 Task: Create a Professional resume.
Action: Mouse moved to (297, 189)
Screenshot: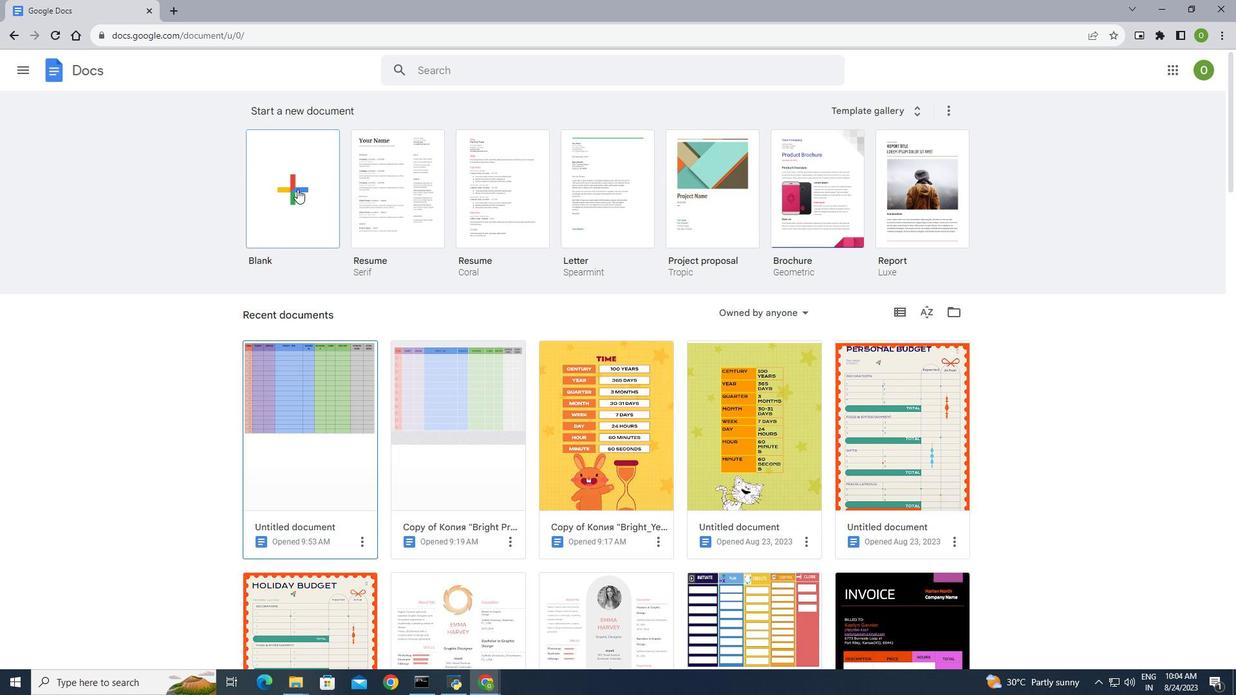 
Action: Mouse pressed left at (297, 189)
Screenshot: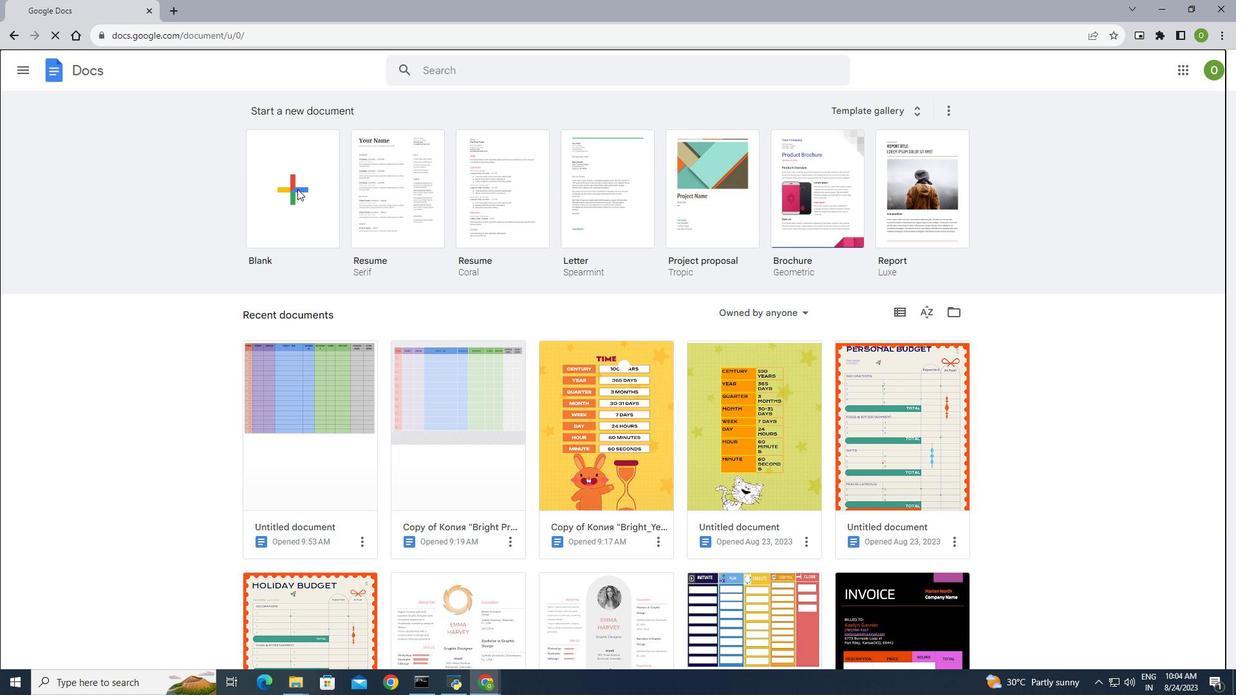 
Action: Mouse moved to (135, 79)
Screenshot: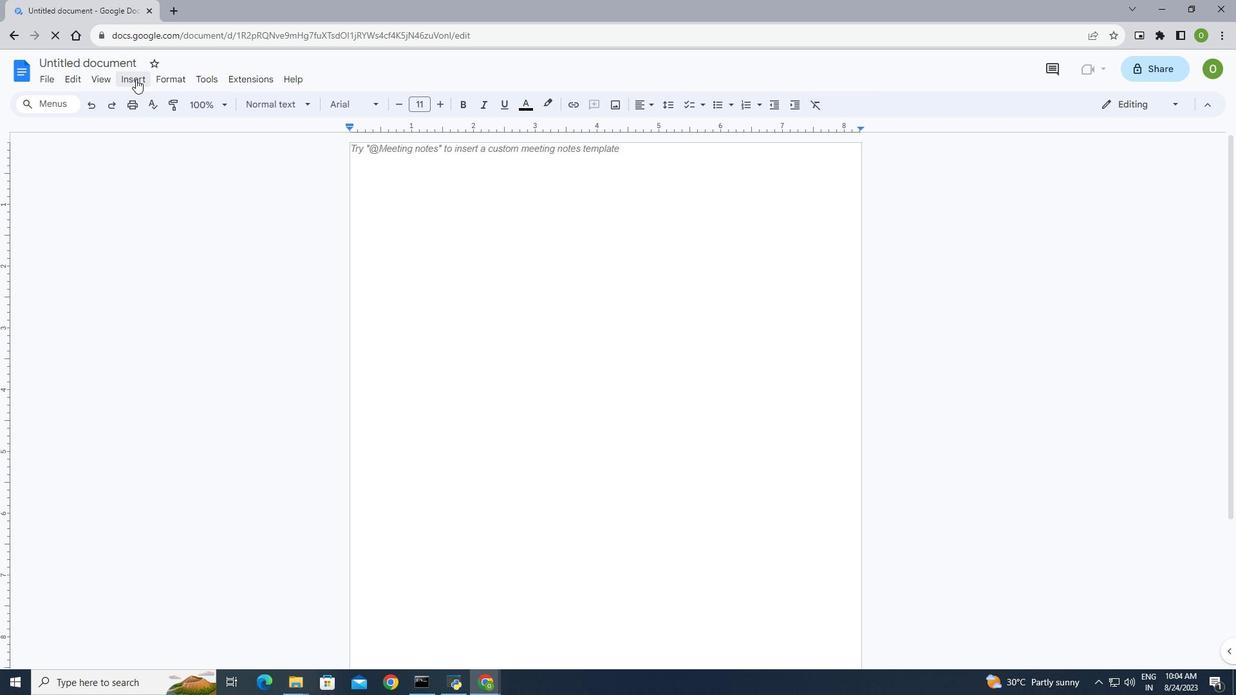 
Action: Mouse pressed left at (135, 79)
Screenshot: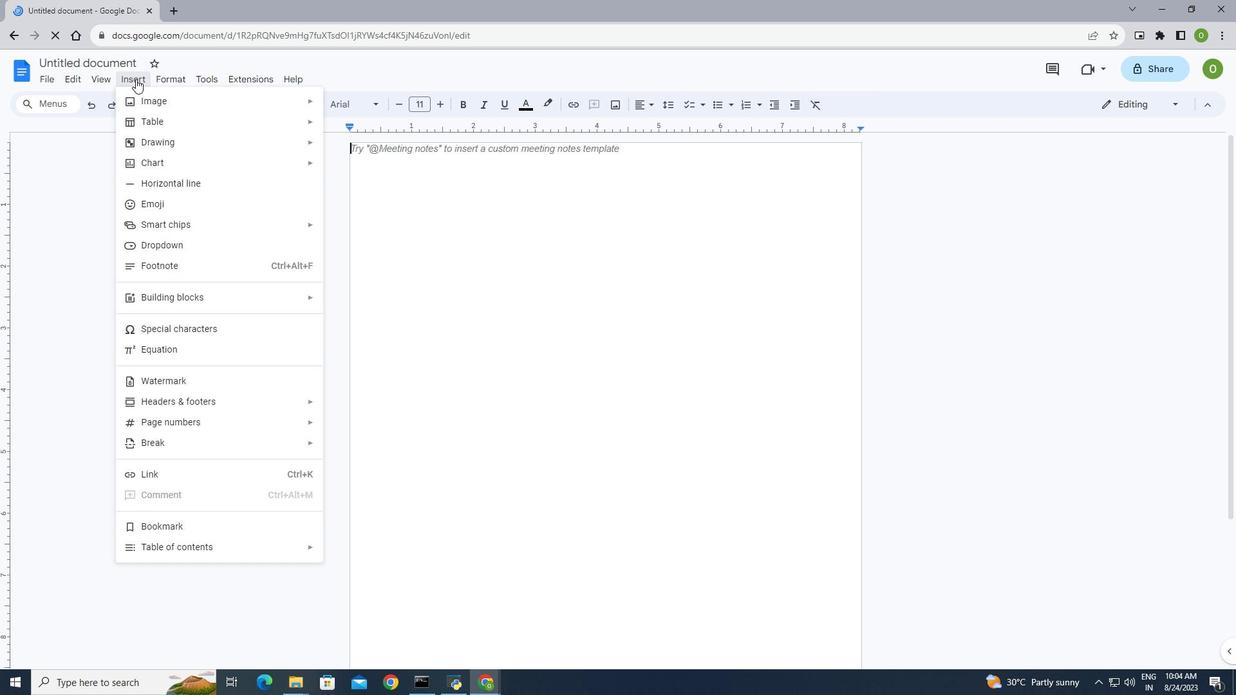 
Action: Mouse moved to (164, 100)
Screenshot: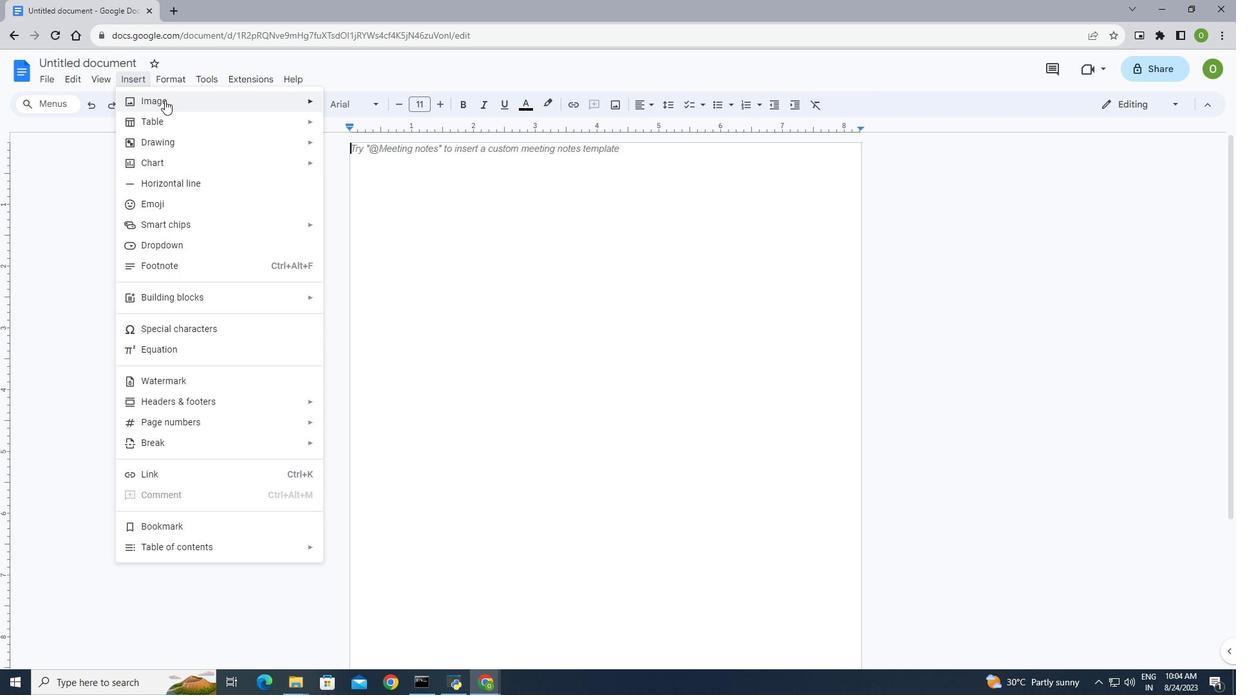 
Action: Mouse pressed left at (164, 100)
Screenshot: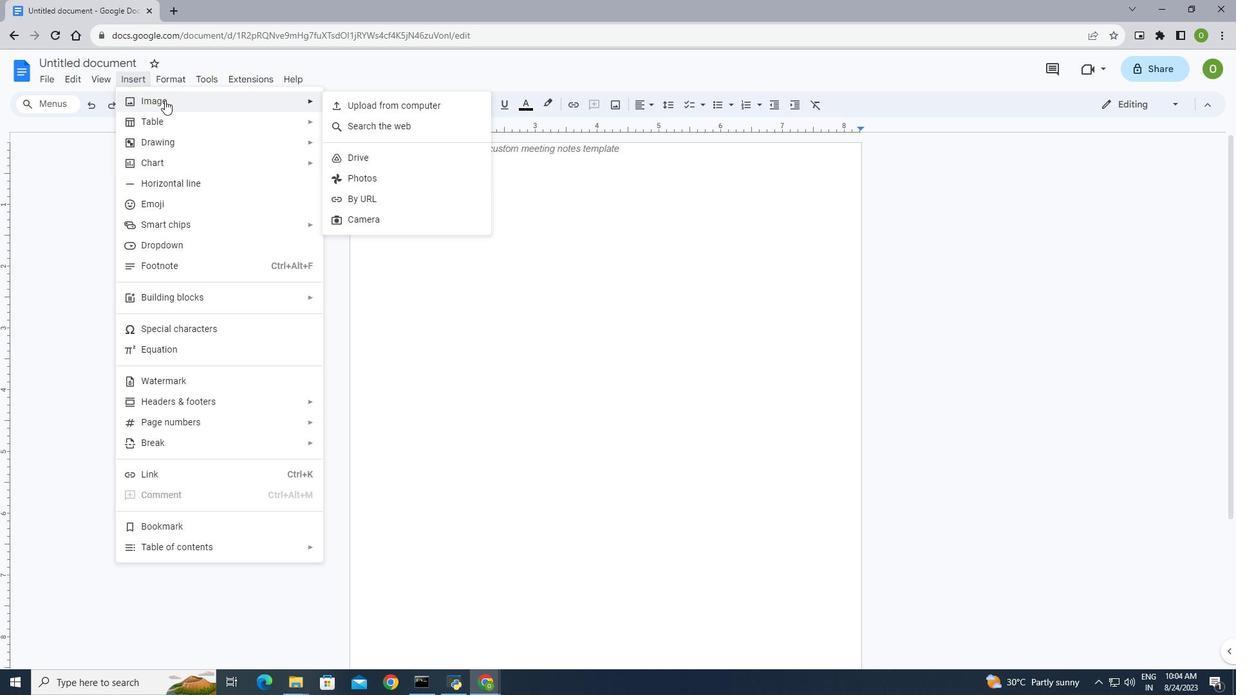 
Action: Mouse moved to (345, 104)
Screenshot: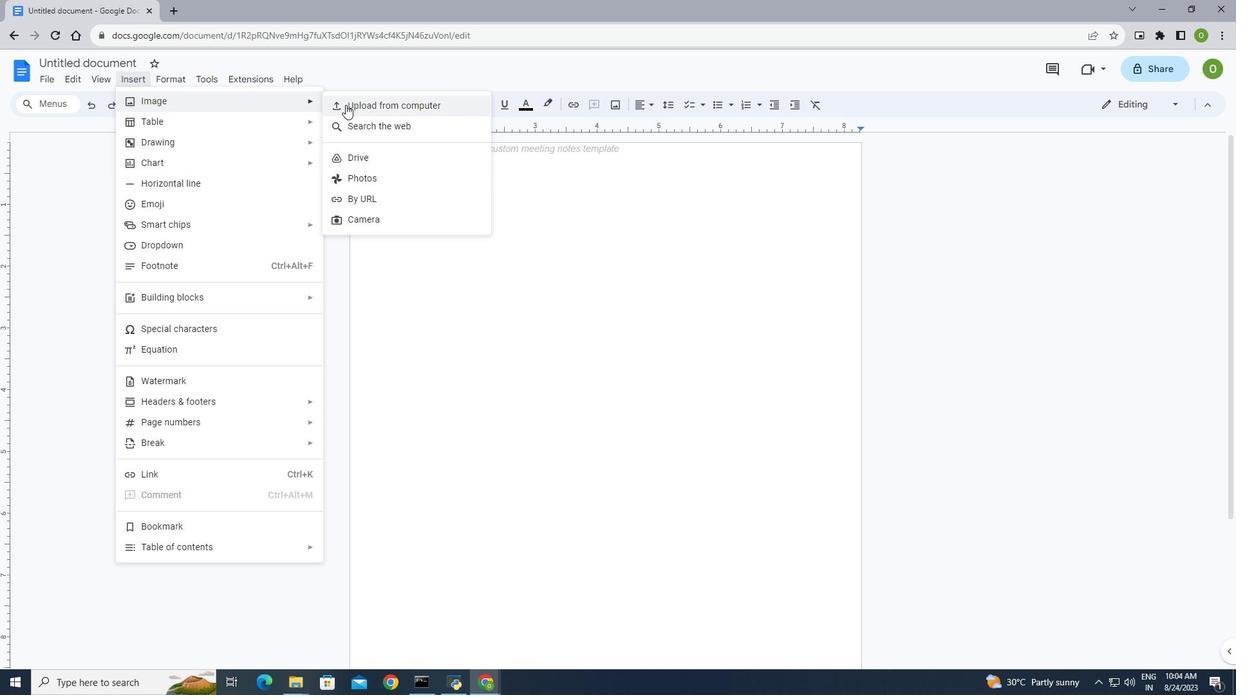
Action: Mouse pressed left at (345, 104)
Screenshot: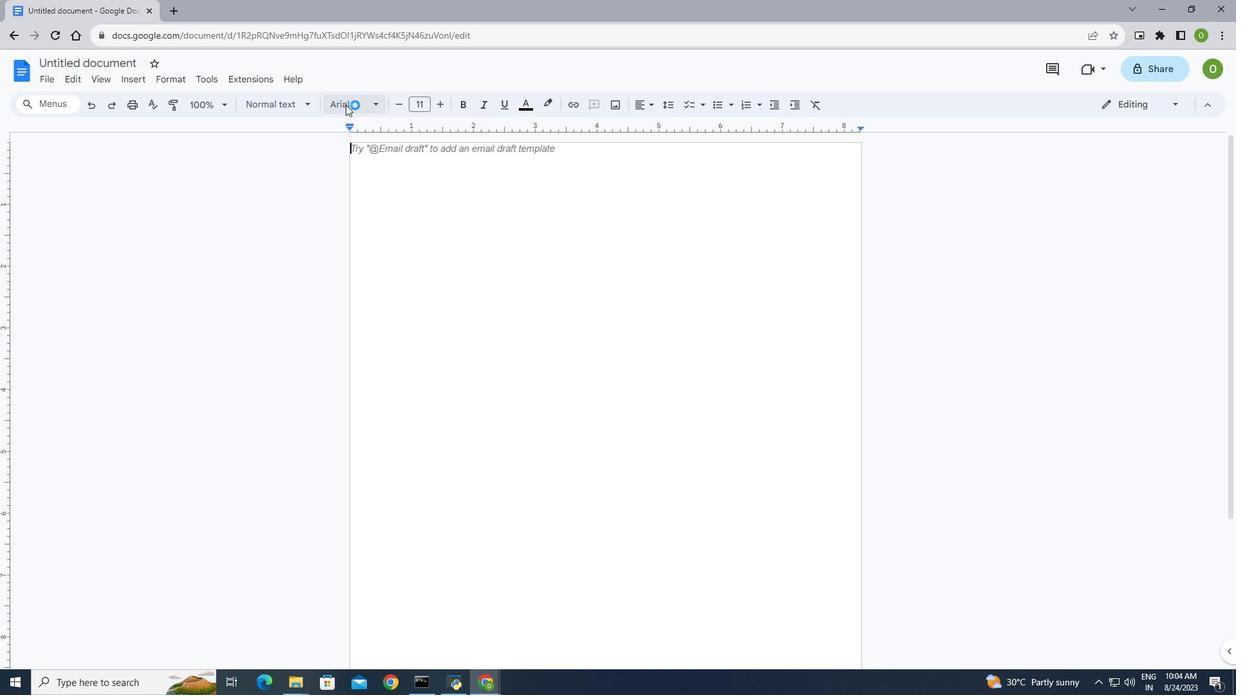 
Action: Mouse moved to (401, 193)
Screenshot: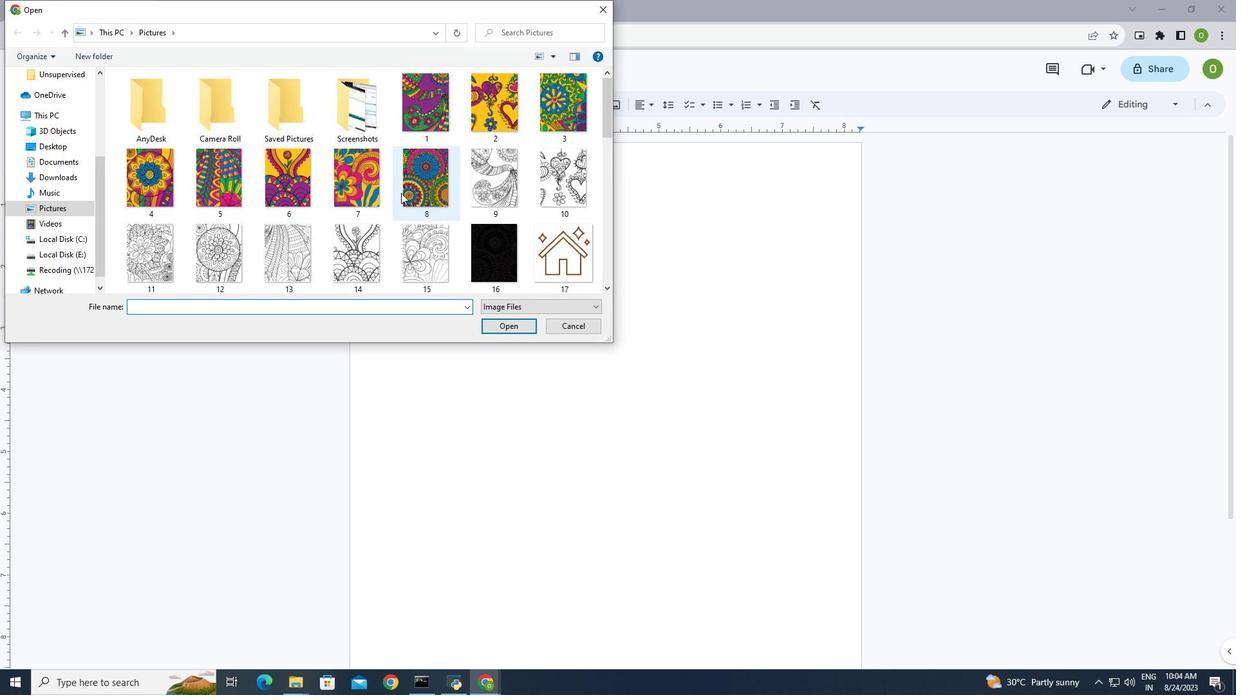 
Action: Mouse scrolled (401, 192) with delta (0, 0)
Screenshot: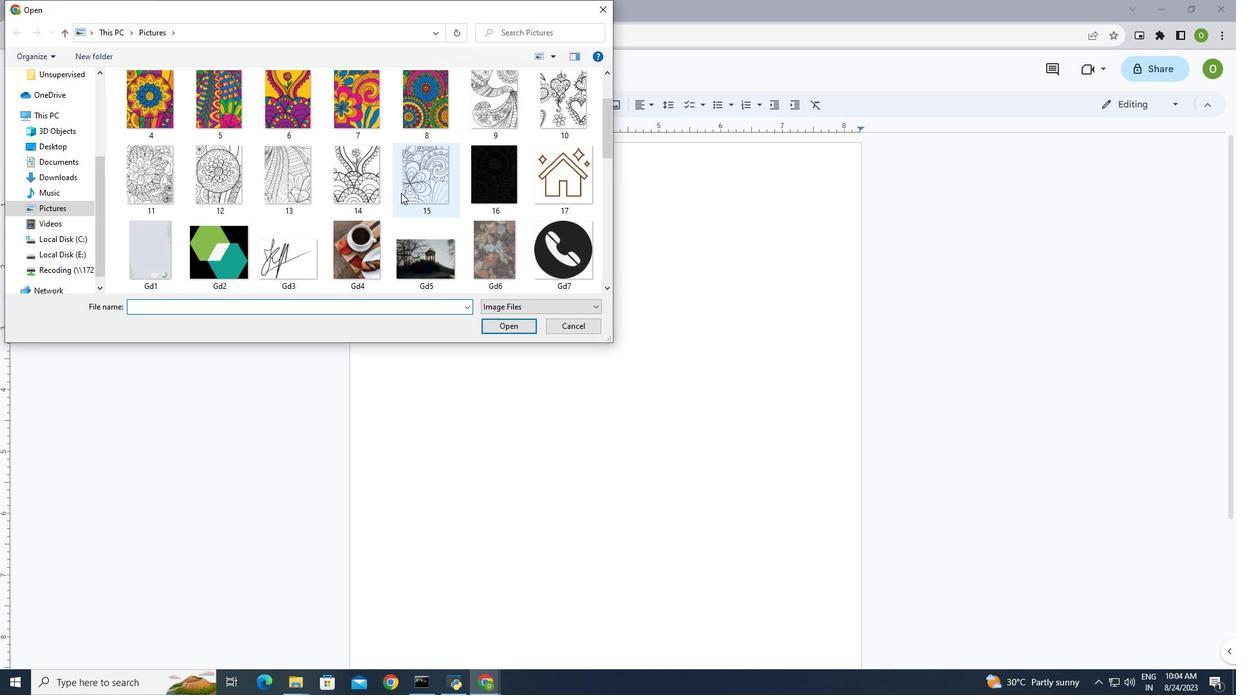 
Action: Mouse scrolled (401, 192) with delta (0, 0)
Screenshot: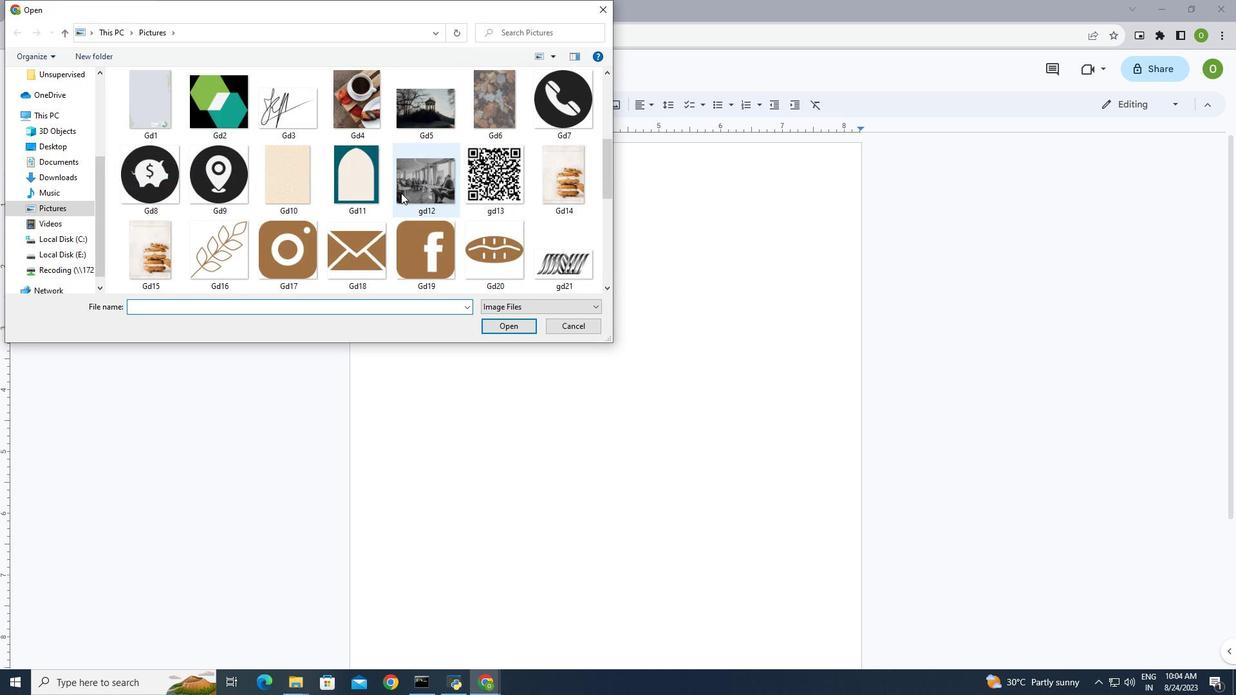 
Action: Mouse scrolled (401, 192) with delta (0, 0)
Screenshot: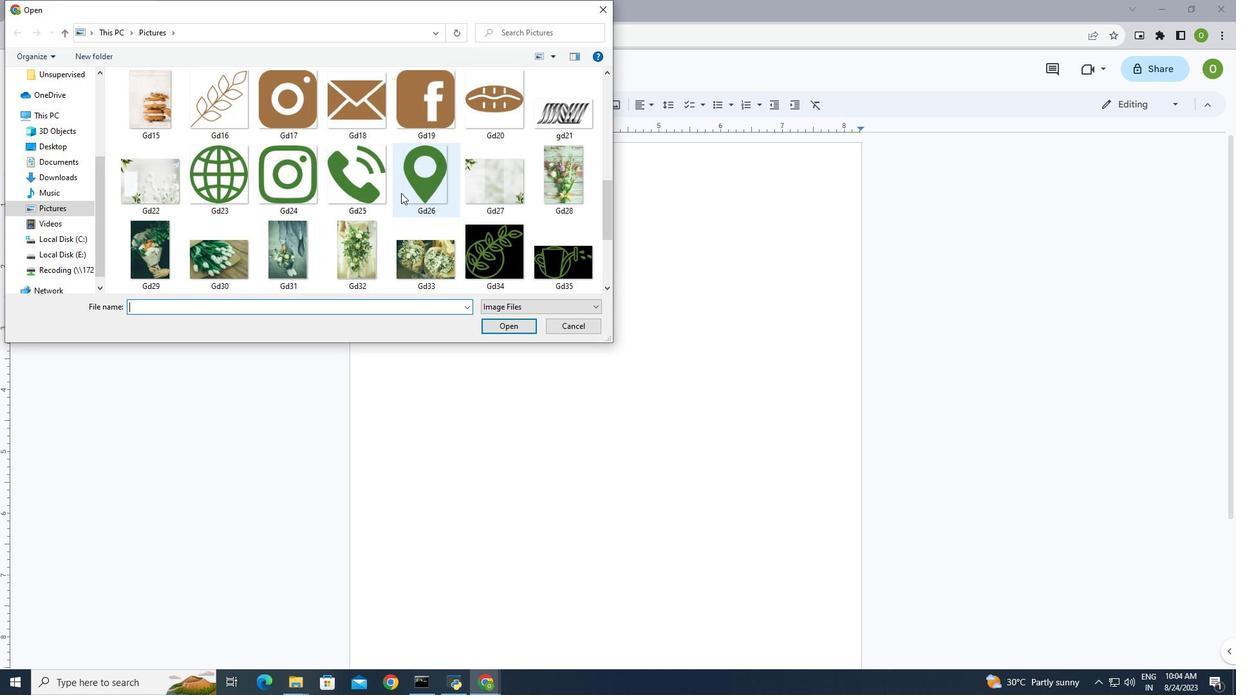 
Action: Mouse scrolled (401, 192) with delta (0, 0)
Screenshot: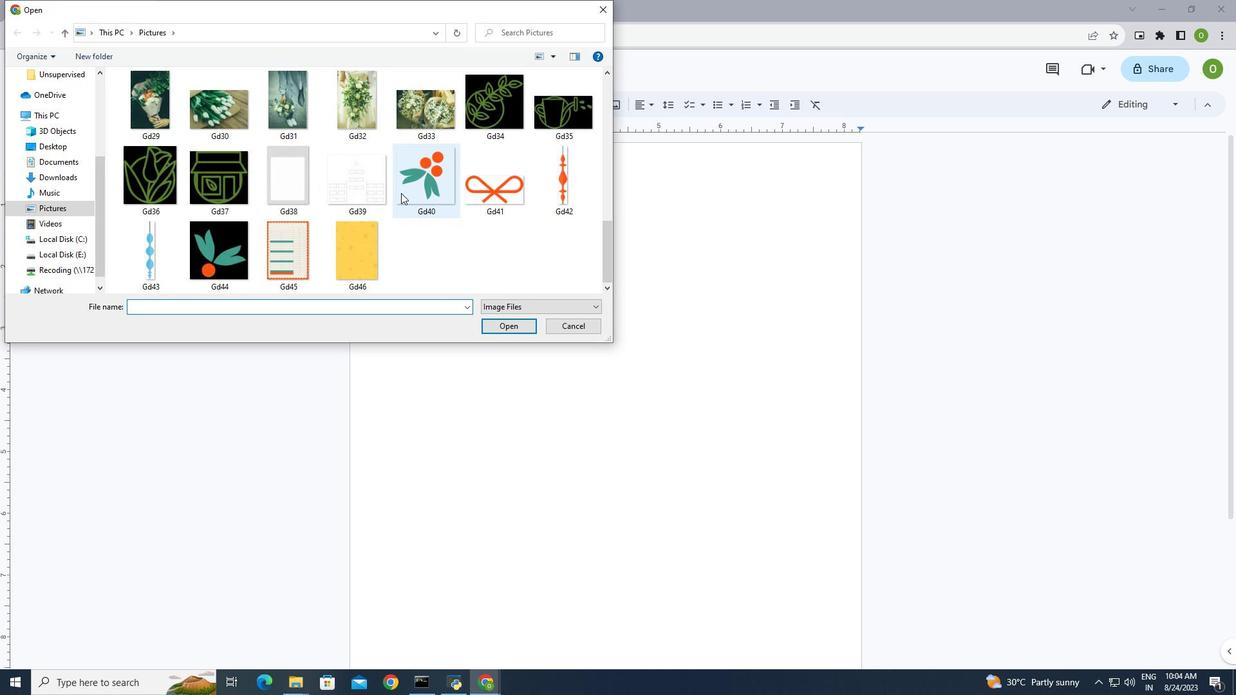 
Action: Mouse scrolled (401, 192) with delta (0, 0)
Screenshot: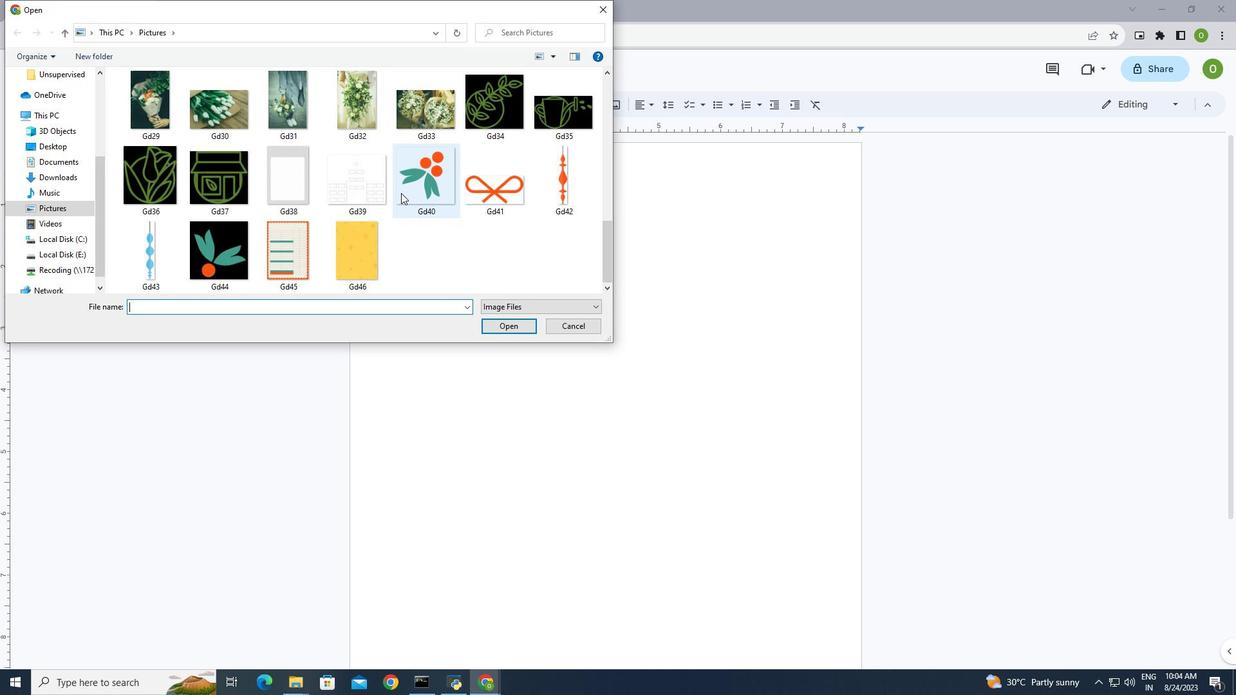 
Action: Mouse moved to (605, 243)
Screenshot: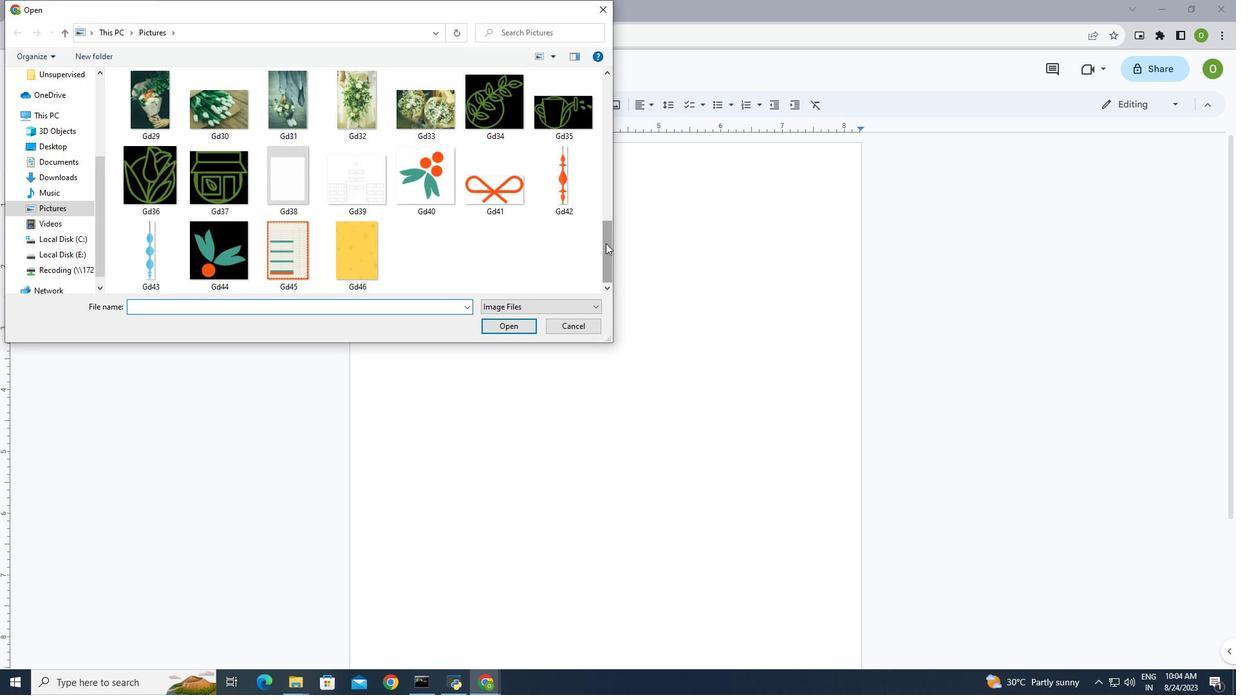 
Action: Mouse pressed left at (605, 243)
Screenshot: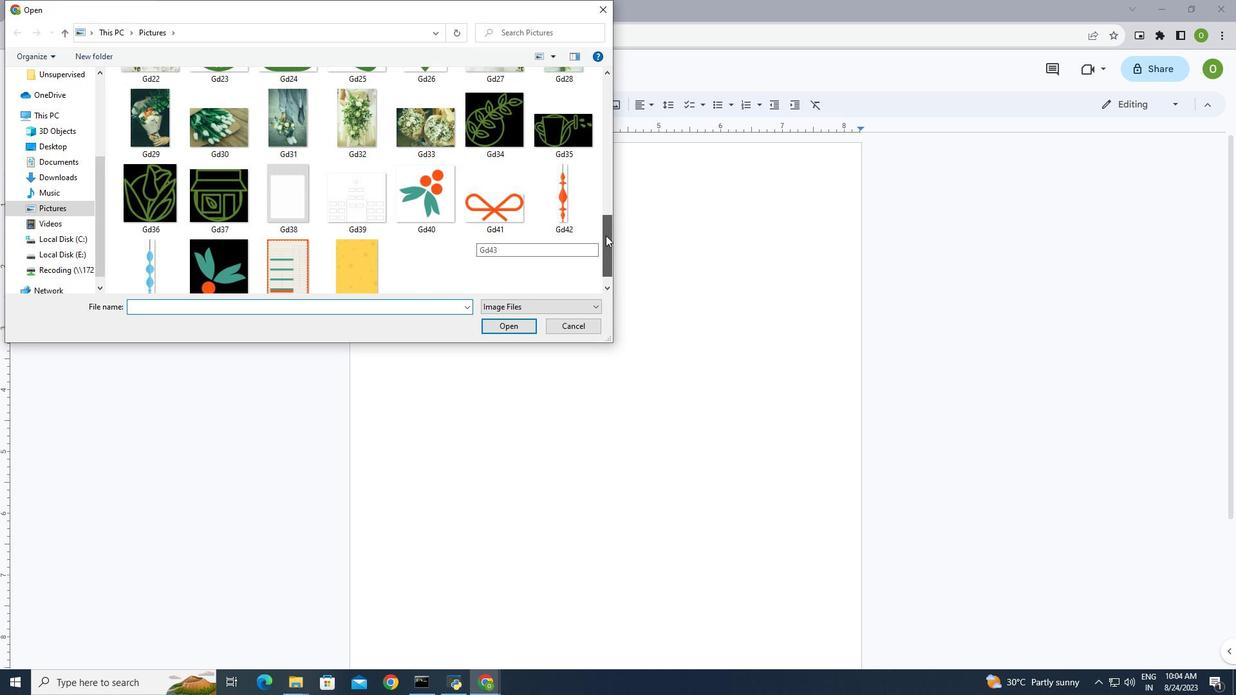
Action: Mouse moved to (597, 10)
Screenshot: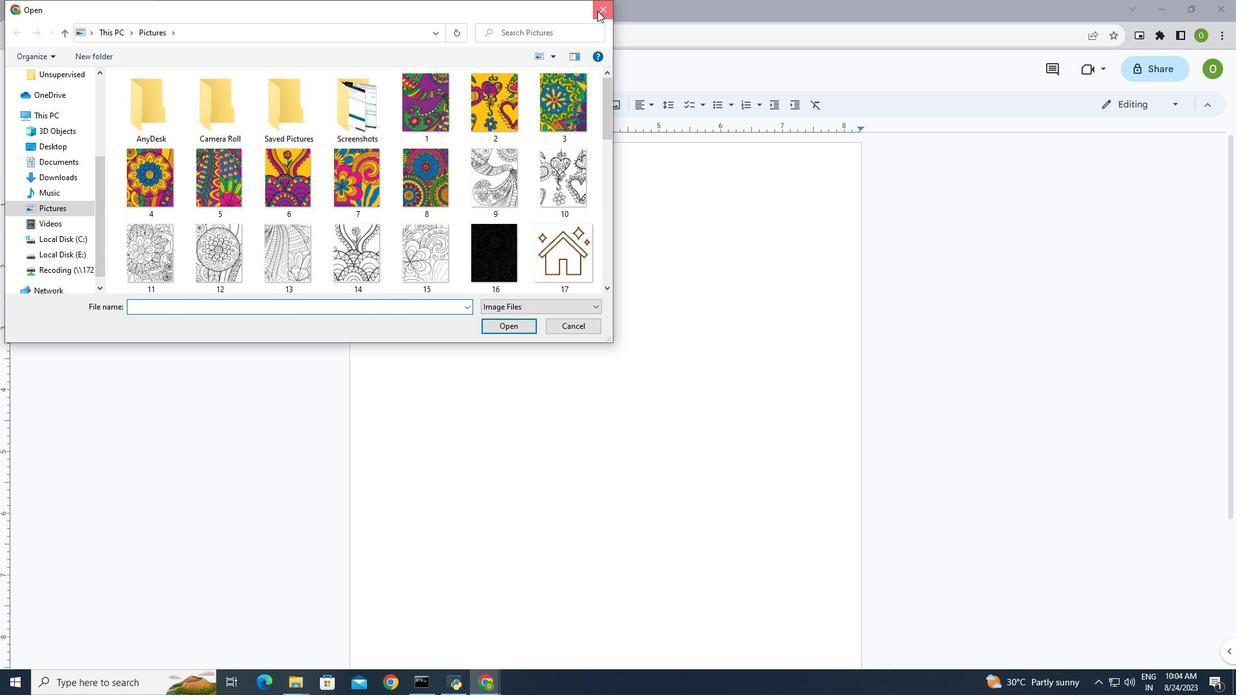 
Action: Mouse pressed left at (597, 10)
Screenshot: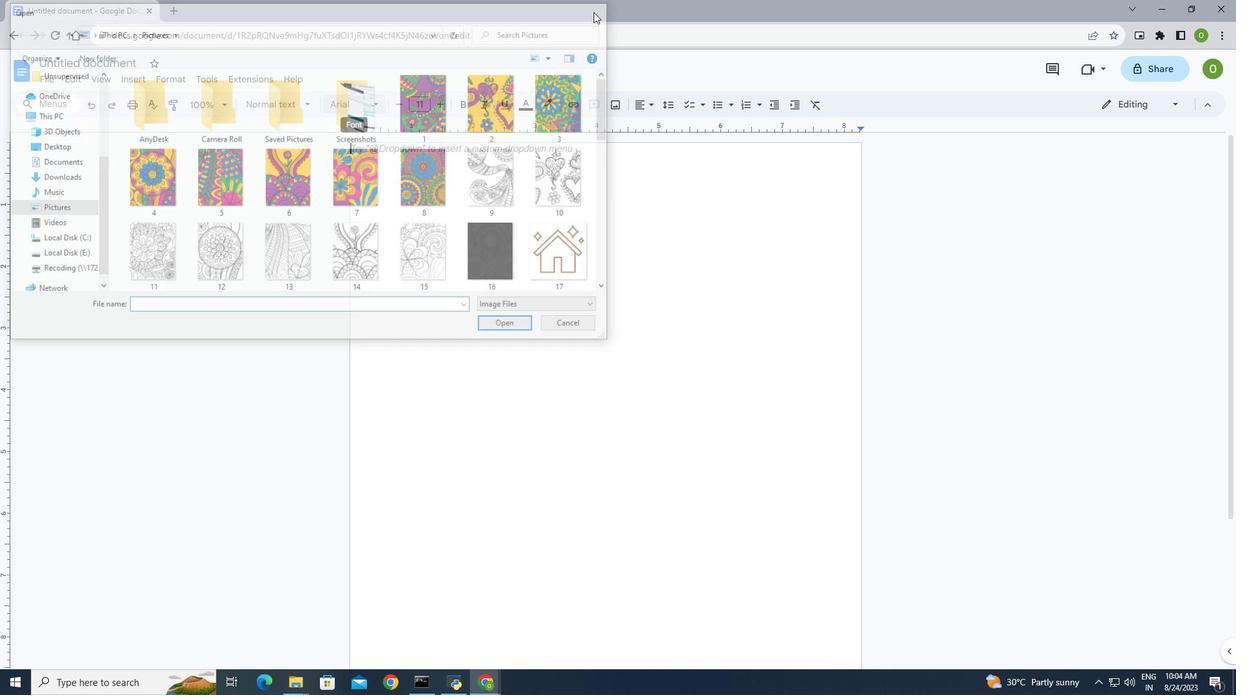 
Action: Mouse moved to (139, 77)
Screenshot: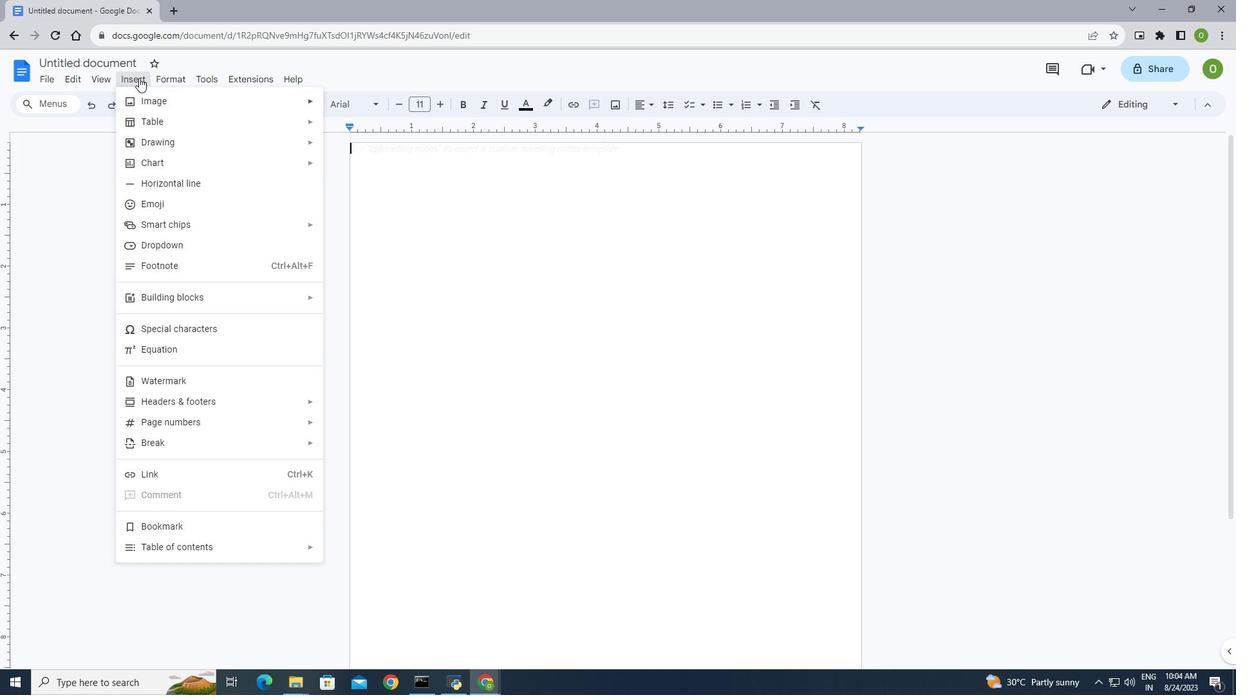 
Action: Mouse pressed left at (139, 77)
Screenshot: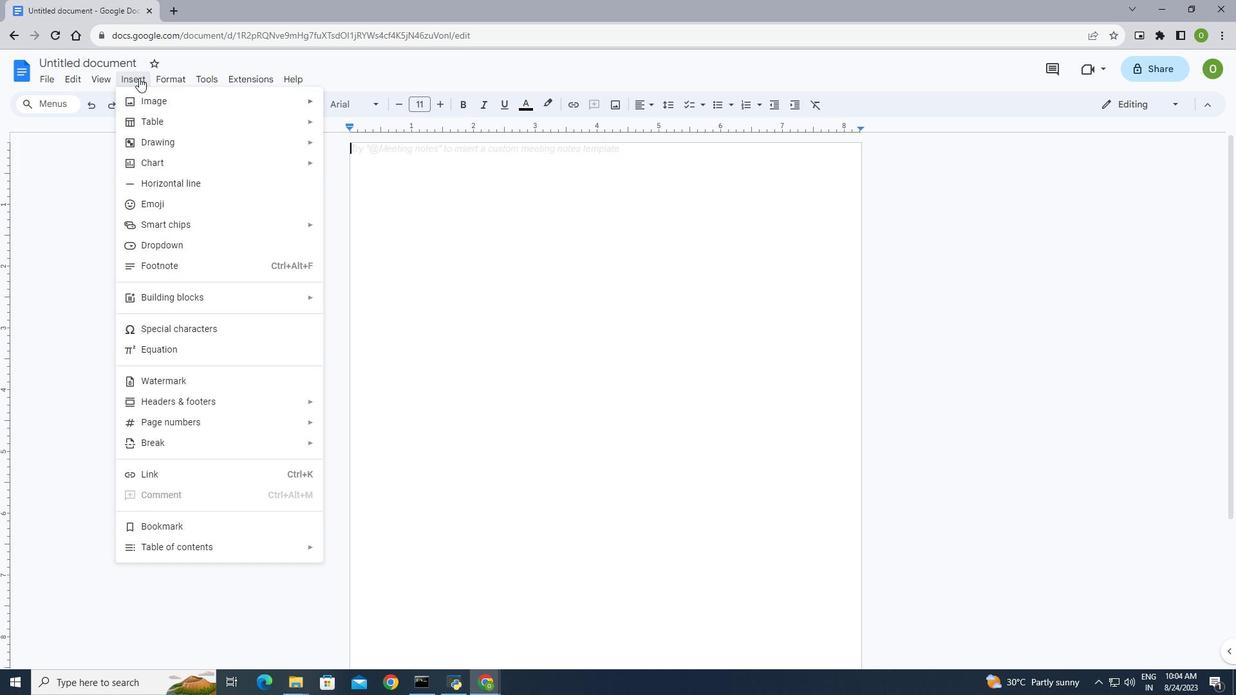 
Action: Mouse moved to (189, 99)
Screenshot: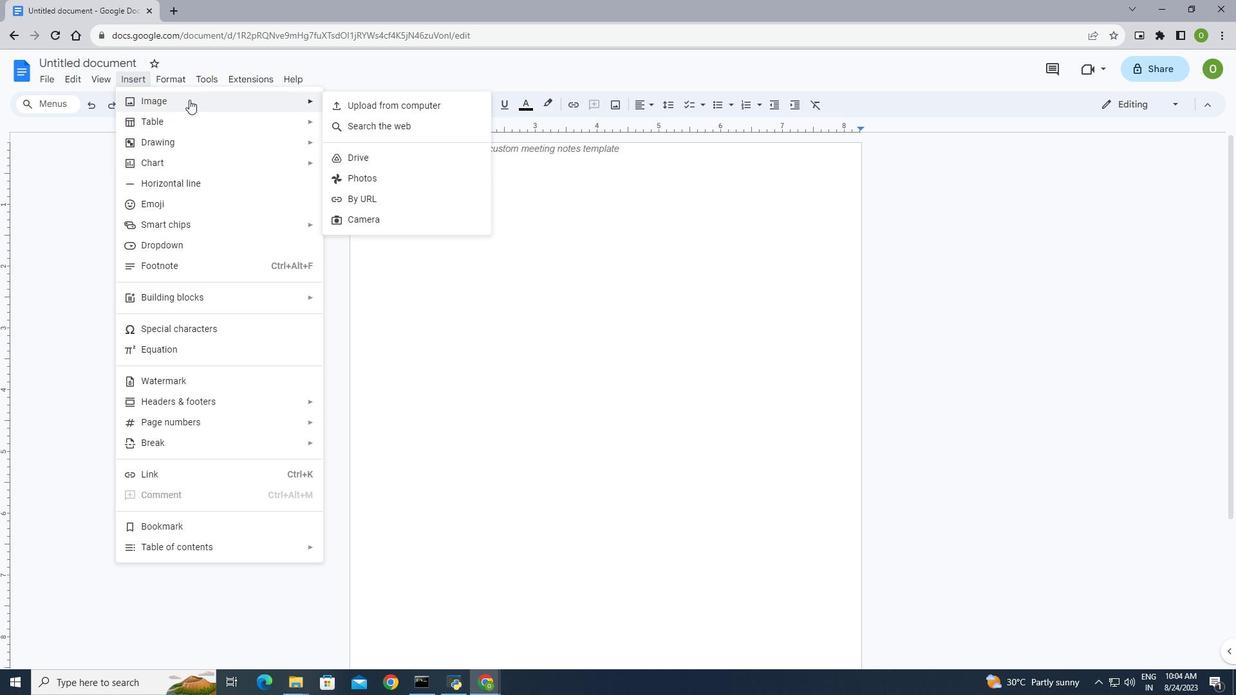 
Action: Mouse pressed left at (189, 99)
Screenshot: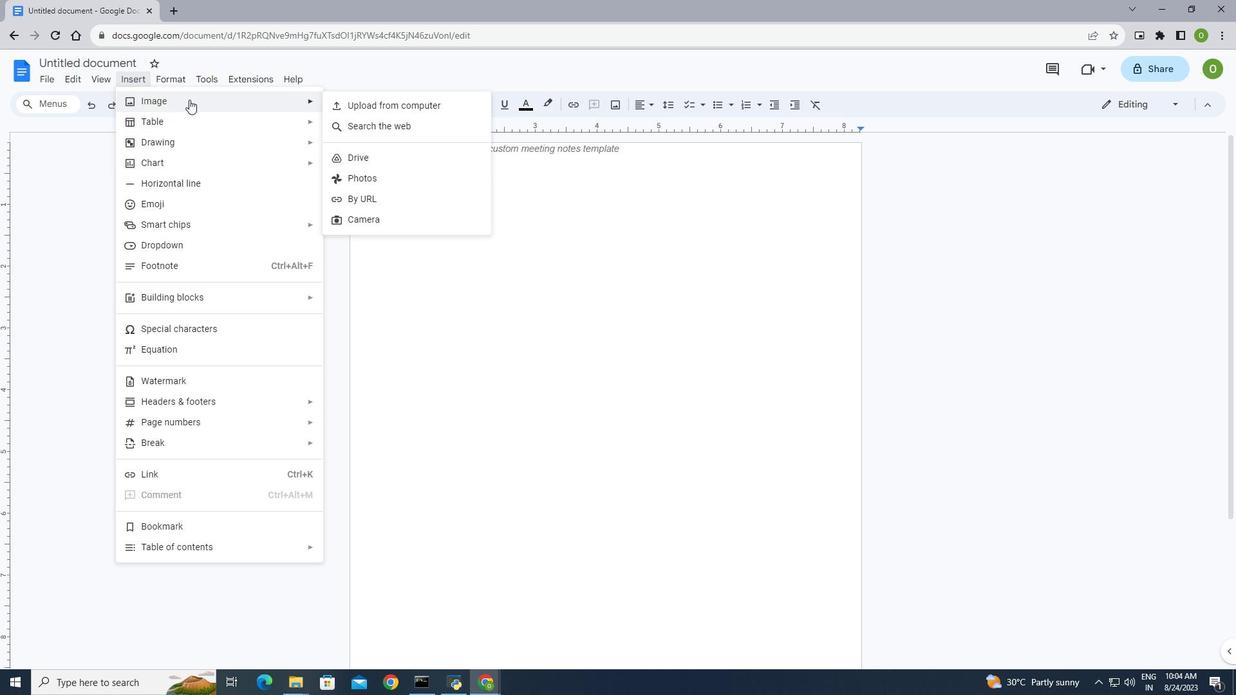 
Action: Mouse moved to (381, 126)
Screenshot: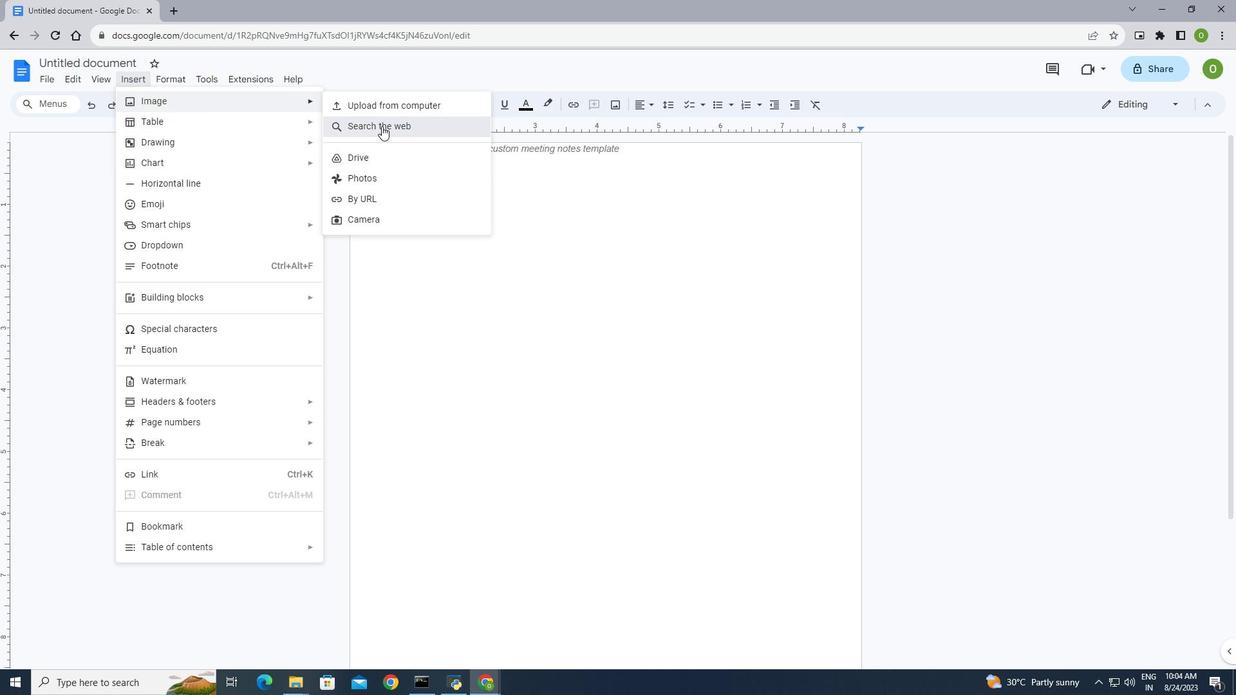 
Action: Mouse pressed left at (381, 126)
Screenshot: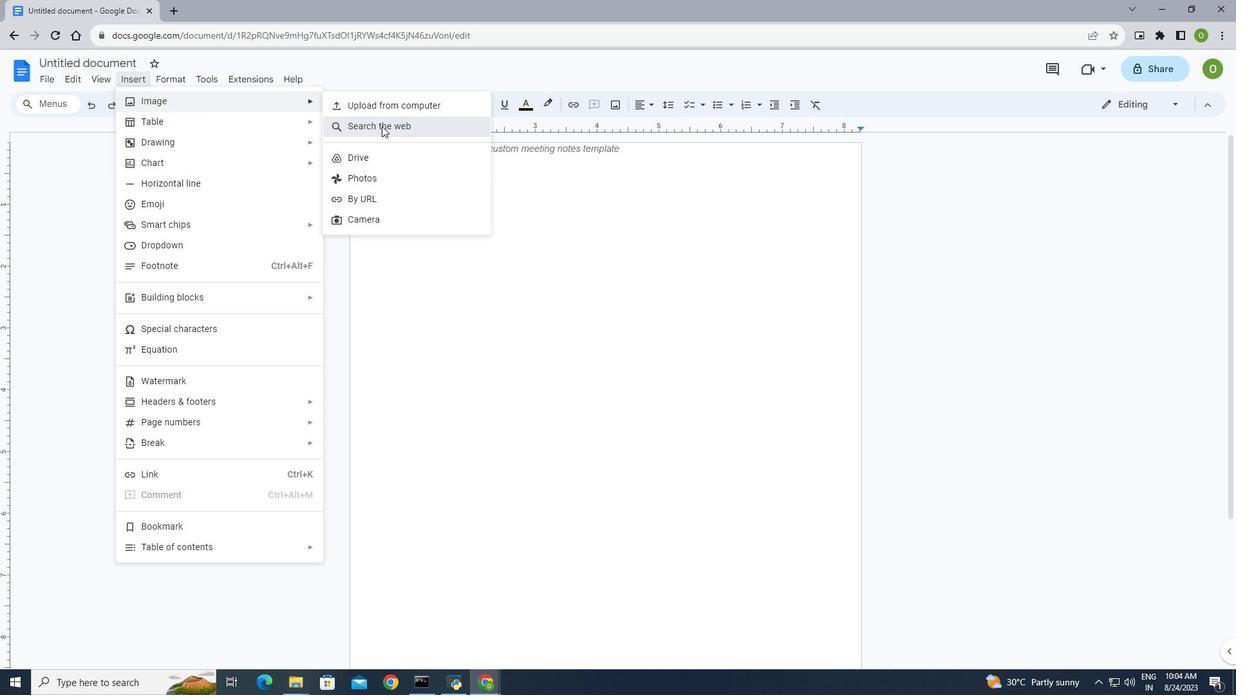 
Action: Mouse moved to (1128, 112)
Screenshot: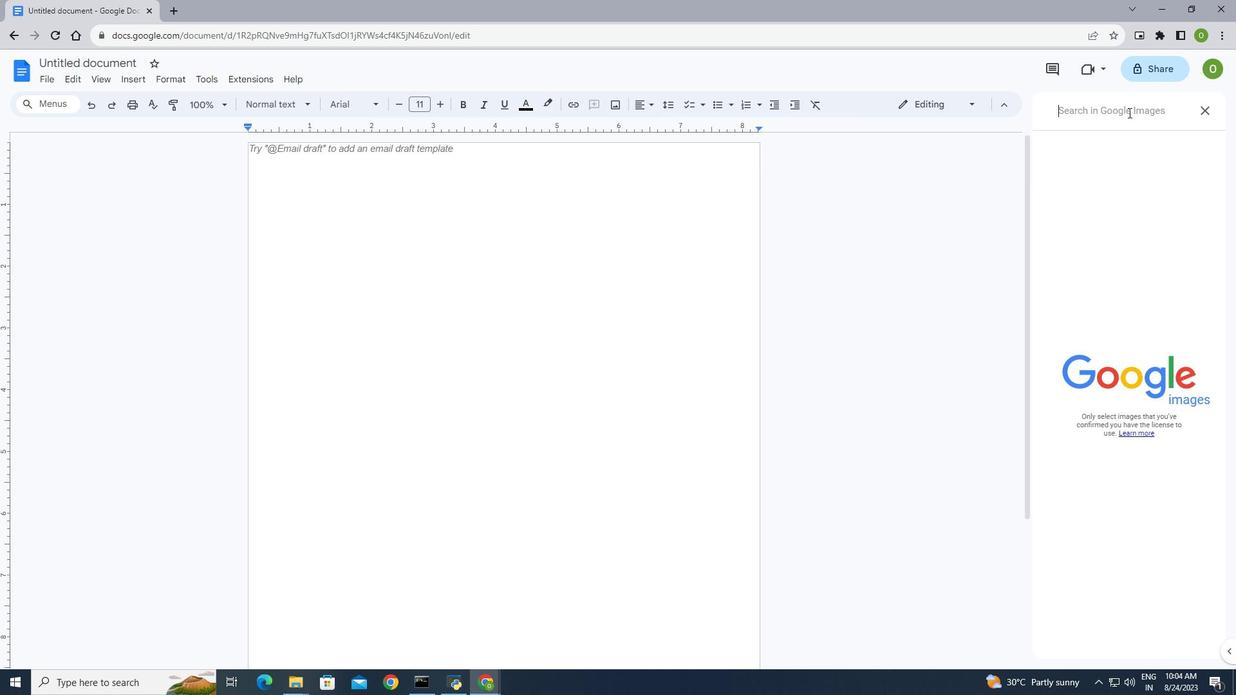 
Action: Key pressed image<Key.space><Key.backspace><Key.backspace><Key.backspace><Key.backspace><Key.backspace><Key.backspace><Key.backspace><Key.backspace><Key.backspace><Key.backspace><Key.backspace><Key.backspace><Key.backspace>profr<Key.backspace>essional<Key.space>image<Key.space>for<Key.space>resume<Key.enter>
Screenshot: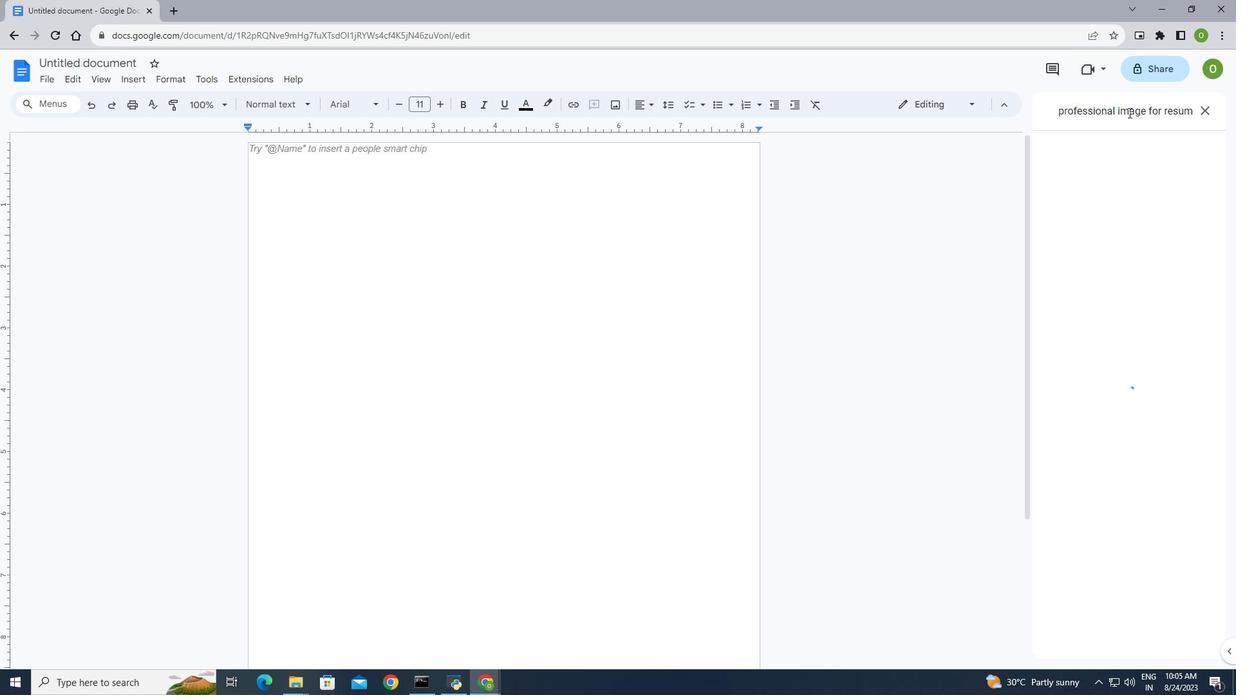 
Action: Mouse moved to (1120, 212)
Screenshot: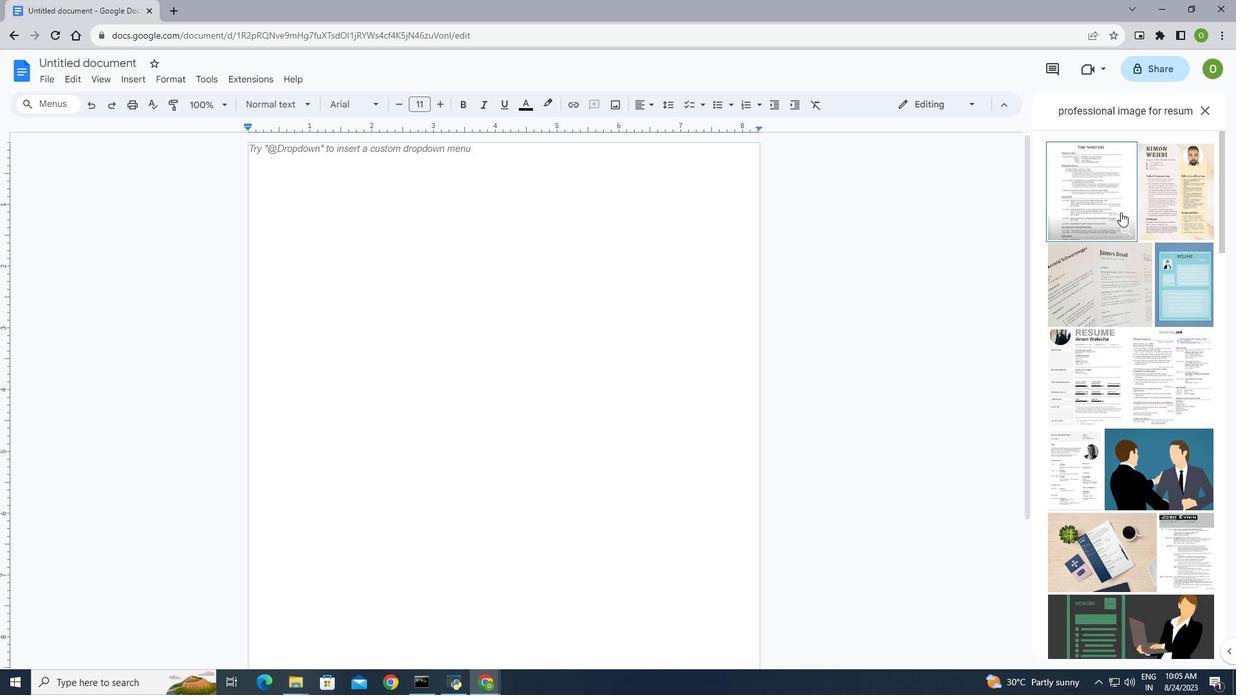
Action: Mouse scrolled (1120, 211) with delta (0, 0)
Screenshot: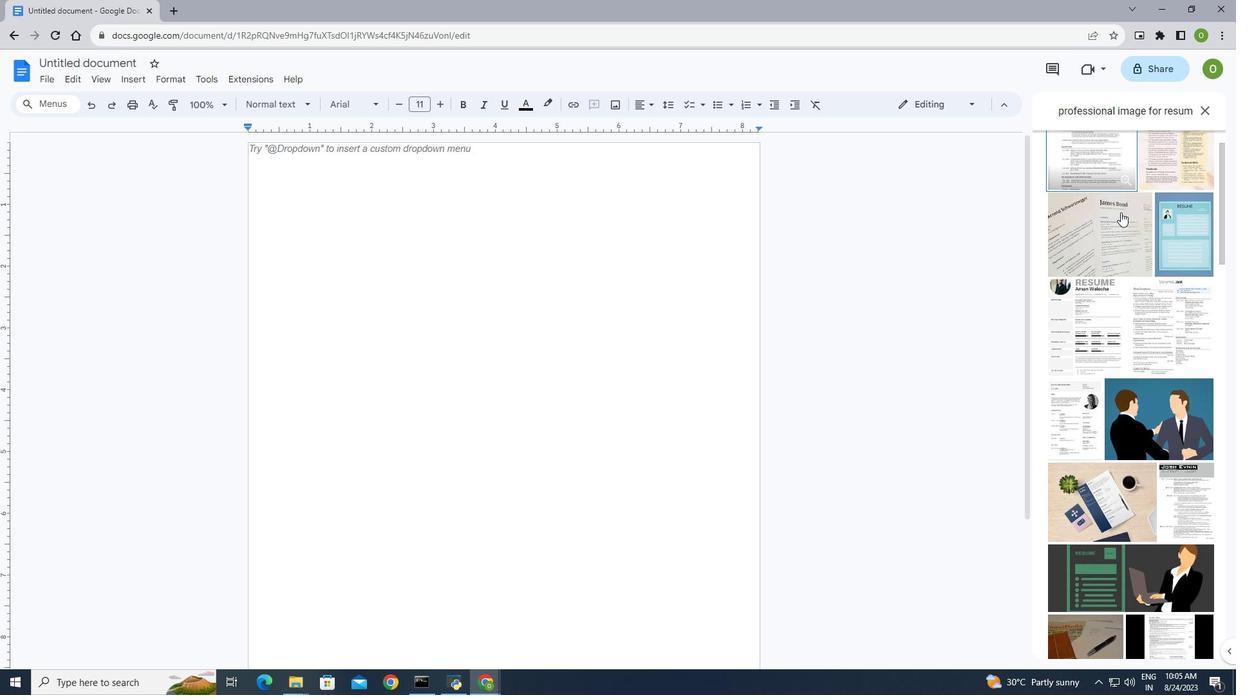 
Action: Mouse scrolled (1120, 211) with delta (0, 0)
Screenshot: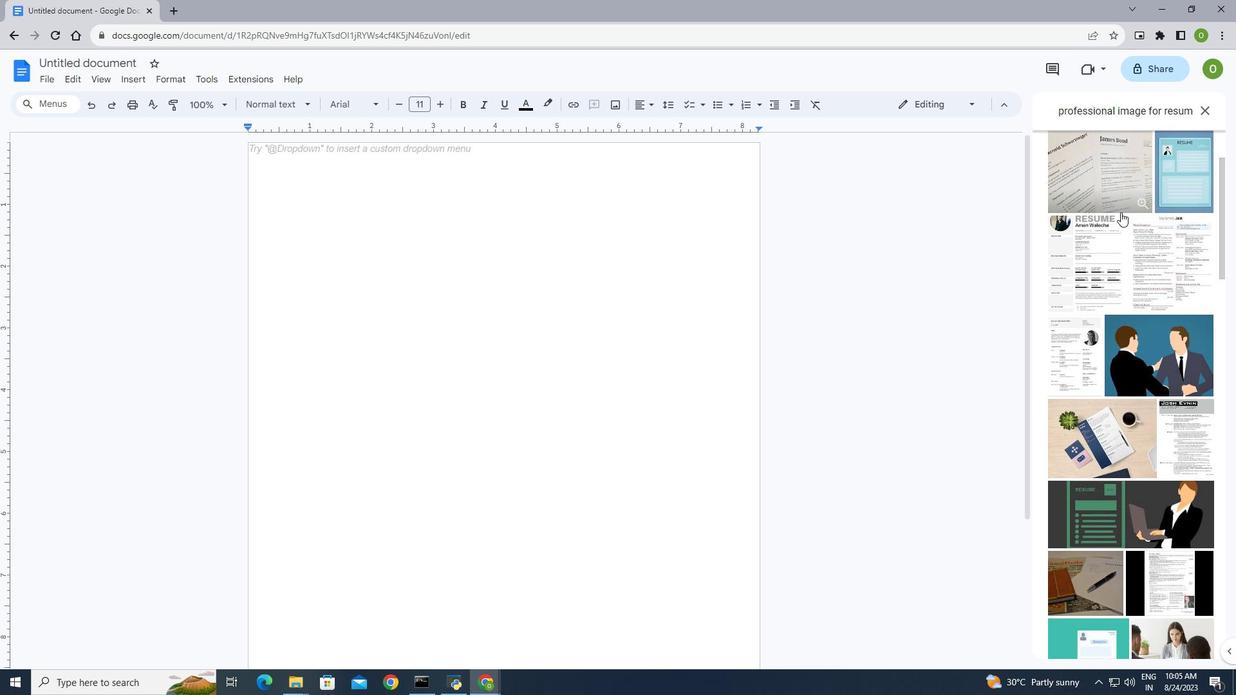 
Action: Mouse scrolled (1120, 211) with delta (0, 0)
Screenshot: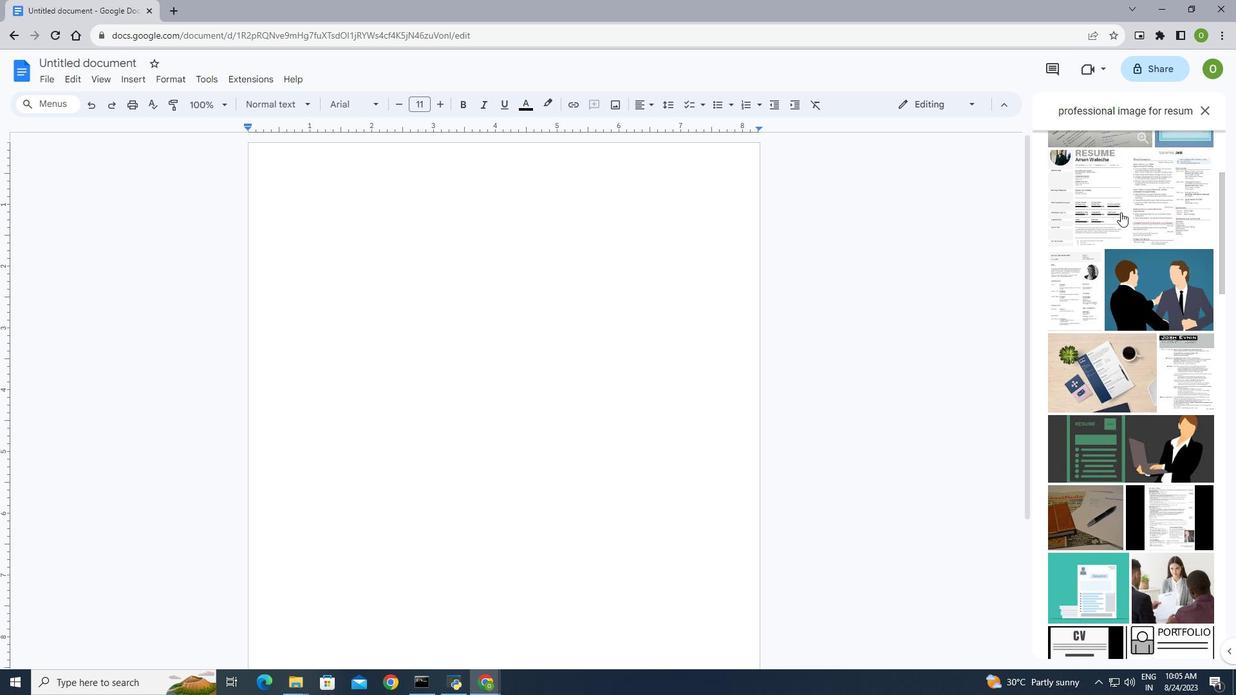 
Action: Mouse moved to (1152, 280)
Screenshot: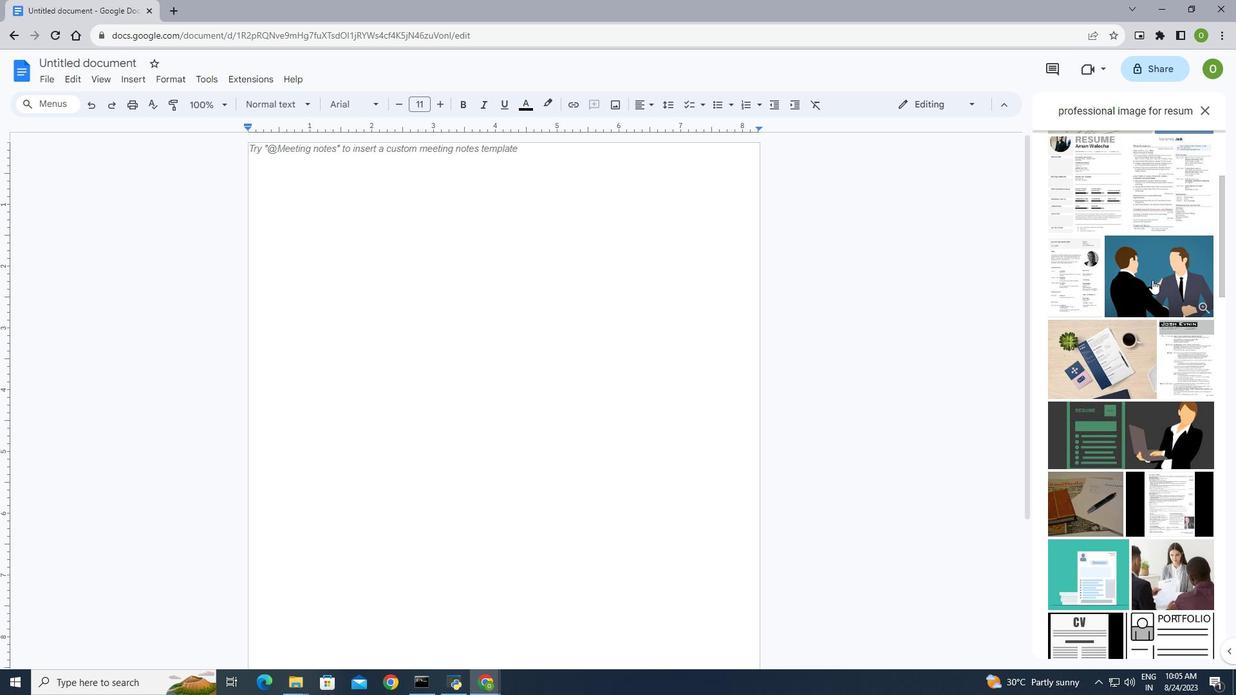 
Action: Mouse scrolled (1152, 279) with delta (0, 0)
Screenshot: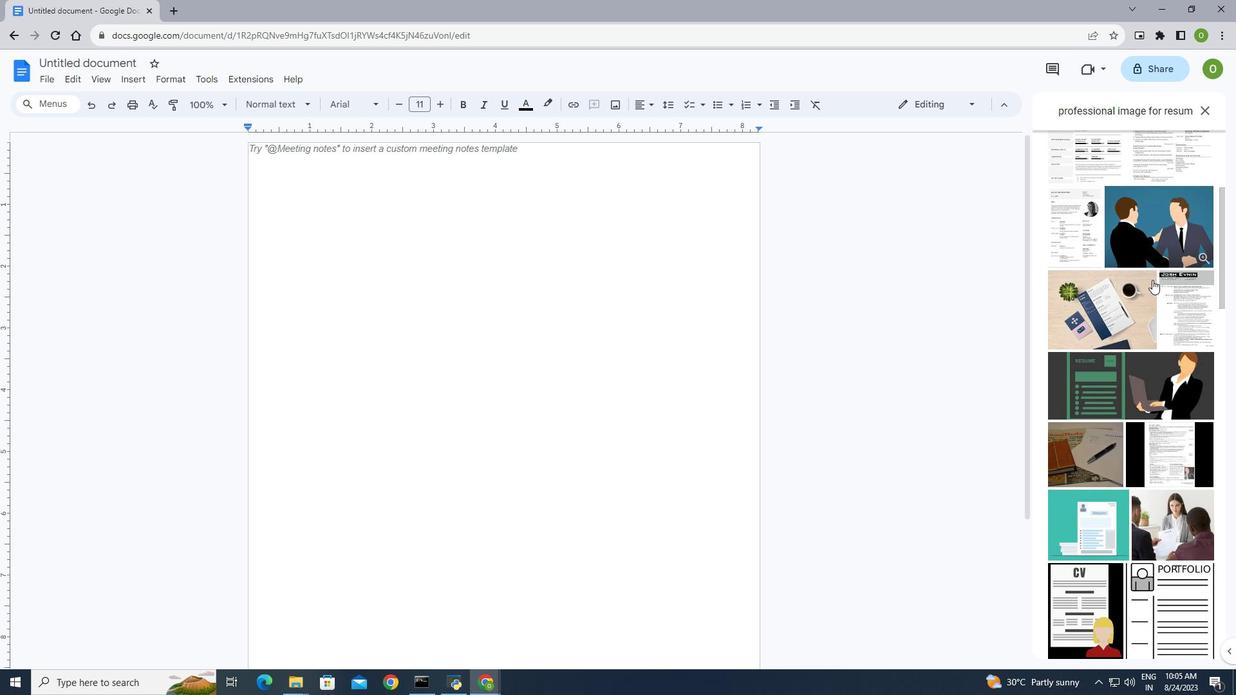 
Action: Mouse scrolled (1152, 279) with delta (0, 0)
Screenshot: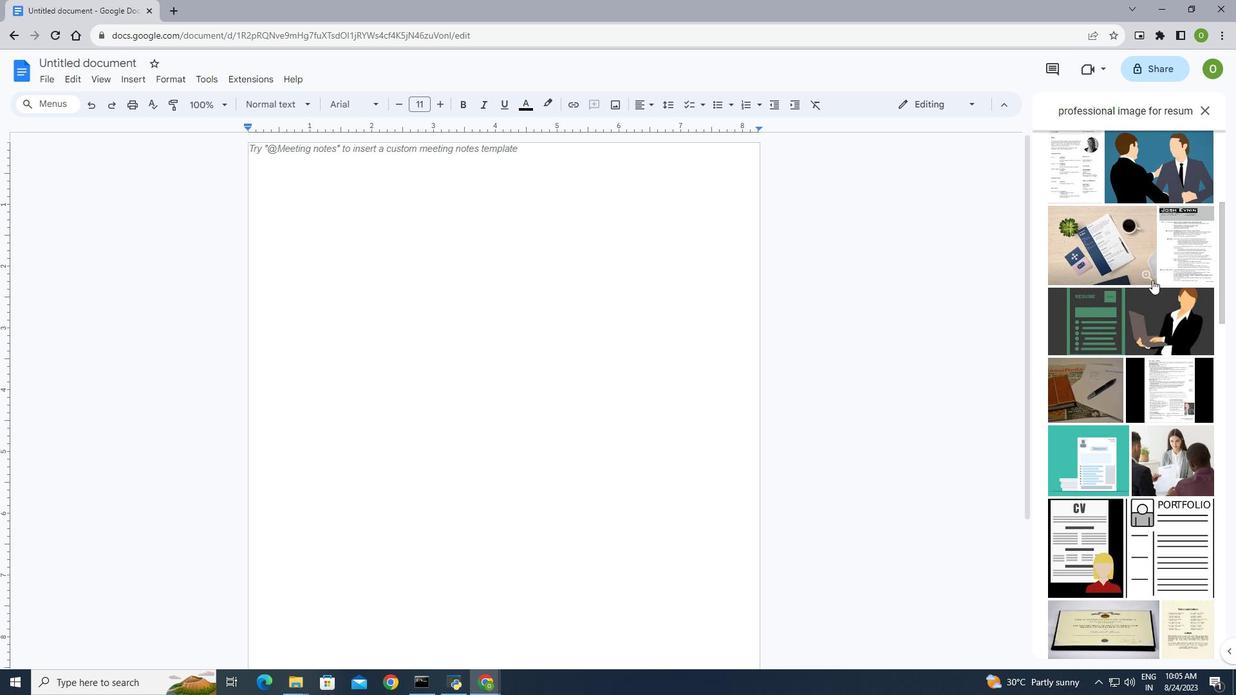 
Action: Mouse scrolled (1152, 279) with delta (0, 0)
Screenshot: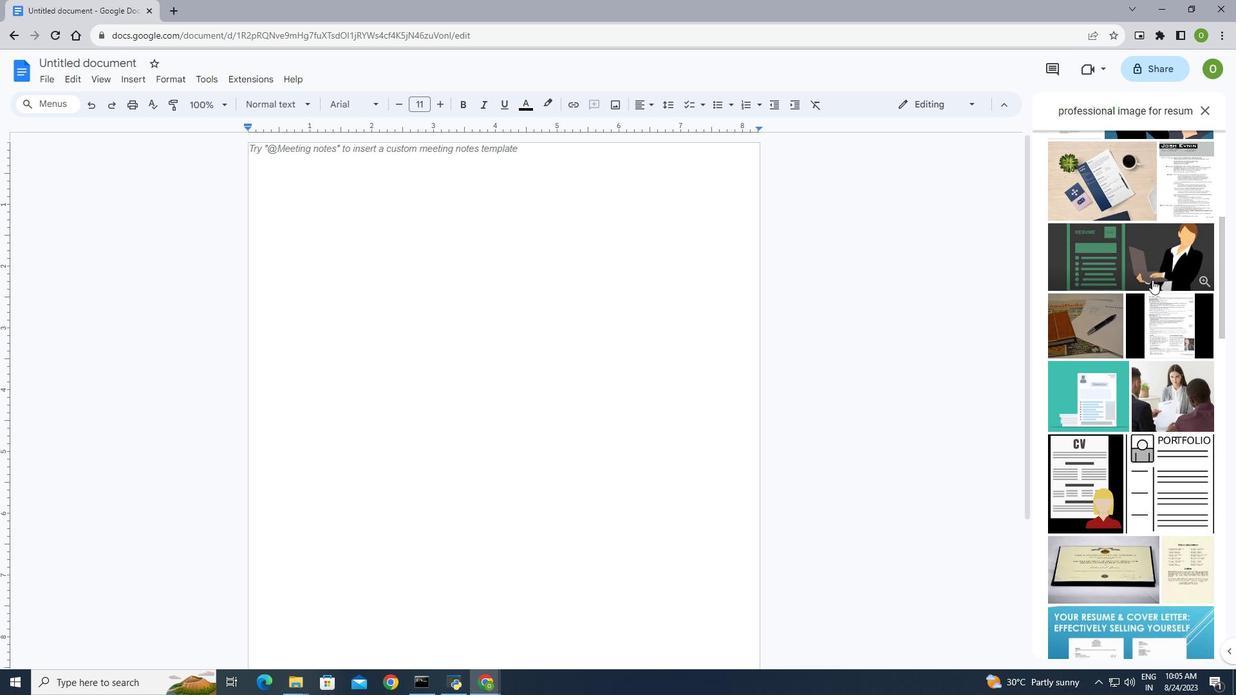 
Action: Mouse scrolled (1152, 279) with delta (0, 0)
Screenshot: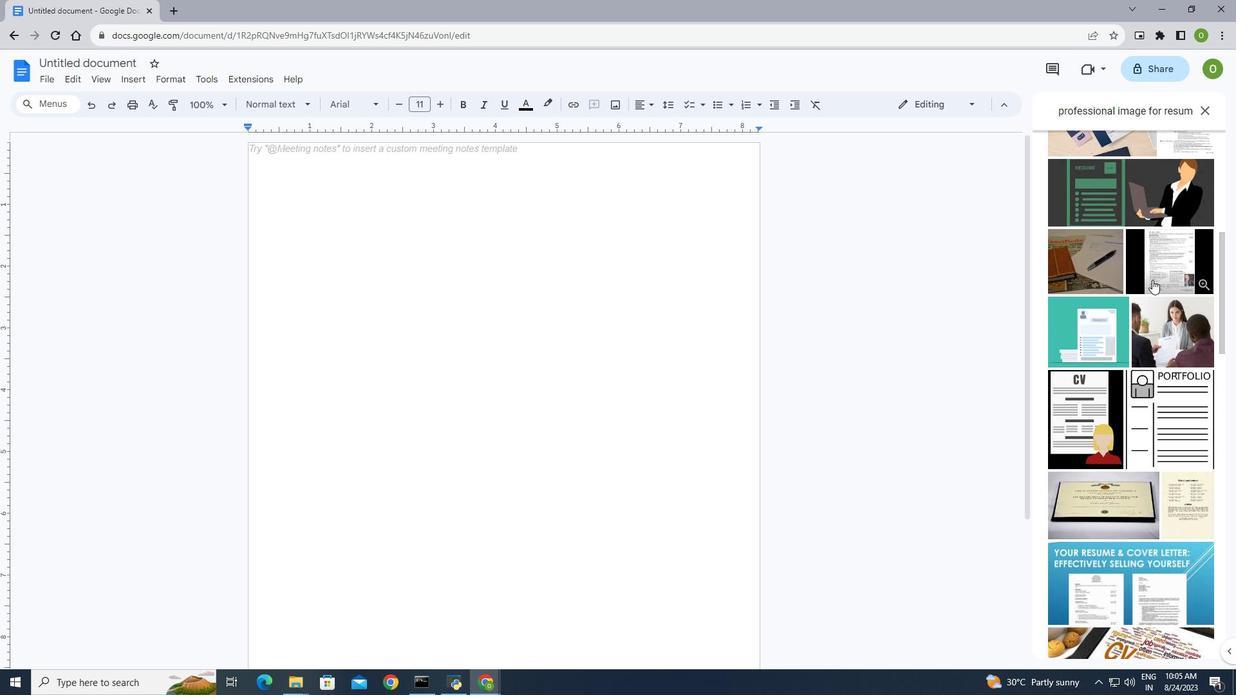 
Action: Mouse scrolled (1152, 279) with delta (0, 0)
Screenshot: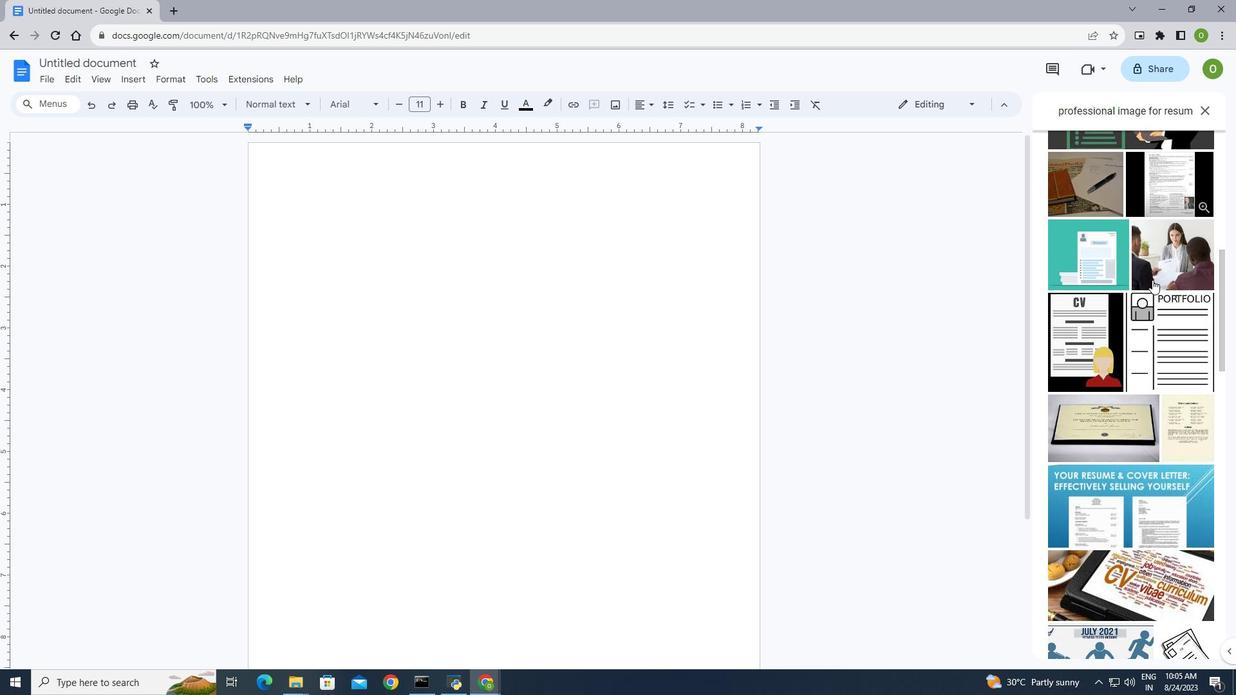 
Action: Mouse scrolled (1152, 279) with delta (0, 0)
Screenshot: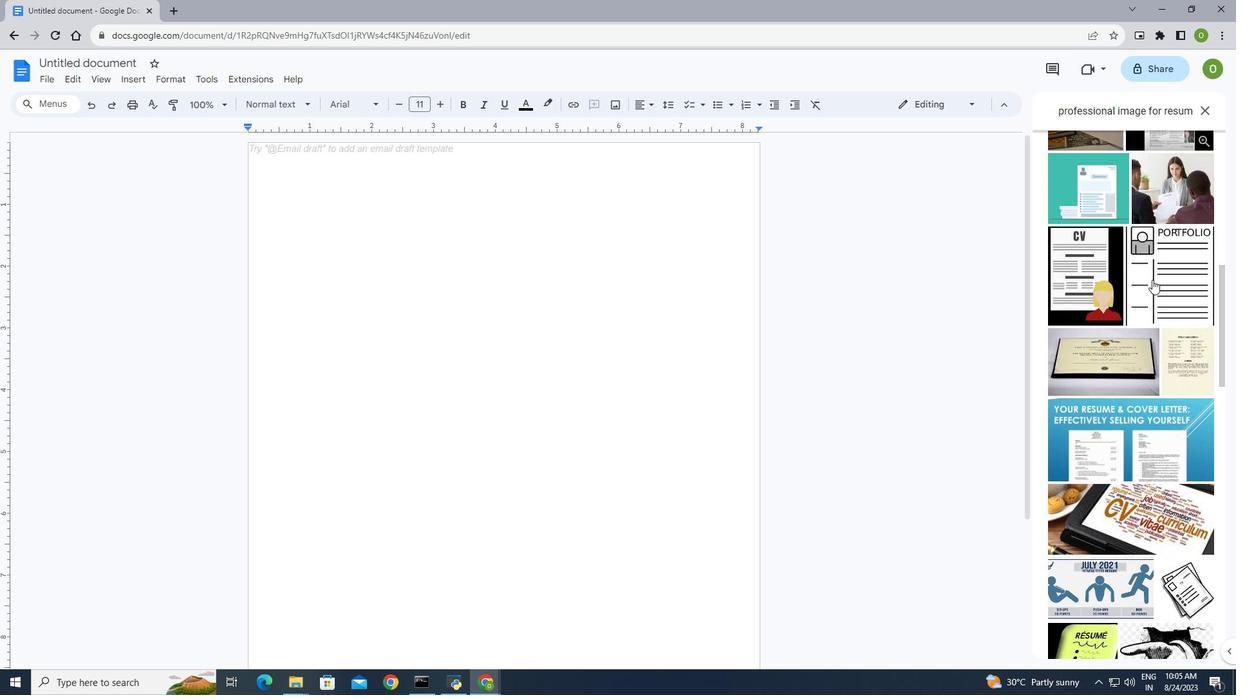 
Action: Mouse scrolled (1152, 279) with delta (0, 0)
Screenshot: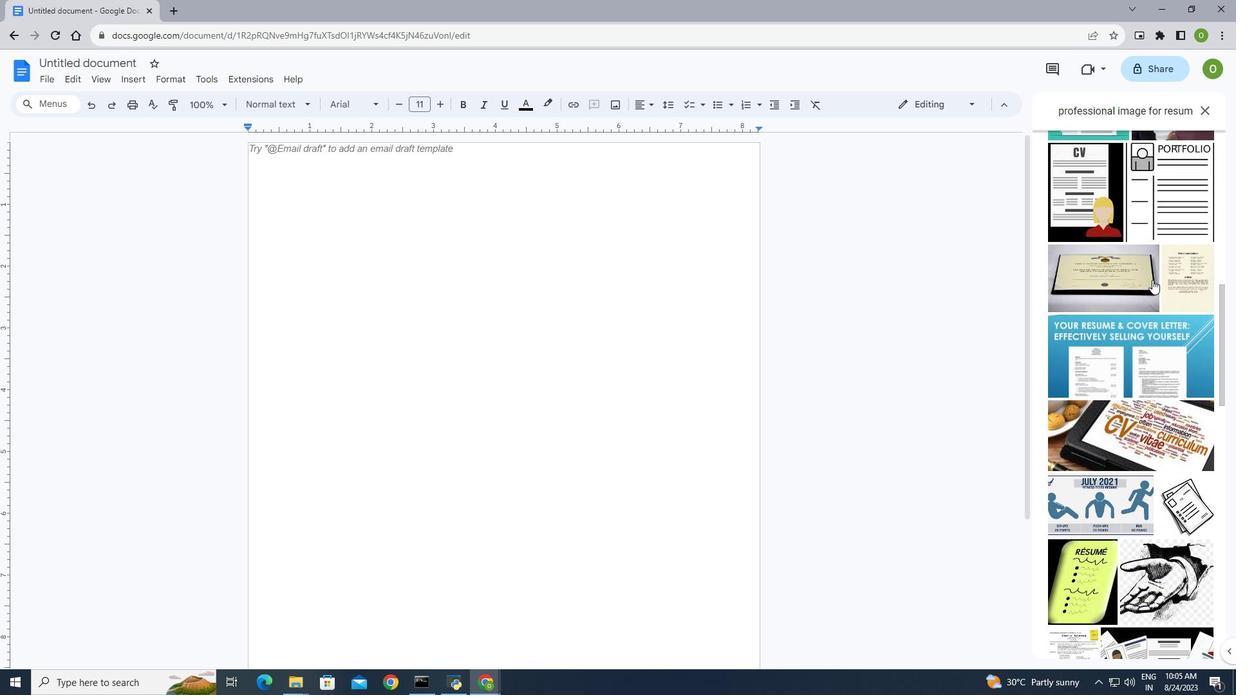 
Action: Mouse scrolled (1152, 279) with delta (0, 0)
Screenshot: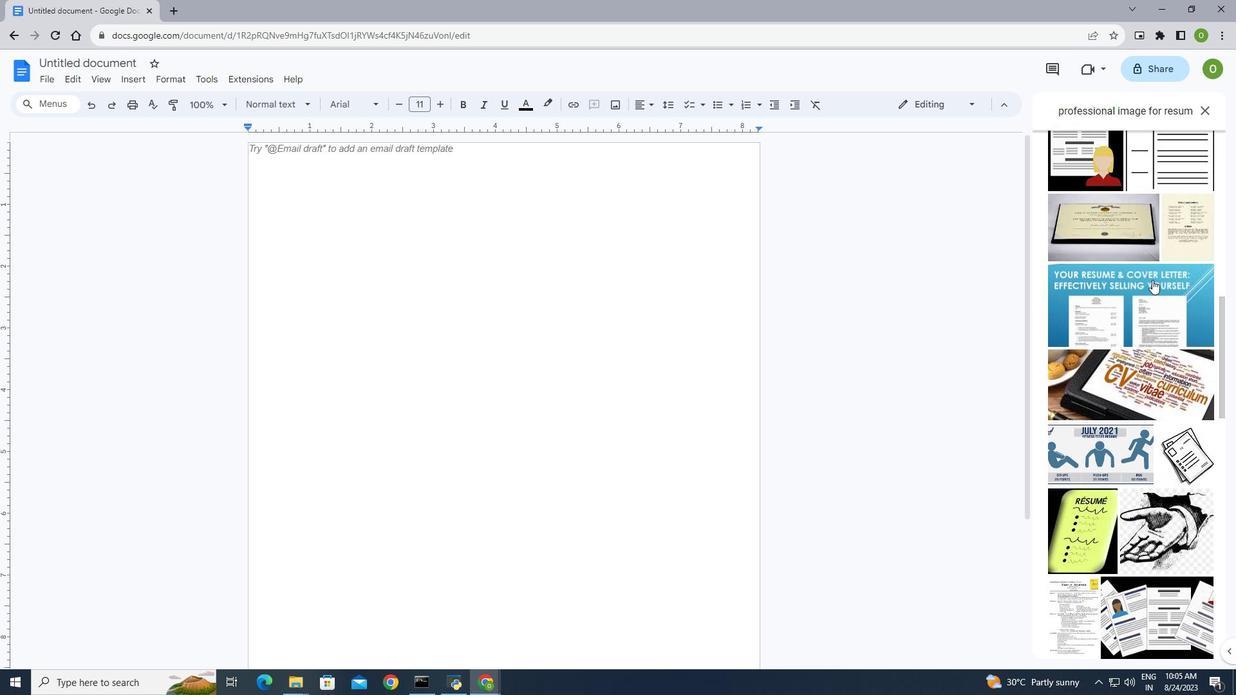 
Action: Mouse scrolled (1152, 279) with delta (0, 0)
Screenshot: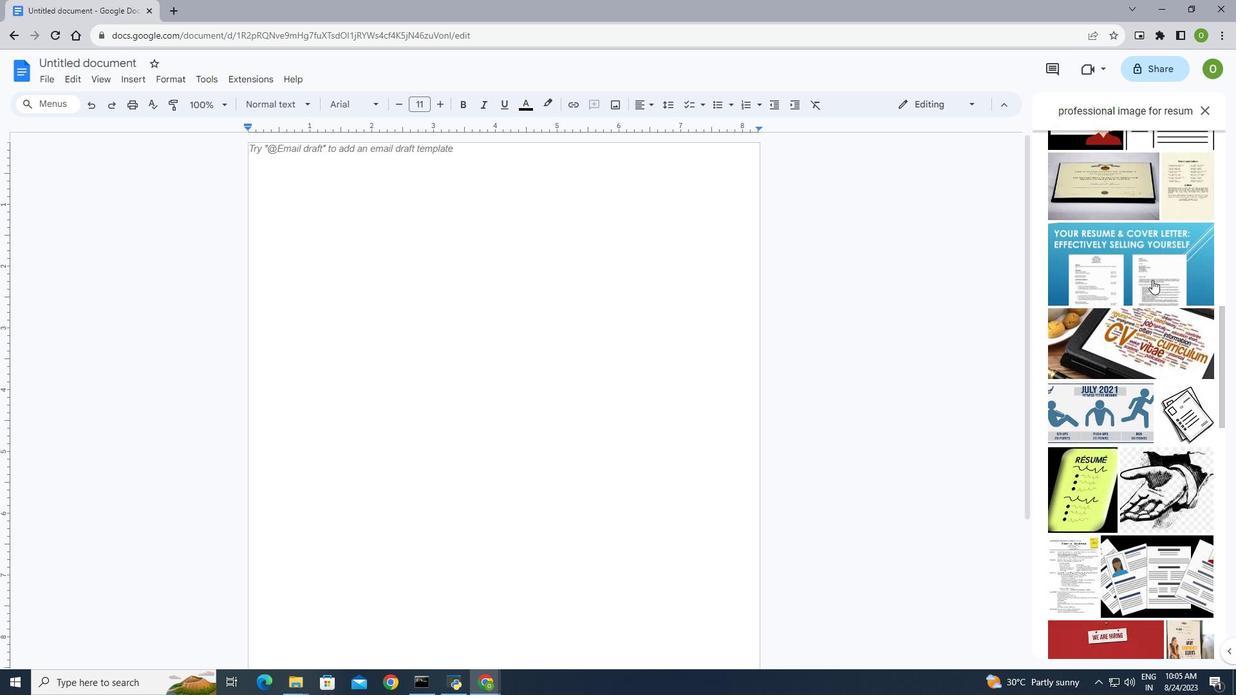 
Action: Mouse scrolled (1152, 279) with delta (0, 0)
Screenshot: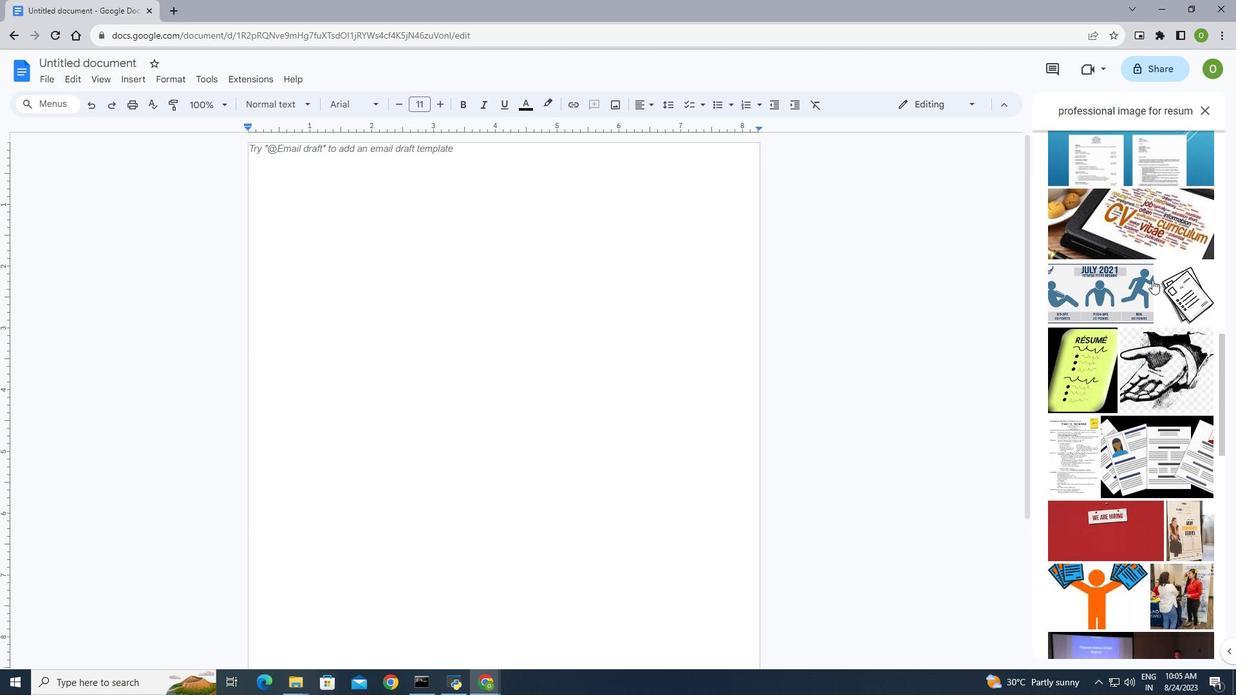 
Action: Mouse scrolled (1152, 279) with delta (0, 0)
Screenshot: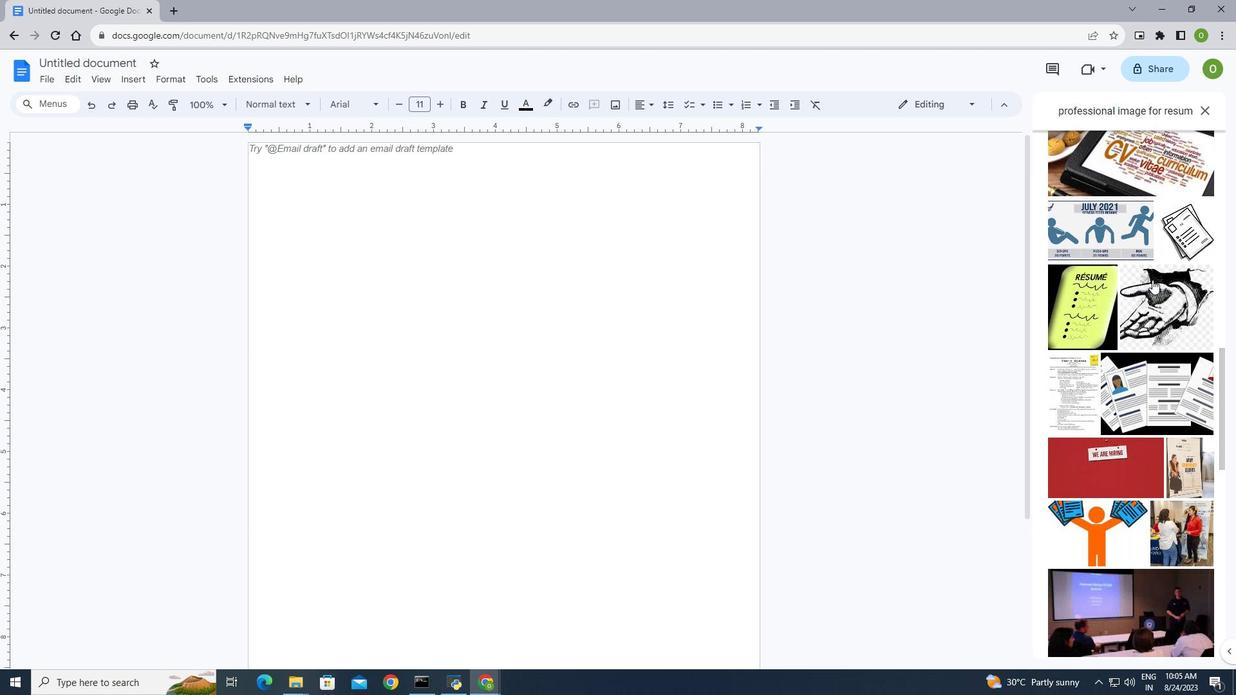 
Action: Mouse scrolled (1152, 279) with delta (0, 0)
Screenshot: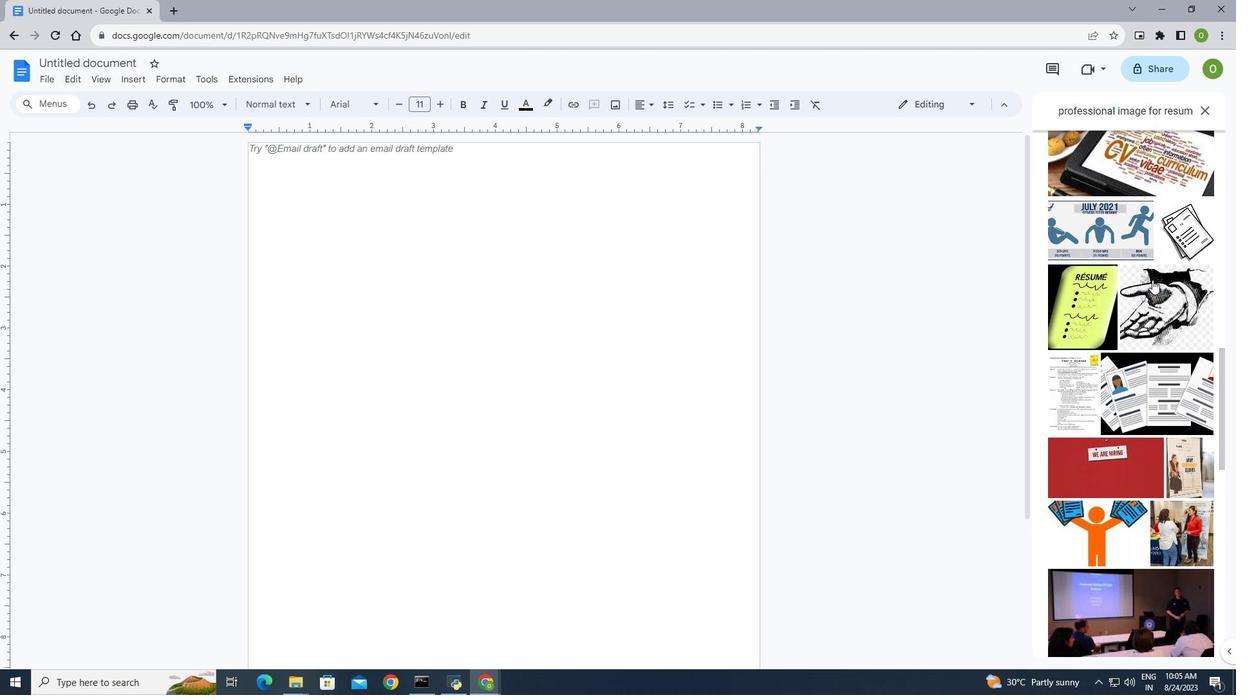 
Action: Mouse scrolled (1152, 279) with delta (0, 0)
Screenshot: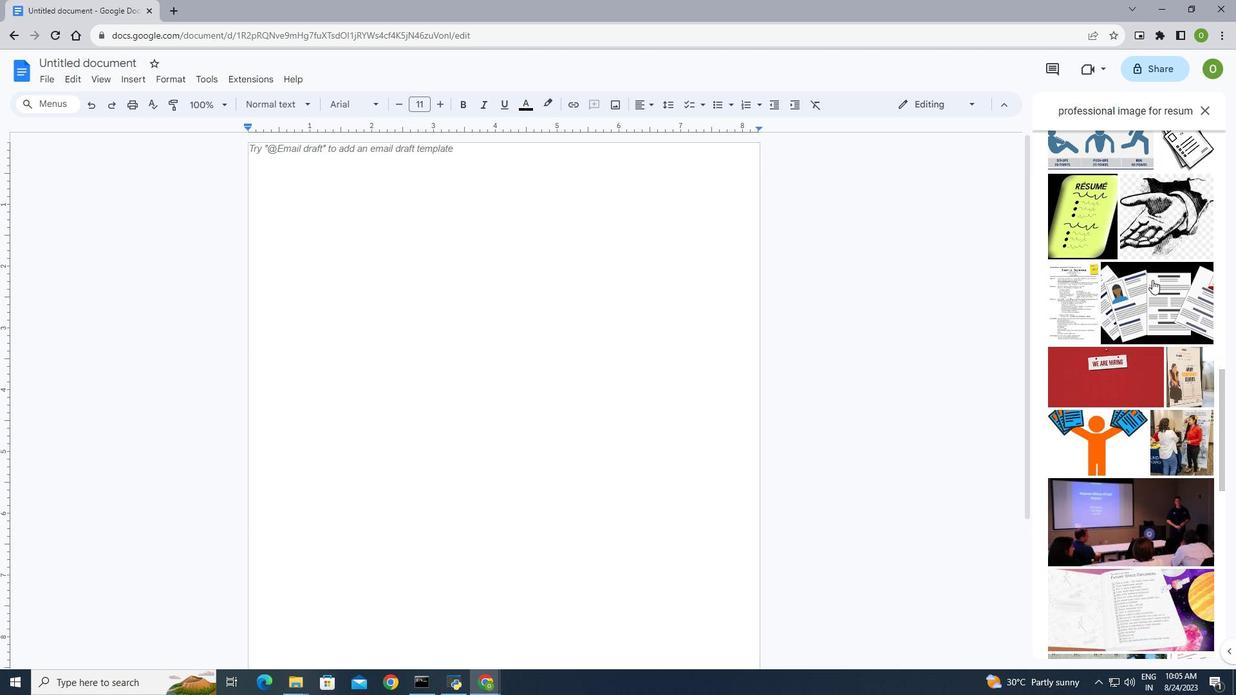 
Action: Mouse scrolled (1152, 279) with delta (0, 0)
Screenshot: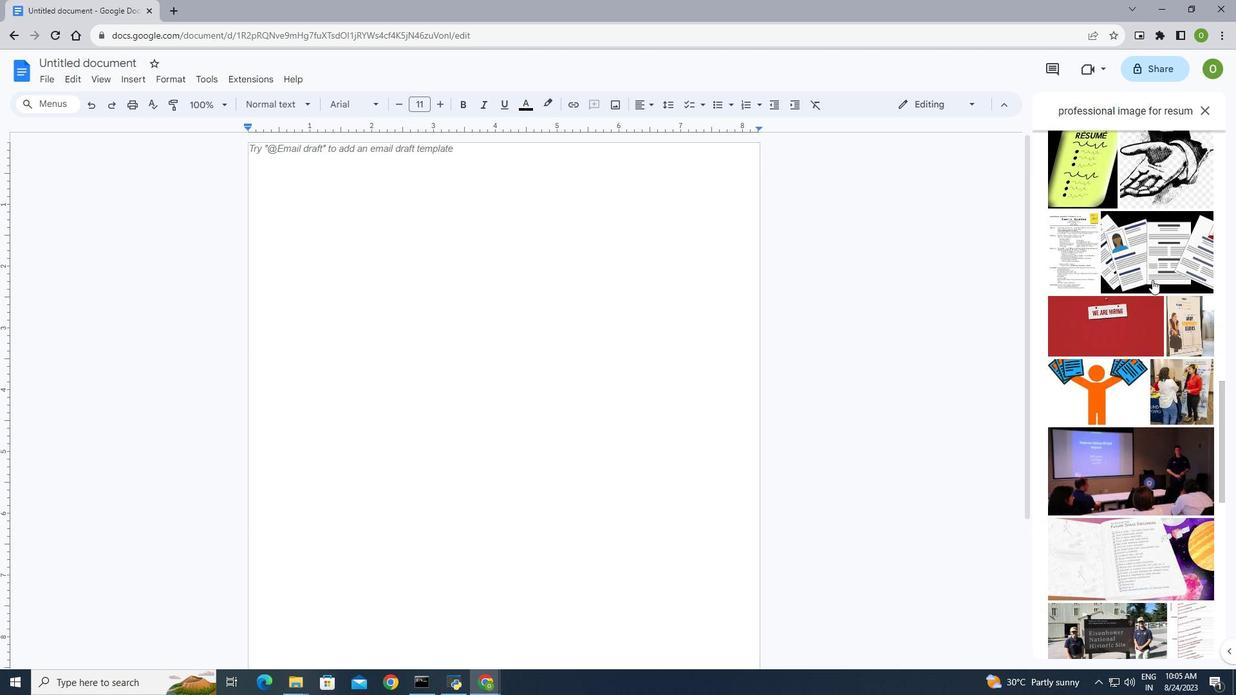 
Action: Mouse scrolled (1152, 279) with delta (0, 0)
Screenshot: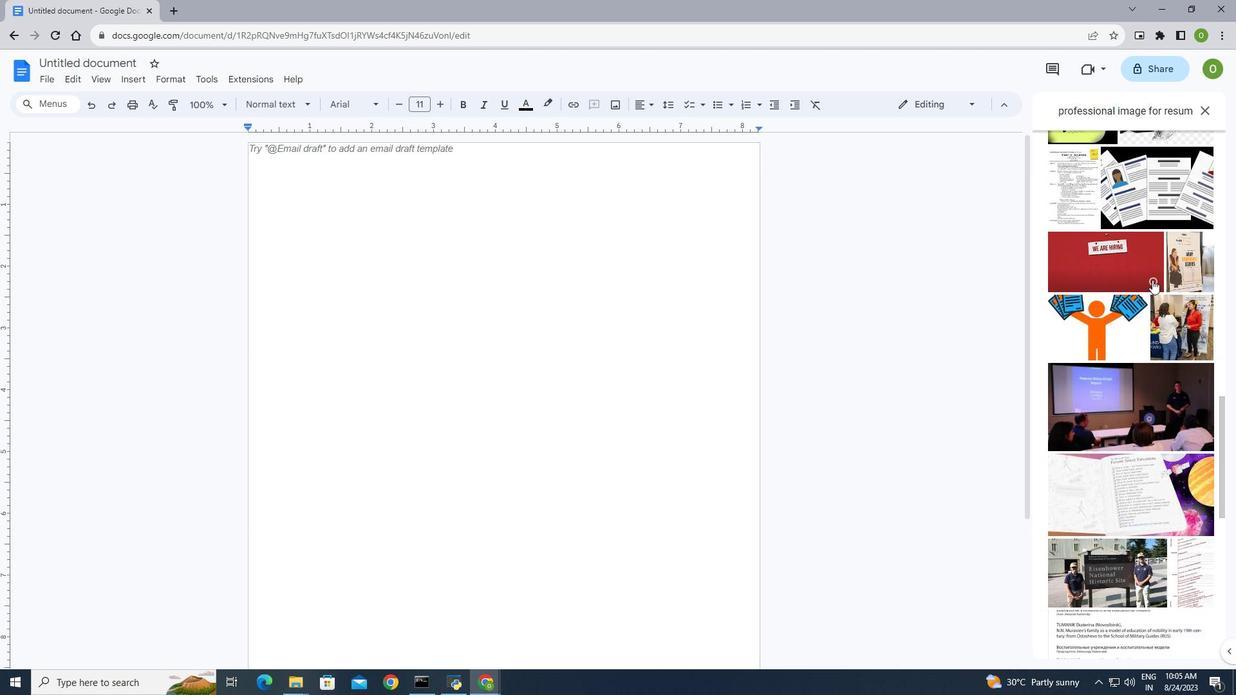 
Action: Mouse scrolled (1152, 279) with delta (0, 0)
Screenshot: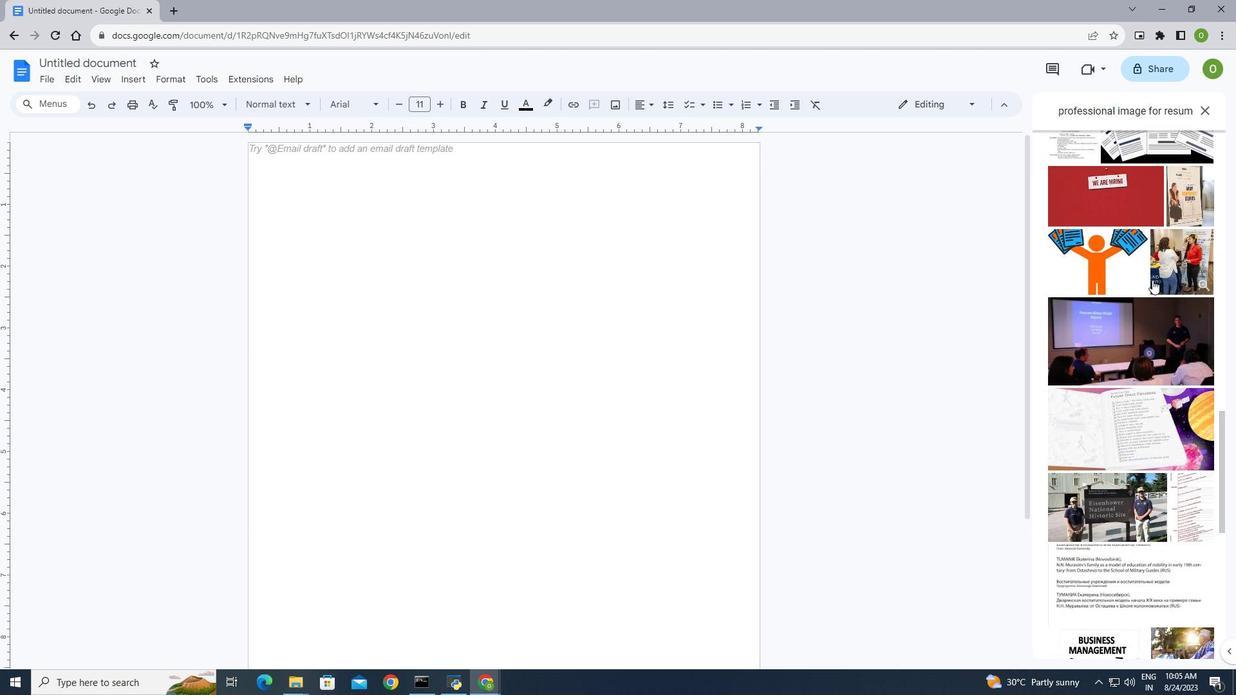 
Action: Mouse scrolled (1152, 279) with delta (0, 0)
Screenshot: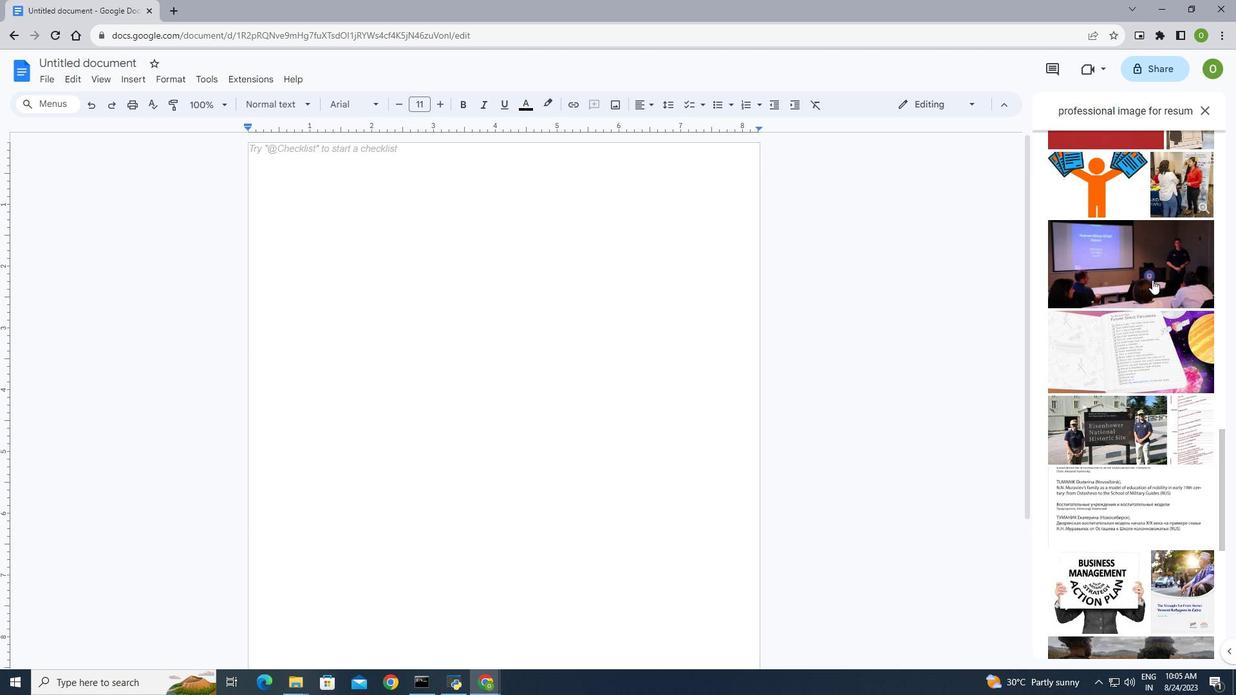 
Action: Mouse scrolled (1152, 279) with delta (0, 0)
Screenshot: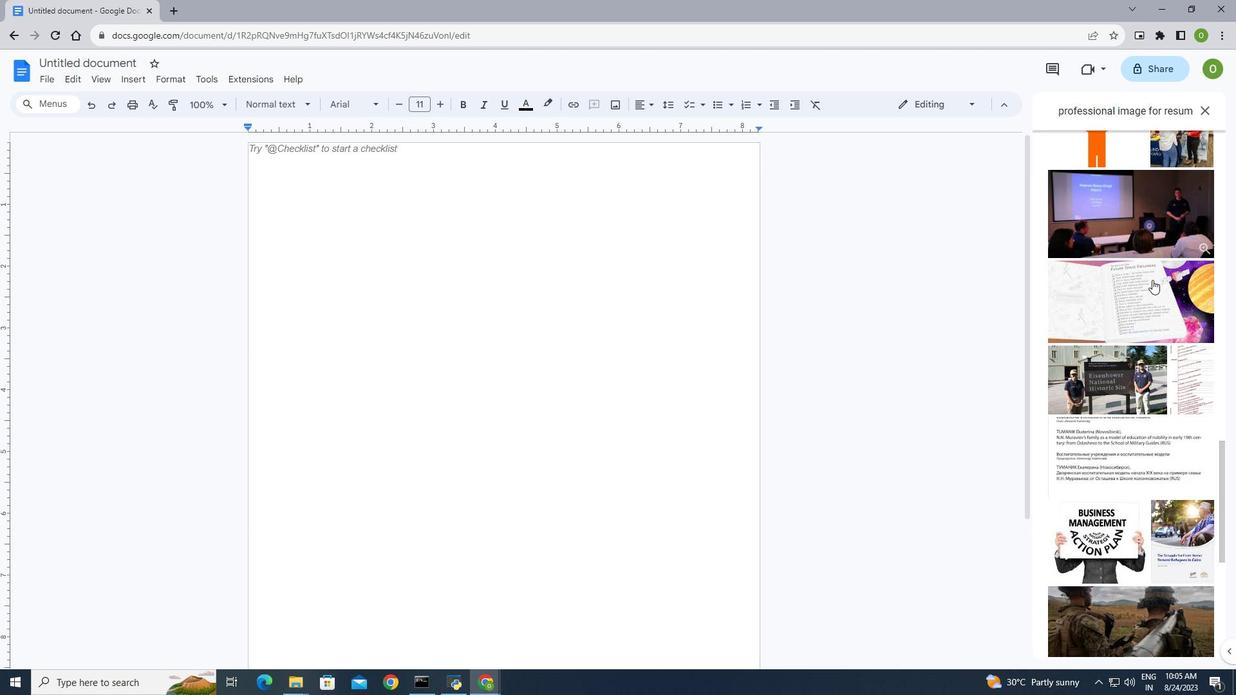 
Action: Mouse scrolled (1152, 279) with delta (0, 0)
Screenshot: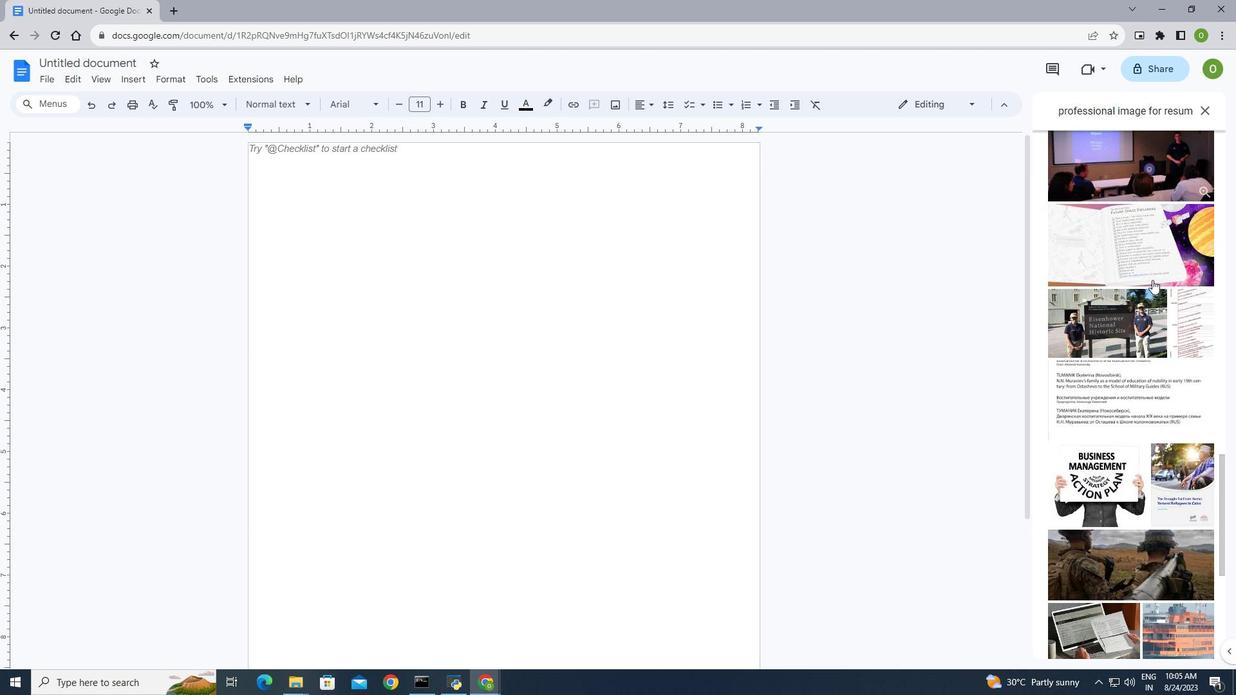 
Action: Mouse scrolled (1152, 279) with delta (0, 0)
Screenshot: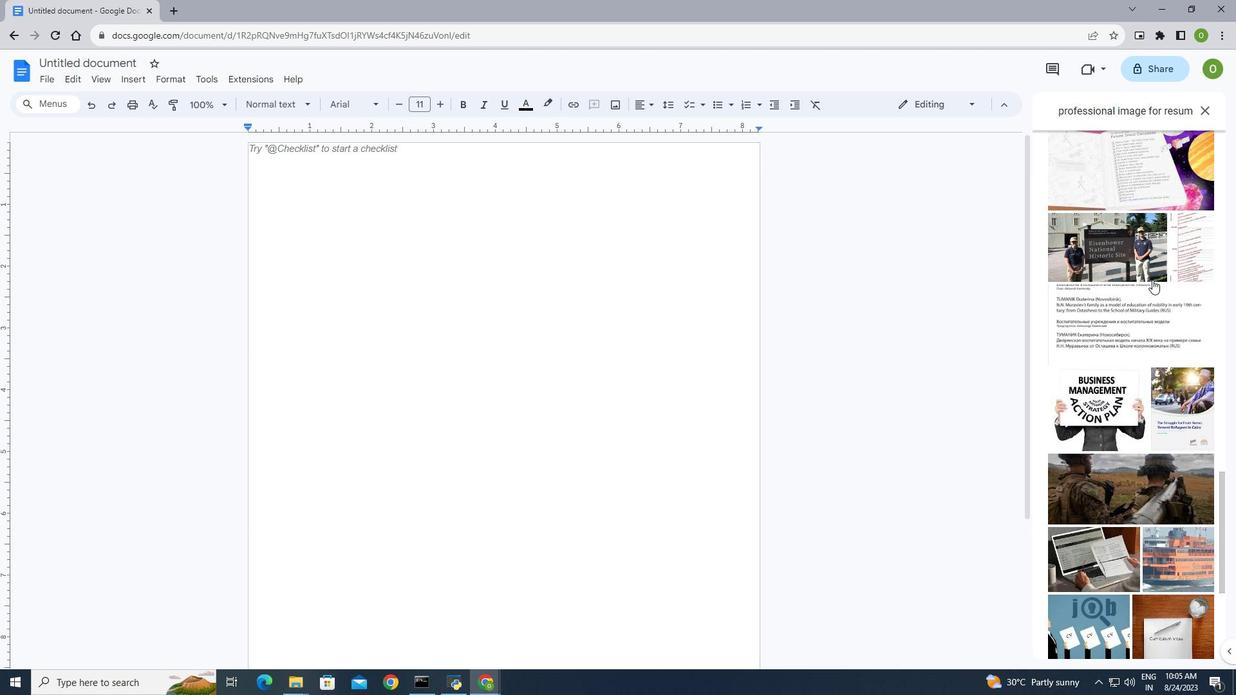 
Action: Mouse scrolled (1152, 279) with delta (0, 0)
Screenshot: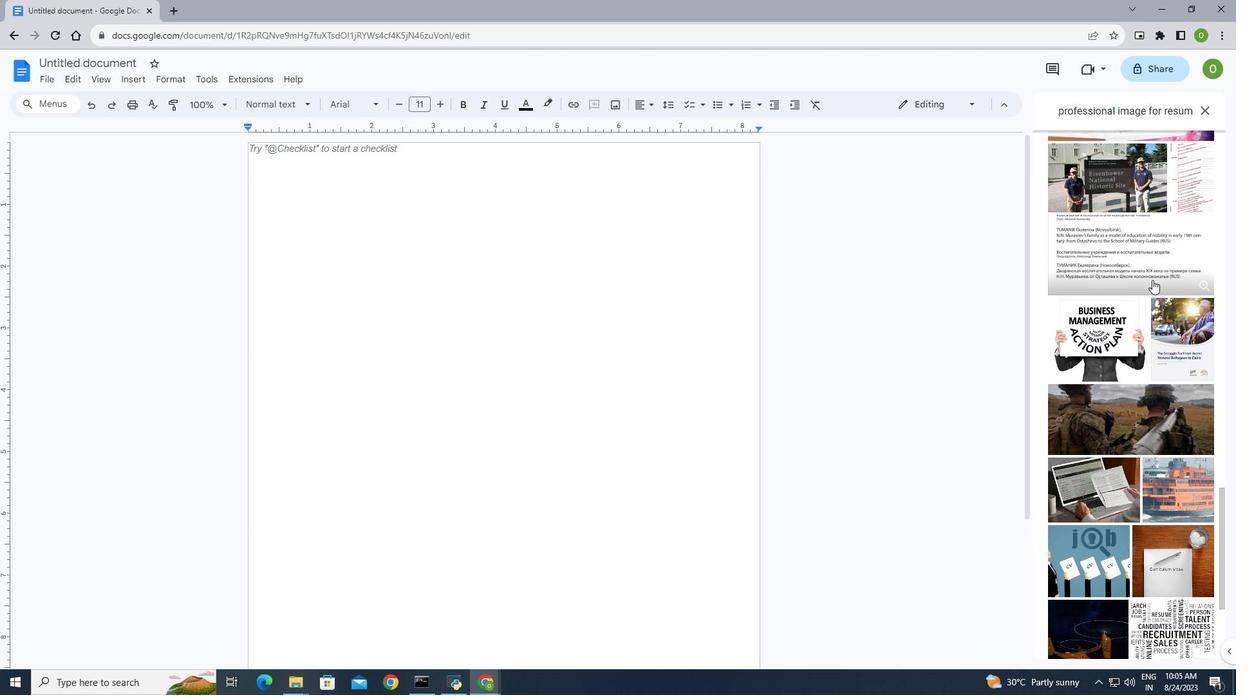 
Action: Mouse scrolled (1152, 279) with delta (0, 0)
Screenshot: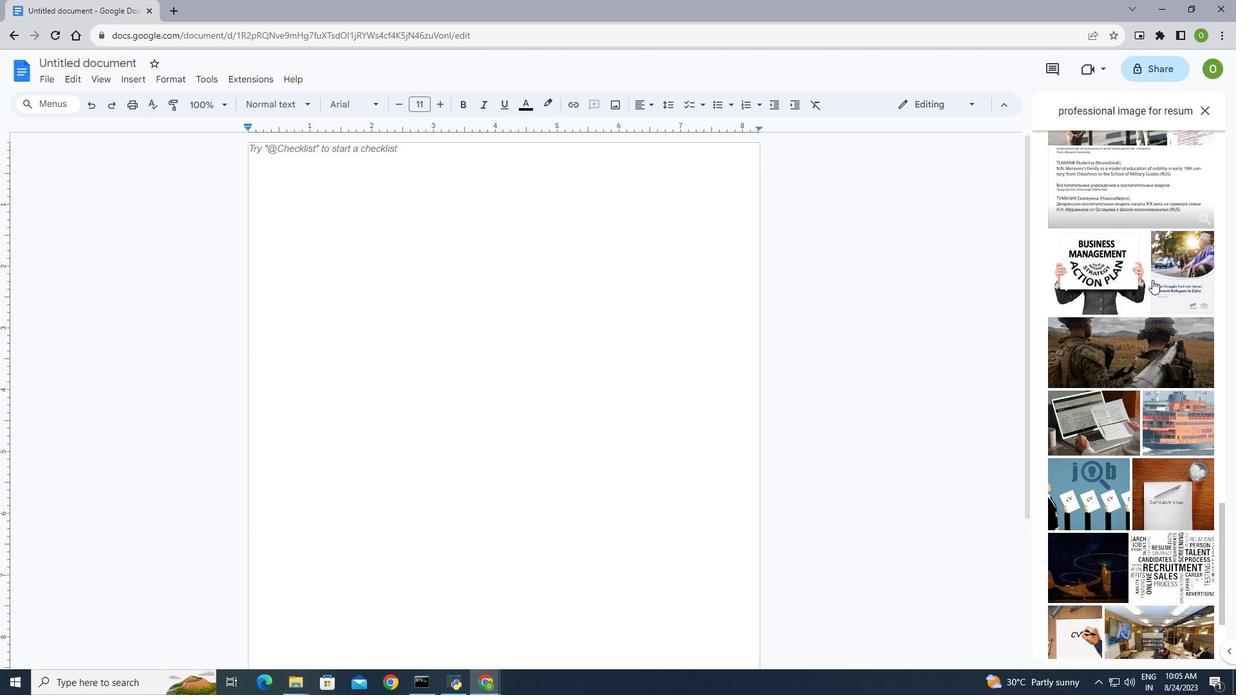 
Action: Mouse scrolled (1152, 279) with delta (0, 0)
Screenshot: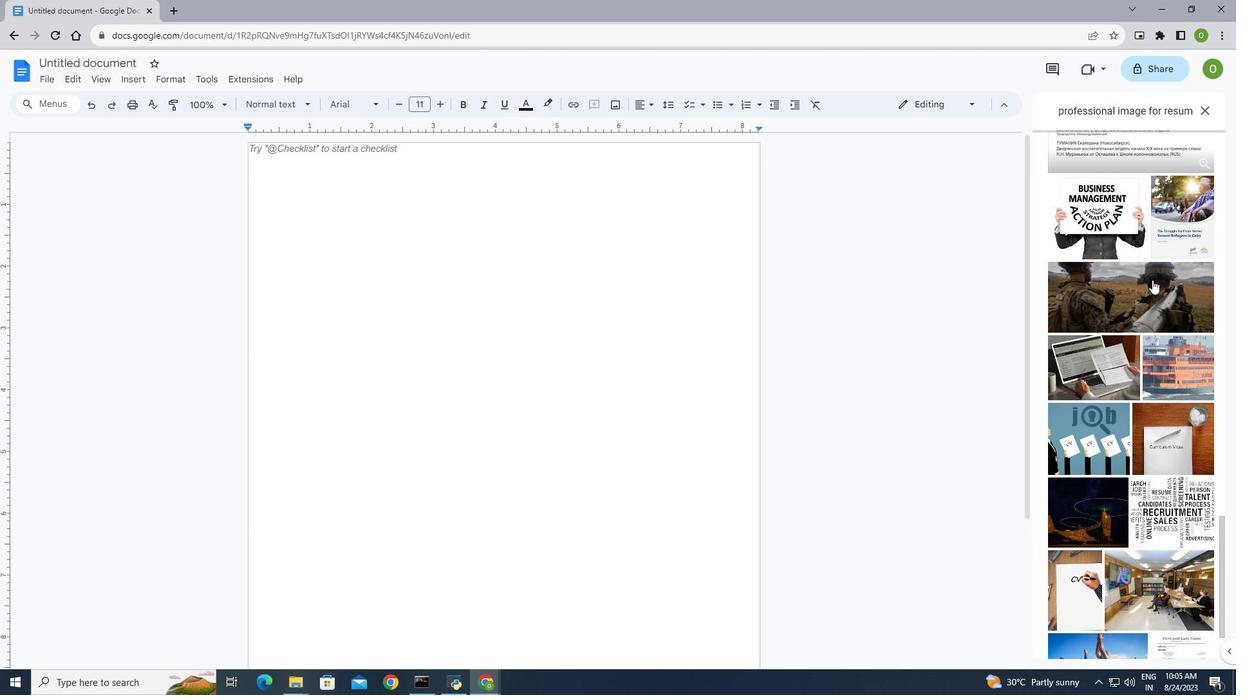 
Action: Mouse scrolled (1152, 279) with delta (0, 0)
Screenshot: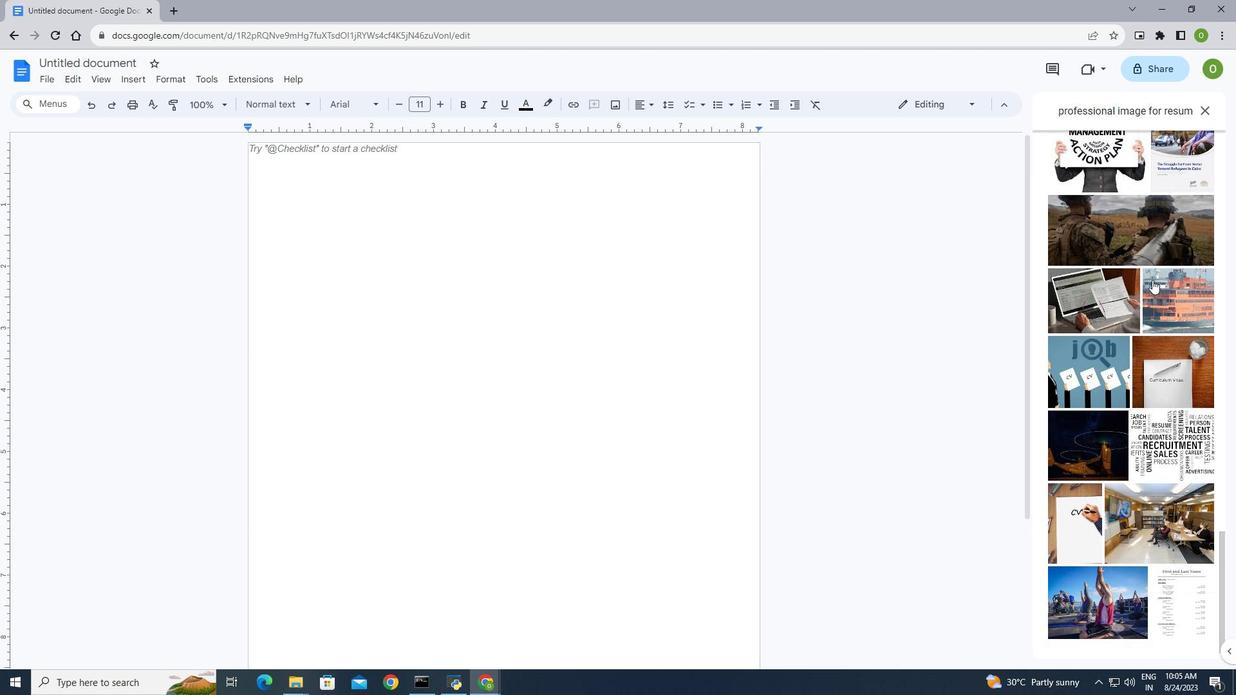 
Action: Mouse moved to (1156, 278)
Screenshot: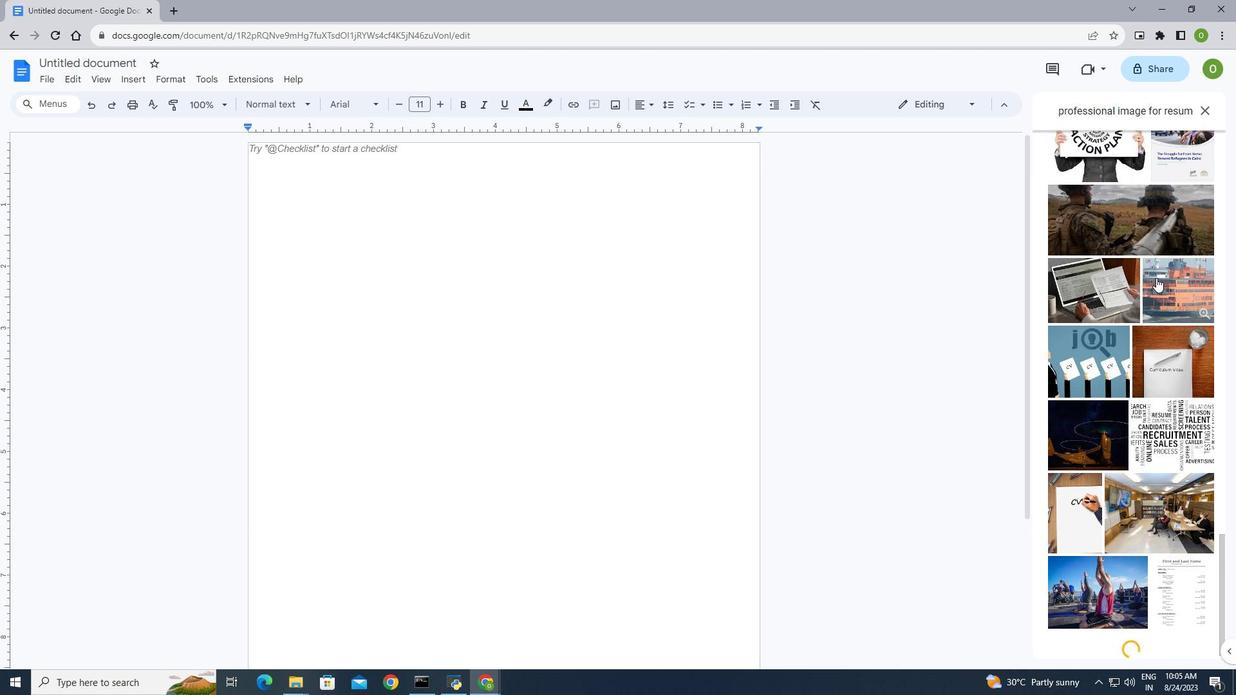 
Action: Mouse scrolled (1156, 277) with delta (0, 0)
Screenshot: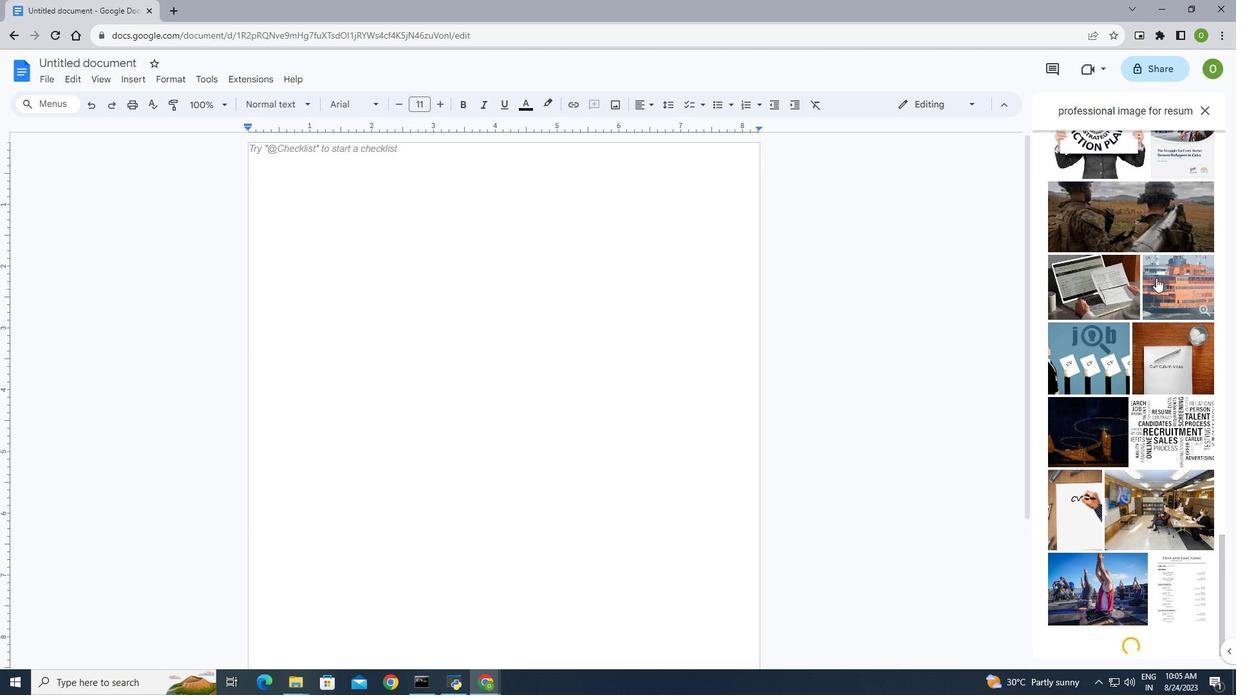 
Action: Mouse scrolled (1156, 277) with delta (0, 0)
Screenshot: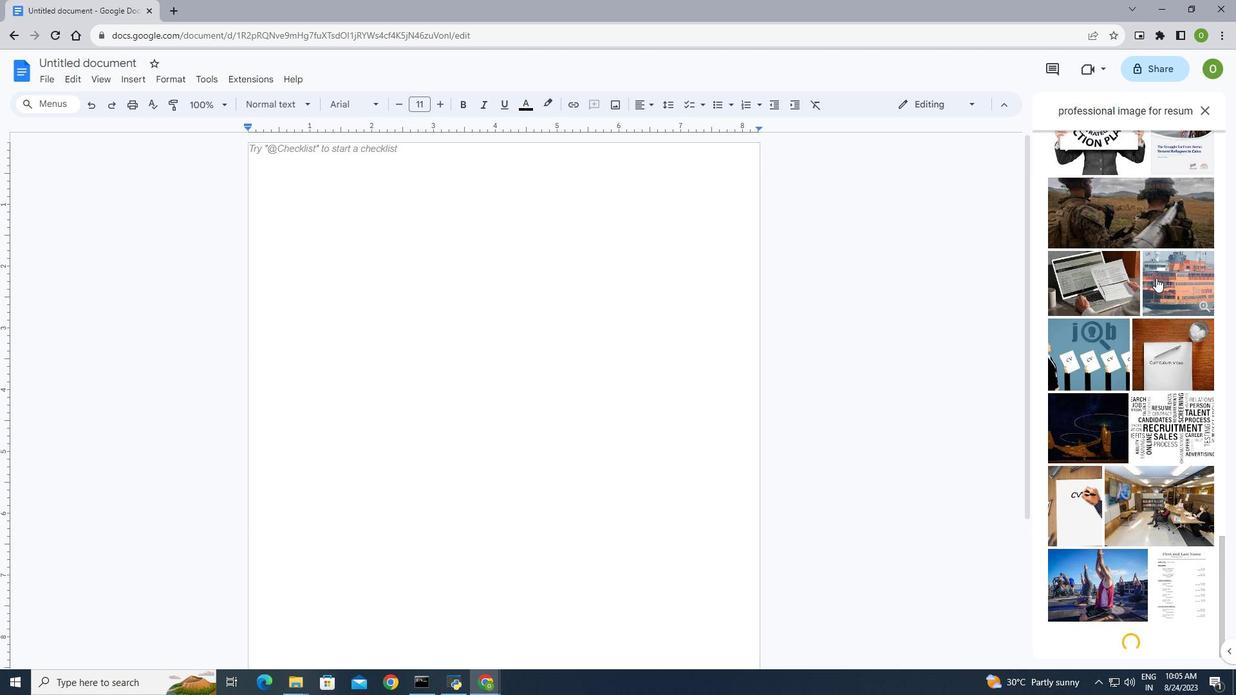 
Action: Mouse scrolled (1156, 277) with delta (0, 0)
Screenshot: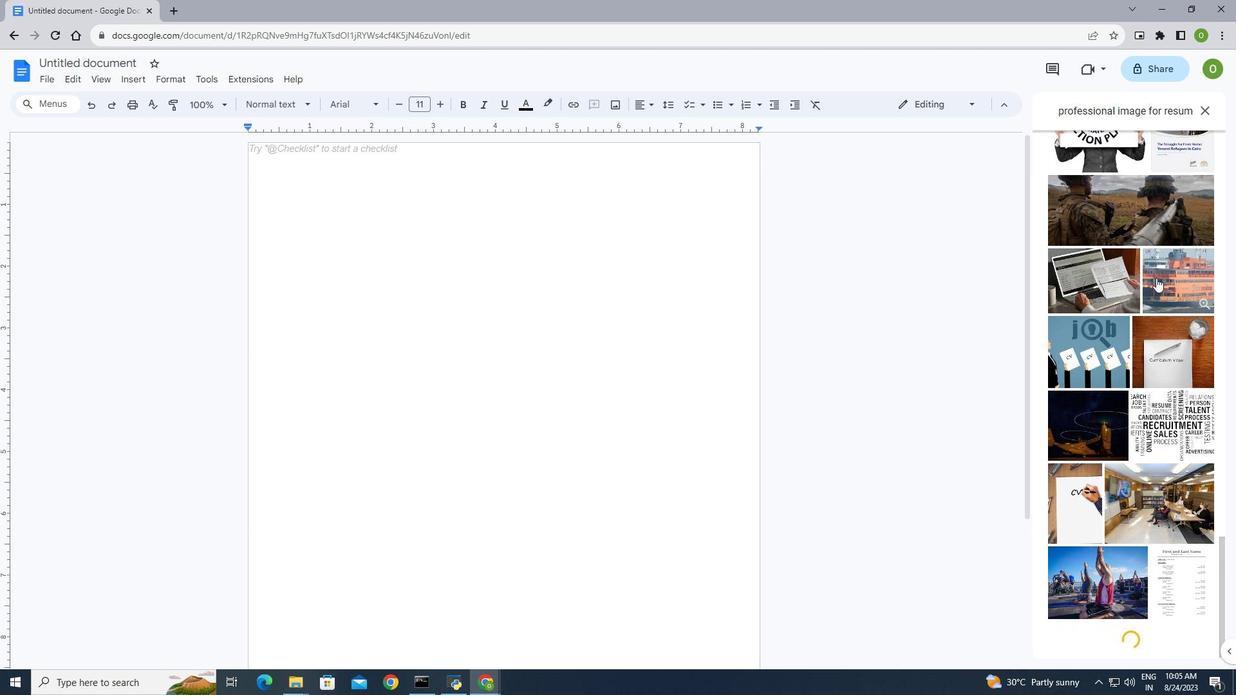 
Action: Mouse scrolled (1156, 277) with delta (0, 0)
Screenshot: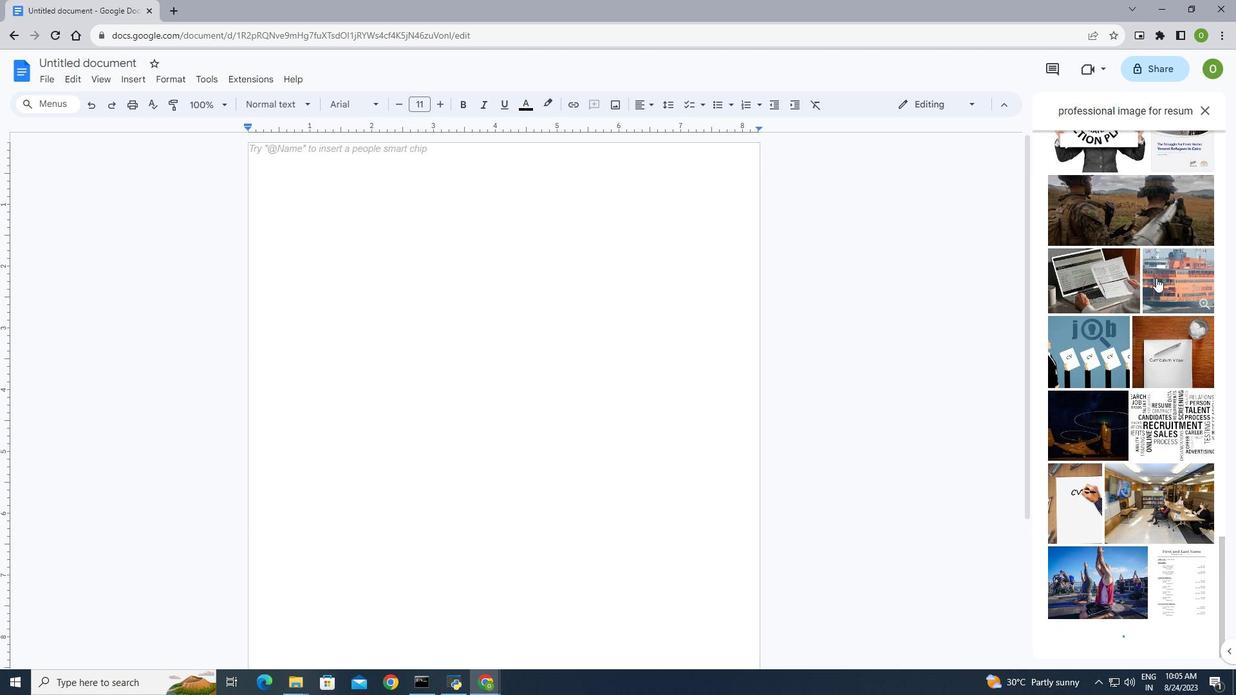 
Action: Mouse scrolled (1156, 277) with delta (0, 0)
Screenshot: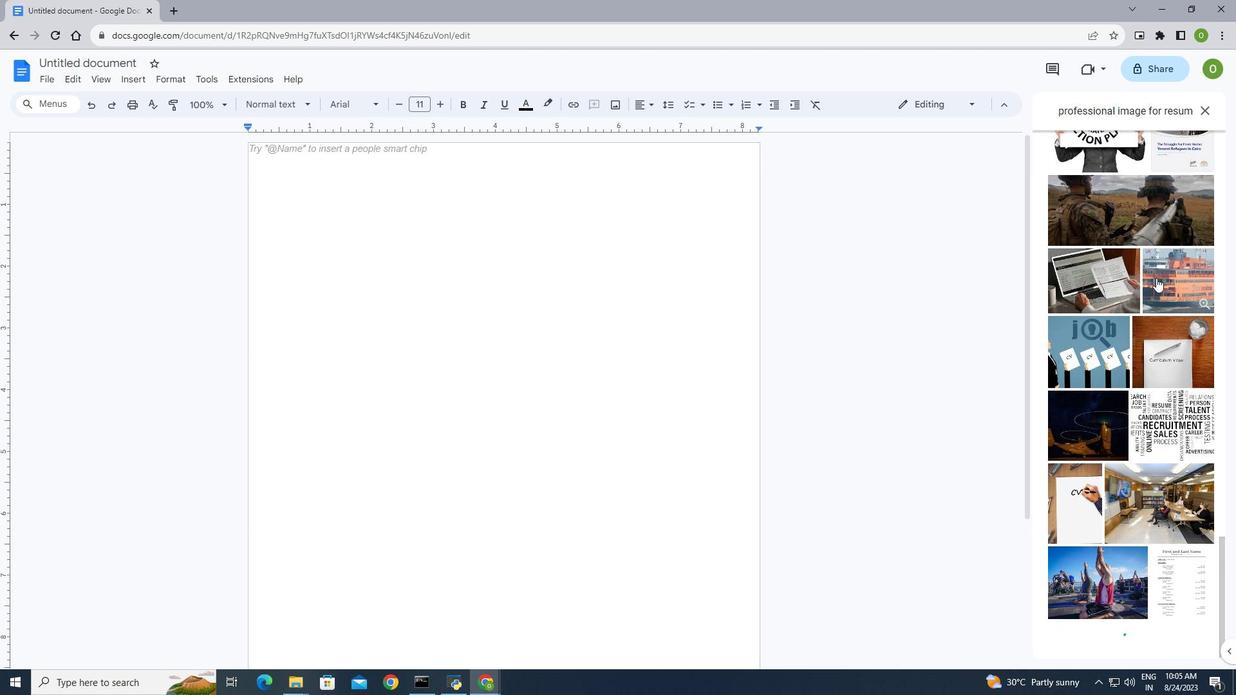 
Action: Mouse scrolled (1156, 277) with delta (0, 0)
Screenshot: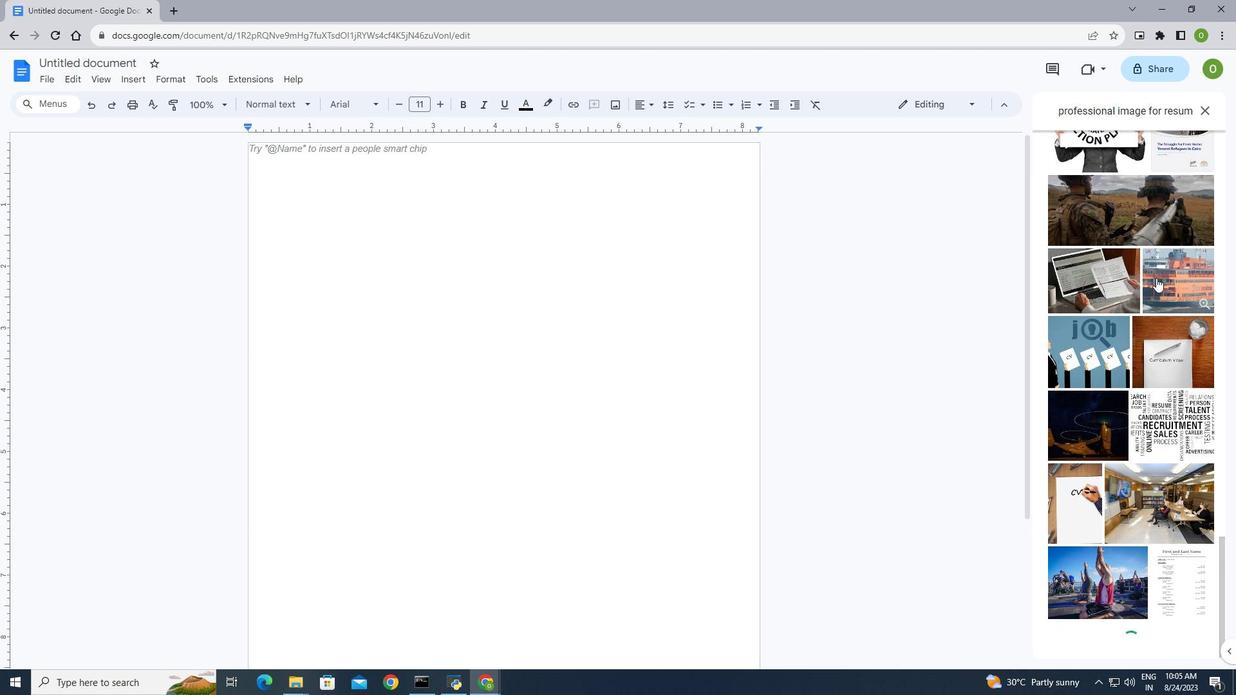 
Action: Mouse scrolled (1156, 277) with delta (0, 0)
Screenshot: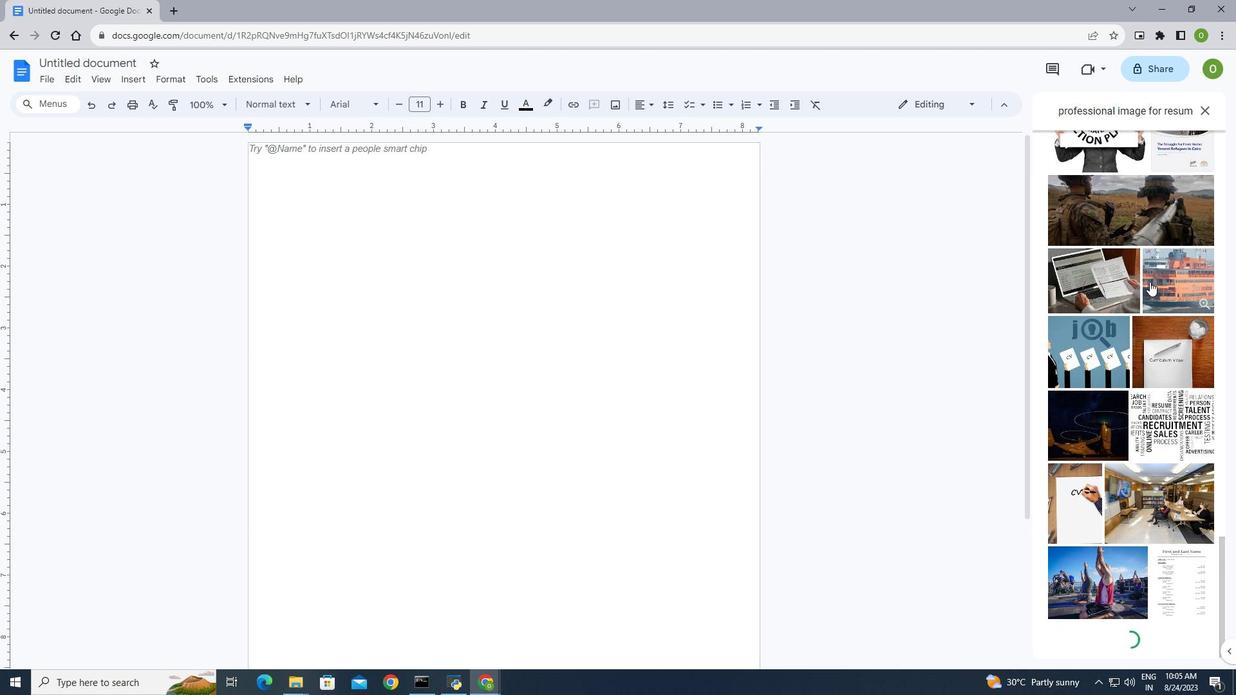 
Action: Mouse moved to (1149, 282)
Screenshot: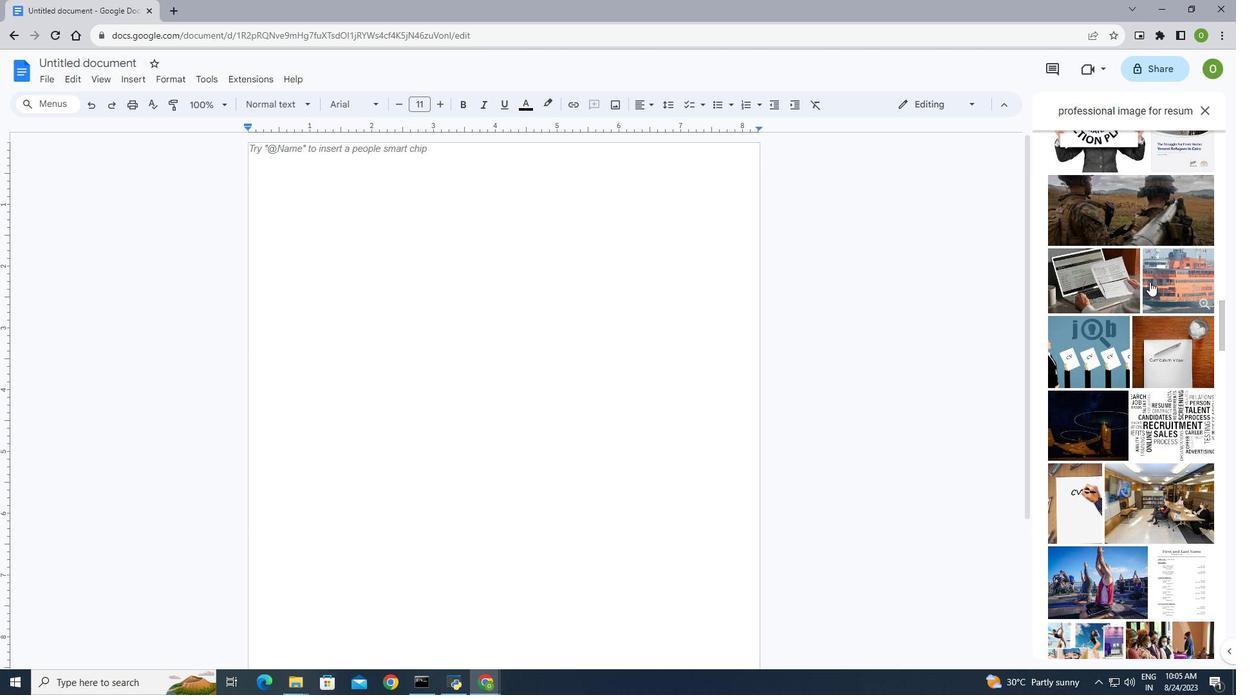 
Action: Mouse scrolled (1149, 282) with delta (0, 0)
Screenshot: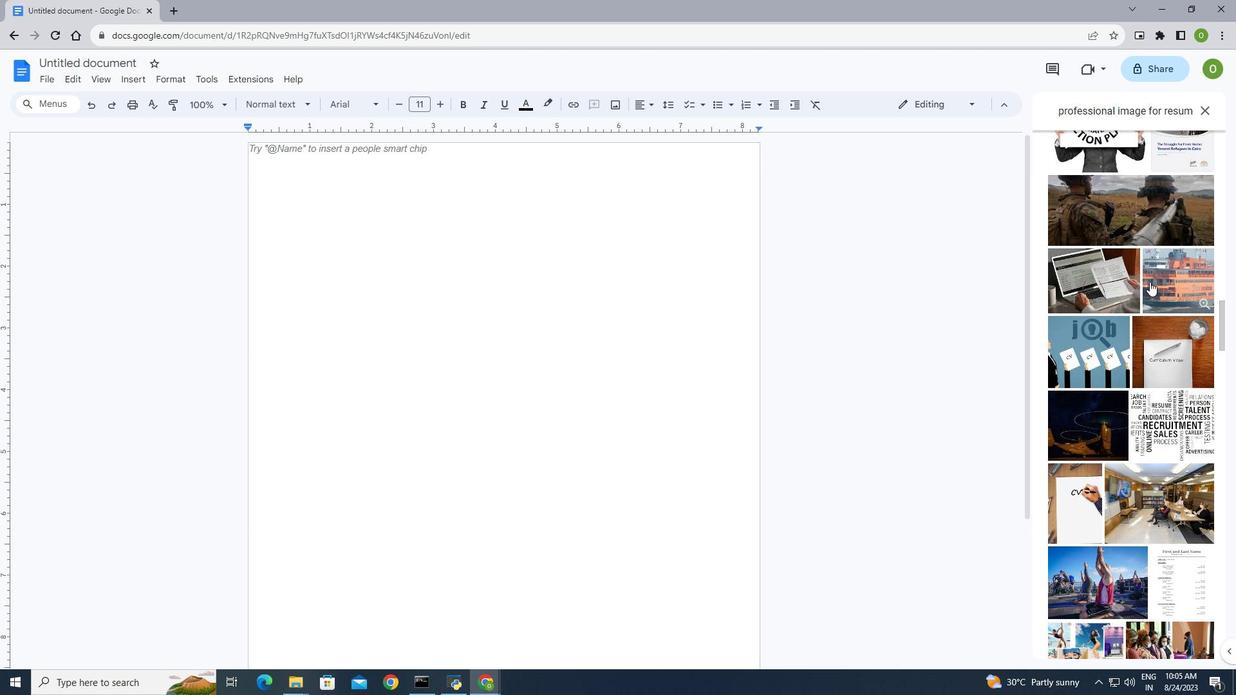 
Action: Mouse scrolled (1149, 282) with delta (0, 0)
Screenshot: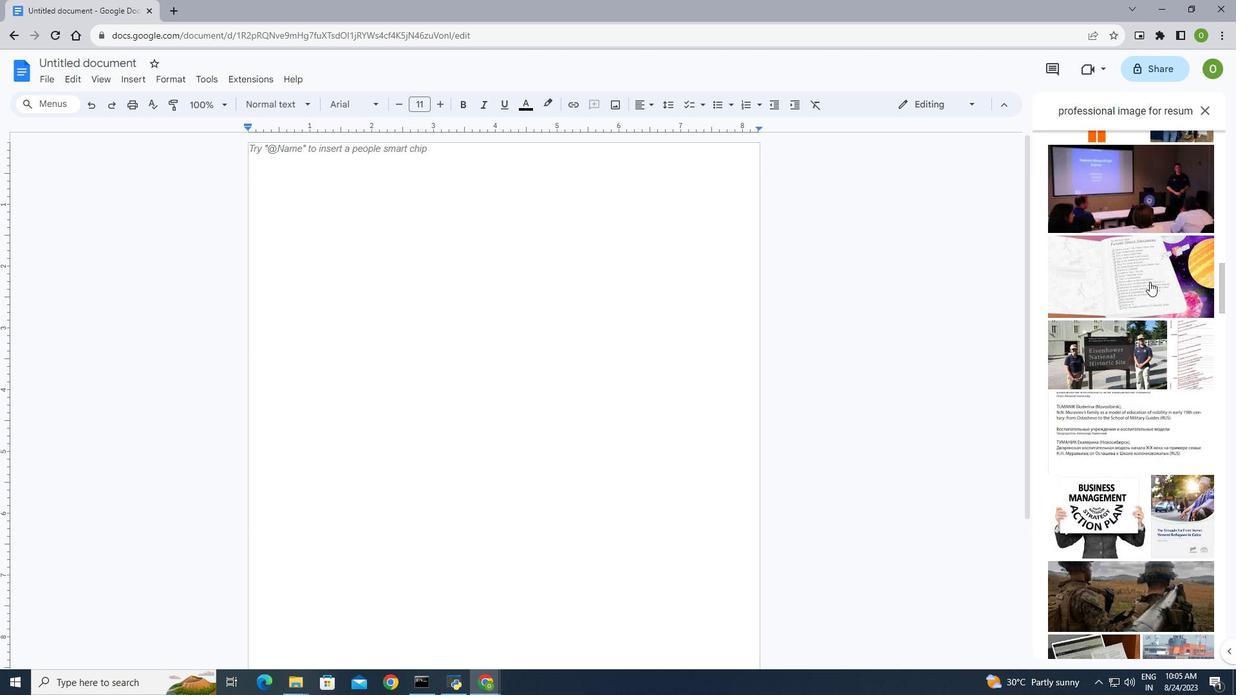 
Action: Mouse scrolled (1149, 282) with delta (0, 0)
Screenshot: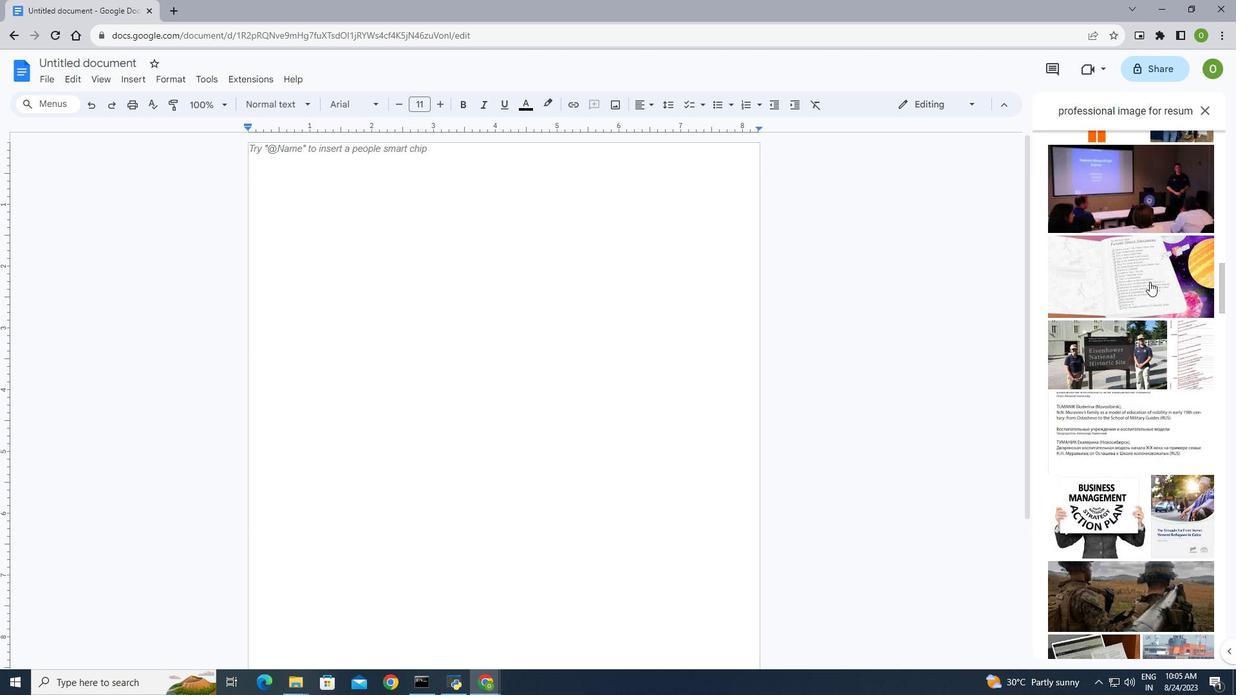 
Action: Mouse scrolled (1149, 282) with delta (0, 0)
Screenshot: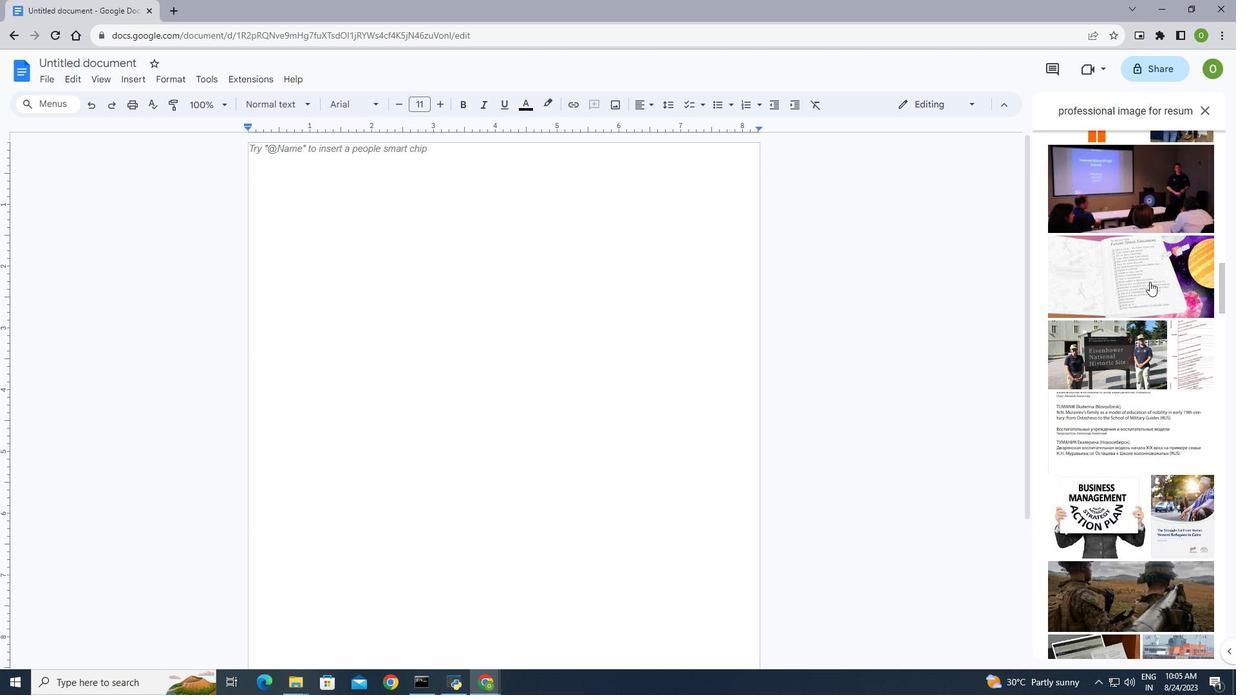 
Action: Mouse scrolled (1149, 282) with delta (0, 0)
Screenshot: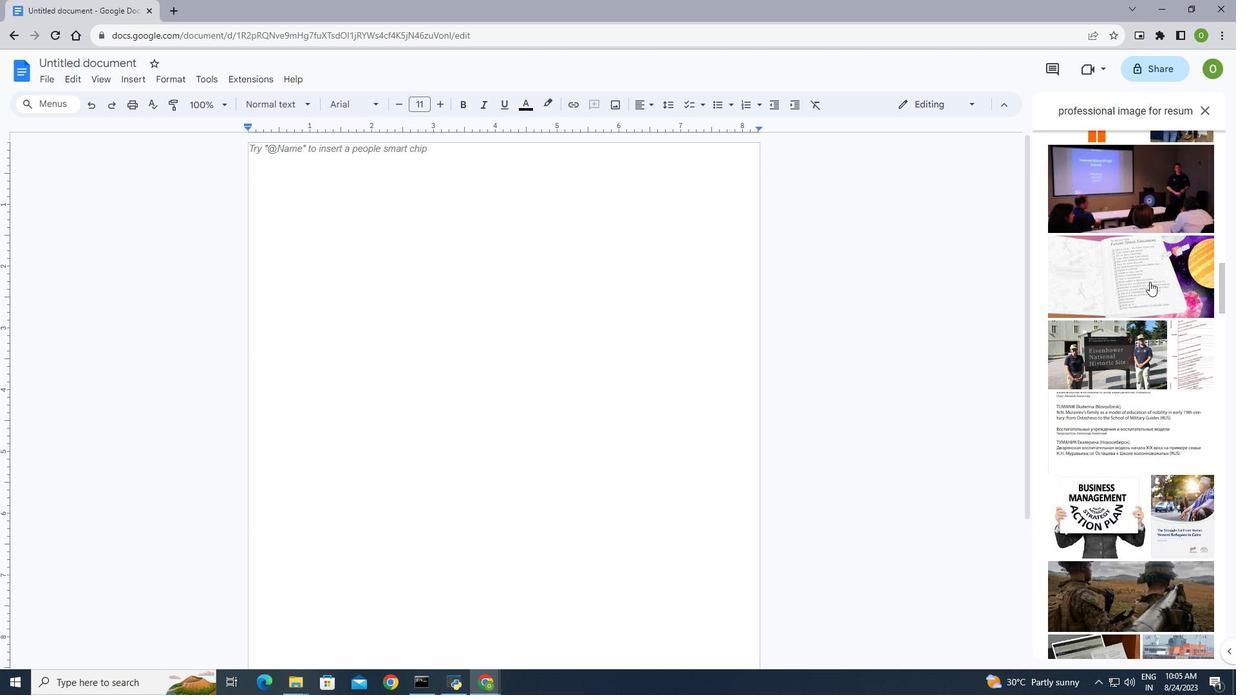 
Action: Mouse scrolled (1149, 282) with delta (0, 0)
Screenshot: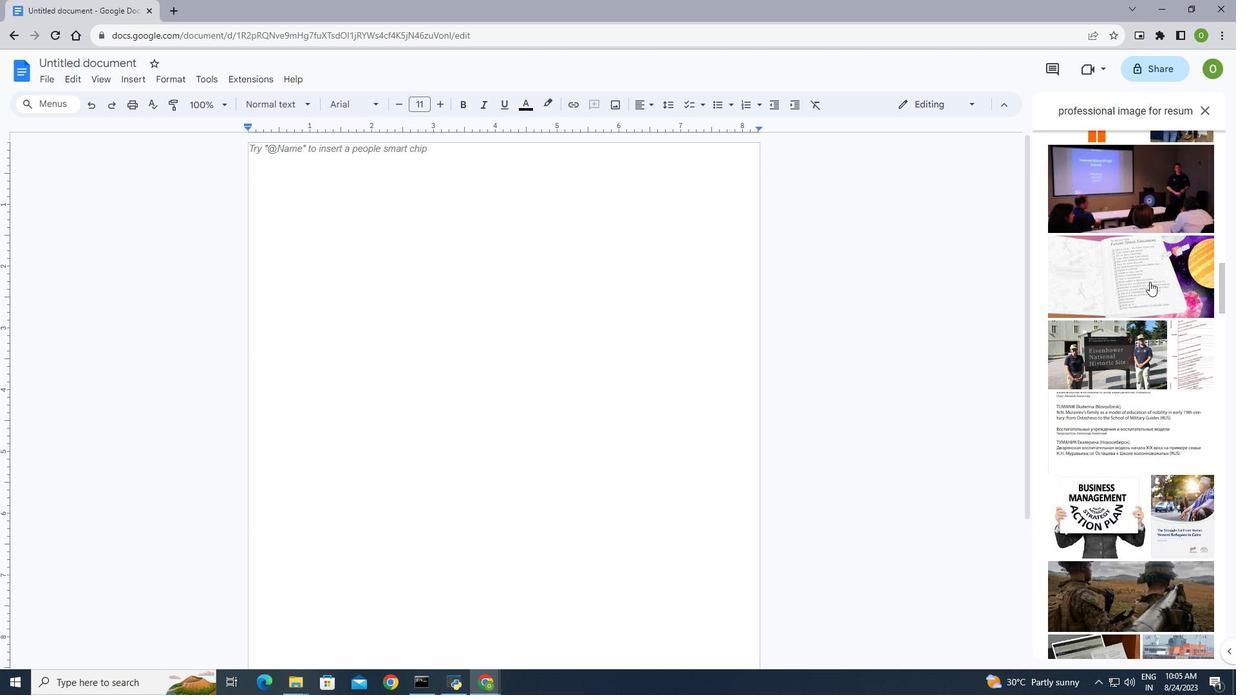 
Action: Mouse scrolled (1149, 281) with delta (0, 0)
Screenshot: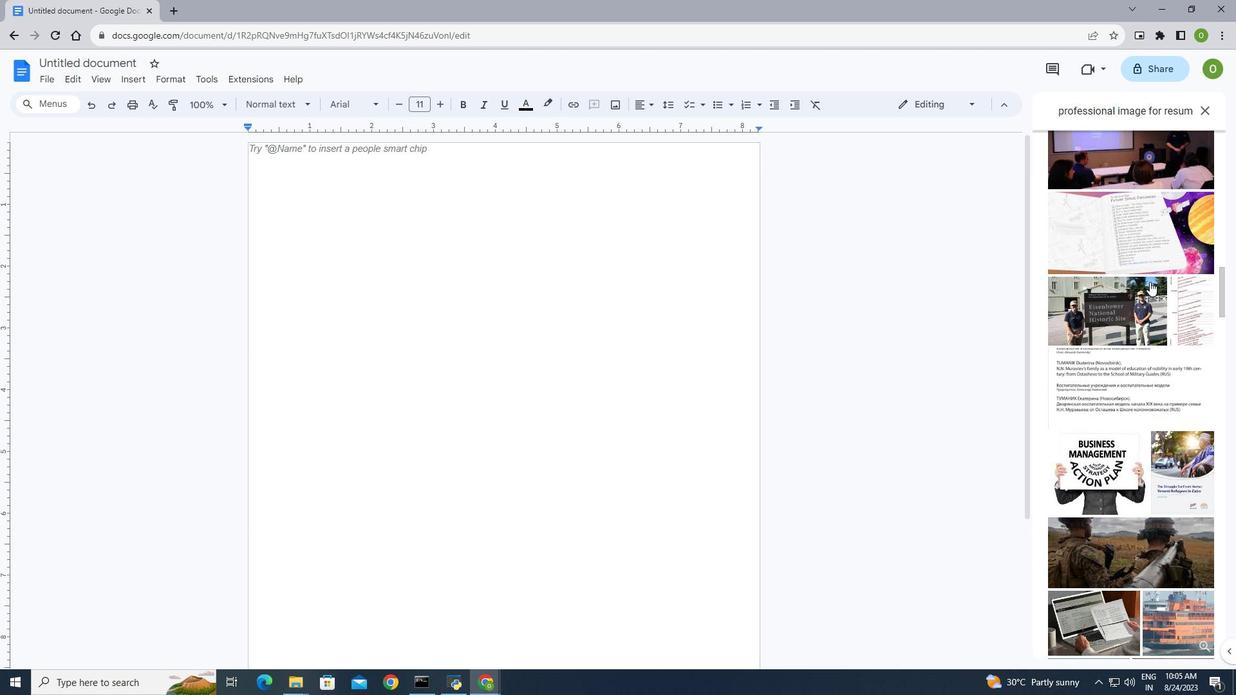 
Action: Mouse scrolled (1149, 281) with delta (0, 0)
Screenshot: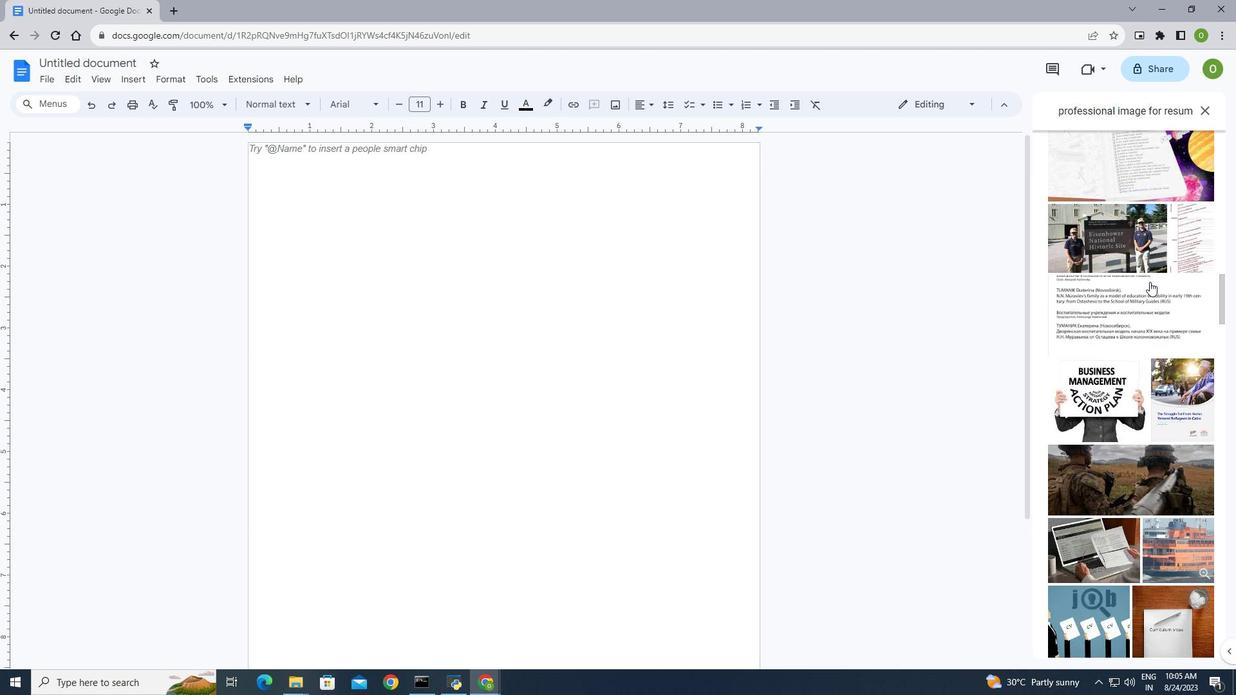 
Action: Mouse scrolled (1149, 282) with delta (0, 0)
Screenshot: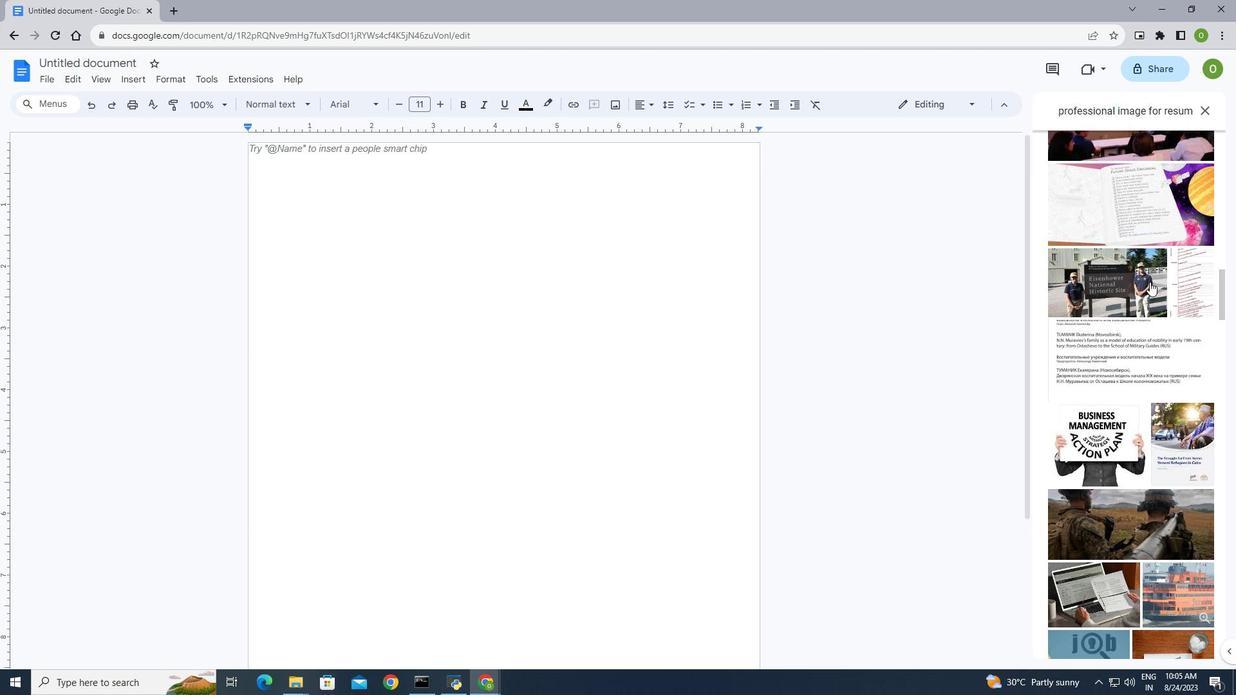 
Action: Mouse scrolled (1149, 282) with delta (0, 0)
Screenshot: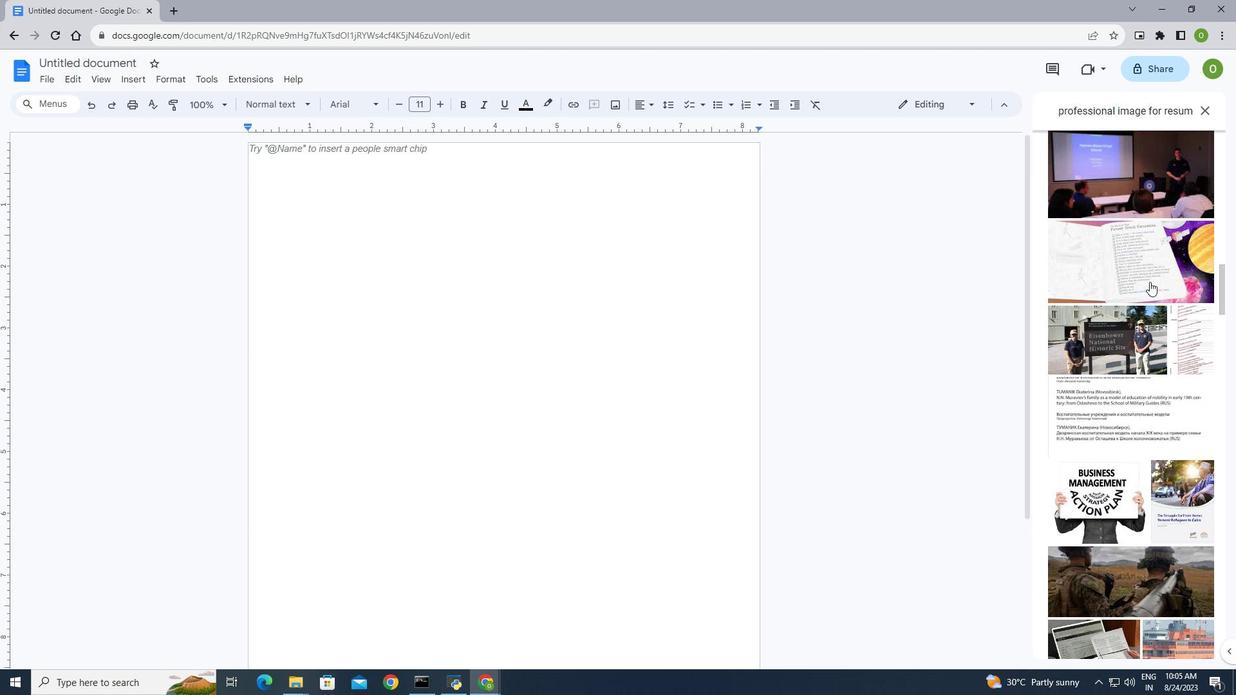 
Action: Mouse scrolled (1149, 282) with delta (0, 0)
Screenshot: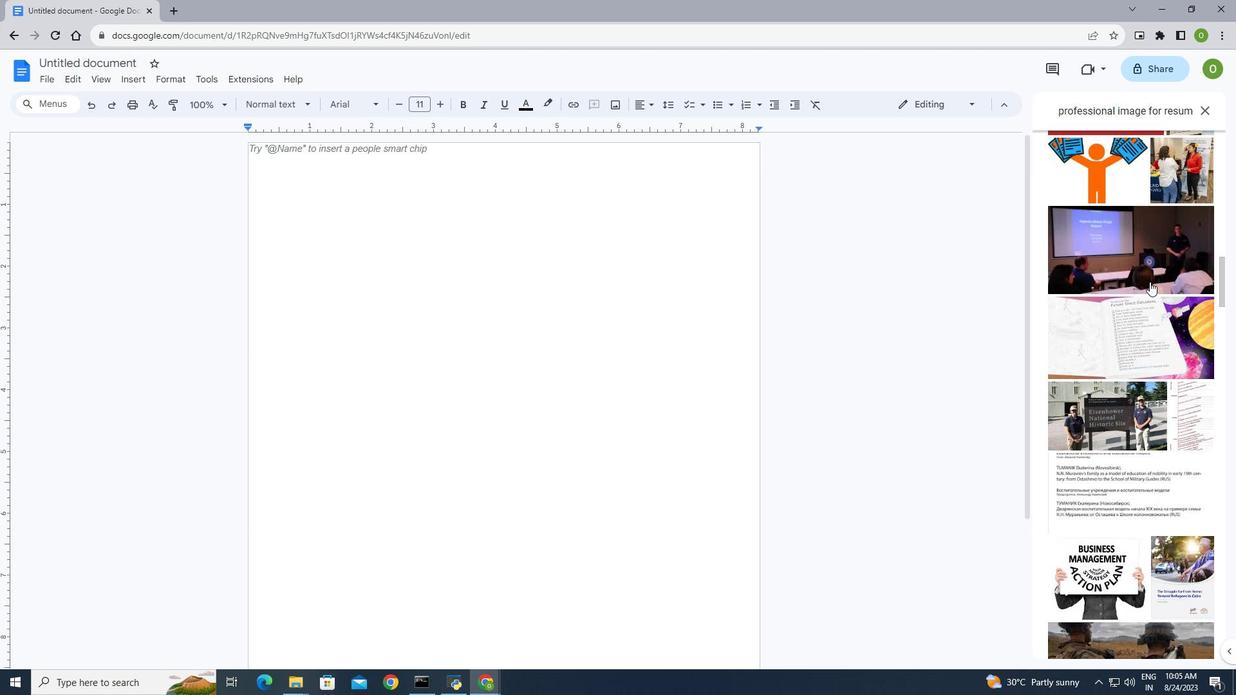 
Action: Mouse scrolled (1149, 282) with delta (0, 0)
Screenshot: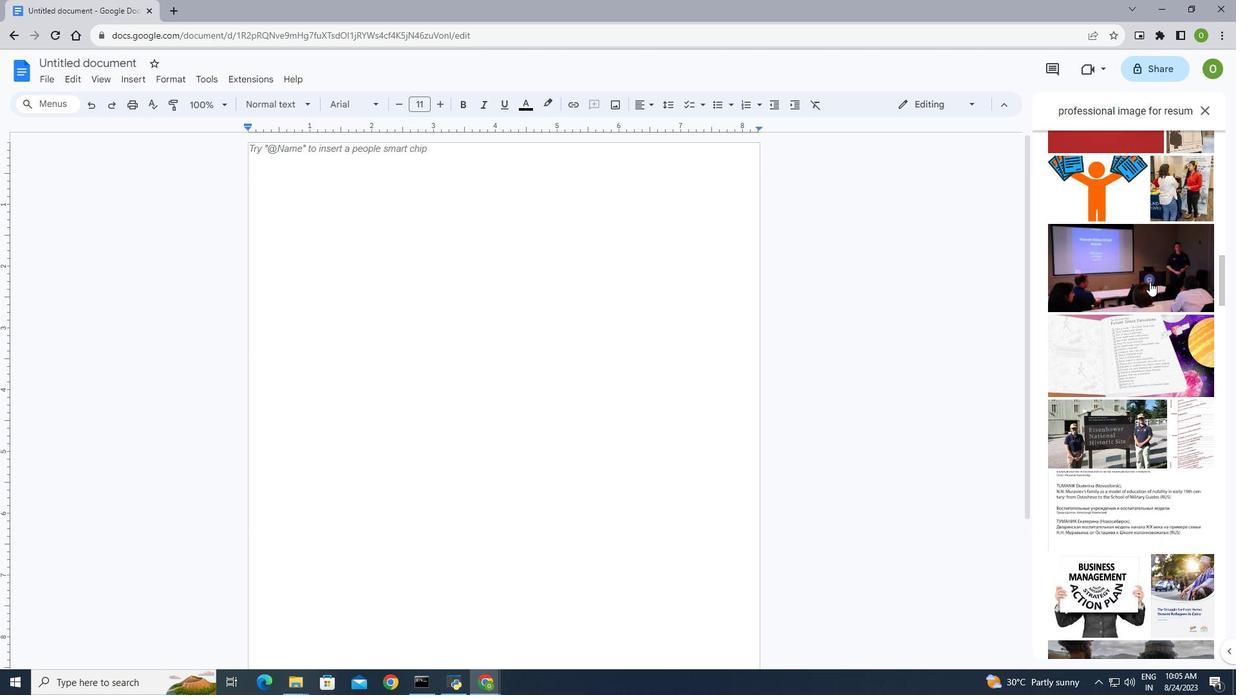 
Action: Mouse scrolled (1149, 282) with delta (0, 0)
Screenshot: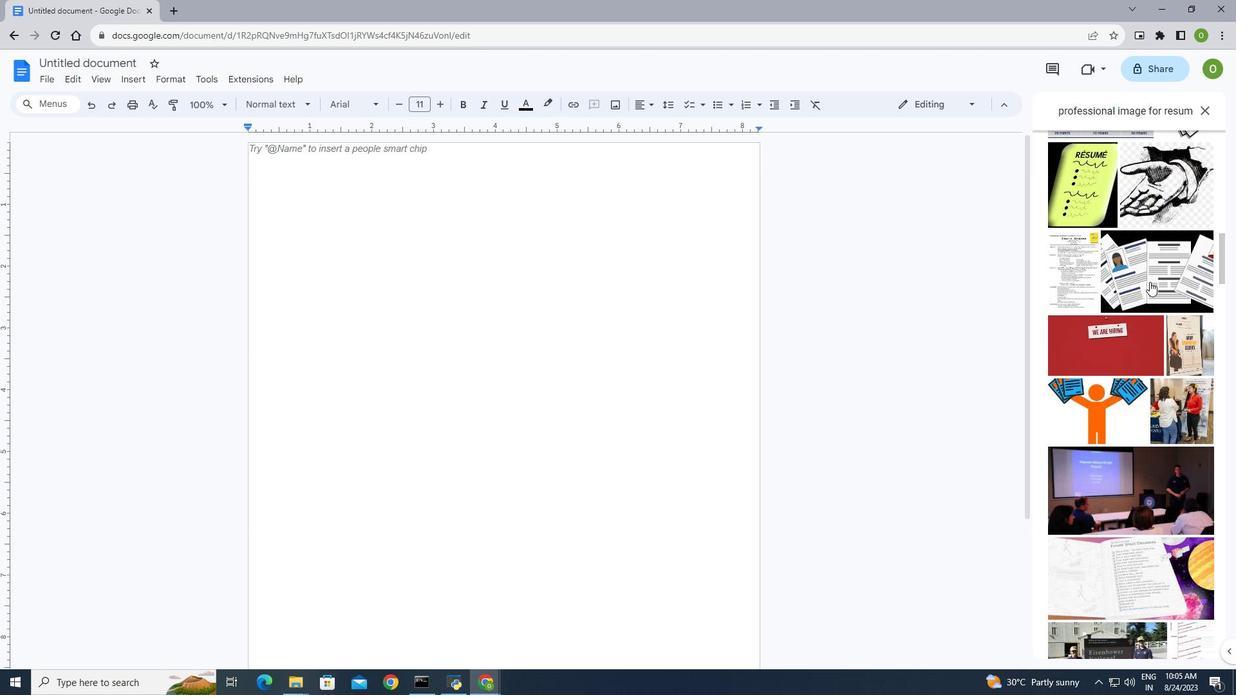 
Action: Mouse scrolled (1149, 282) with delta (0, 0)
Screenshot: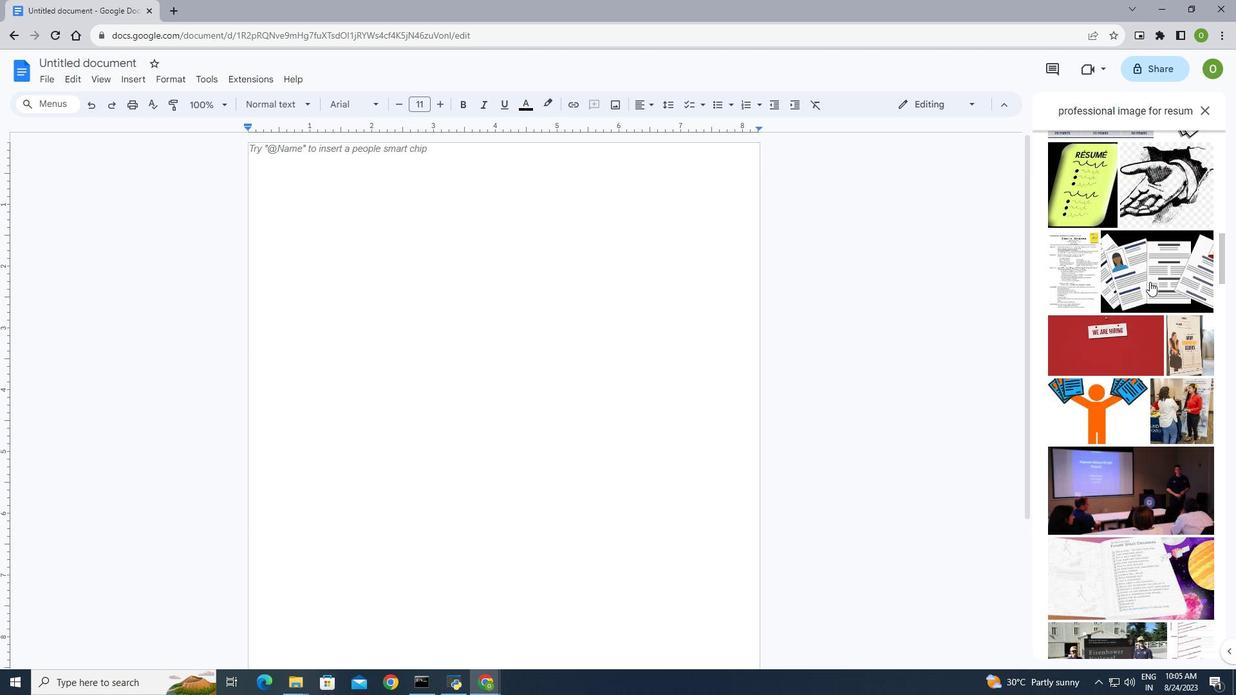 
Action: Mouse scrolled (1149, 282) with delta (0, 0)
Screenshot: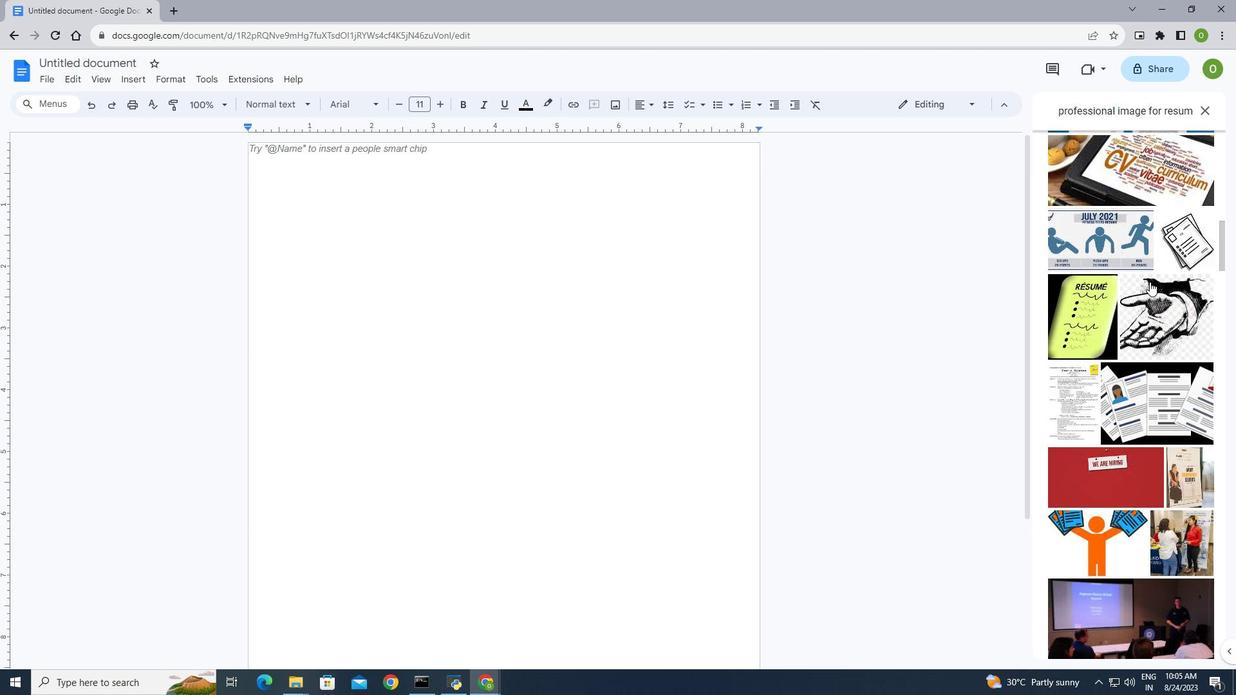 
Action: Mouse scrolled (1149, 282) with delta (0, 0)
Screenshot: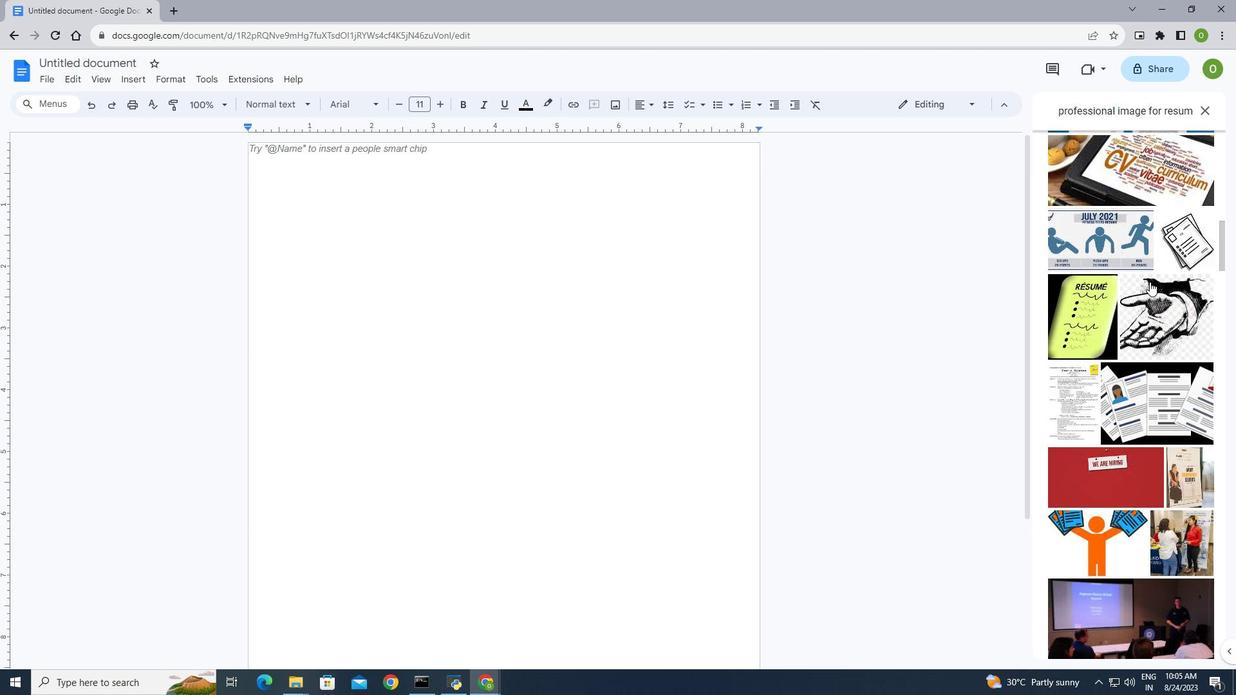 
Action: Mouse scrolled (1149, 282) with delta (0, 0)
Screenshot: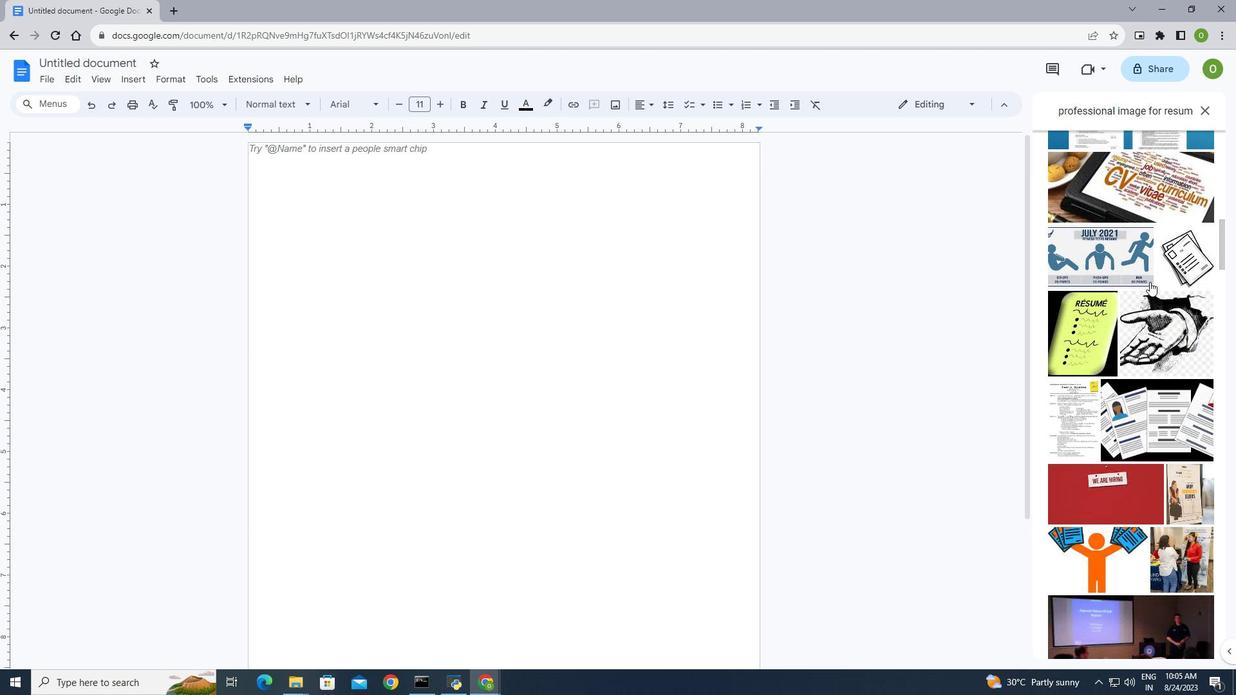
Action: Mouse scrolled (1149, 282) with delta (0, 0)
Screenshot: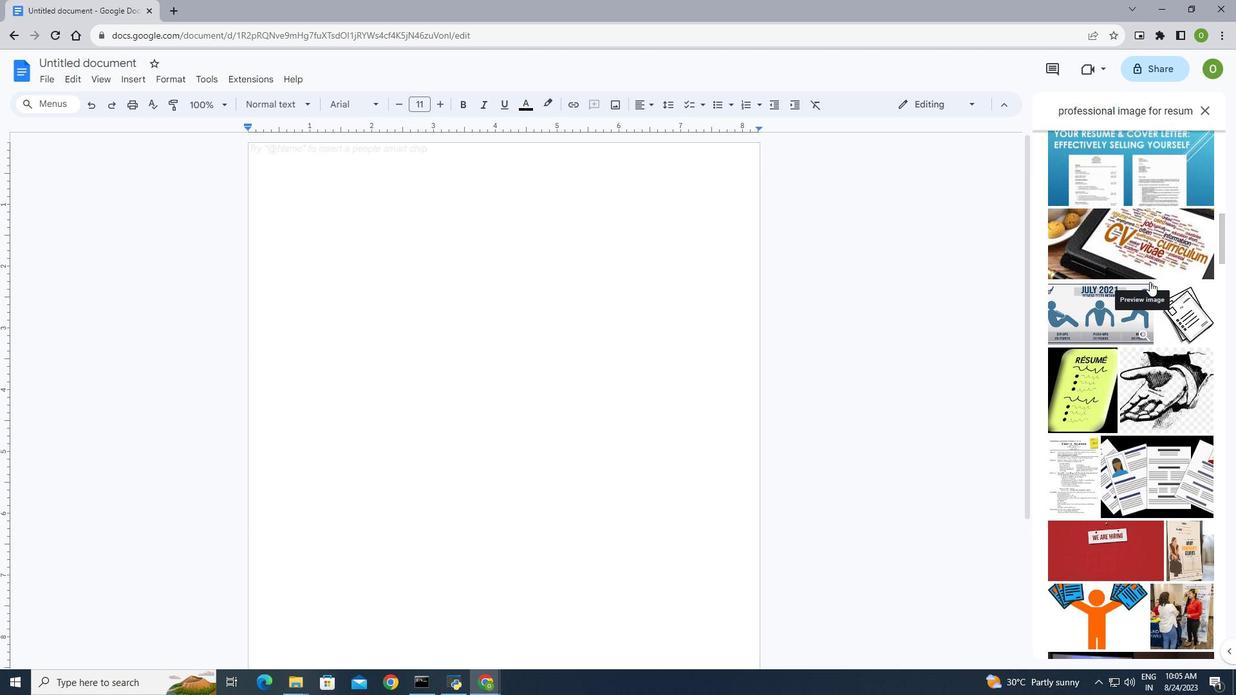 
Action: Mouse scrolled (1149, 282) with delta (0, 0)
Screenshot: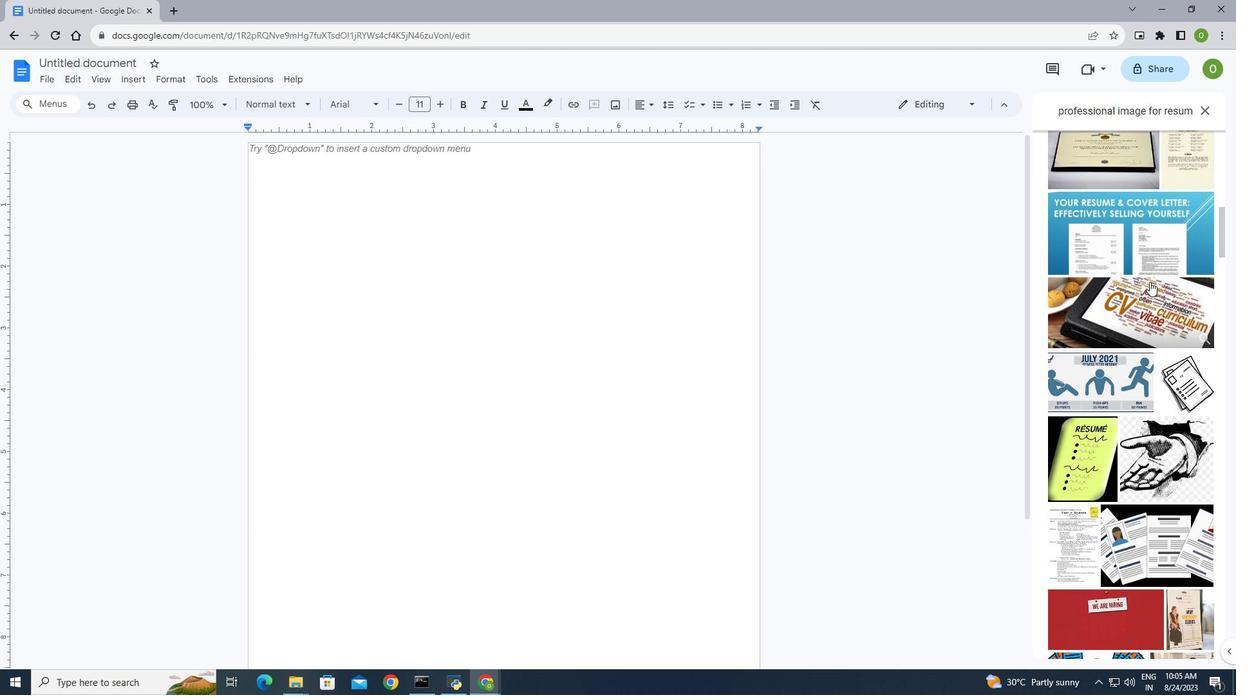 
Action: Mouse scrolled (1149, 282) with delta (0, 0)
Screenshot: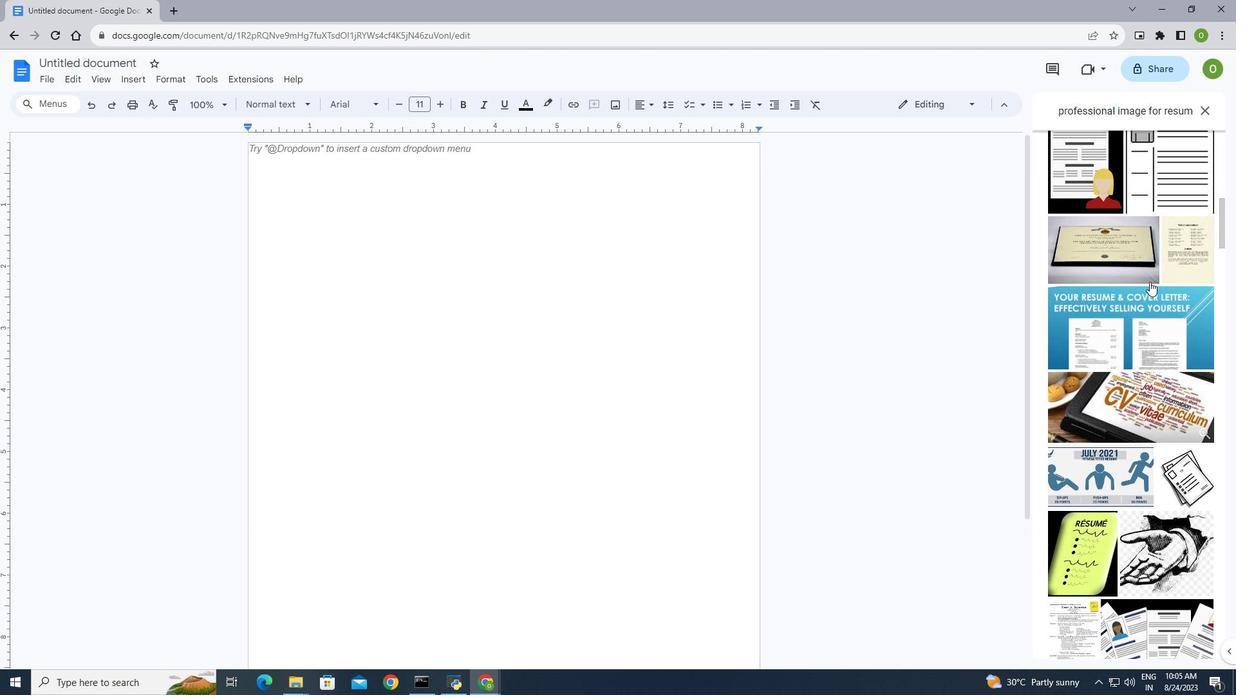 
Action: Mouse scrolled (1149, 282) with delta (0, 0)
Screenshot: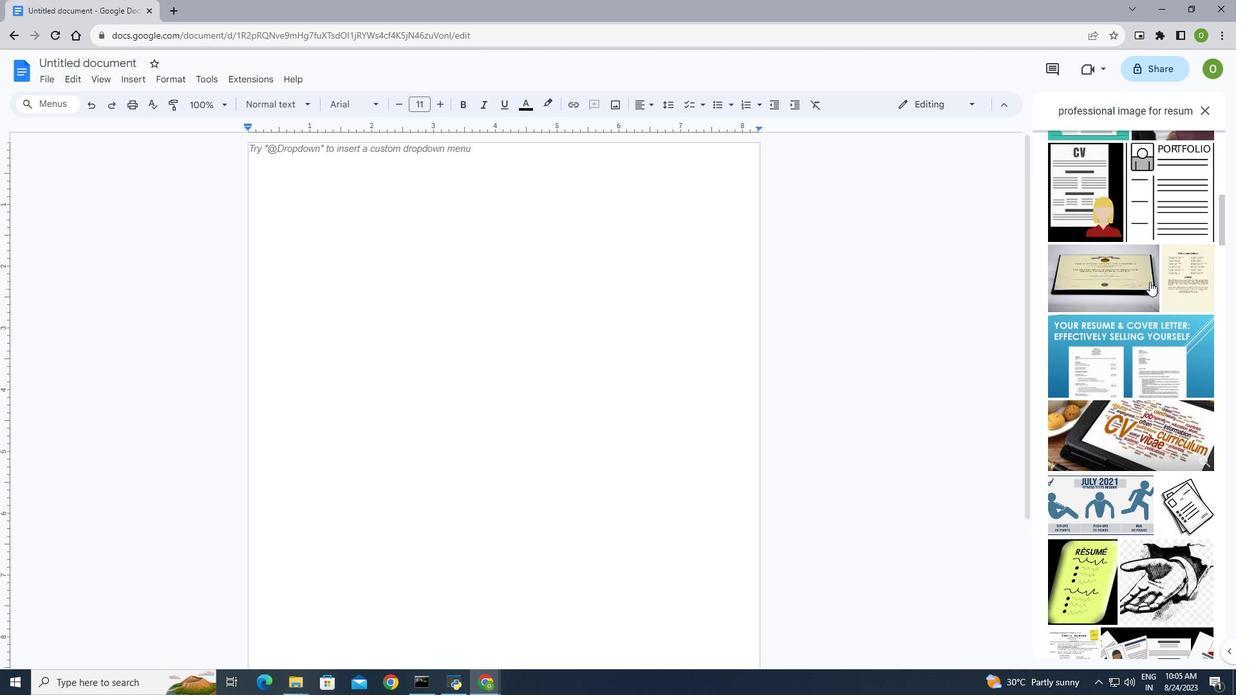 
Action: Mouse scrolled (1149, 282) with delta (0, 0)
Screenshot: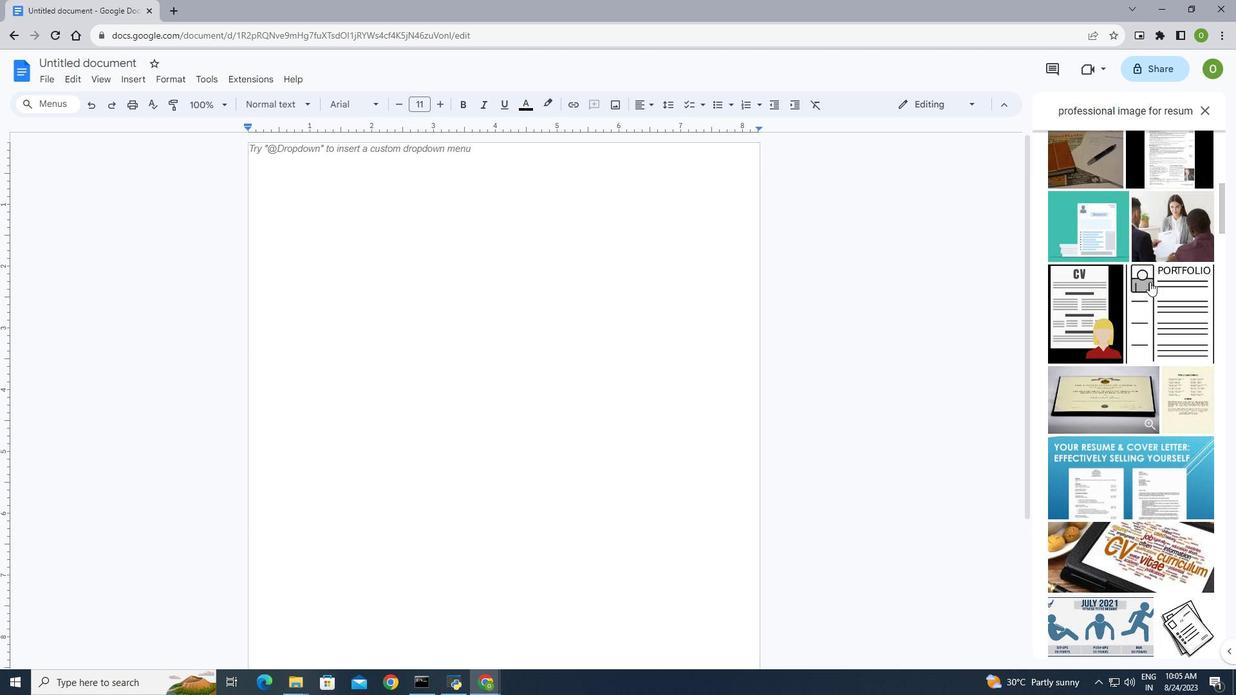 
Action: Mouse scrolled (1149, 282) with delta (0, 0)
Screenshot: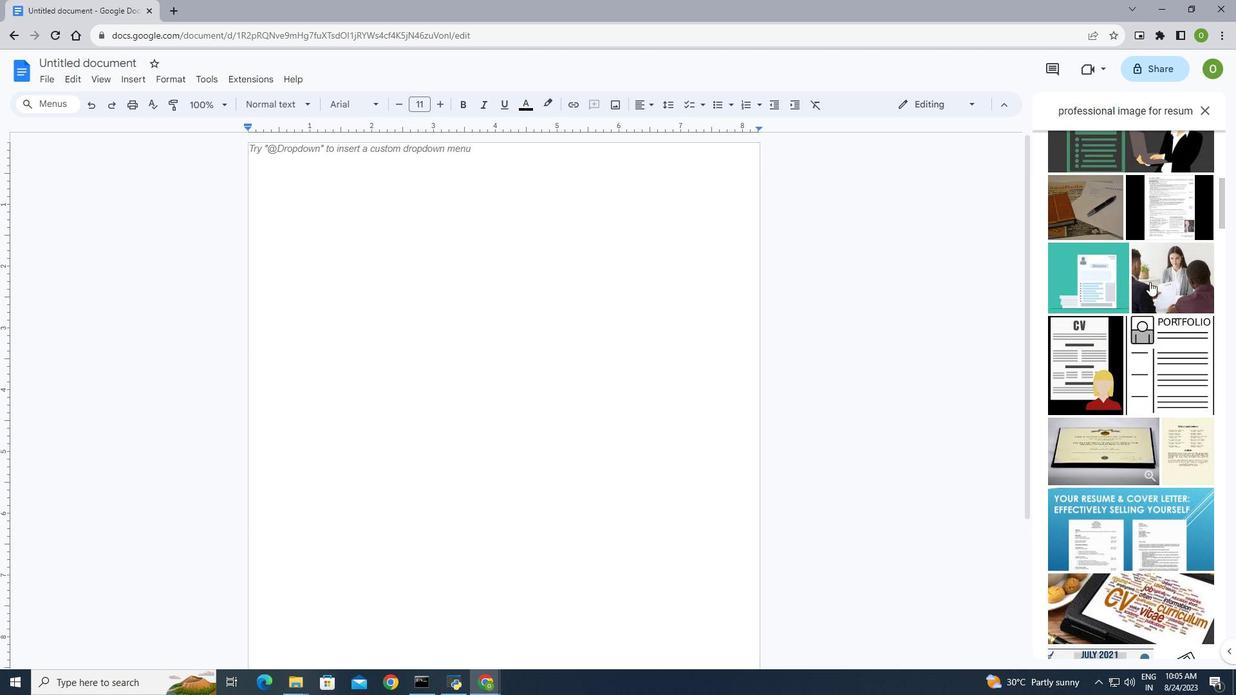 
Action: Mouse scrolled (1149, 282) with delta (0, 0)
Screenshot: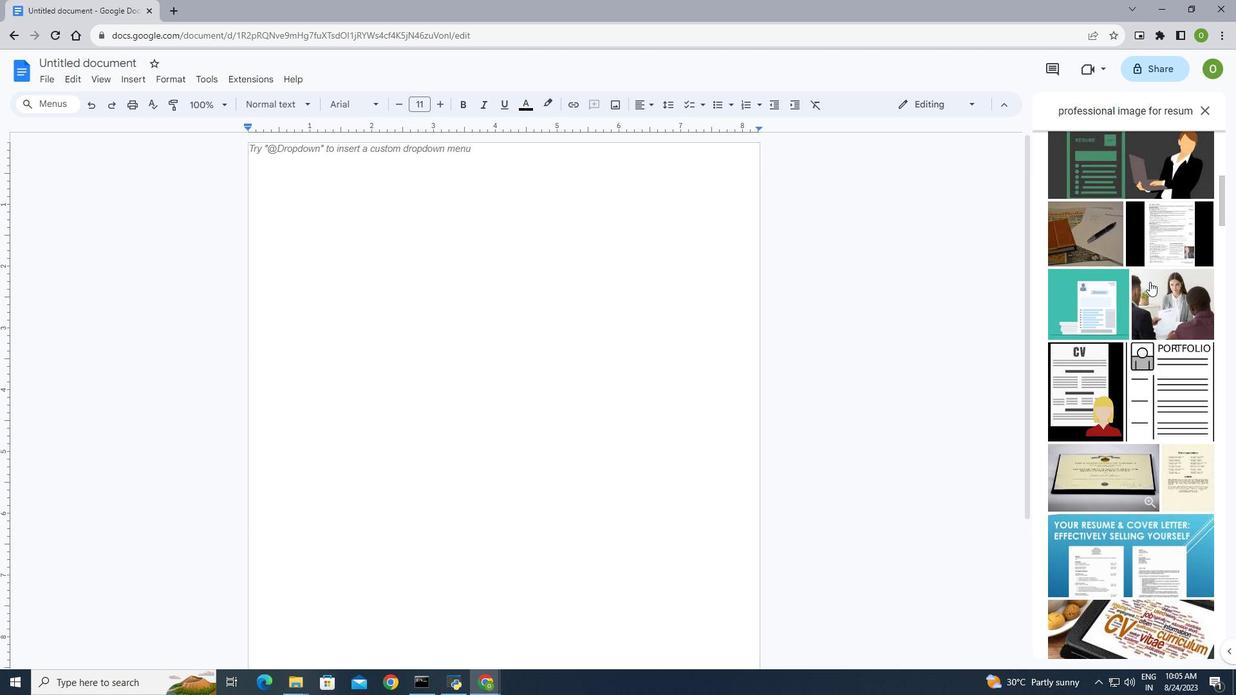 
Action: Mouse scrolled (1149, 282) with delta (0, 0)
Screenshot: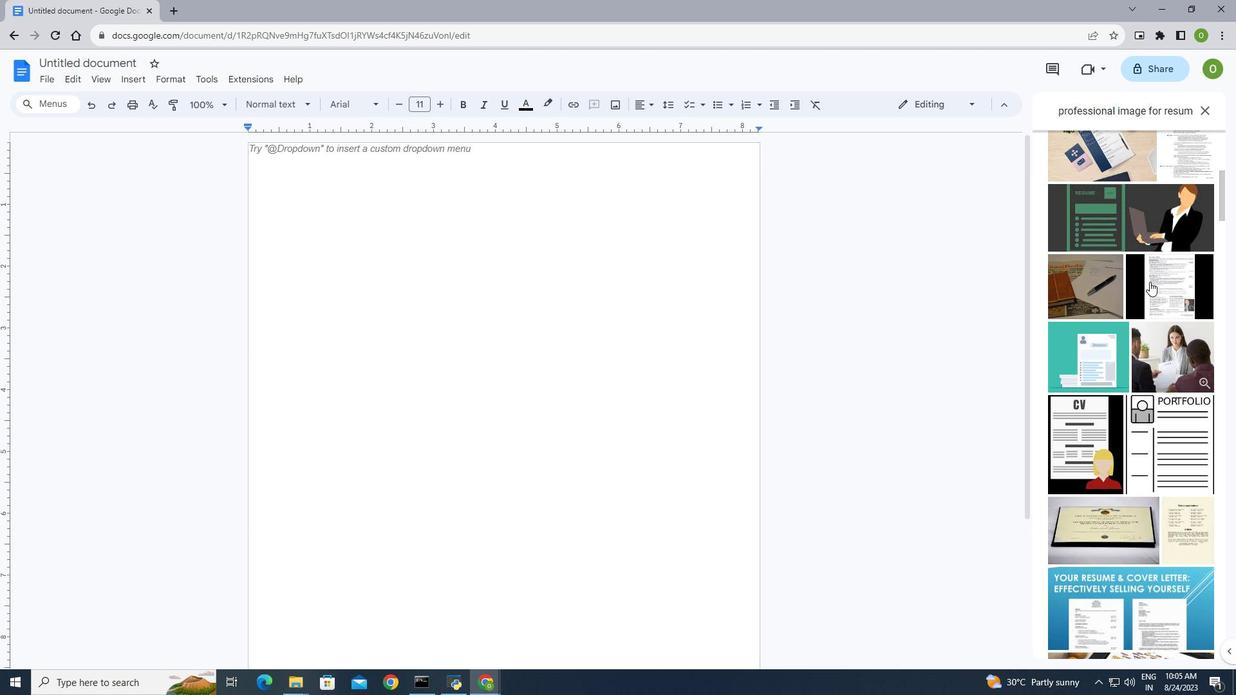
Action: Mouse scrolled (1149, 282) with delta (0, 0)
Screenshot: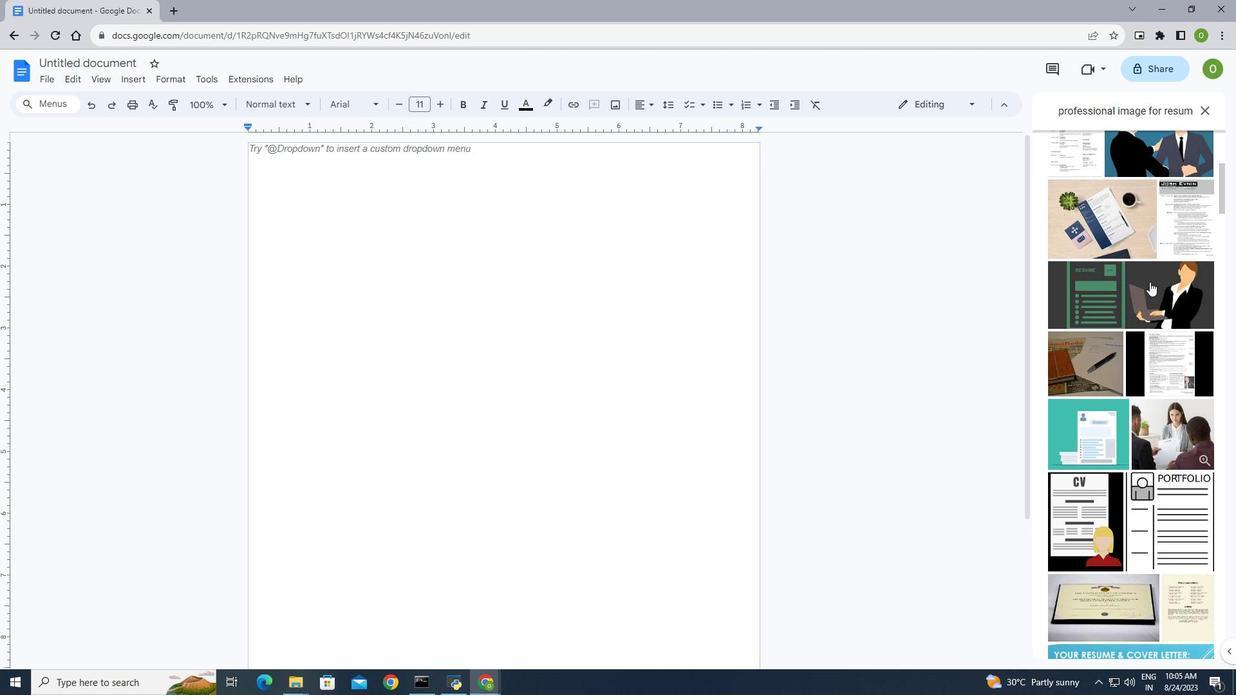
Action: Mouse moved to (1160, 289)
Screenshot: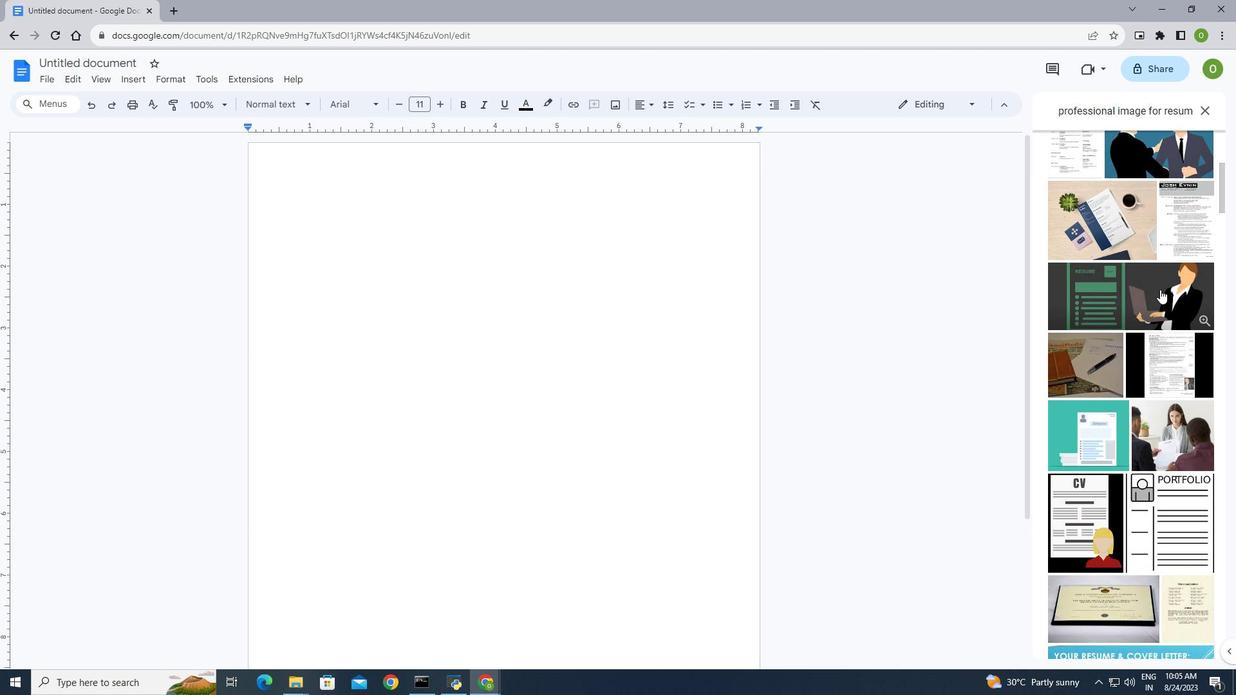 
Action: Mouse pressed left at (1160, 289)
Screenshot: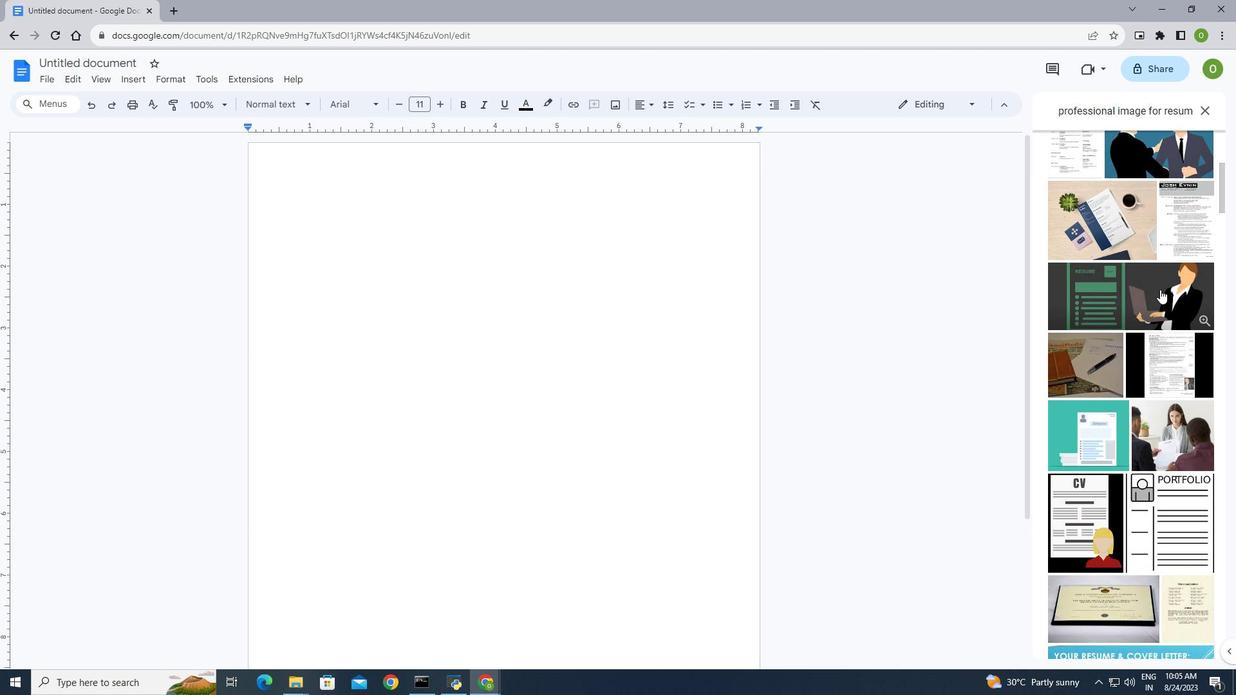 
Action: Mouse moved to (1079, 282)
Screenshot: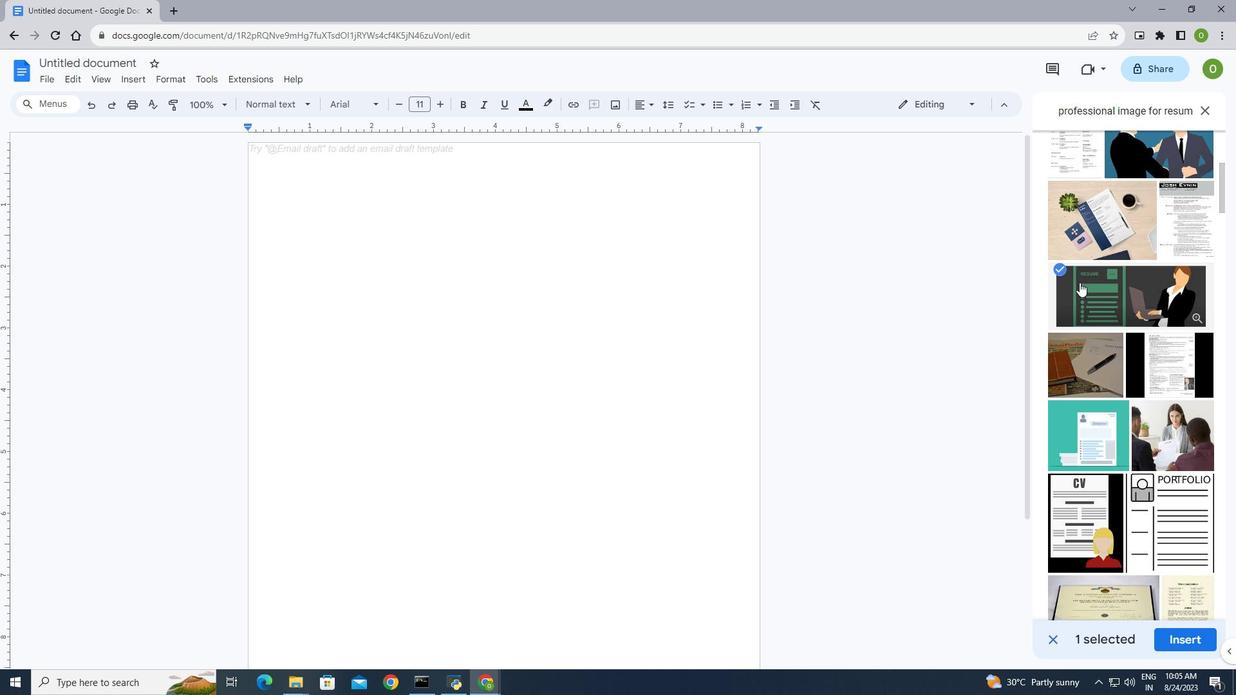 
Action: Mouse pressed left at (1079, 282)
Screenshot: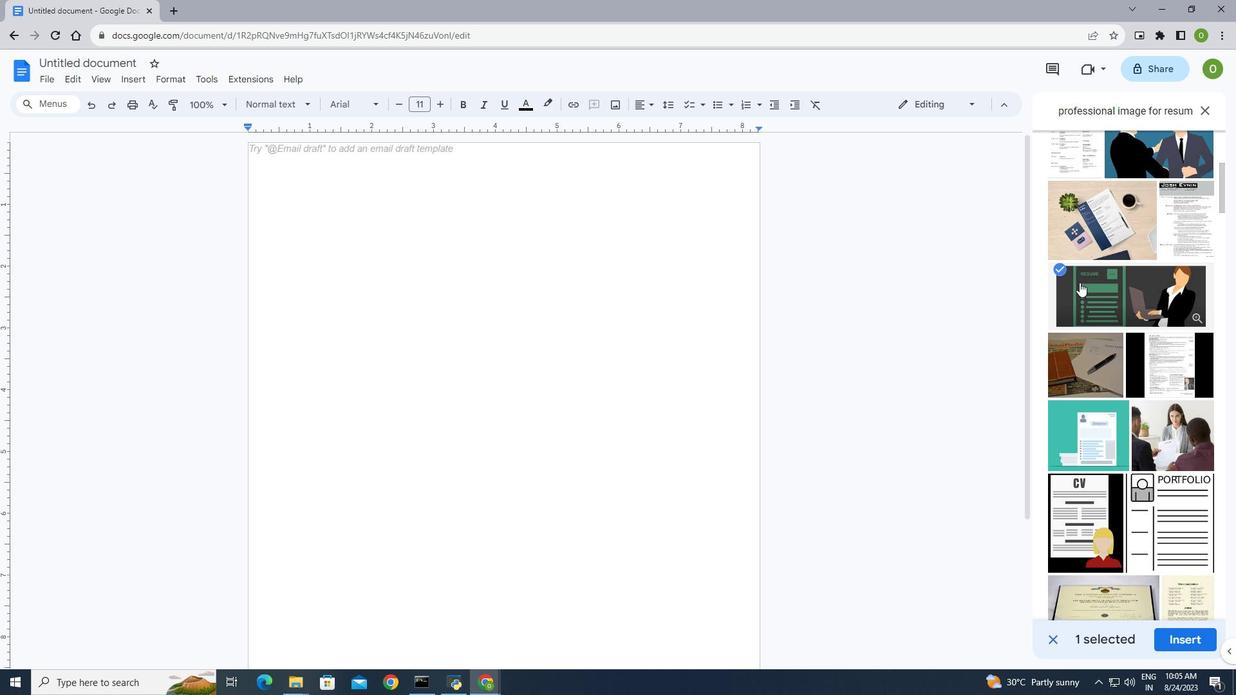 
Action: Mouse moved to (1114, 320)
Screenshot: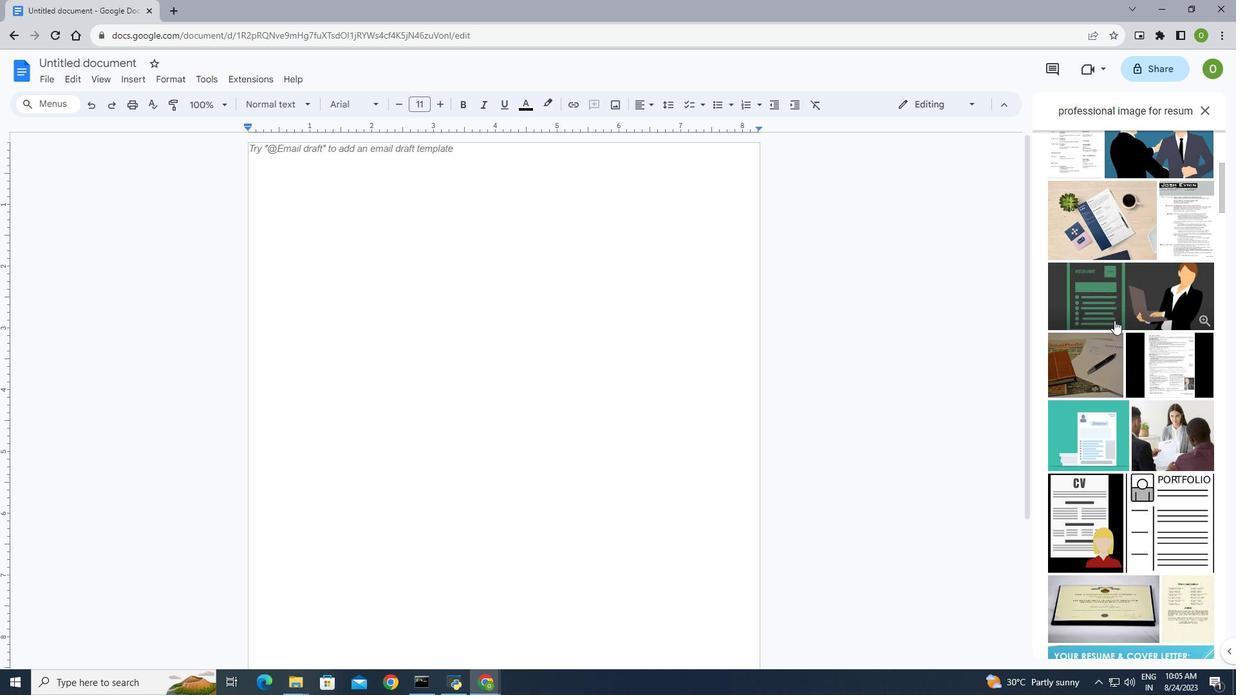 
Action: Mouse scrolled (1114, 319) with delta (0, 0)
Screenshot: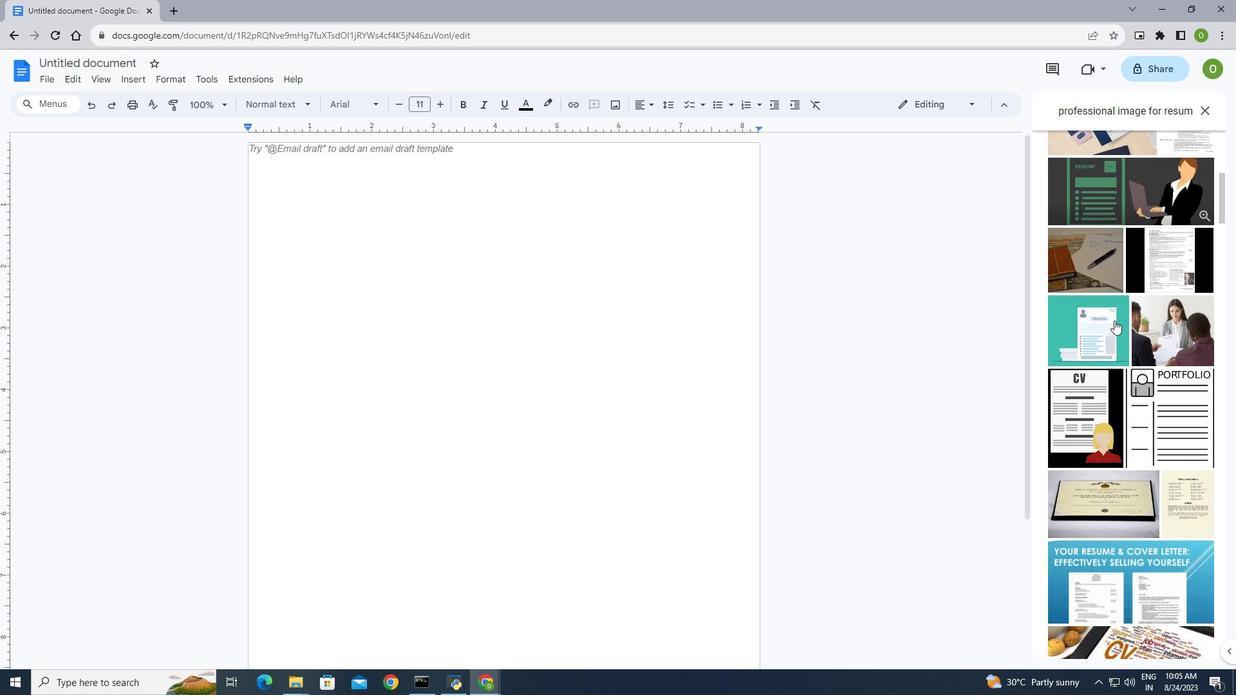 
Action: Mouse scrolled (1114, 319) with delta (0, 0)
Screenshot: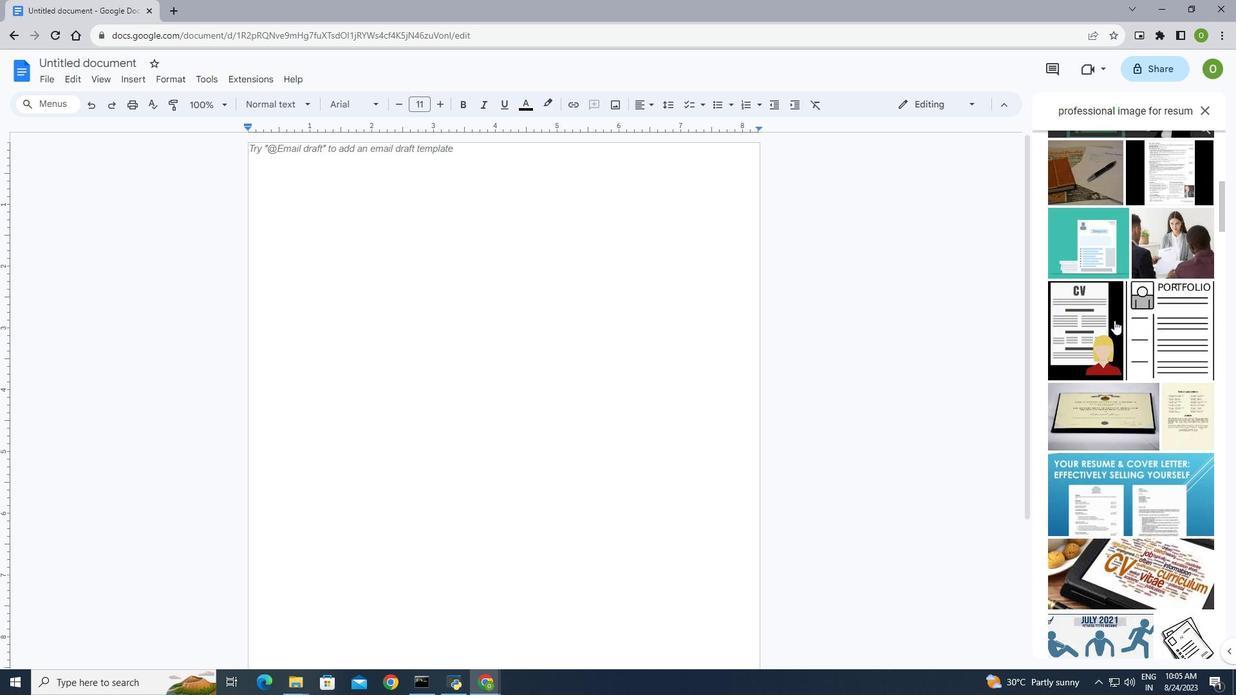 
Action: Mouse scrolled (1114, 319) with delta (0, 0)
Screenshot: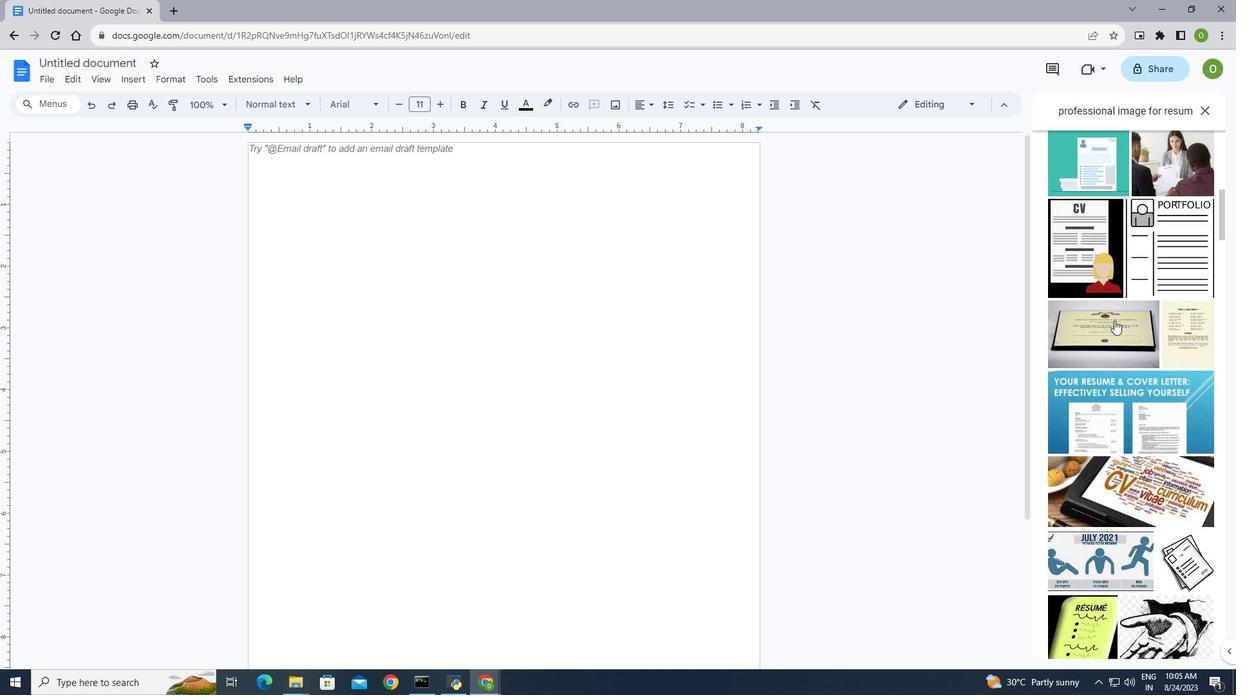 
Action: Mouse scrolled (1114, 319) with delta (0, 0)
Screenshot: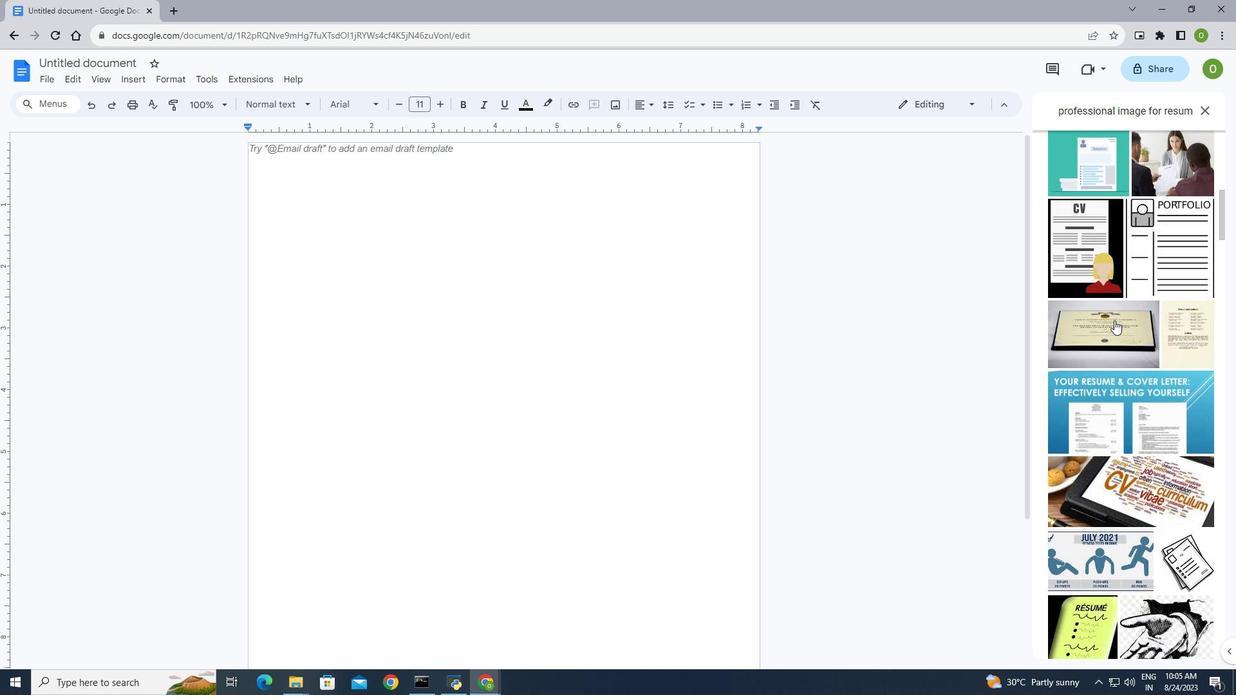
Action: Mouse scrolled (1114, 319) with delta (0, 0)
Screenshot: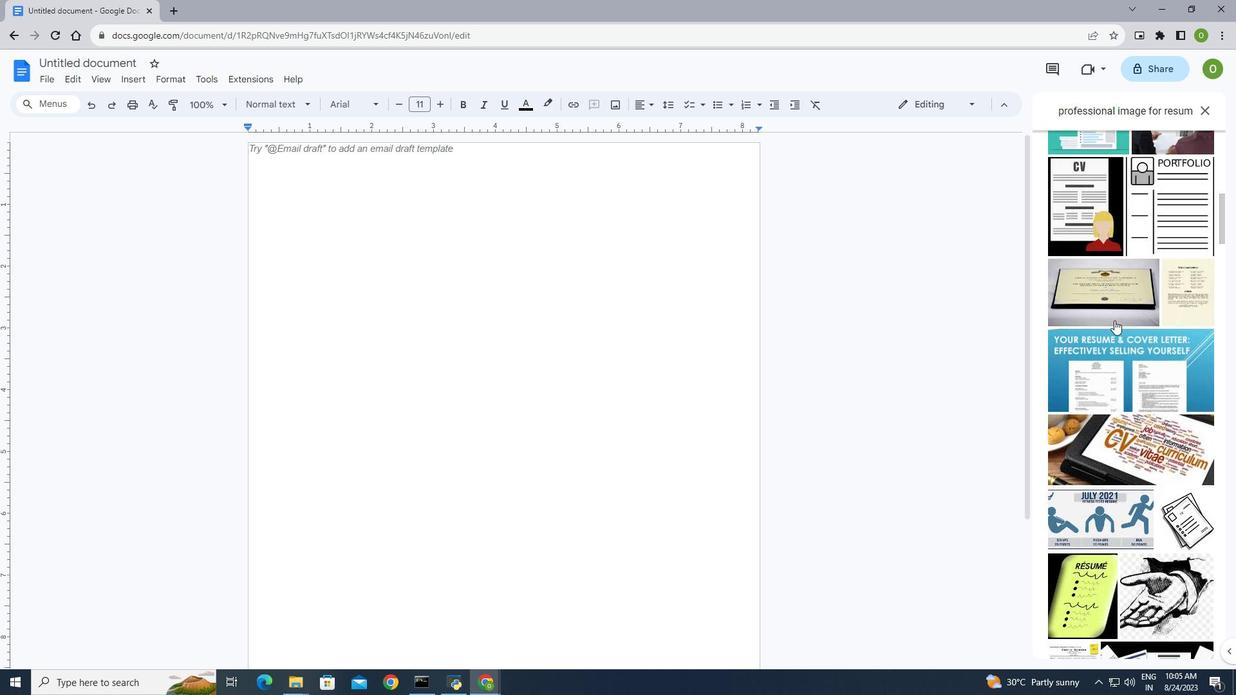 
Action: Mouse scrolled (1114, 319) with delta (0, 0)
Screenshot: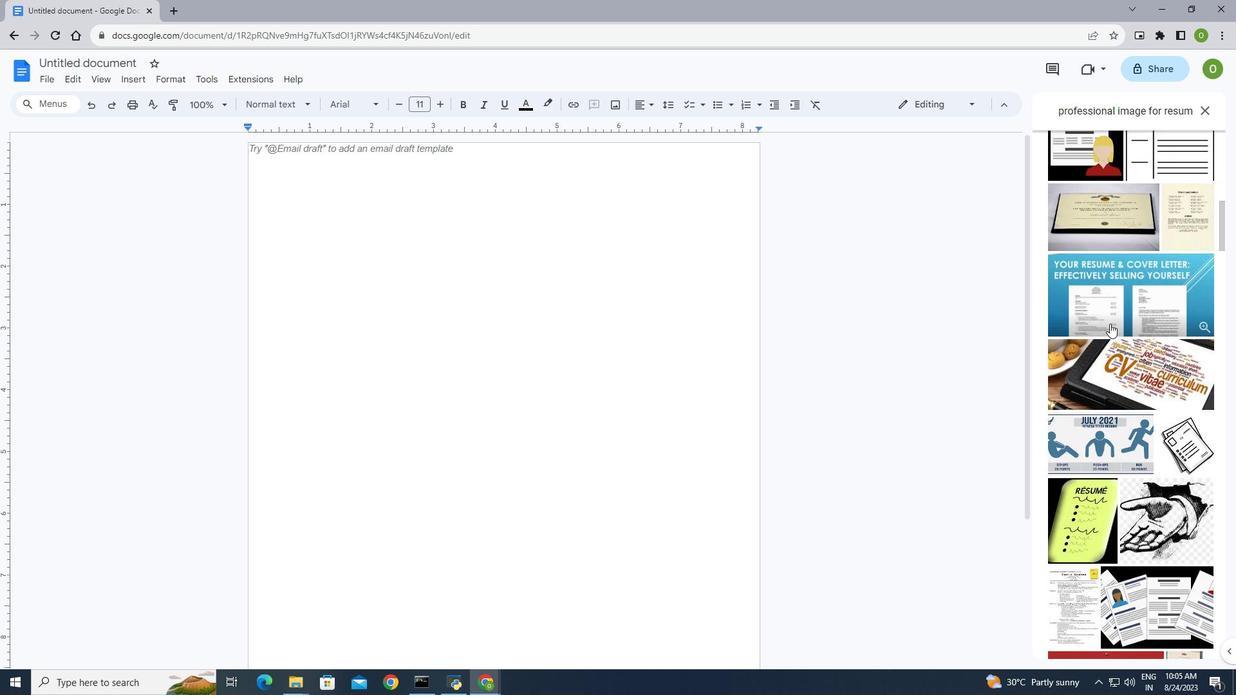 
Action: Mouse scrolled (1114, 319) with delta (0, 0)
Screenshot: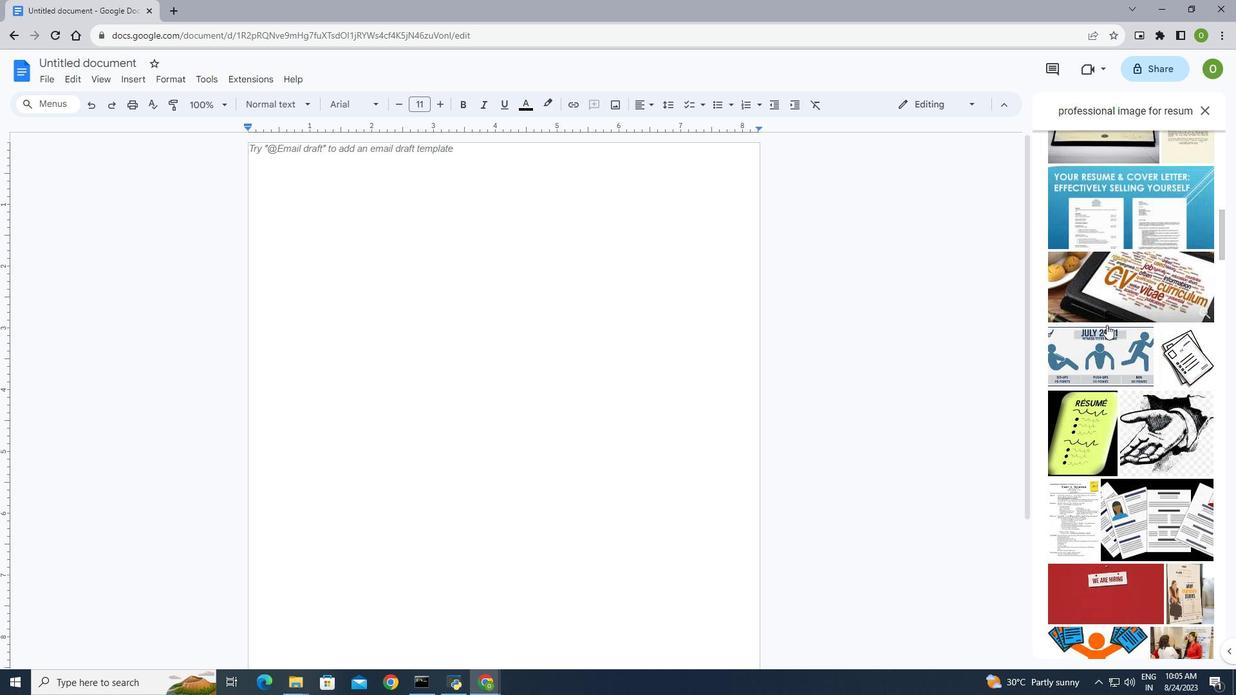 
Action: Mouse scrolled (1114, 319) with delta (0, 0)
Screenshot: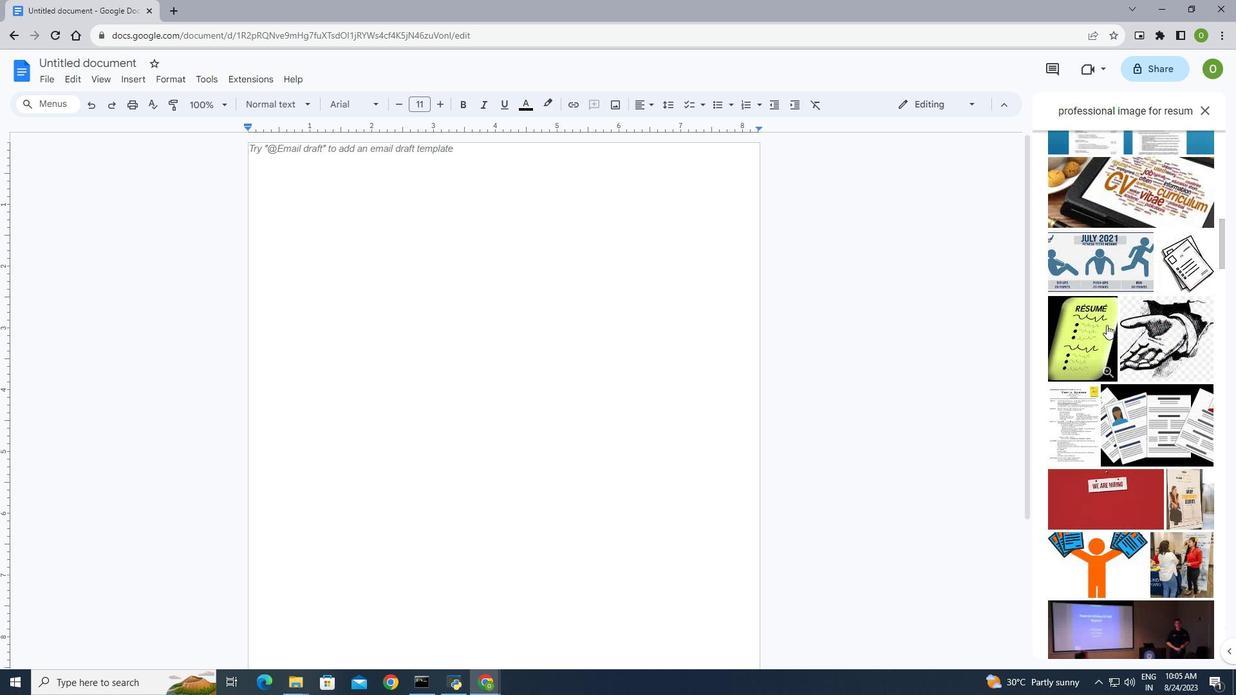 
Action: Mouse moved to (1113, 321)
Screenshot: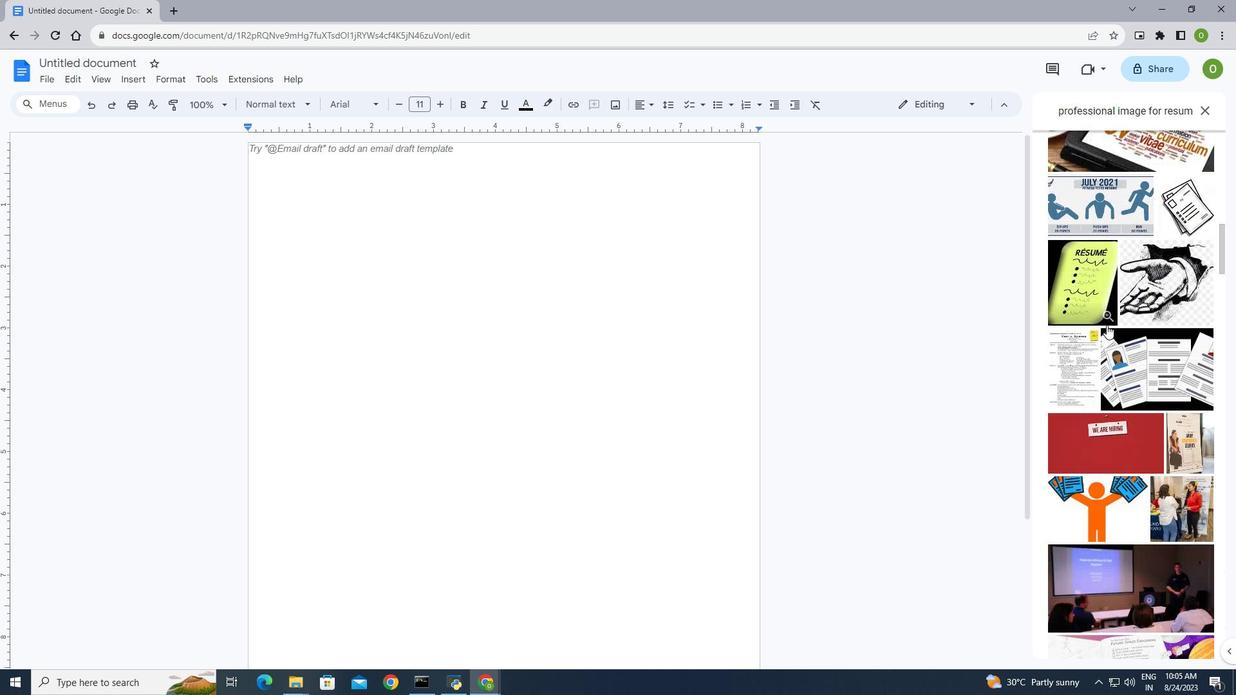 
Action: Mouse scrolled (1113, 320) with delta (0, 0)
Screenshot: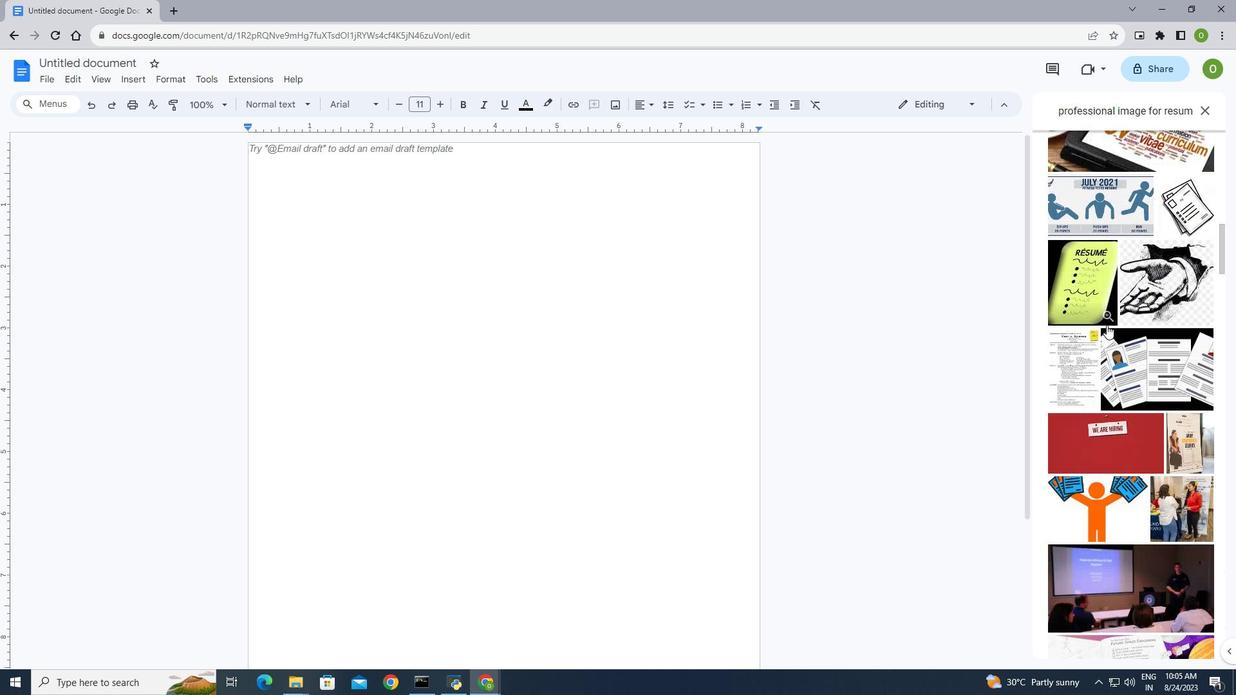 
Action: Mouse moved to (1106, 325)
Screenshot: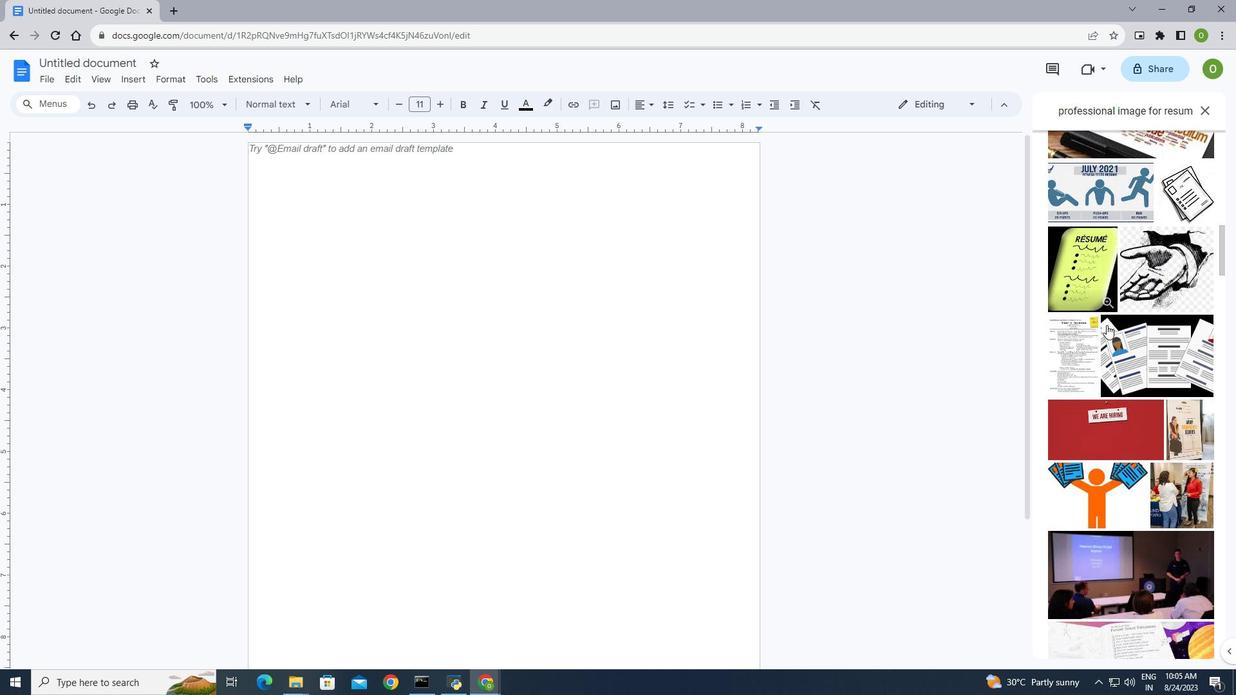 
Action: Mouse scrolled (1108, 323) with delta (0, 0)
Screenshot: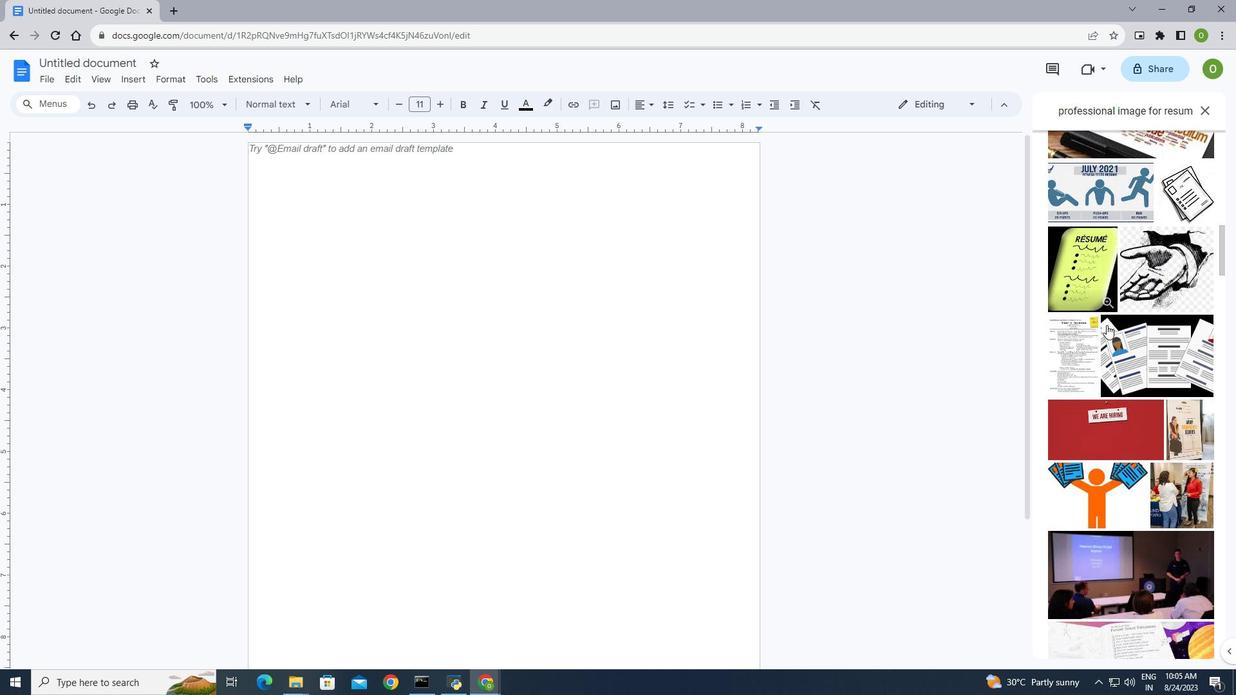 
Action: Mouse moved to (1106, 325)
Screenshot: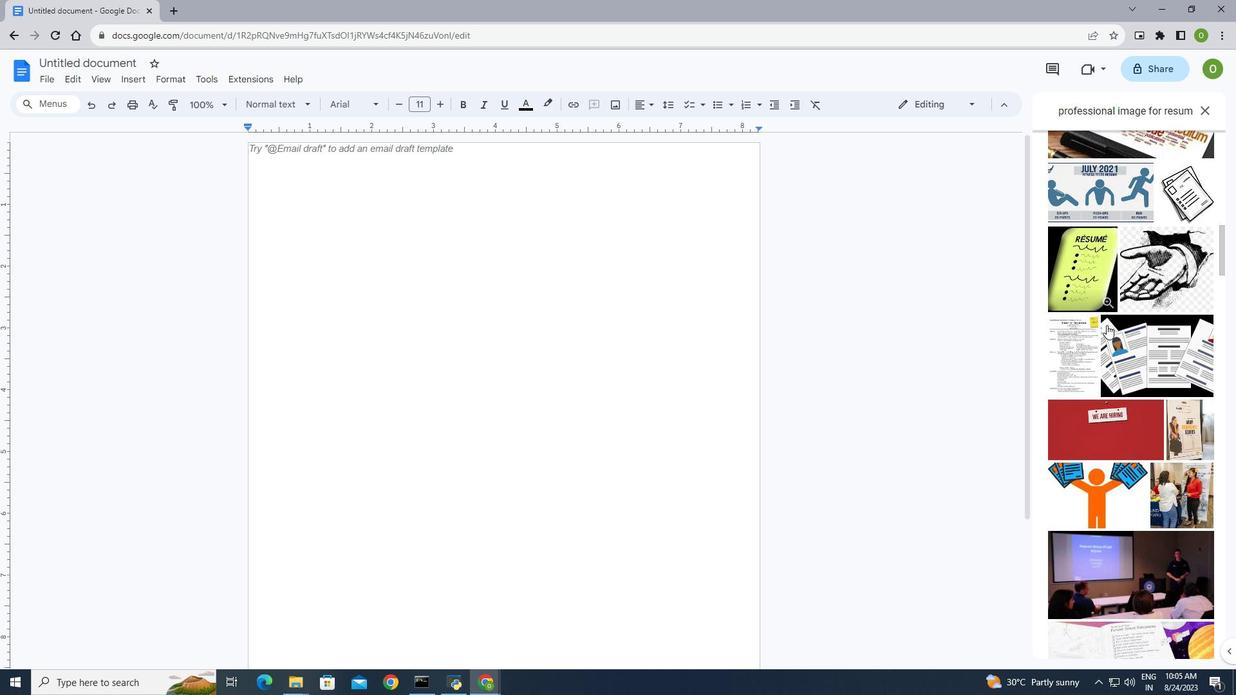 
Action: Mouse scrolled (1106, 324) with delta (0, 0)
Screenshot: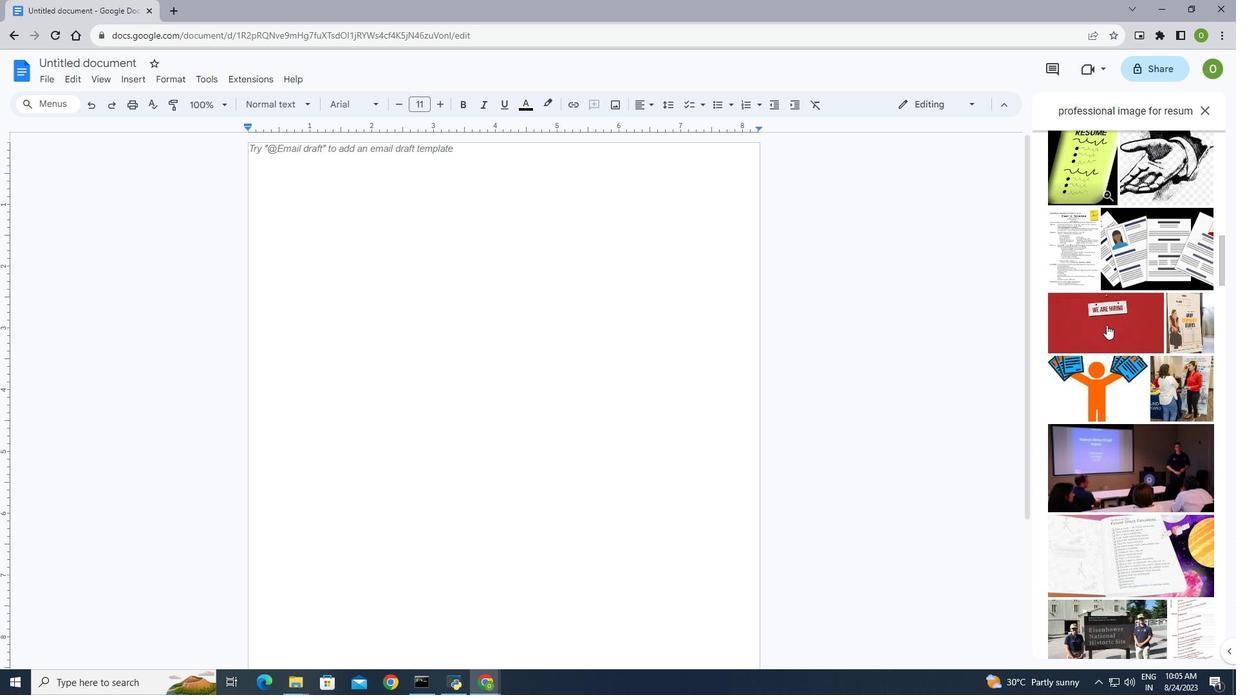 
Action: Mouse scrolled (1106, 324) with delta (0, 0)
Screenshot: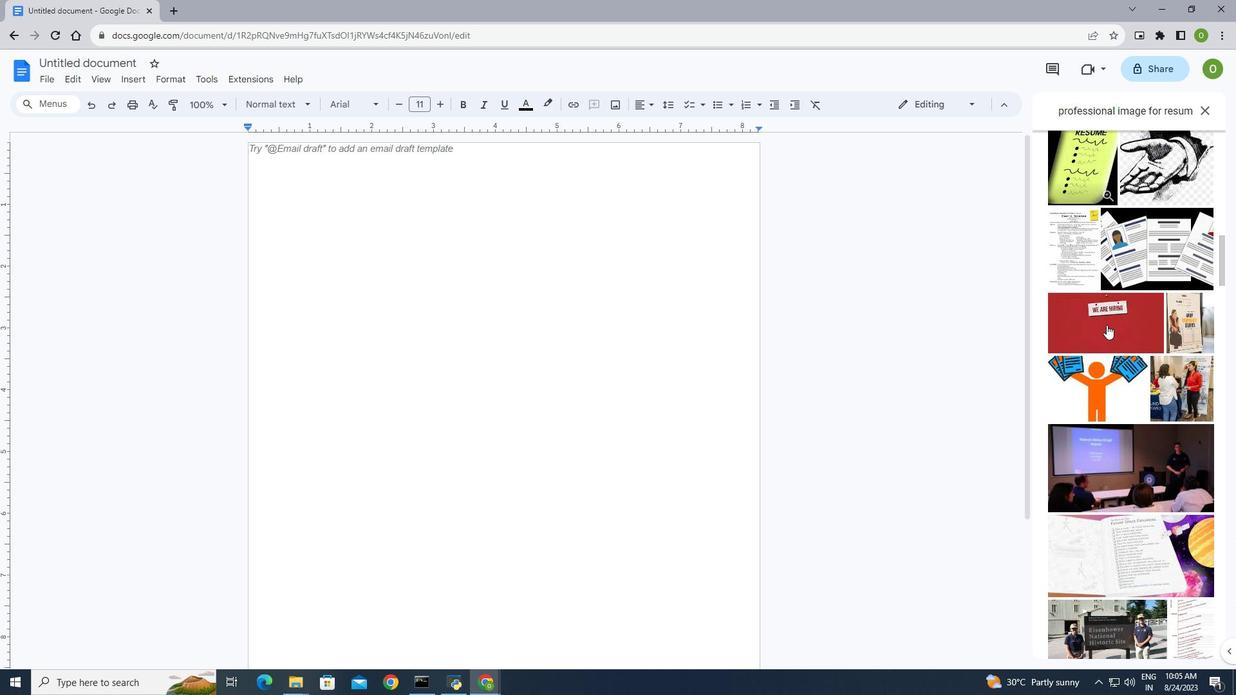 
Action: Mouse scrolled (1106, 324) with delta (0, 0)
Screenshot: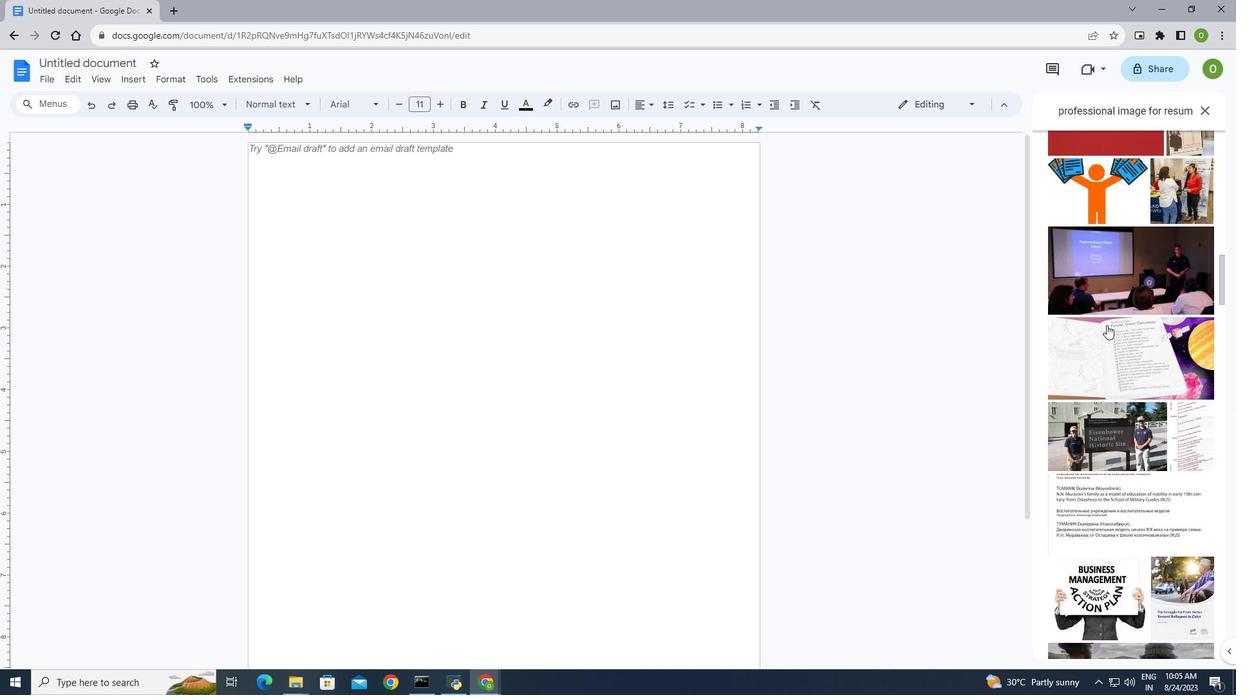 
Action: Mouse scrolled (1106, 324) with delta (0, 0)
Screenshot: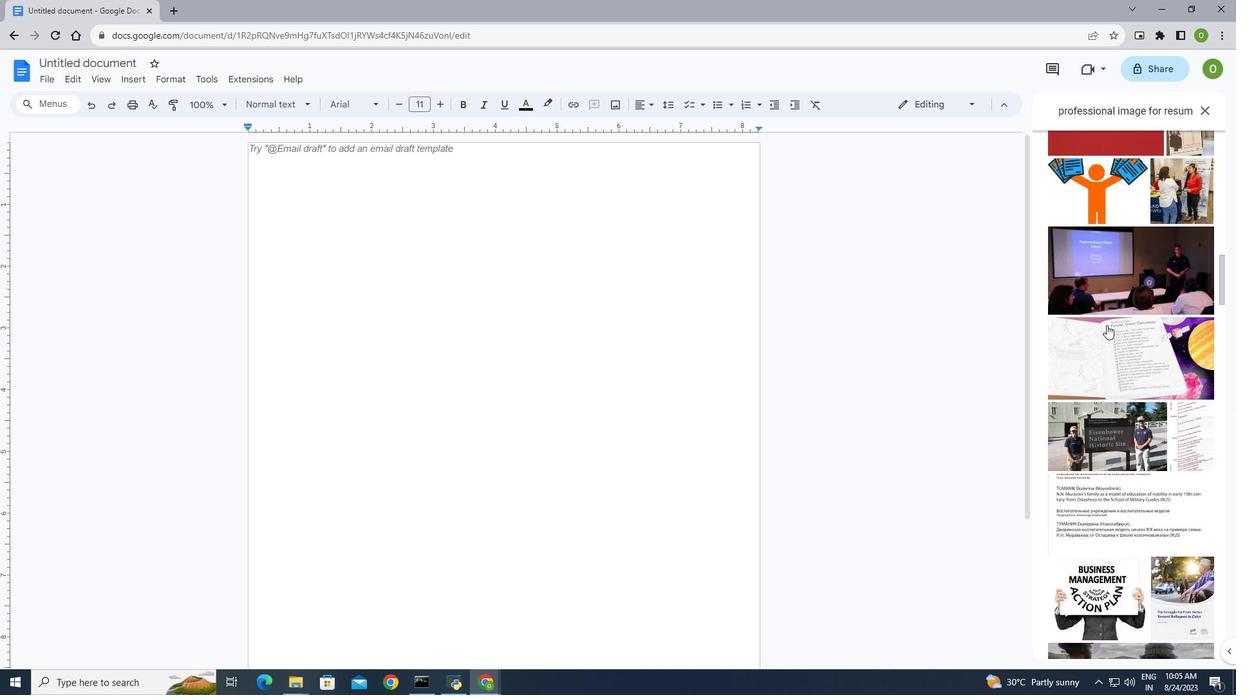 
Action: Mouse scrolled (1106, 324) with delta (0, 0)
Screenshot: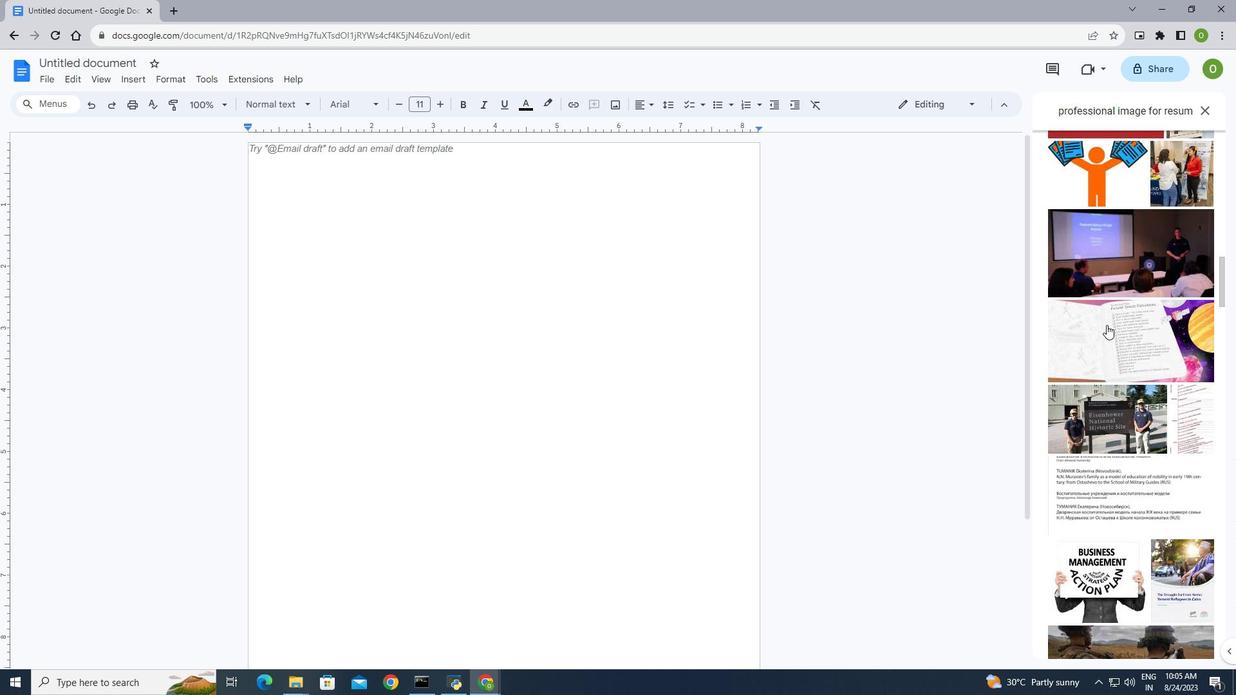 
Action: Mouse scrolled (1106, 324) with delta (0, 0)
Screenshot: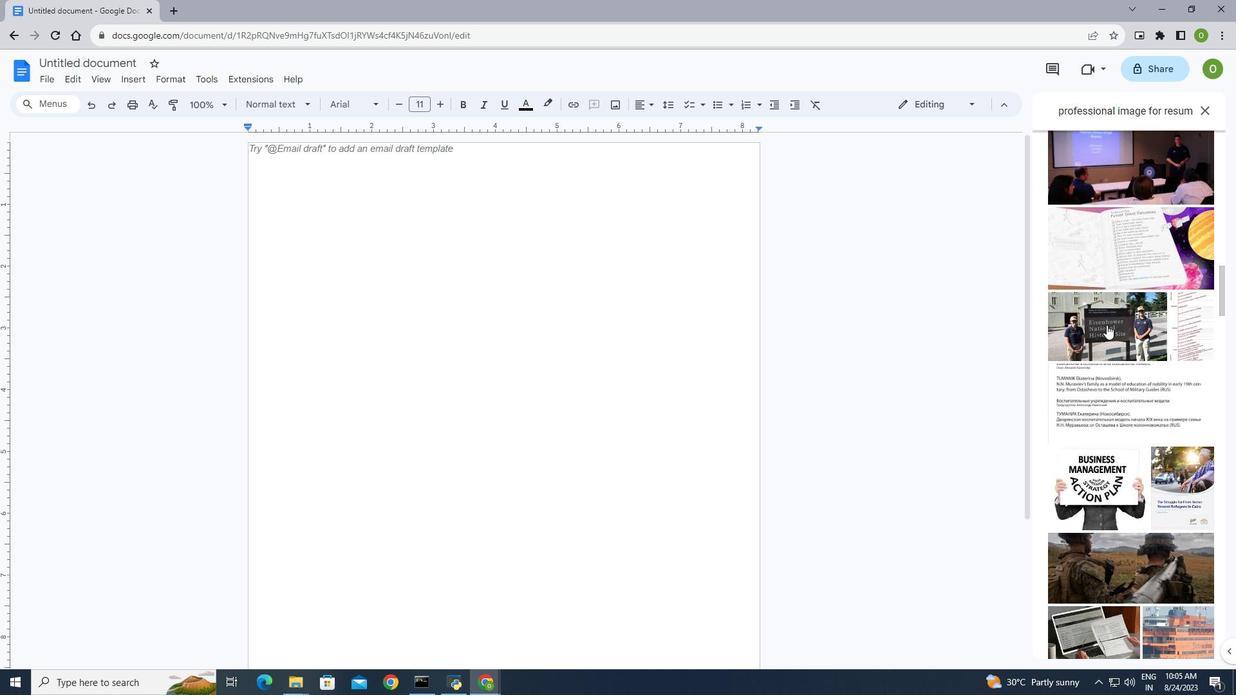 
Action: Mouse scrolled (1106, 324) with delta (0, 0)
Screenshot: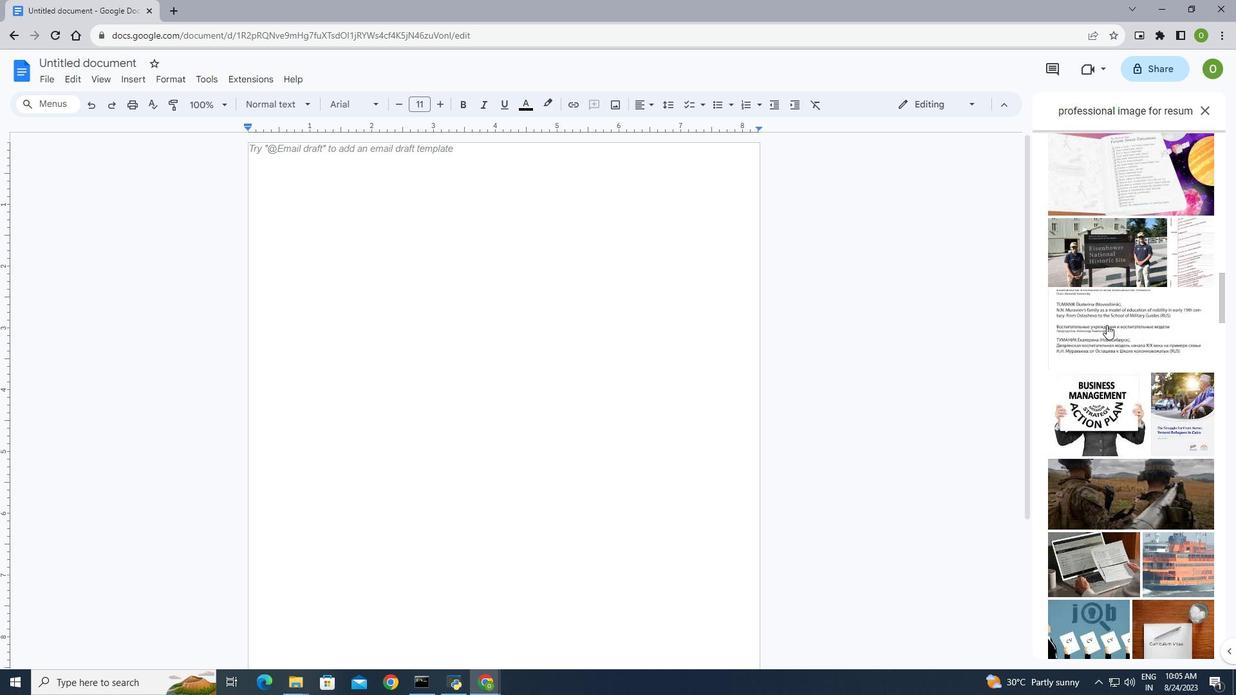 
Action: Mouse scrolled (1106, 324) with delta (0, 0)
Screenshot: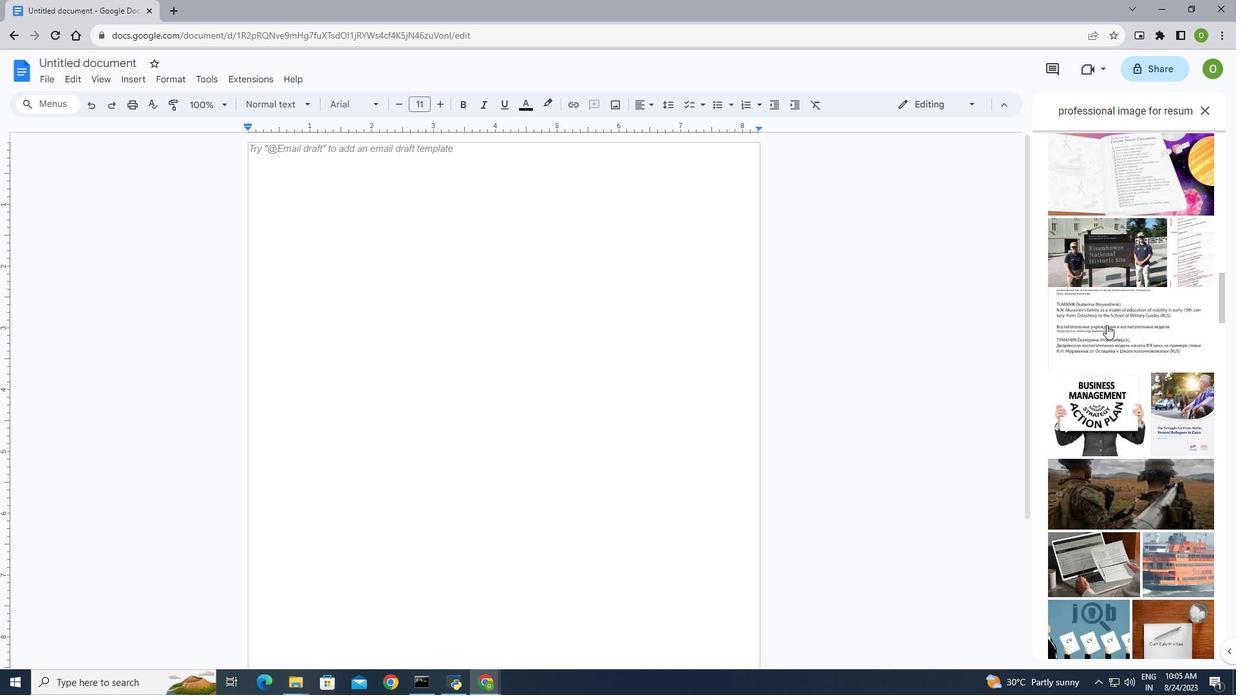 
Action: Mouse scrolled (1106, 324) with delta (0, 0)
Screenshot: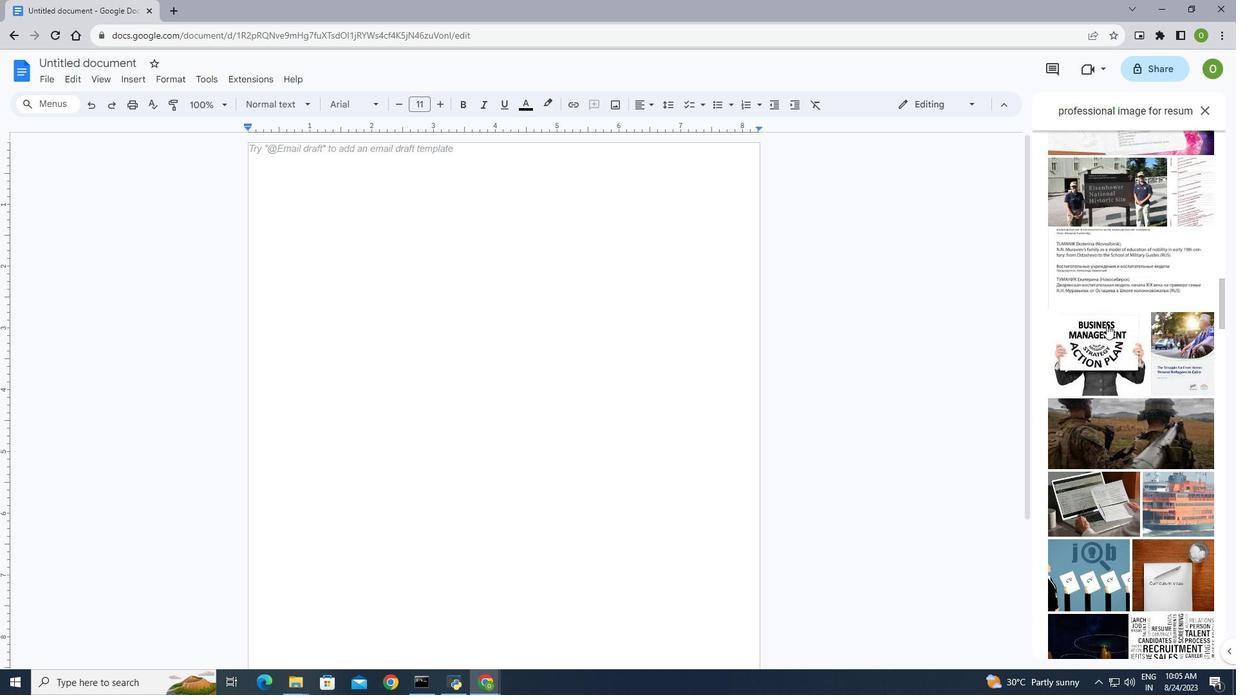 
Action: Mouse scrolled (1106, 324) with delta (0, 0)
Screenshot: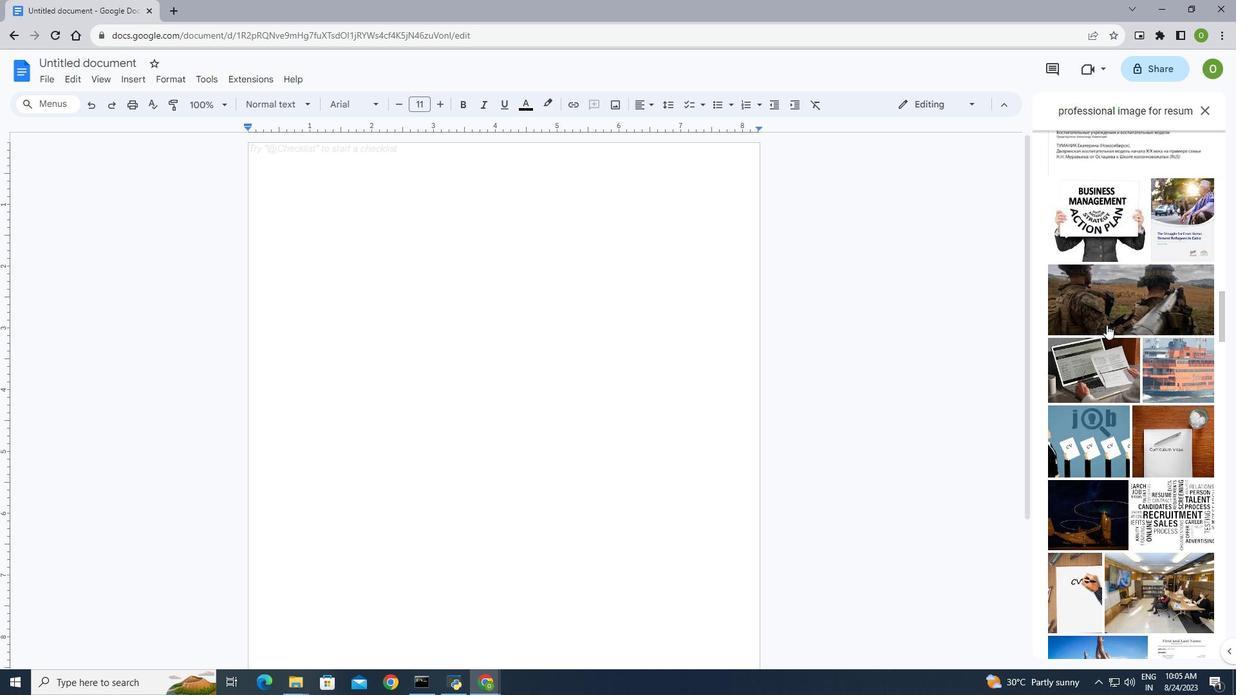 
Action: Mouse scrolled (1106, 324) with delta (0, 0)
Screenshot: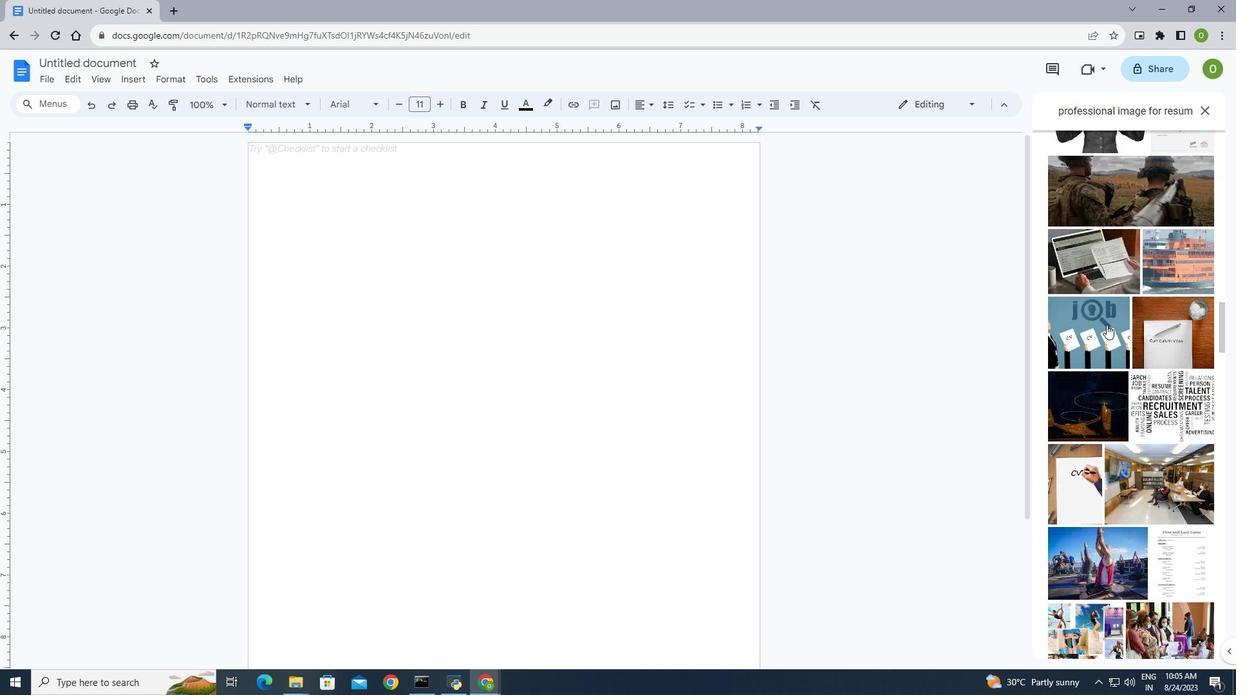 
Action: Mouse scrolled (1106, 324) with delta (0, 0)
Screenshot: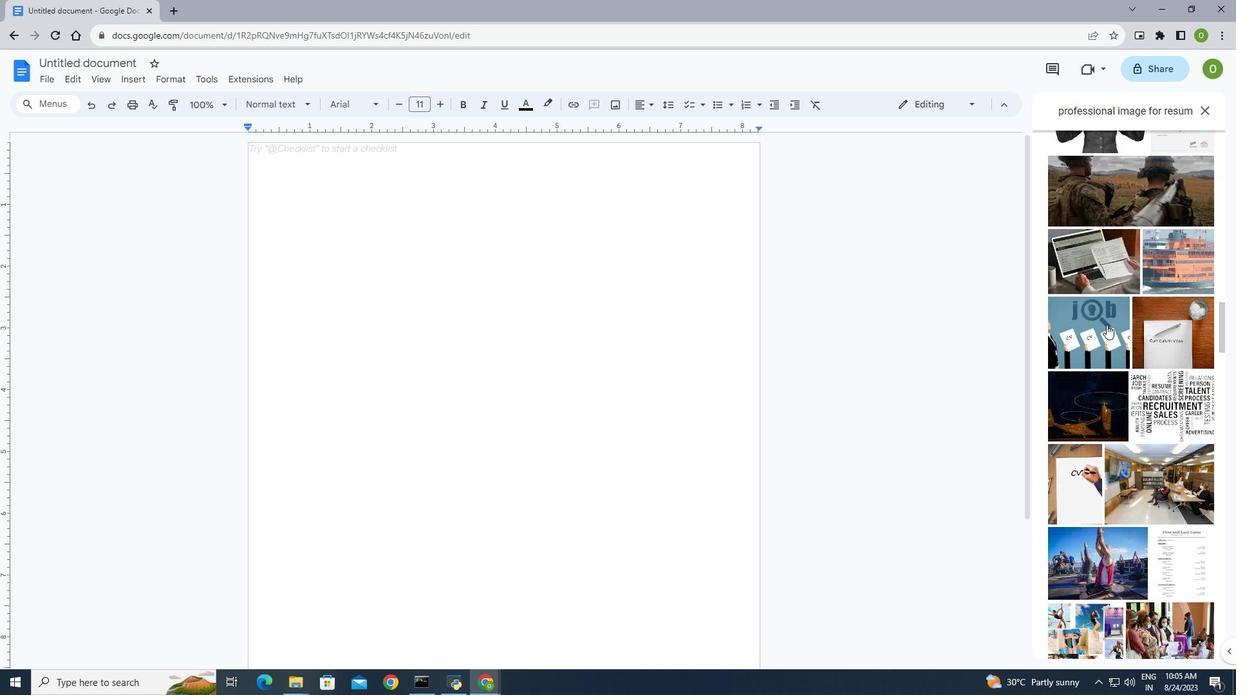 
Action: Mouse scrolled (1106, 324) with delta (0, 0)
Screenshot: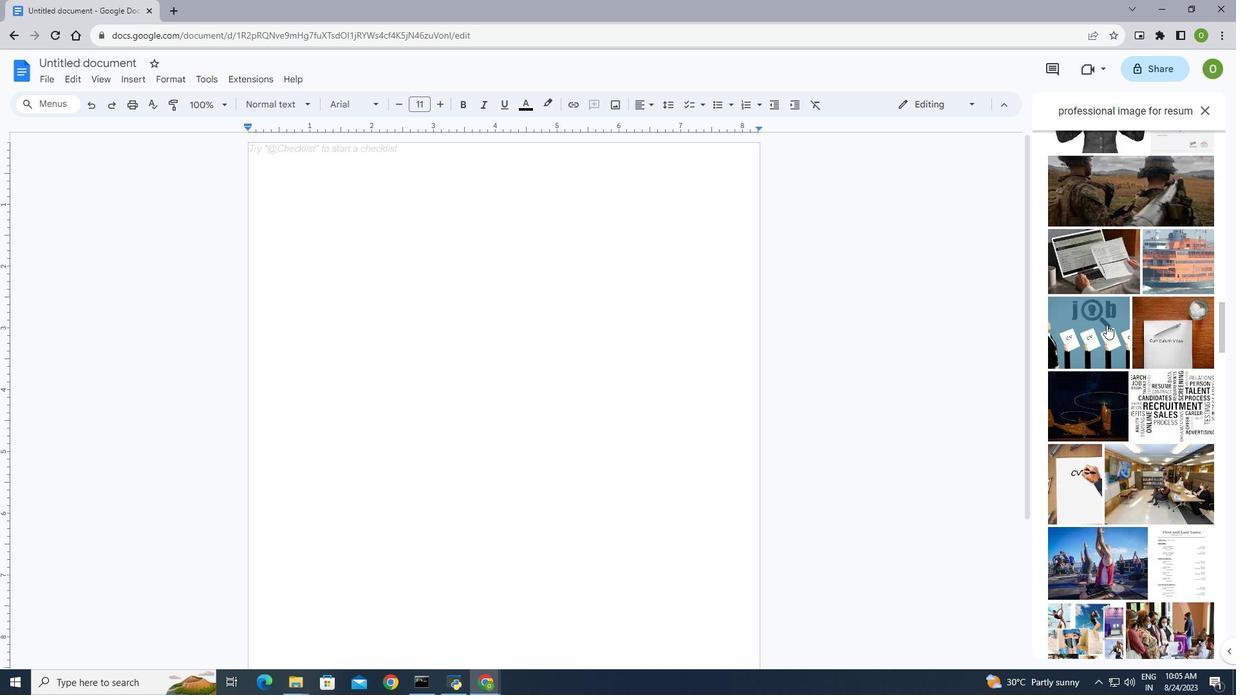 
Action: Mouse scrolled (1106, 324) with delta (0, 0)
Screenshot: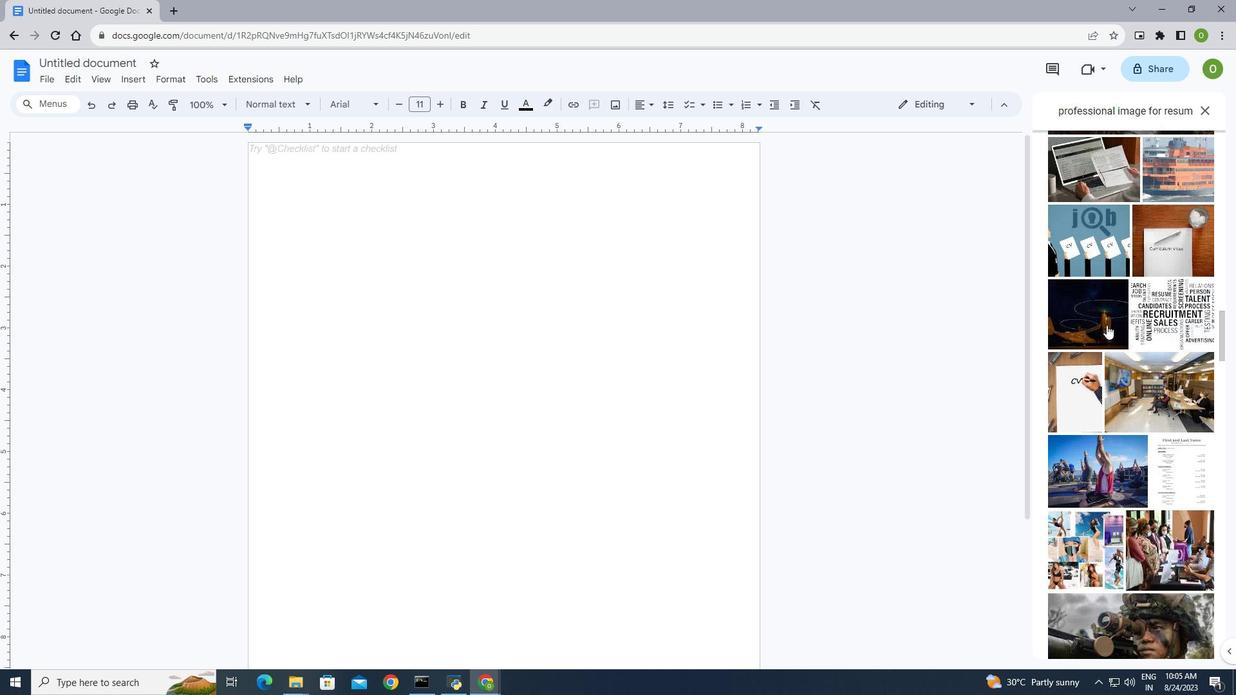 
Action: Mouse scrolled (1106, 324) with delta (0, 0)
Screenshot: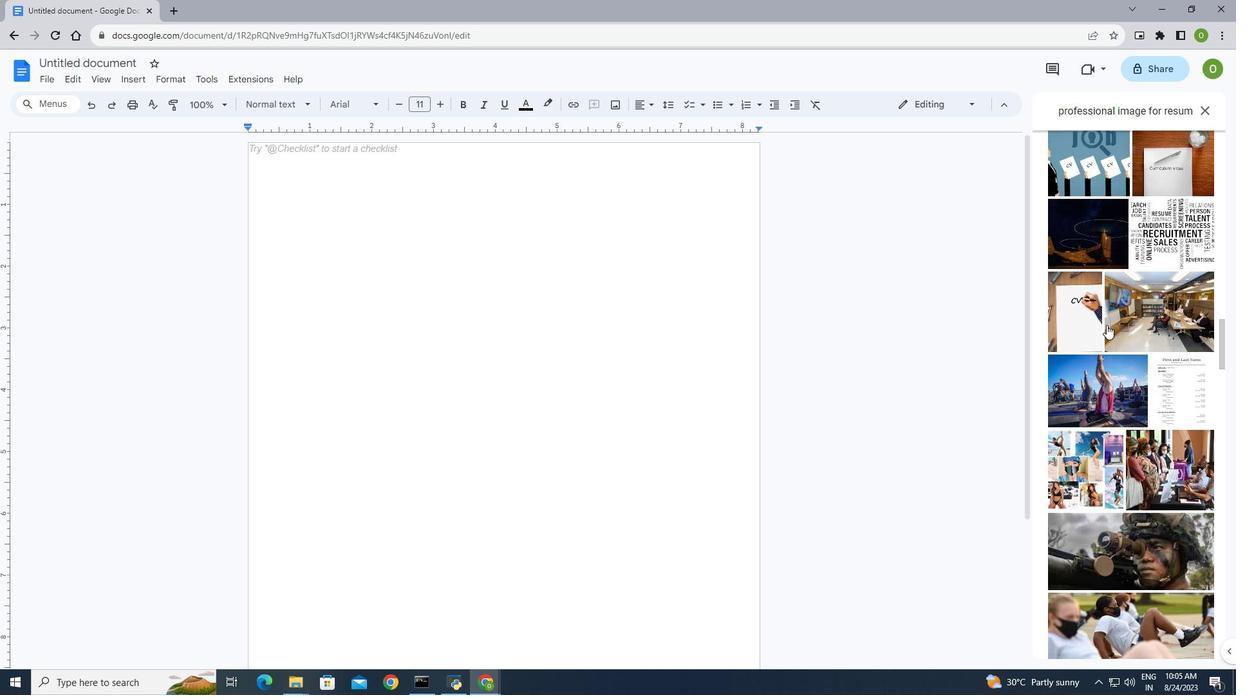 
Action: Mouse scrolled (1106, 324) with delta (0, 0)
Screenshot: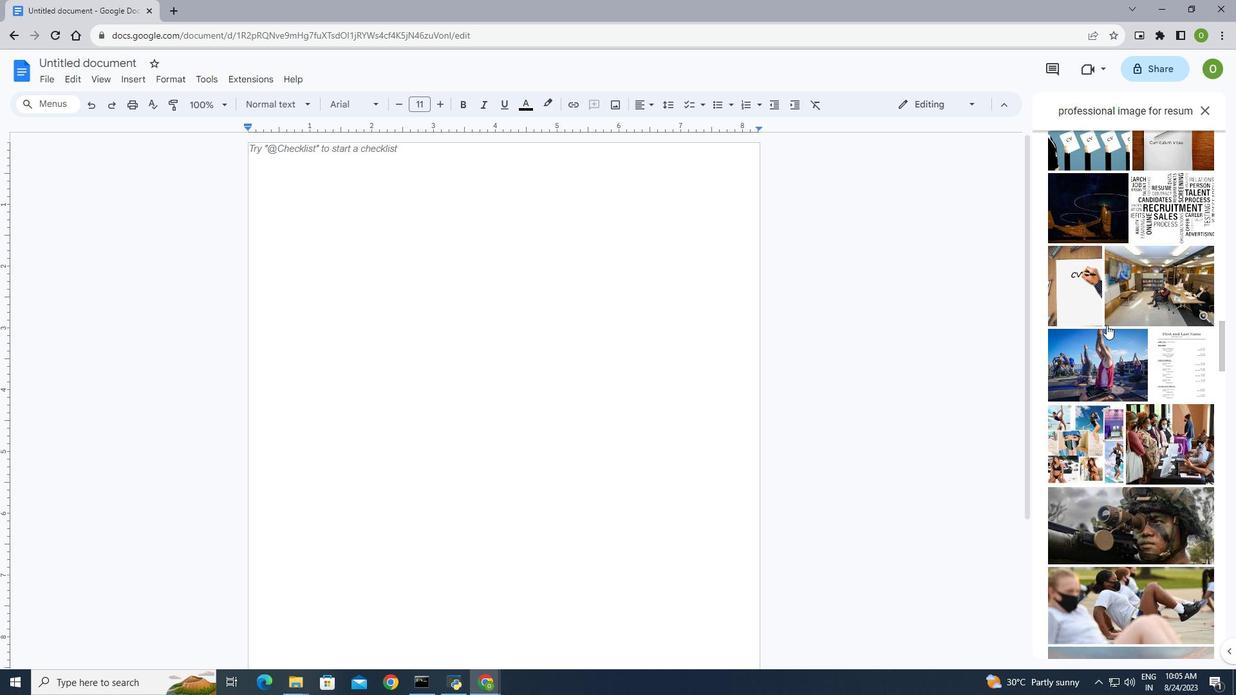 
Action: Mouse scrolled (1106, 324) with delta (0, 0)
Screenshot: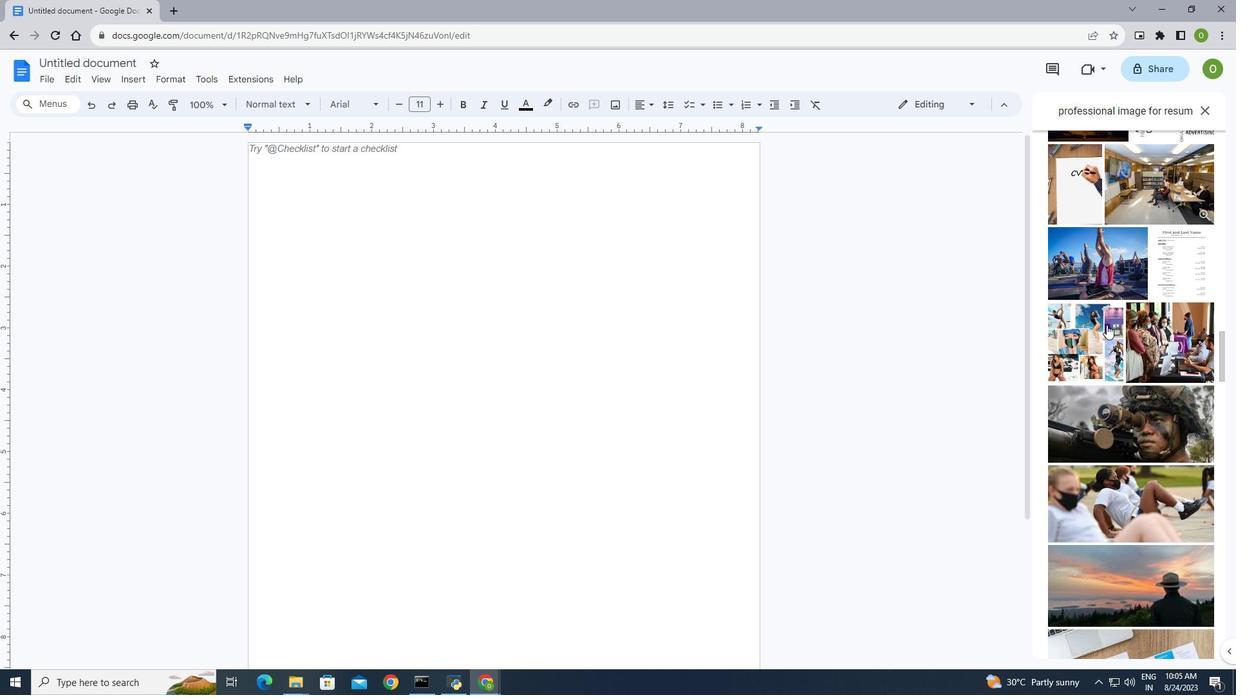 
Action: Mouse scrolled (1106, 324) with delta (0, 0)
Screenshot: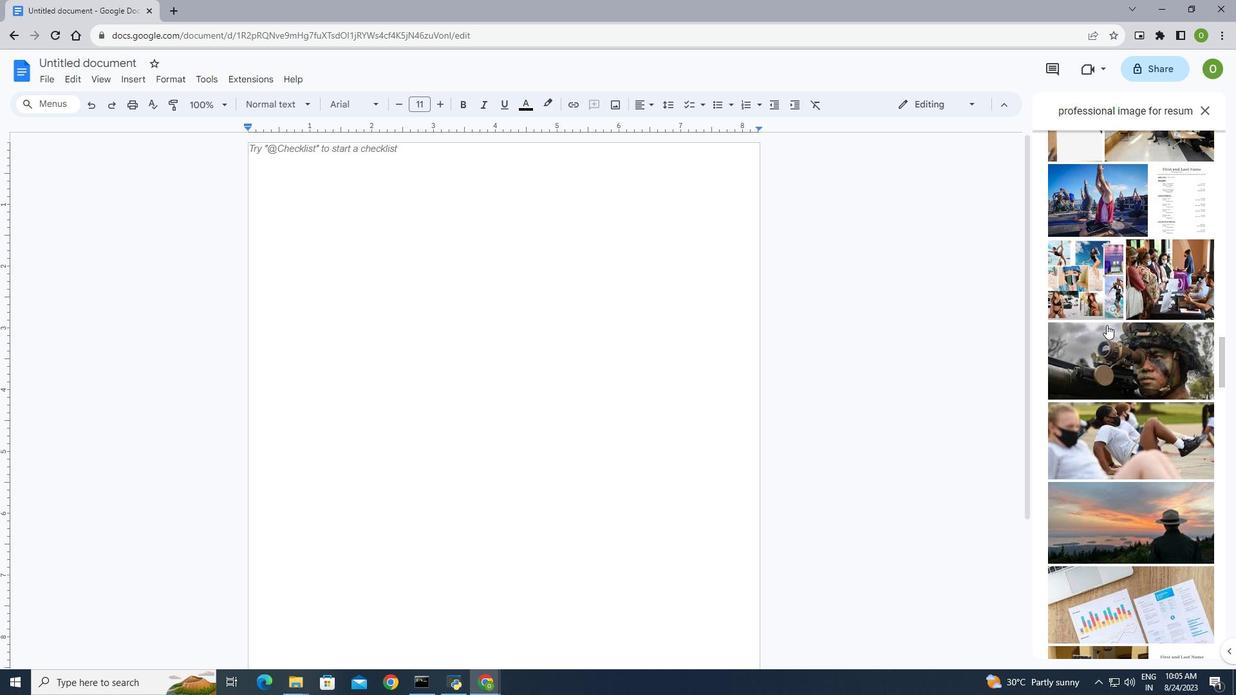 
Action: Mouse scrolled (1106, 324) with delta (0, 0)
Screenshot: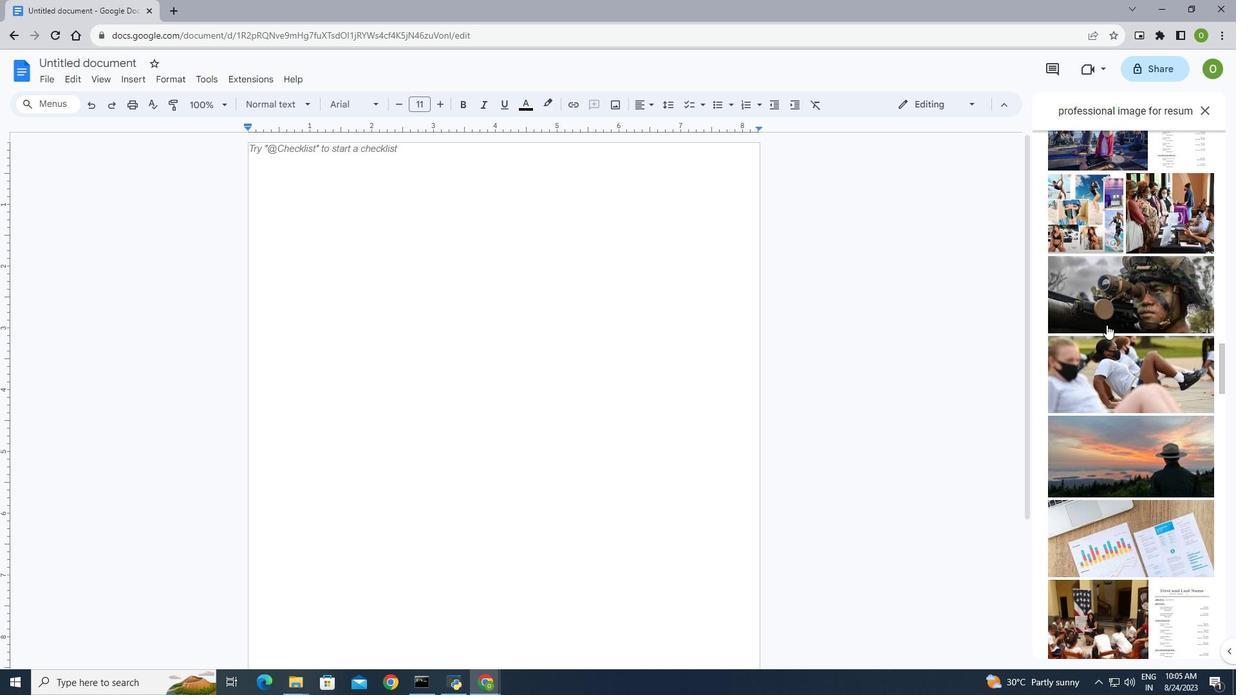 
Action: Mouse scrolled (1106, 324) with delta (0, 0)
Screenshot: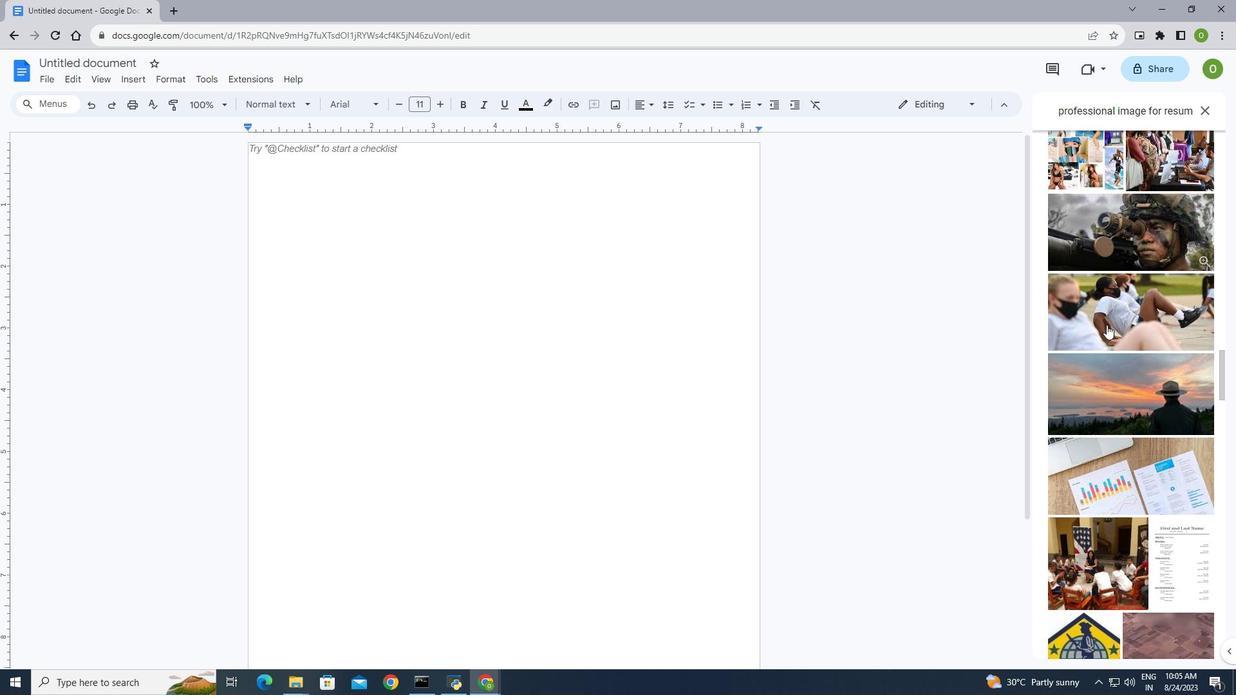 
Action: Mouse scrolled (1106, 324) with delta (0, 0)
Screenshot: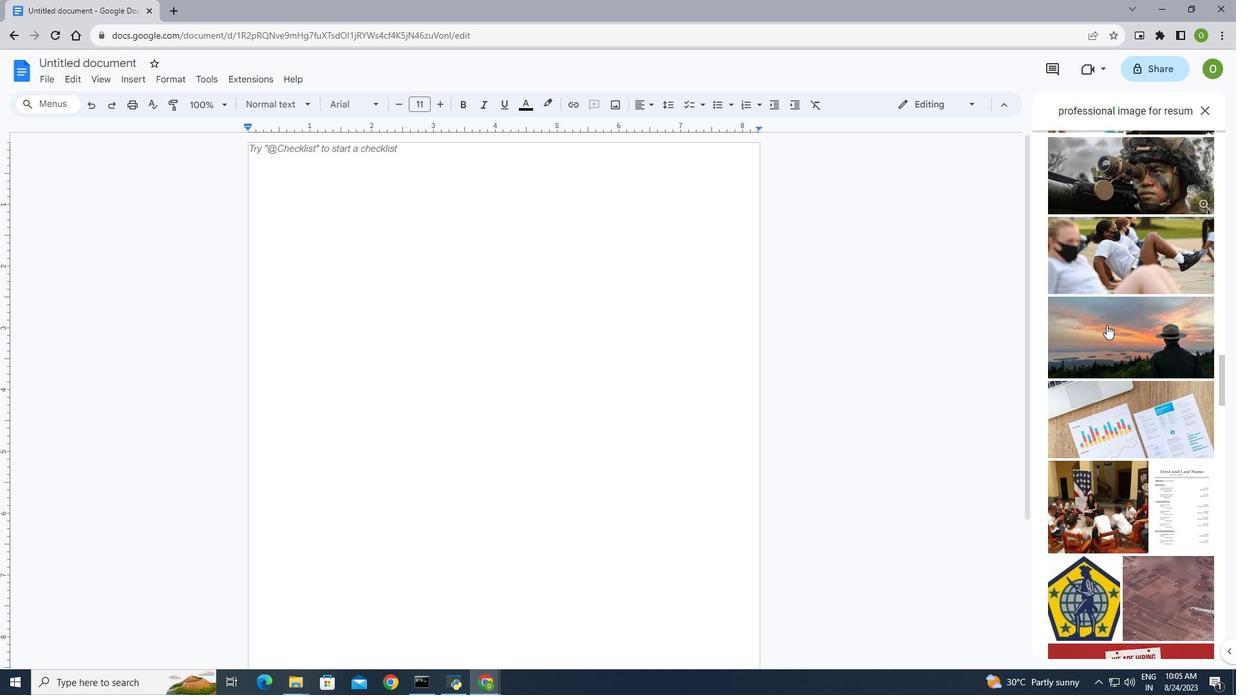 
Action: Mouse scrolled (1106, 324) with delta (0, 0)
Screenshot: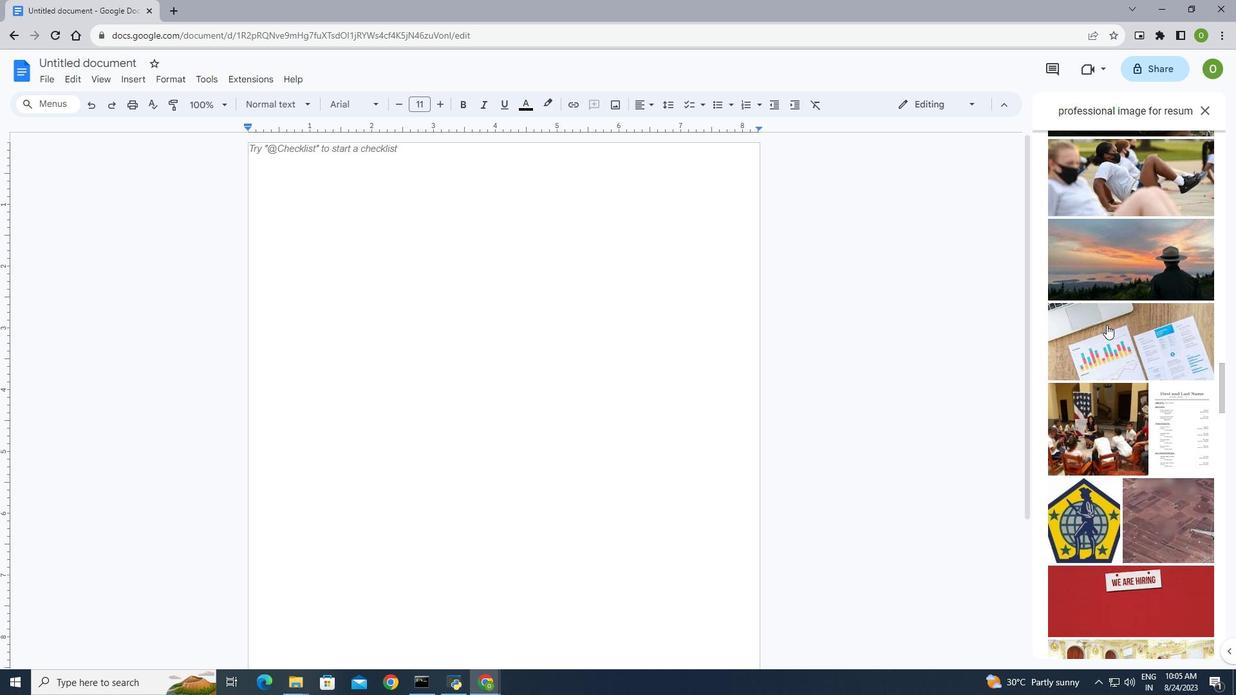 
Action: Mouse scrolled (1106, 324) with delta (0, 0)
Screenshot: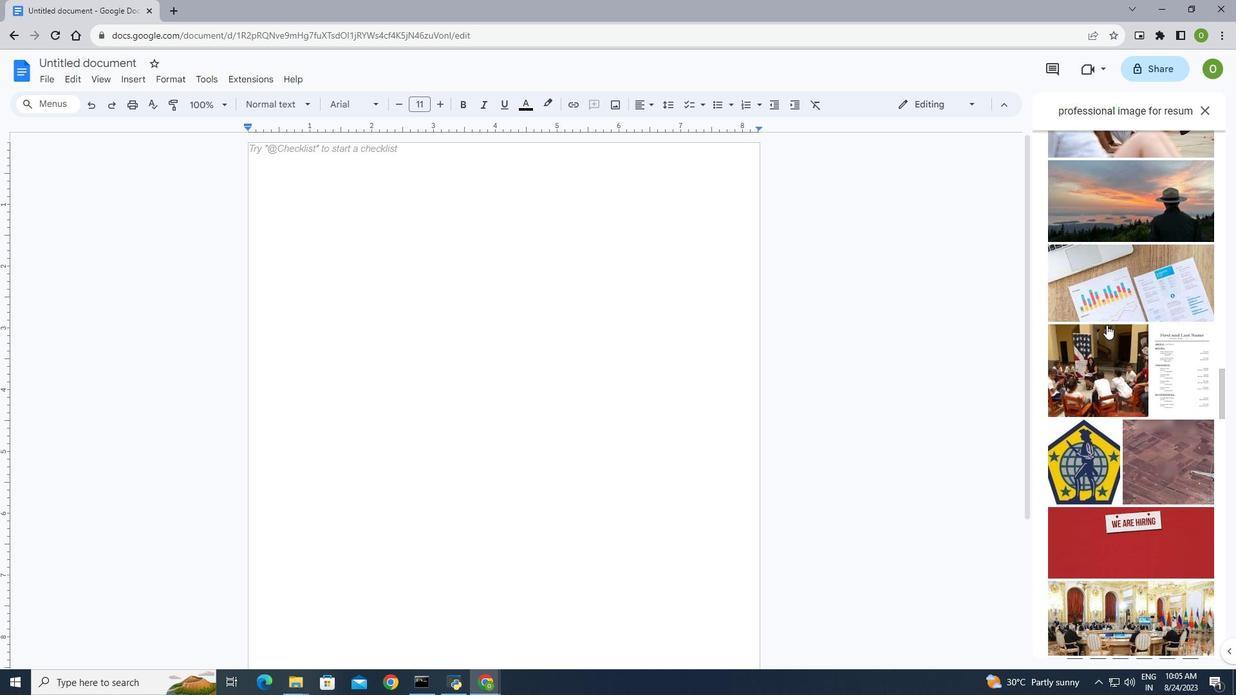 
Action: Mouse scrolled (1106, 324) with delta (0, 0)
Screenshot: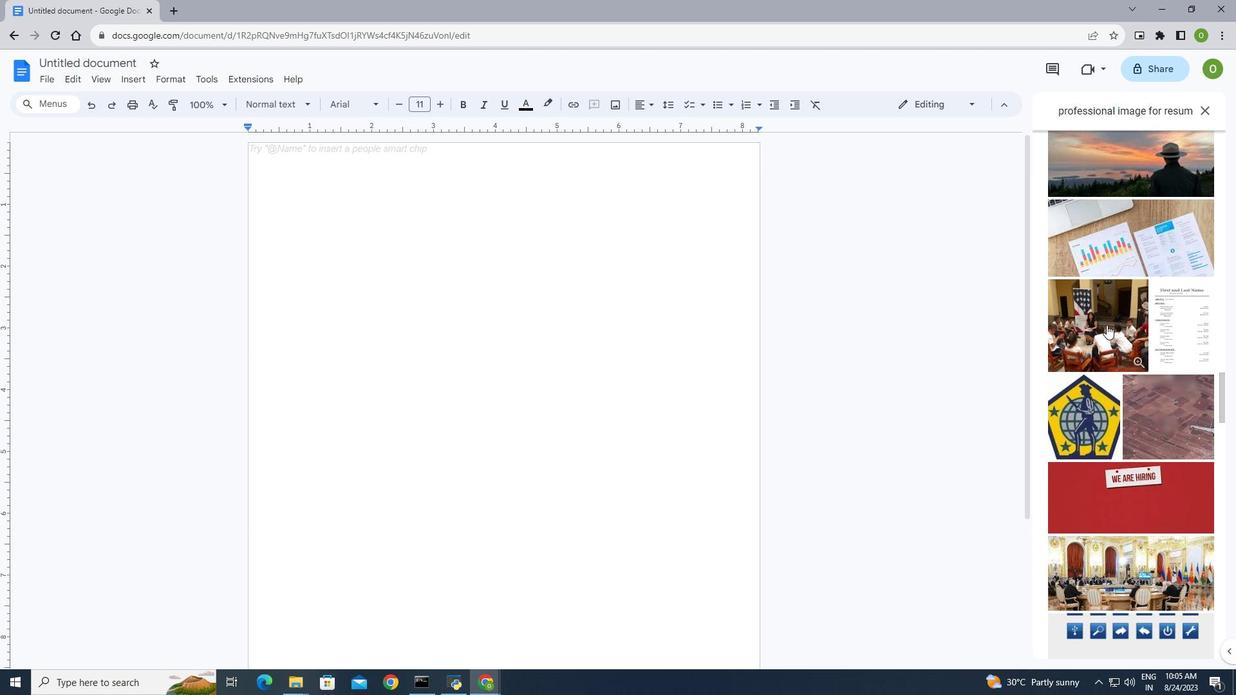 
Action: Mouse scrolled (1106, 324) with delta (0, 0)
Screenshot: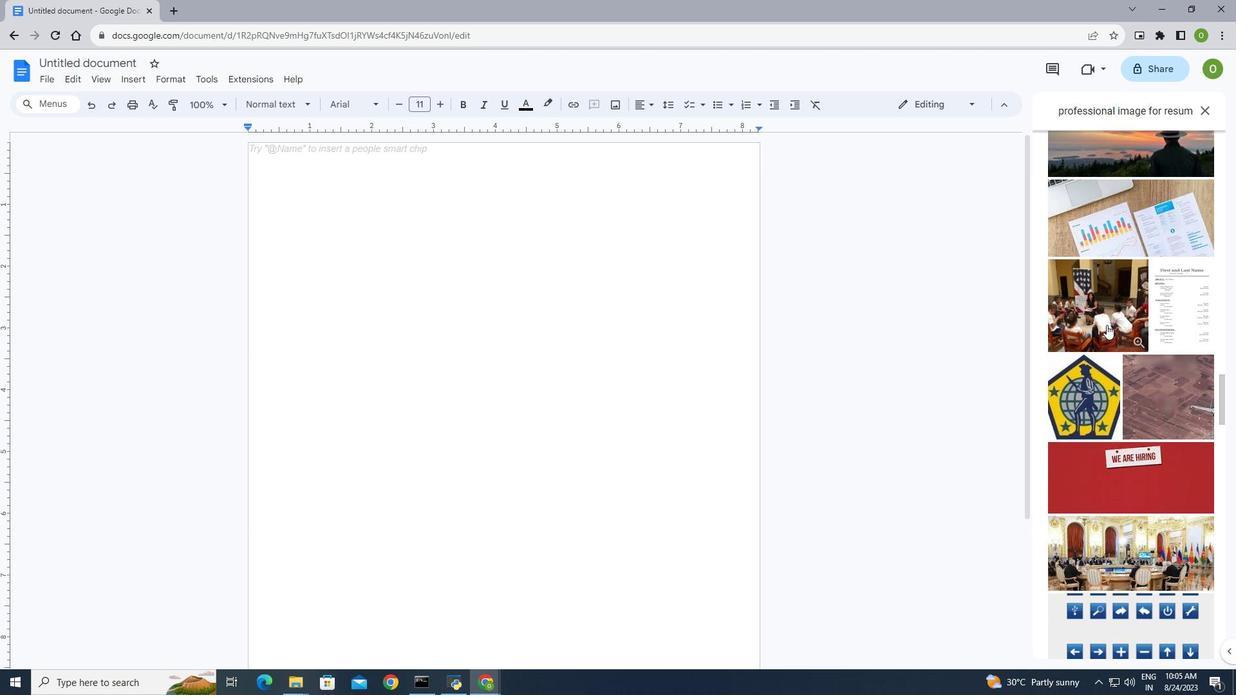 
Action: Mouse scrolled (1106, 324) with delta (0, 0)
Screenshot: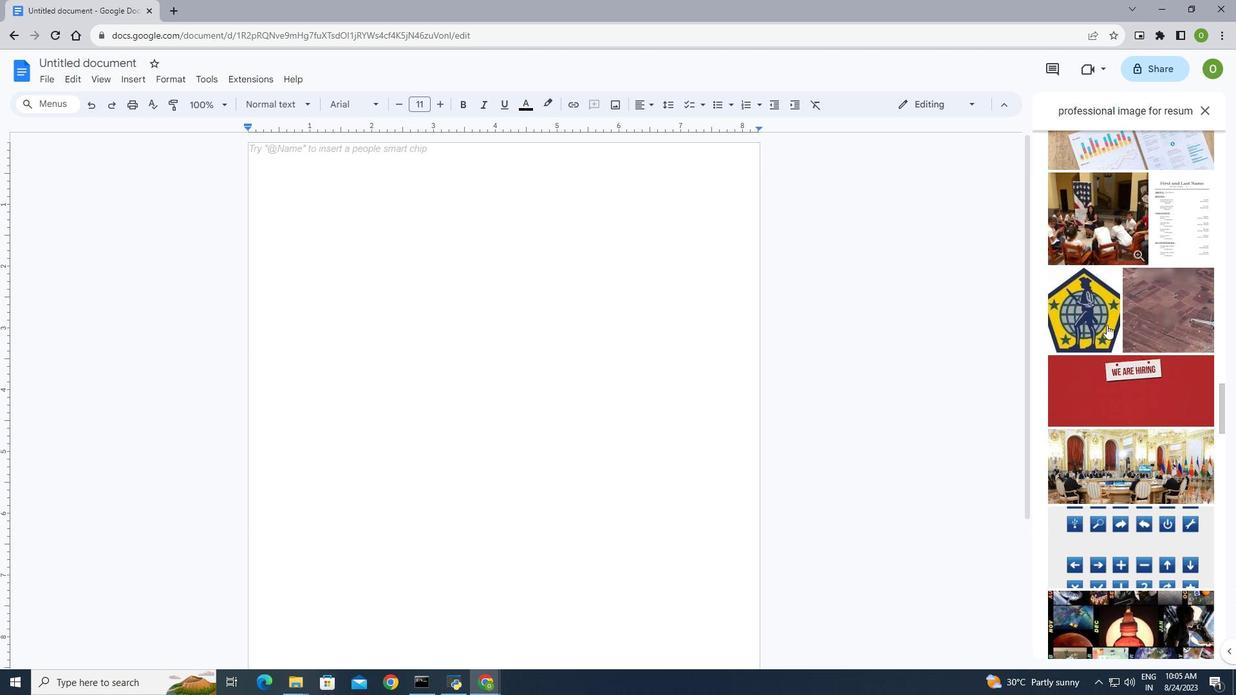
Action: Mouse scrolled (1106, 324) with delta (0, 0)
Screenshot: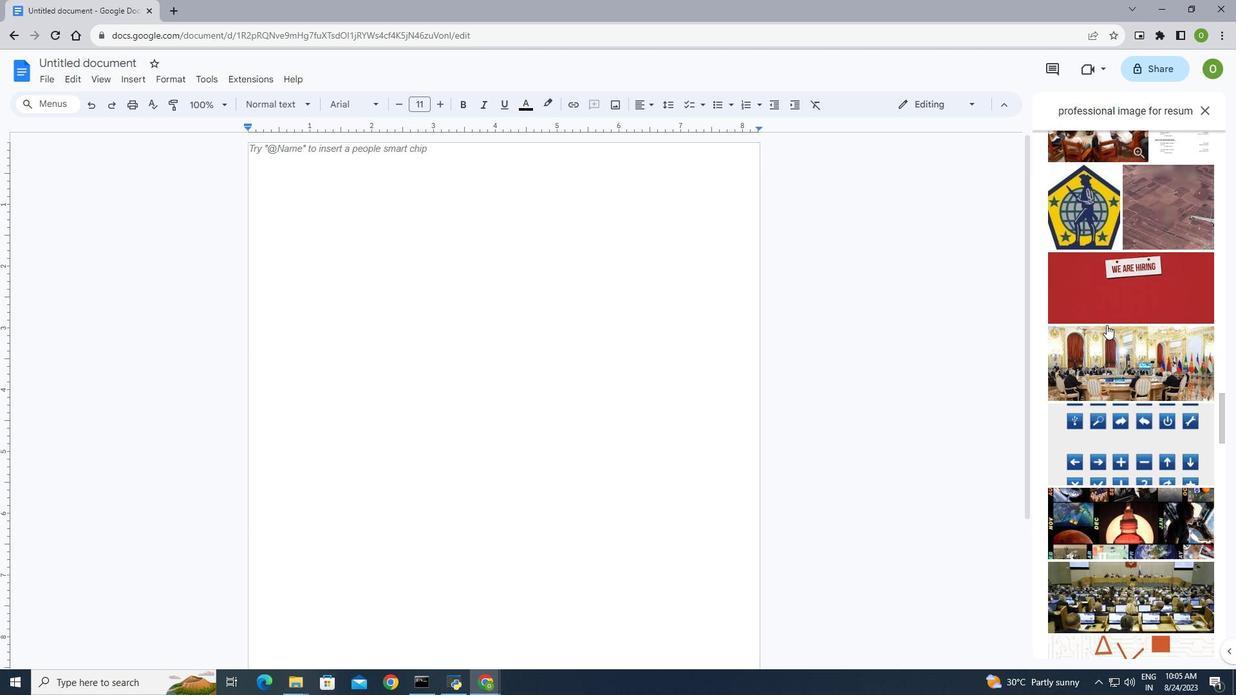 
Action: Mouse scrolled (1106, 324) with delta (0, 0)
Screenshot: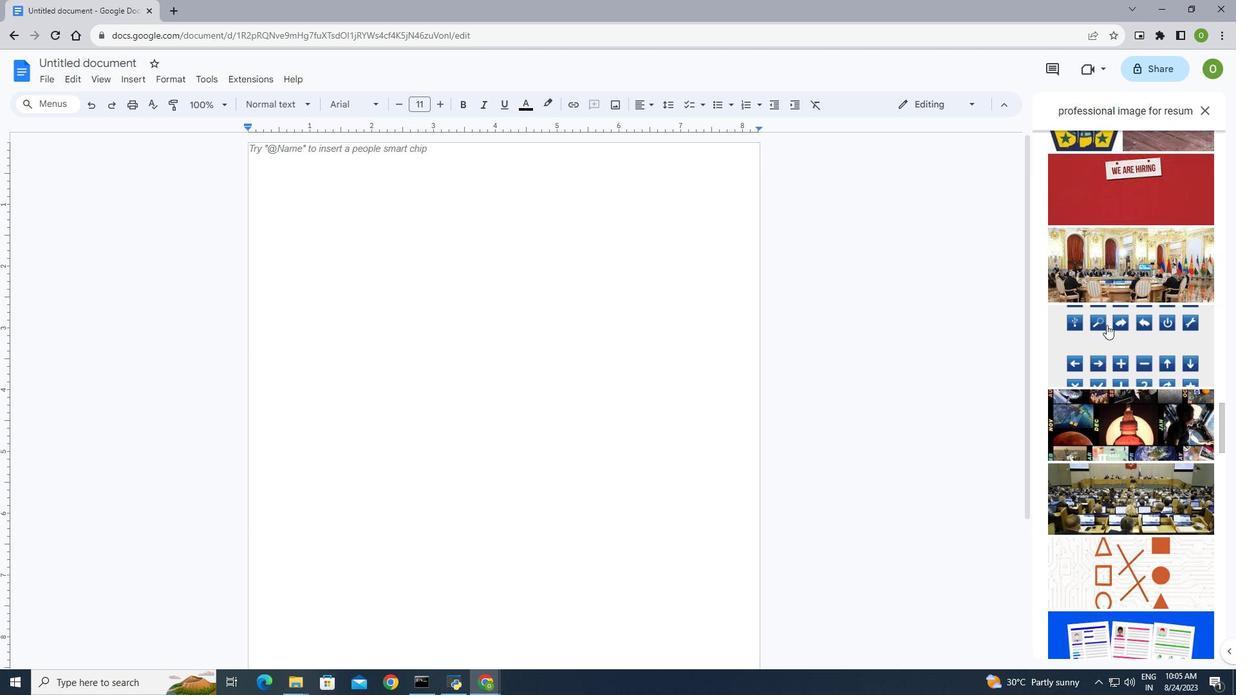 
Action: Mouse scrolled (1106, 324) with delta (0, 0)
Screenshot: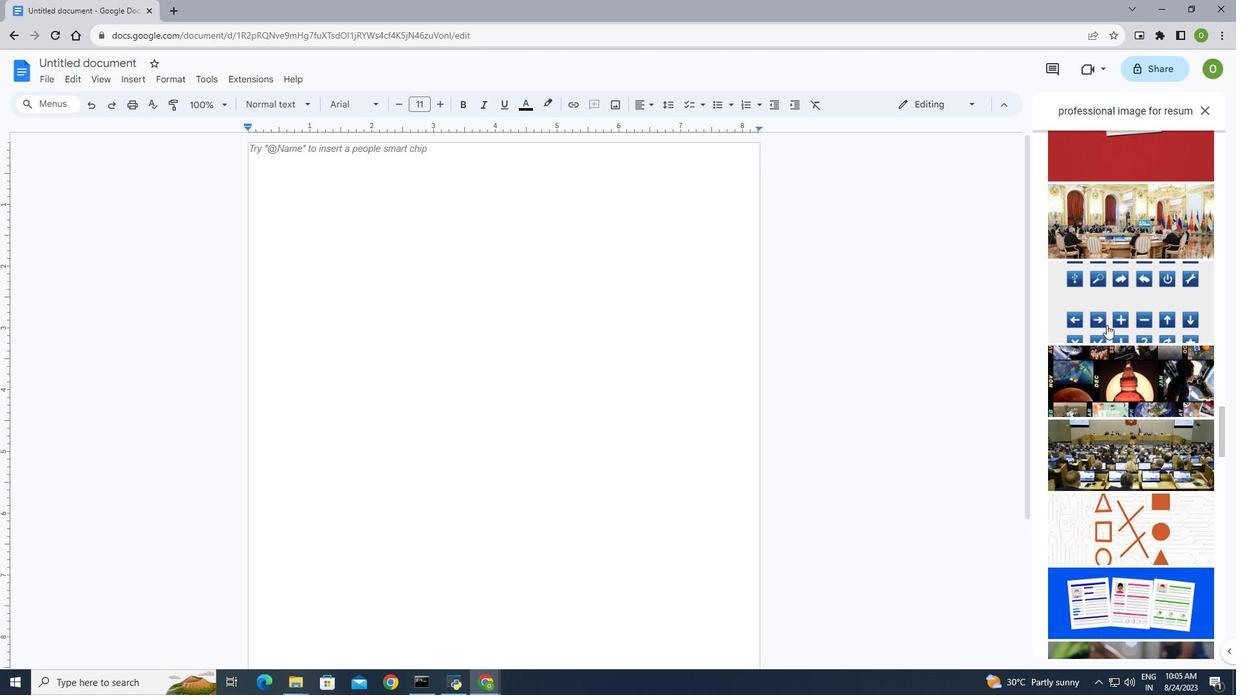 
Action: Mouse scrolled (1106, 324) with delta (0, 0)
Screenshot: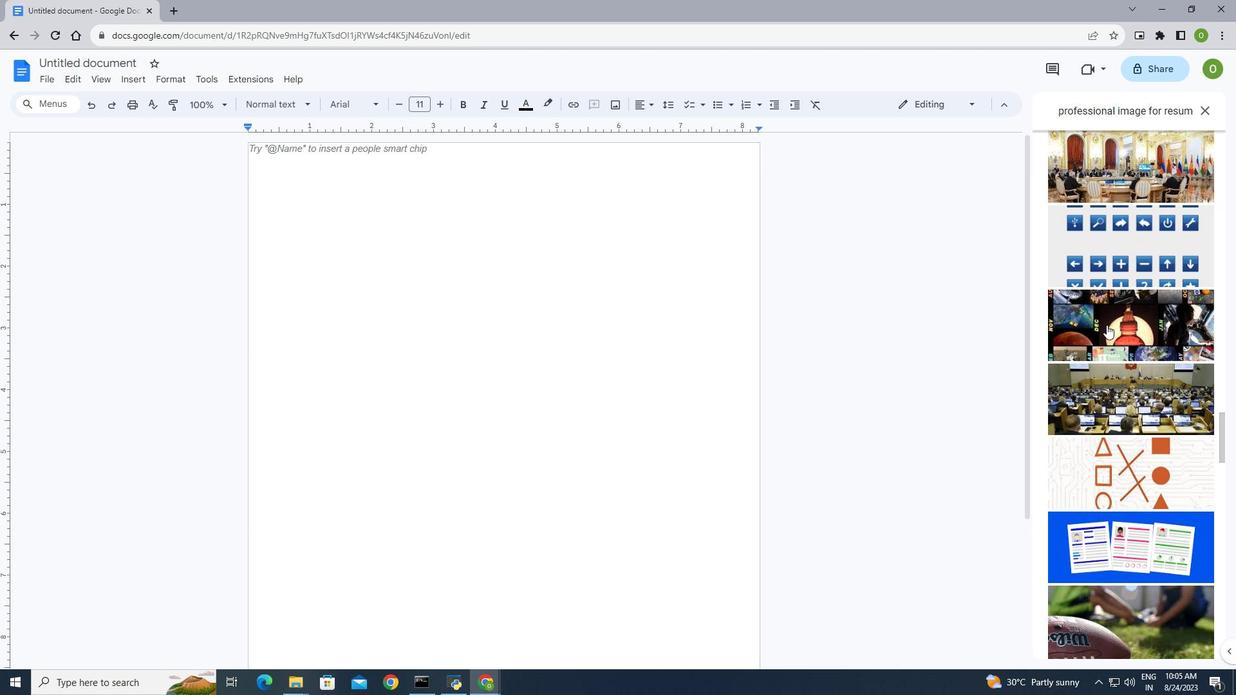 
Action: Mouse scrolled (1106, 324) with delta (0, 0)
Screenshot: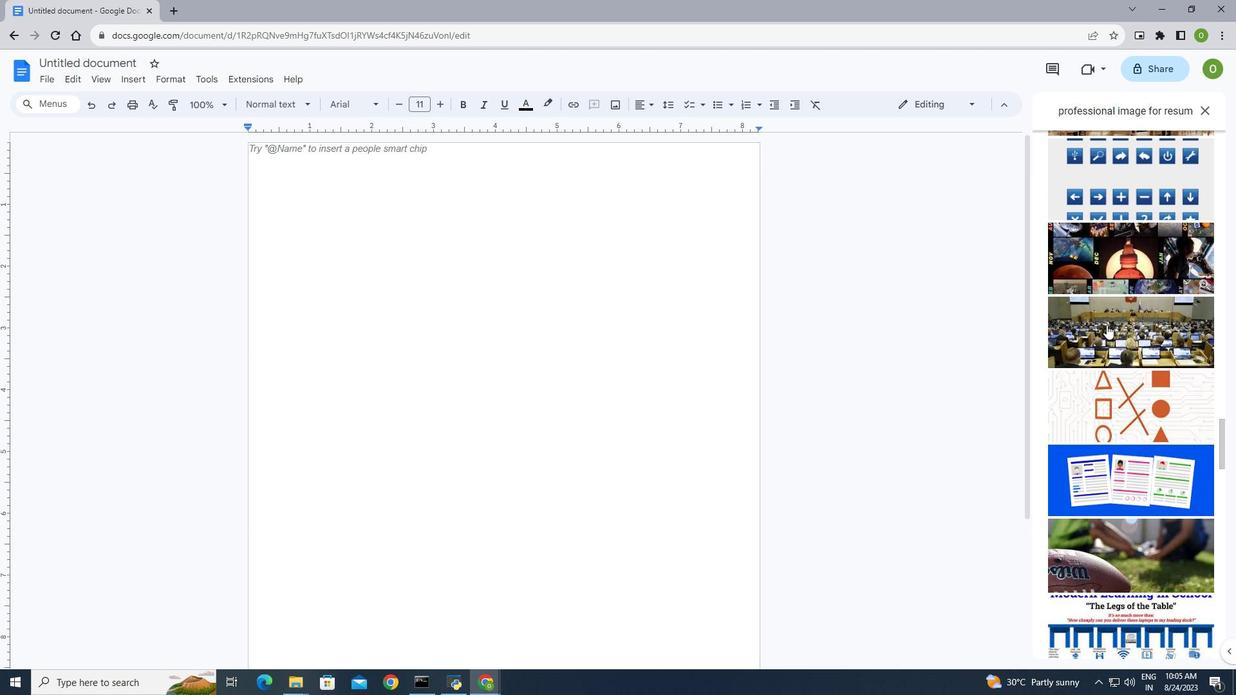 
Action: Mouse scrolled (1106, 324) with delta (0, 0)
Screenshot: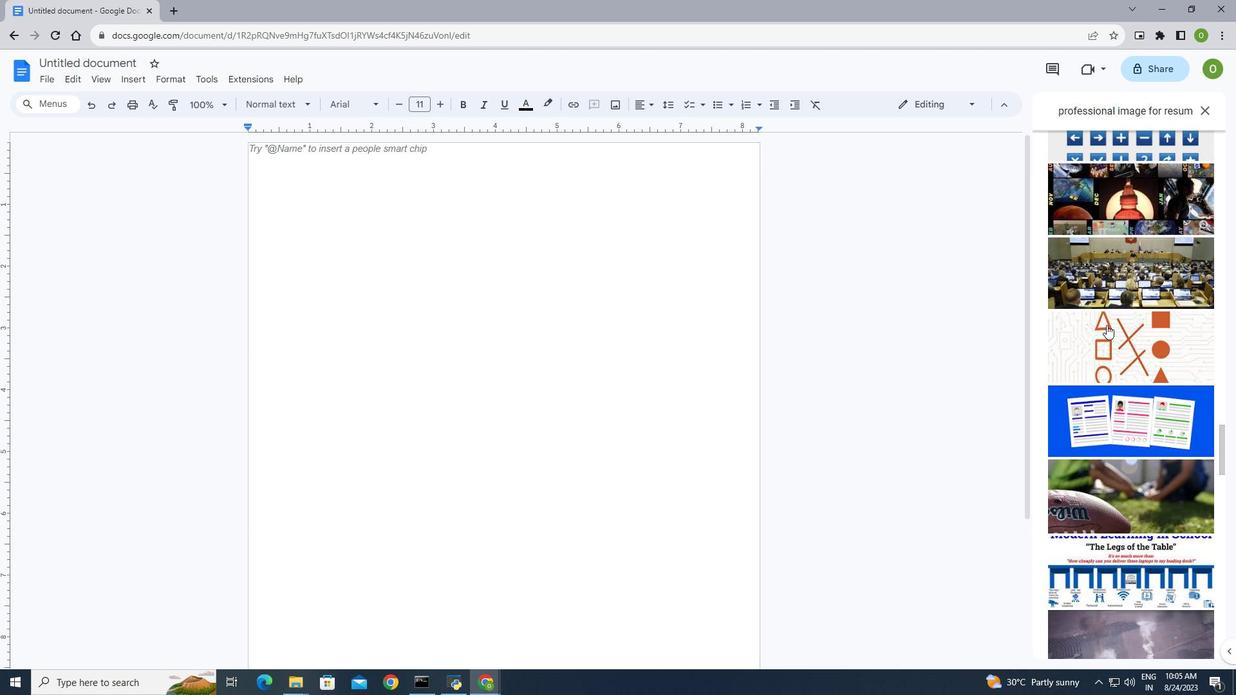 
Action: Mouse scrolled (1106, 324) with delta (0, 0)
Screenshot: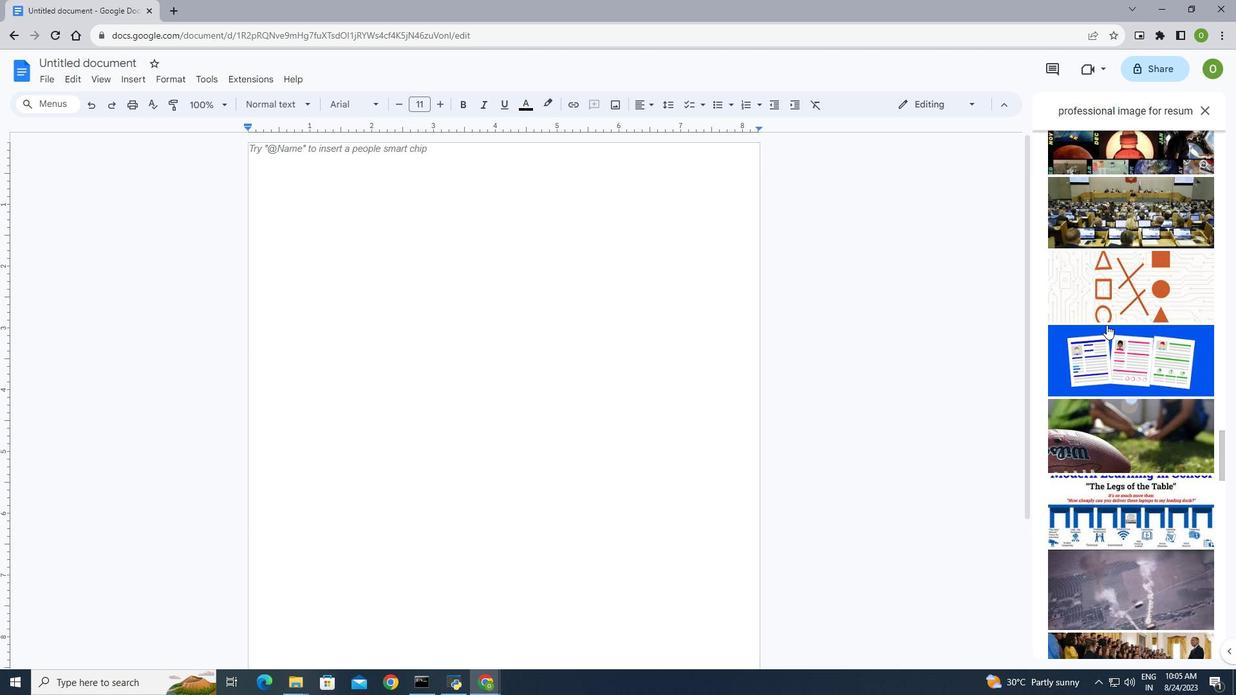 
Action: Mouse scrolled (1106, 324) with delta (0, 0)
Screenshot: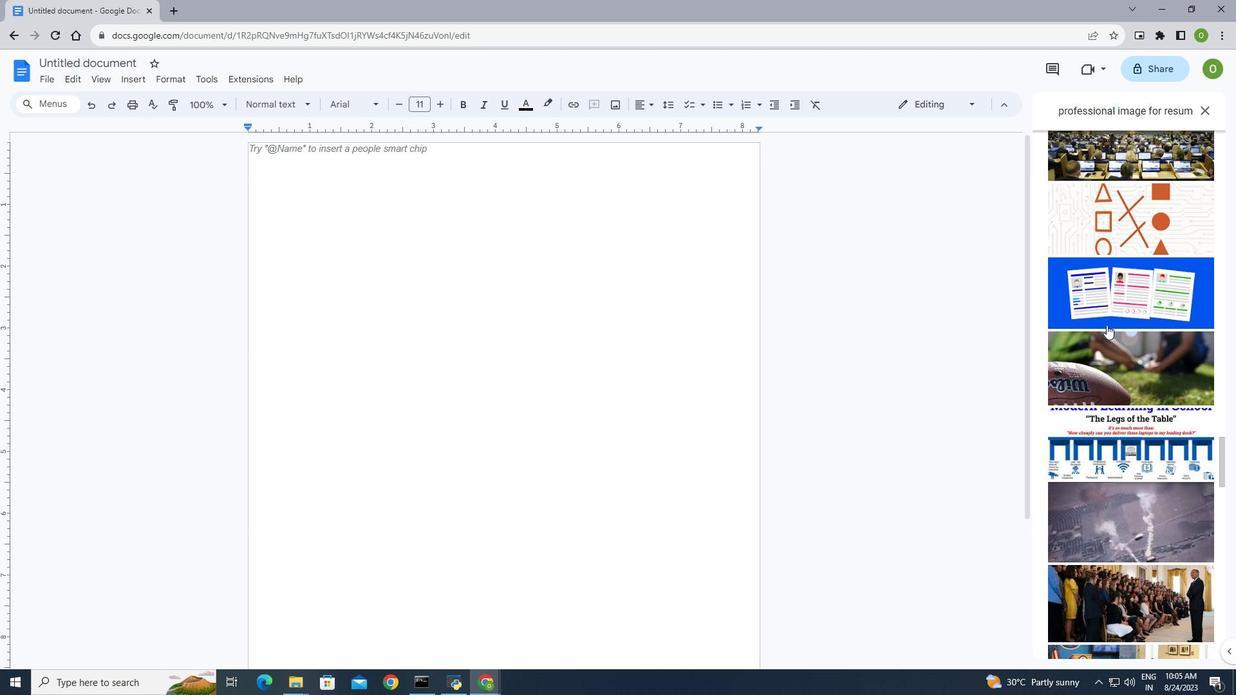 
Action: Mouse scrolled (1106, 324) with delta (0, 0)
Screenshot: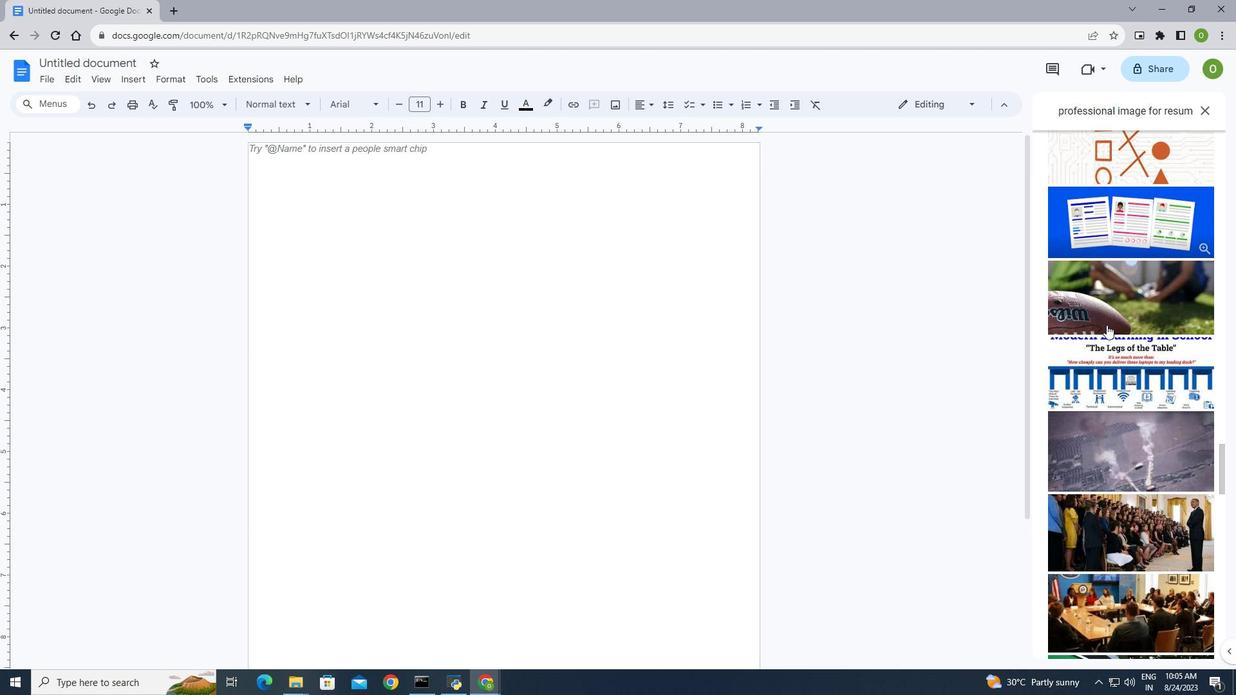 
Action: Mouse scrolled (1106, 324) with delta (0, 0)
Screenshot: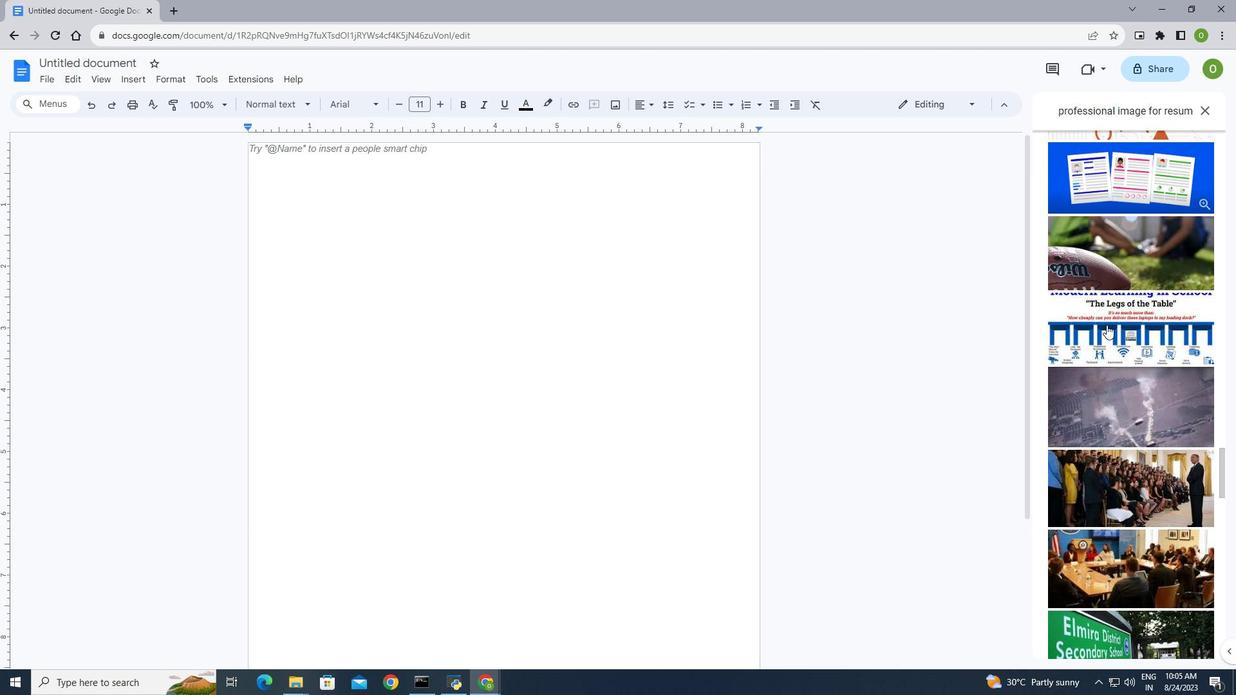
Action: Mouse scrolled (1106, 324) with delta (0, 0)
Screenshot: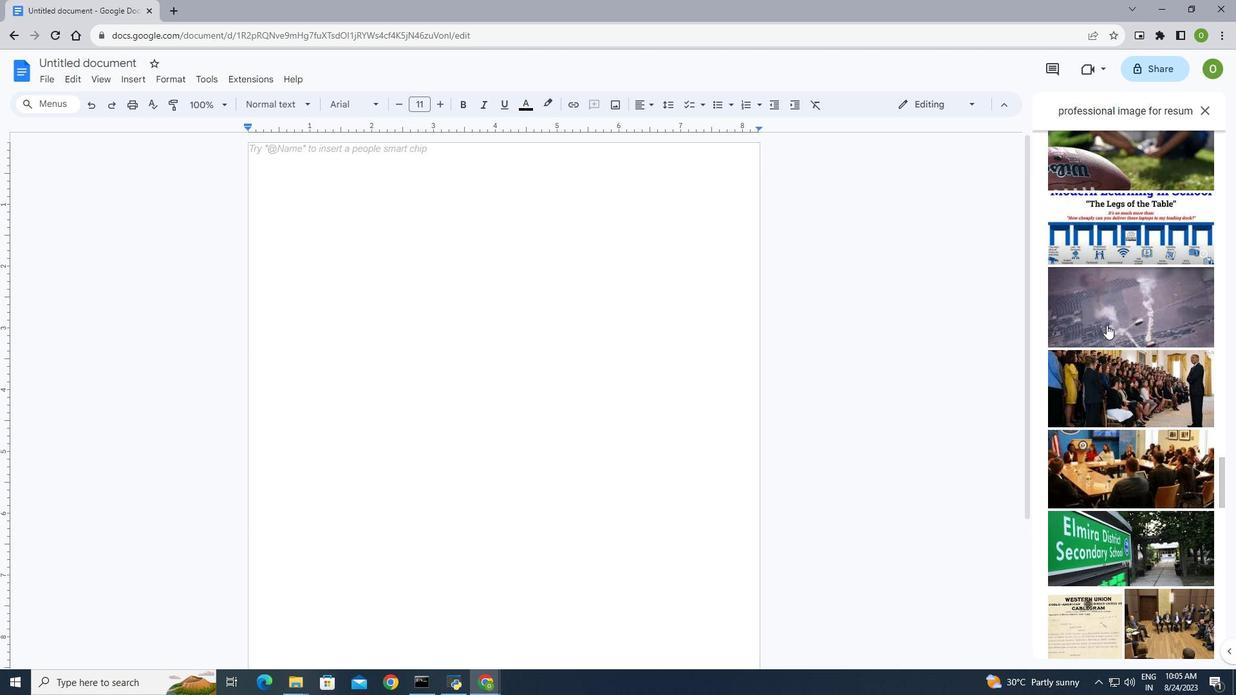 
Action: Mouse scrolled (1106, 324) with delta (0, 0)
Screenshot: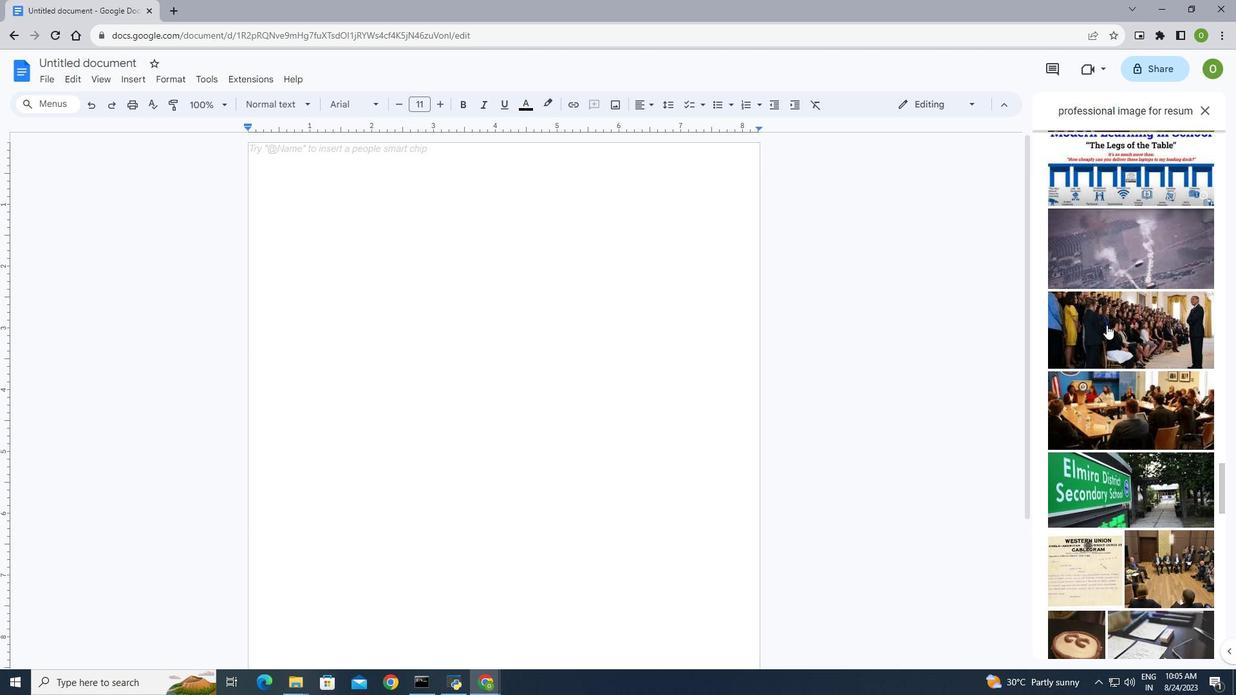 
Action: Mouse scrolled (1106, 324) with delta (0, 0)
Screenshot: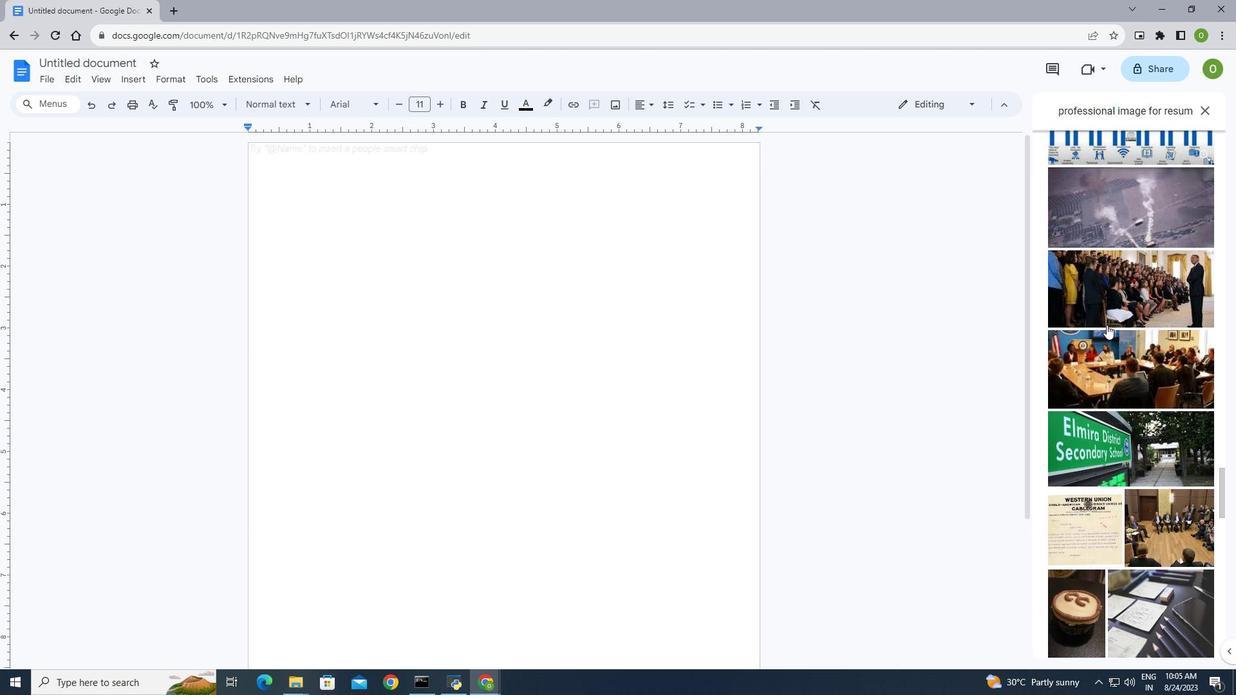 
Action: Mouse scrolled (1106, 324) with delta (0, 0)
Screenshot: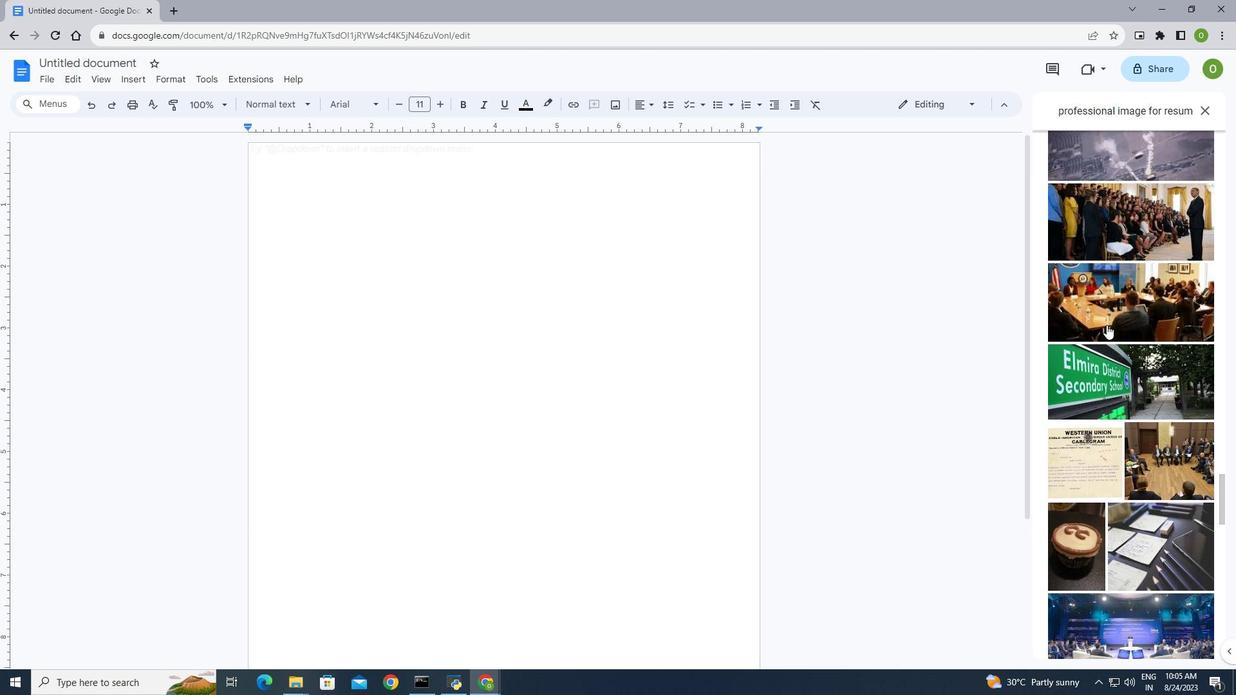 
Action: Mouse scrolled (1106, 324) with delta (0, 0)
Screenshot: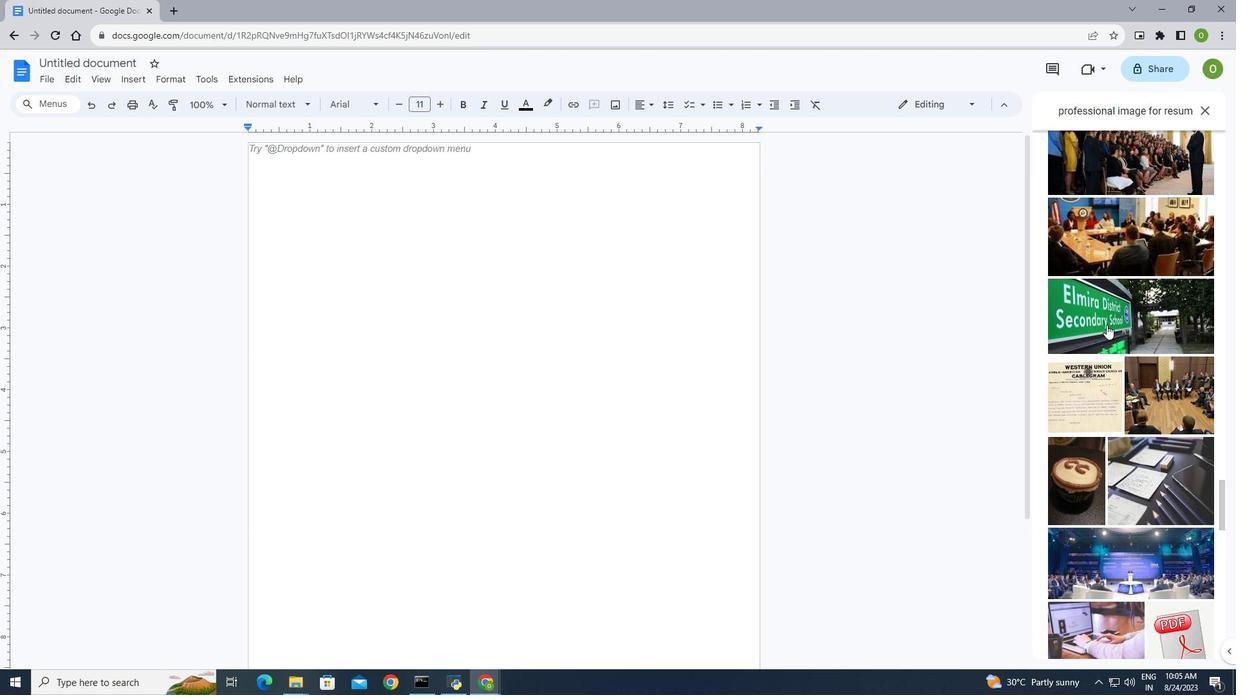 
Action: Mouse scrolled (1106, 324) with delta (0, 0)
Screenshot: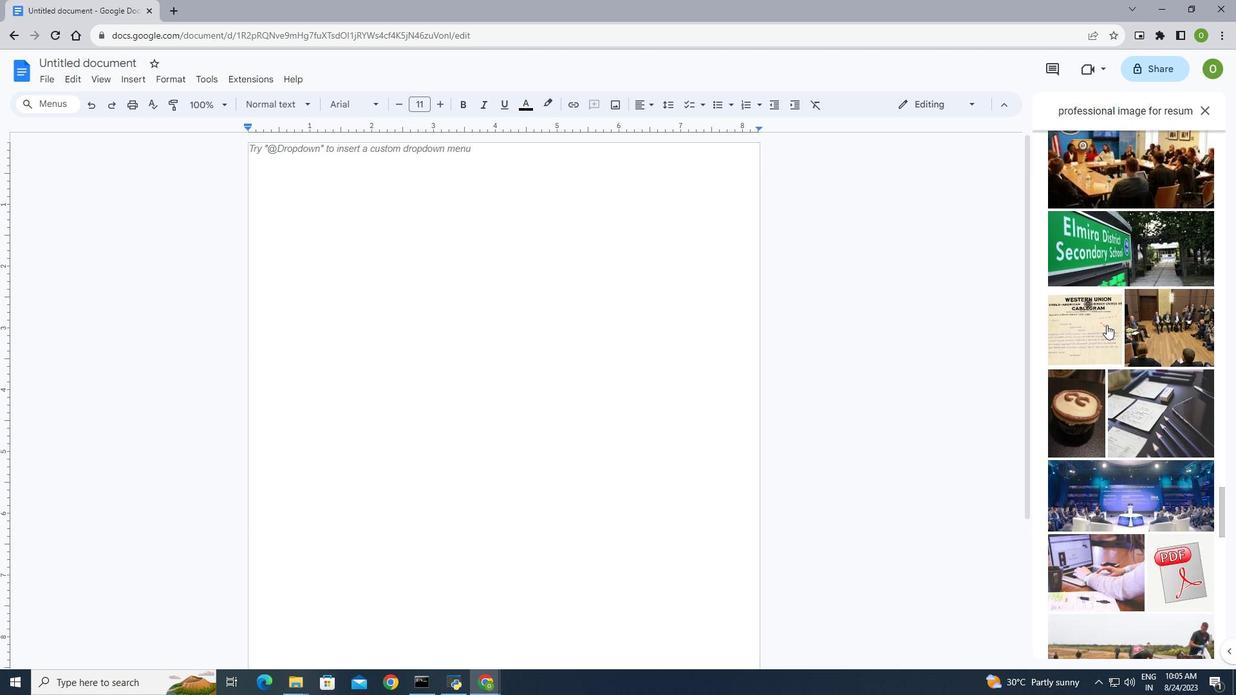 
Action: Mouse scrolled (1106, 324) with delta (0, 0)
Screenshot: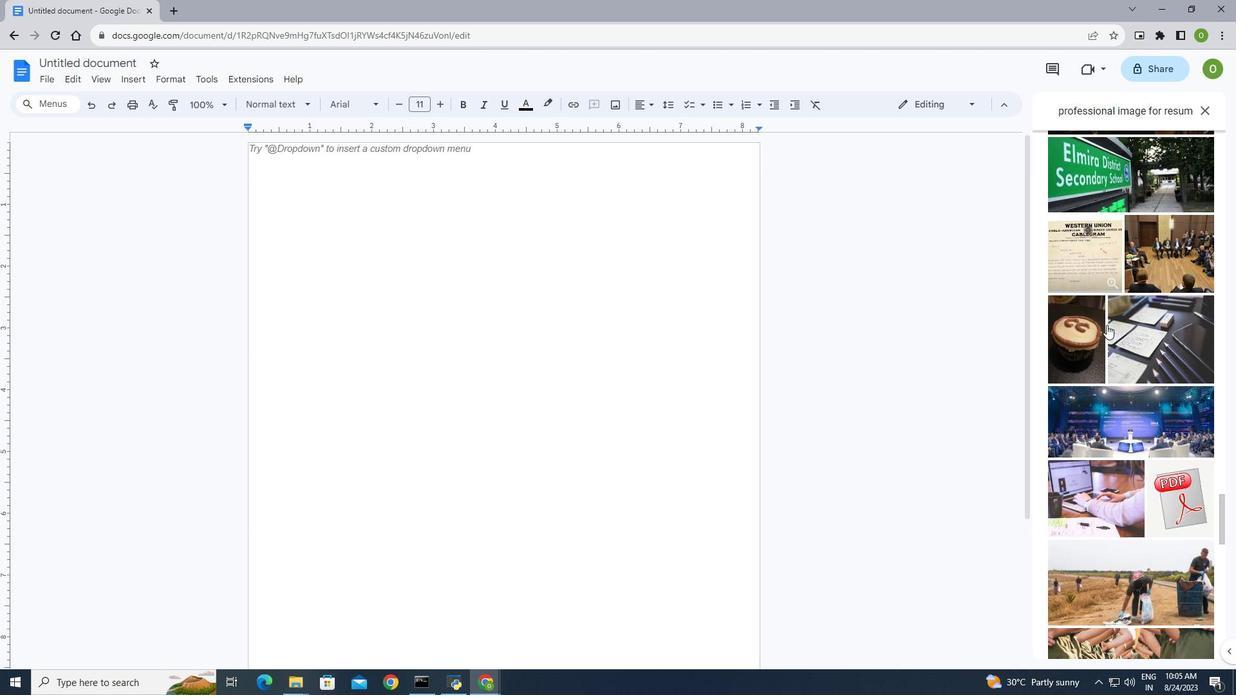 
Action: Mouse scrolled (1106, 324) with delta (0, 0)
Screenshot: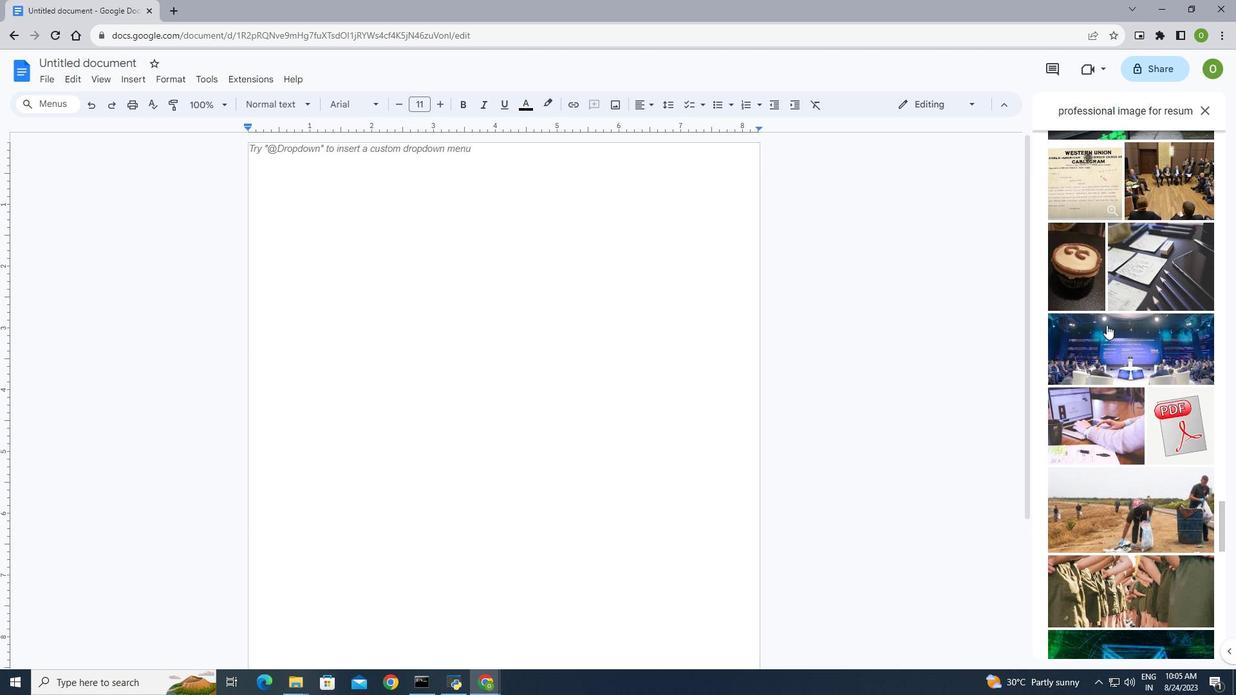 
Action: Mouse scrolled (1106, 324) with delta (0, 0)
Screenshot: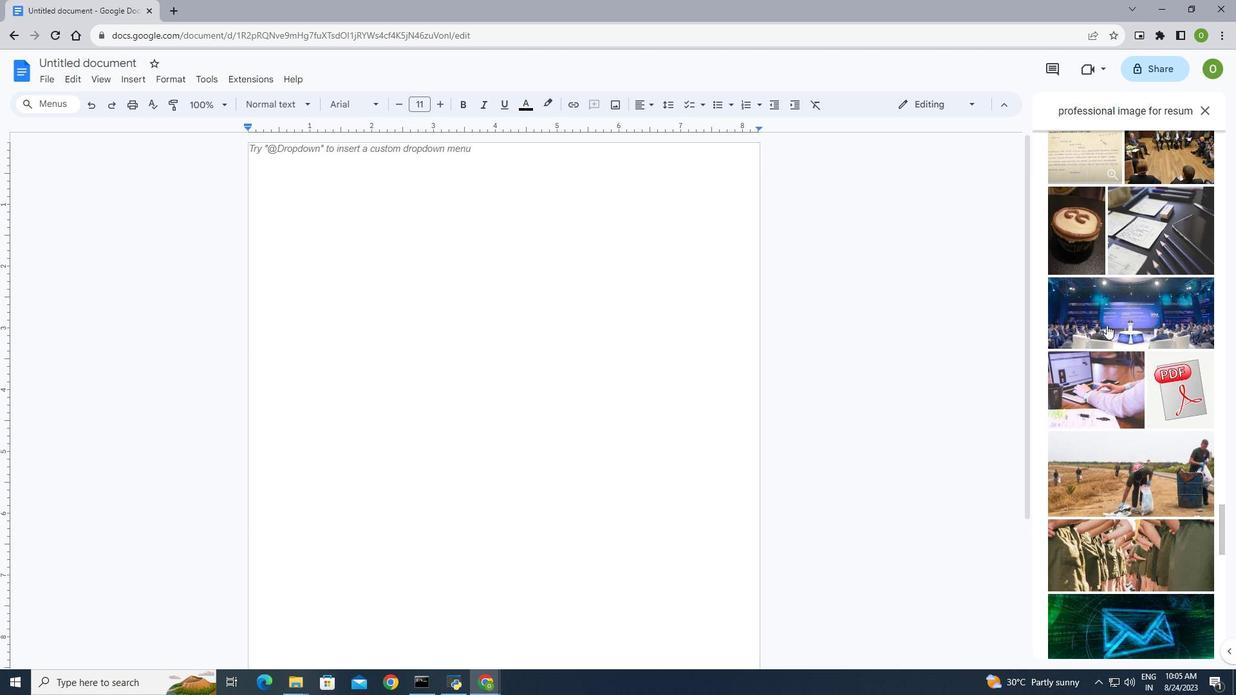 
Action: Mouse scrolled (1106, 324) with delta (0, 0)
Screenshot: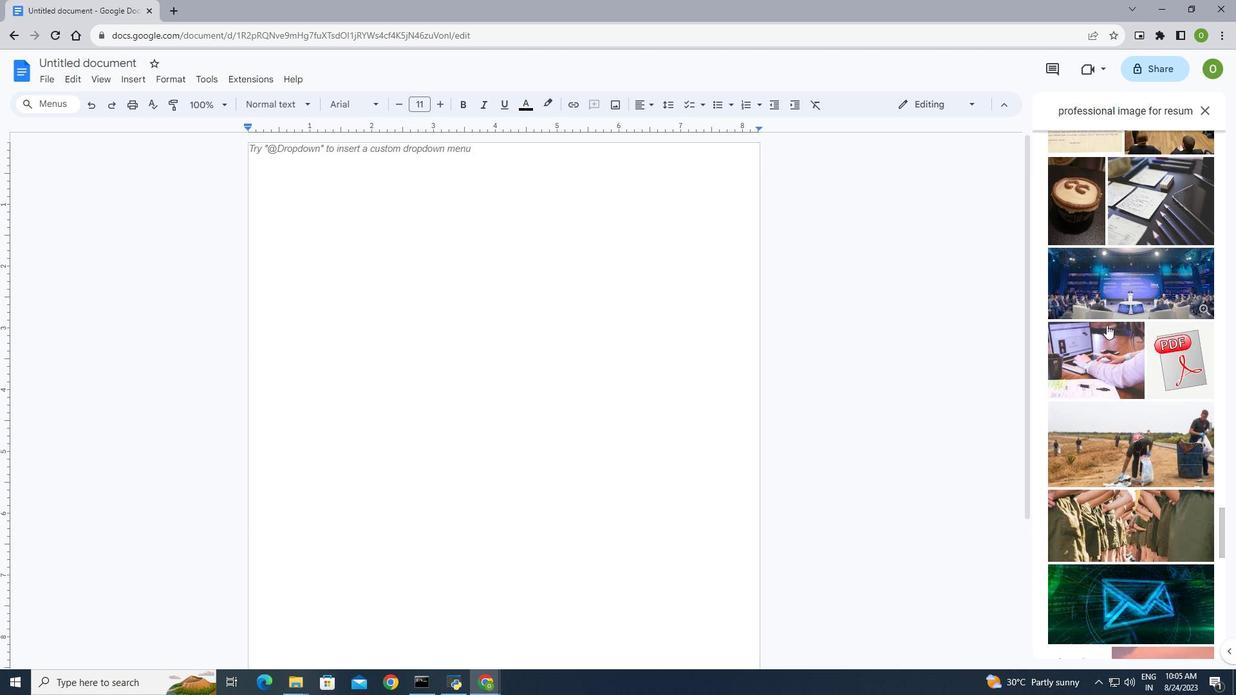 
Action: Mouse scrolled (1106, 324) with delta (0, 0)
Screenshot: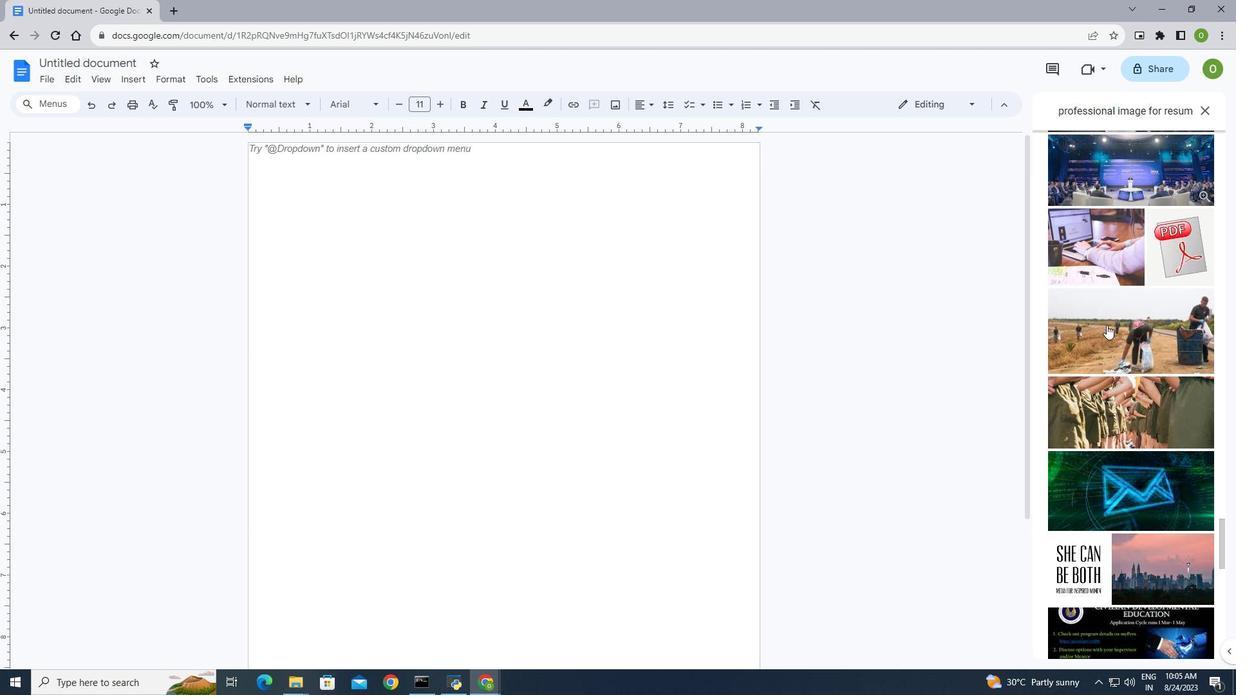 
Action: Mouse scrolled (1106, 324) with delta (0, 0)
Screenshot: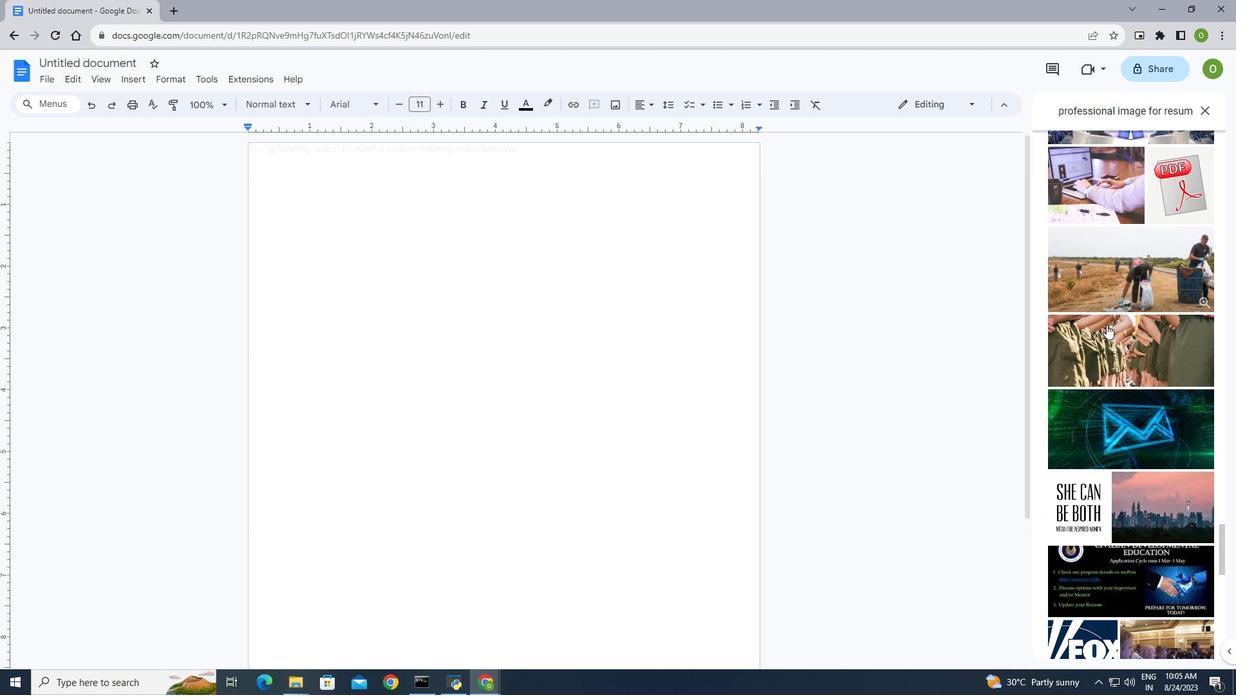 
Action: Mouse scrolled (1106, 324) with delta (0, 0)
Screenshot: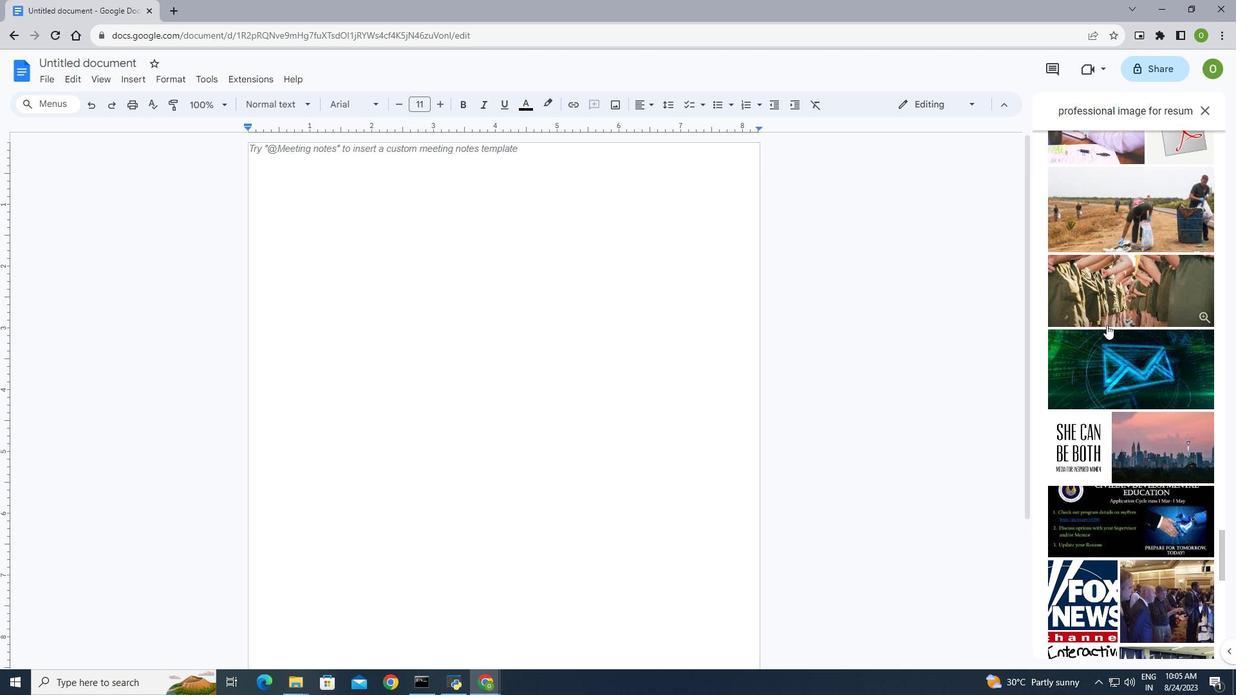 
Action: Mouse scrolled (1106, 324) with delta (0, 0)
Screenshot: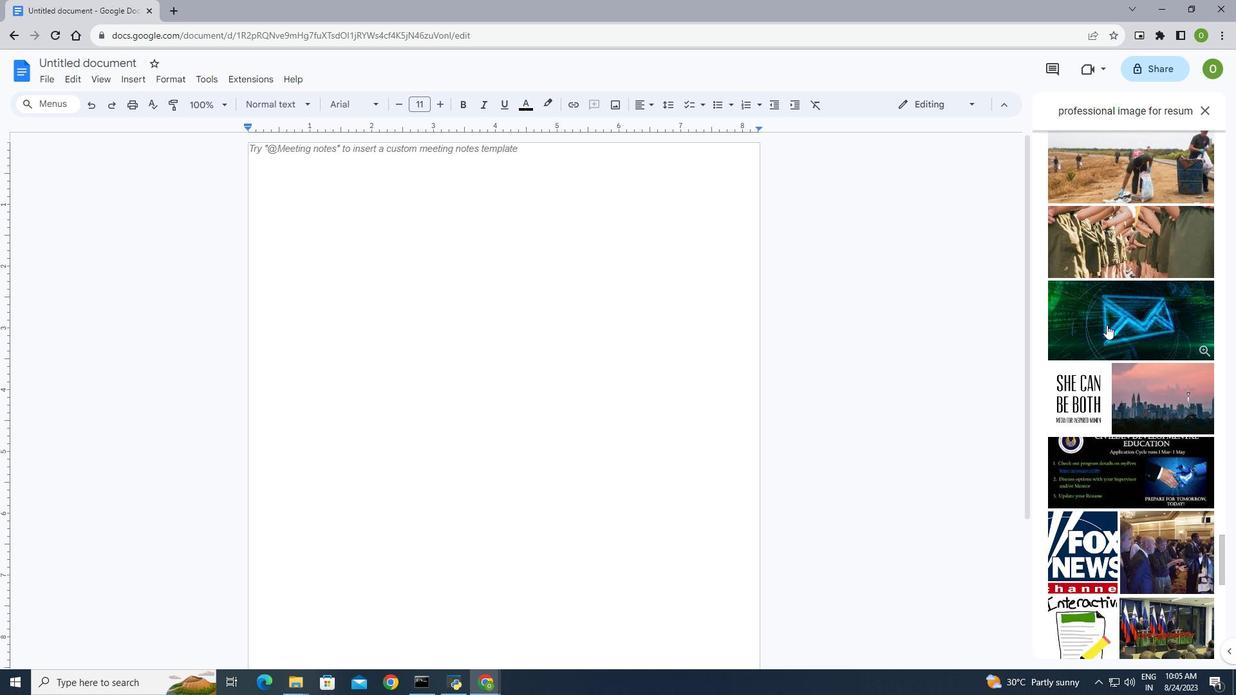 
Action: Mouse scrolled (1106, 324) with delta (0, 0)
Screenshot: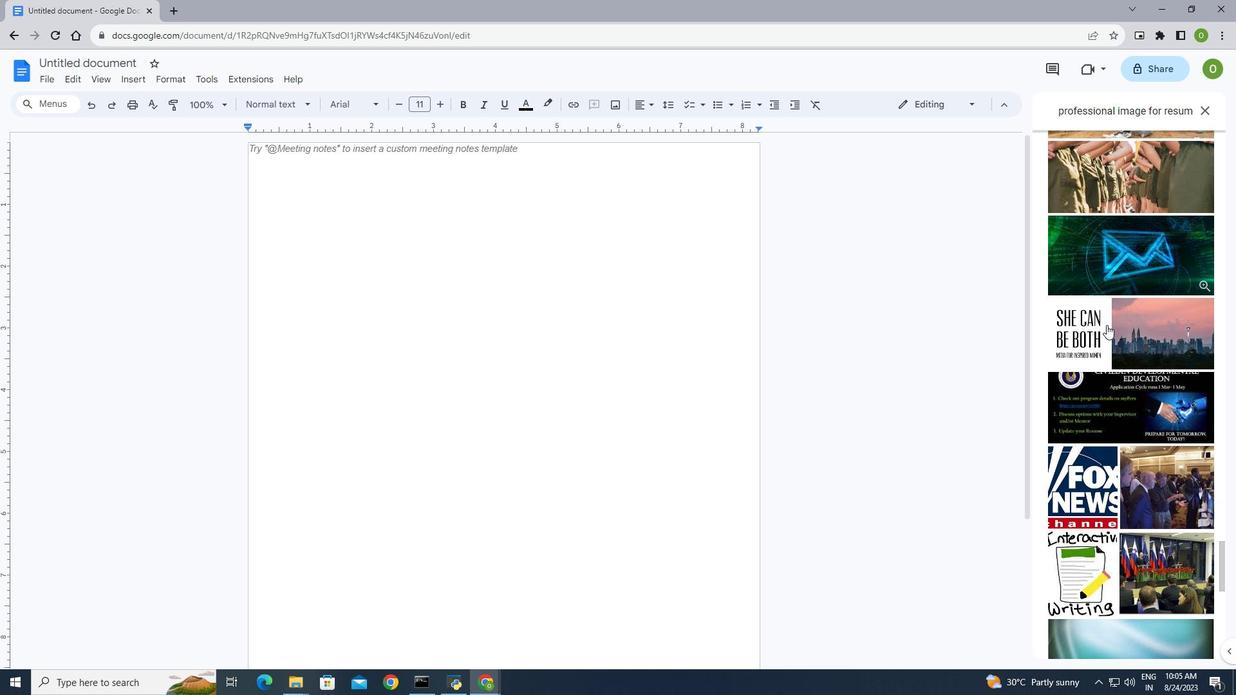 
Action: Mouse scrolled (1106, 324) with delta (0, 0)
Screenshot: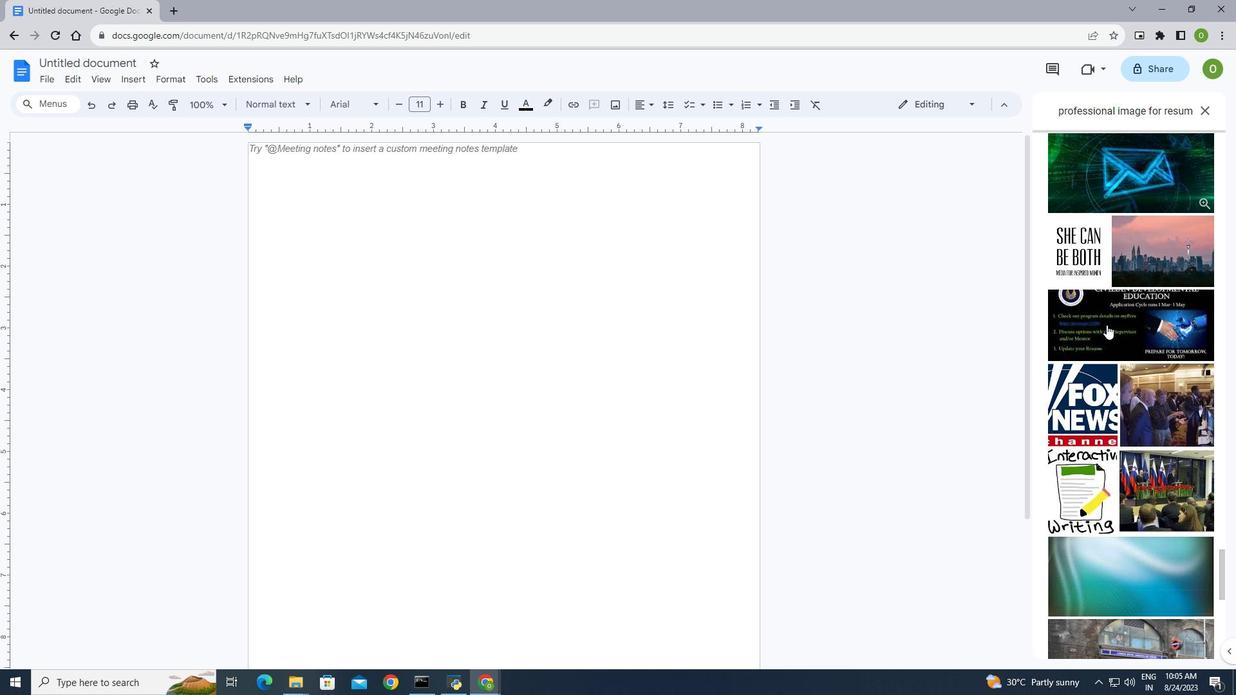 
Action: Mouse scrolled (1106, 324) with delta (0, 0)
Screenshot: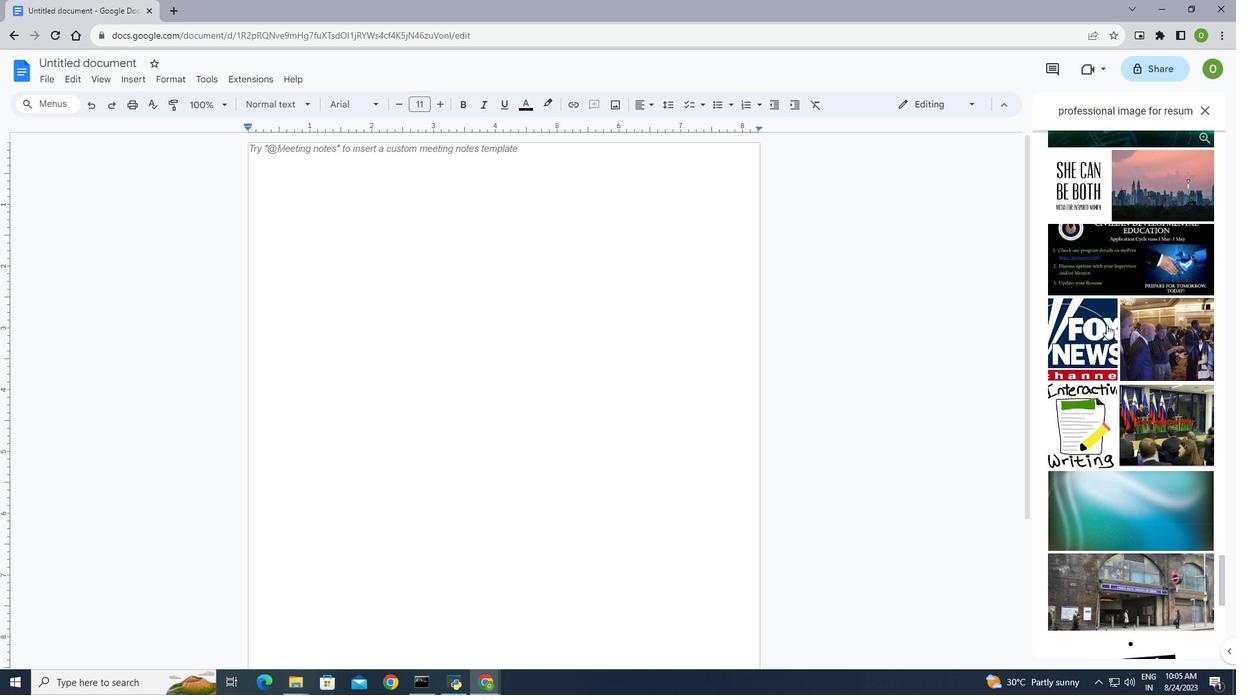 
Action: Mouse scrolled (1106, 324) with delta (0, 0)
Screenshot: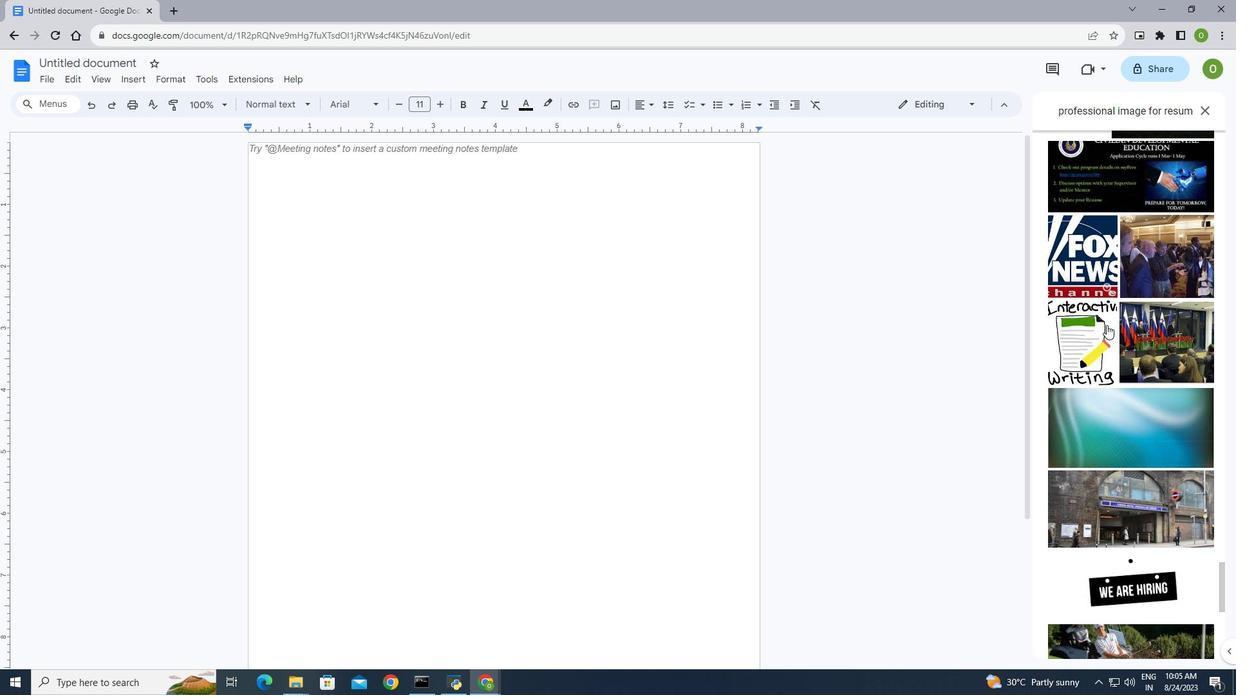 
Action: Mouse scrolled (1106, 324) with delta (0, 0)
Screenshot: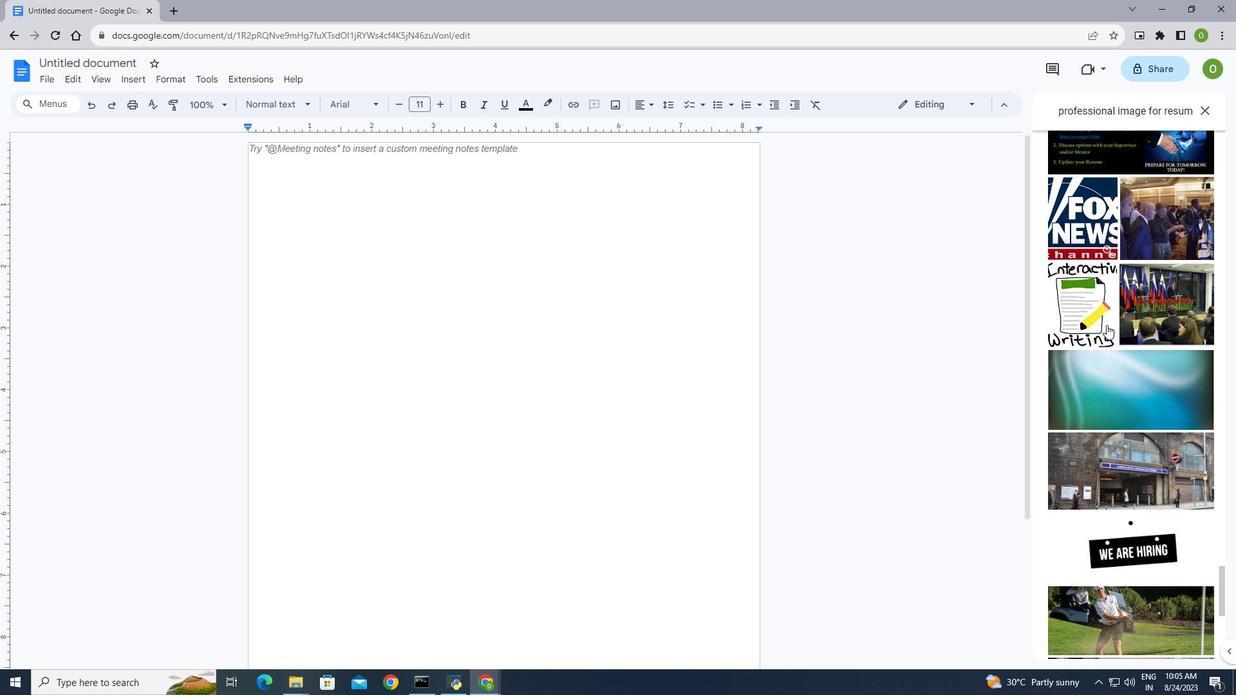 
Action: Mouse scrolled (1106, 324) with delta (0, 0)
Screenshot: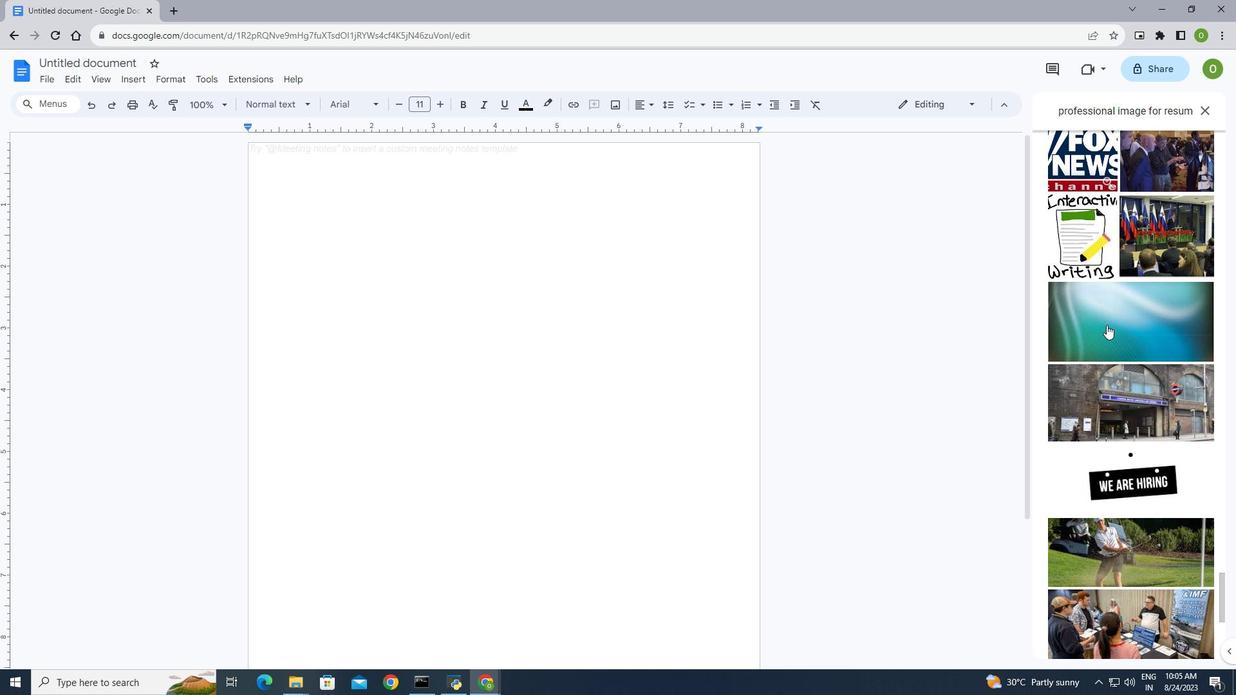 
Action: Mouse scrolled (1106, 324) with delta (0, 0)
Screenshot: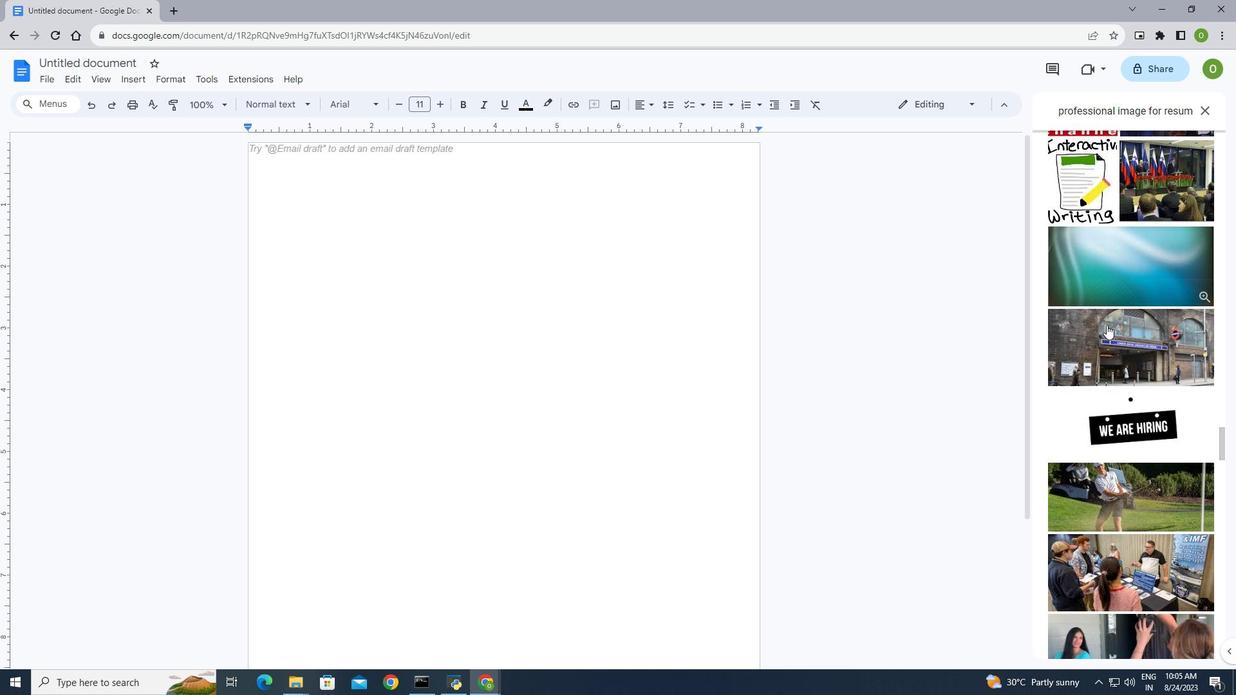 
Action: Mouse scrolled (1106, 324) with delta (0, 0)
Screenshot: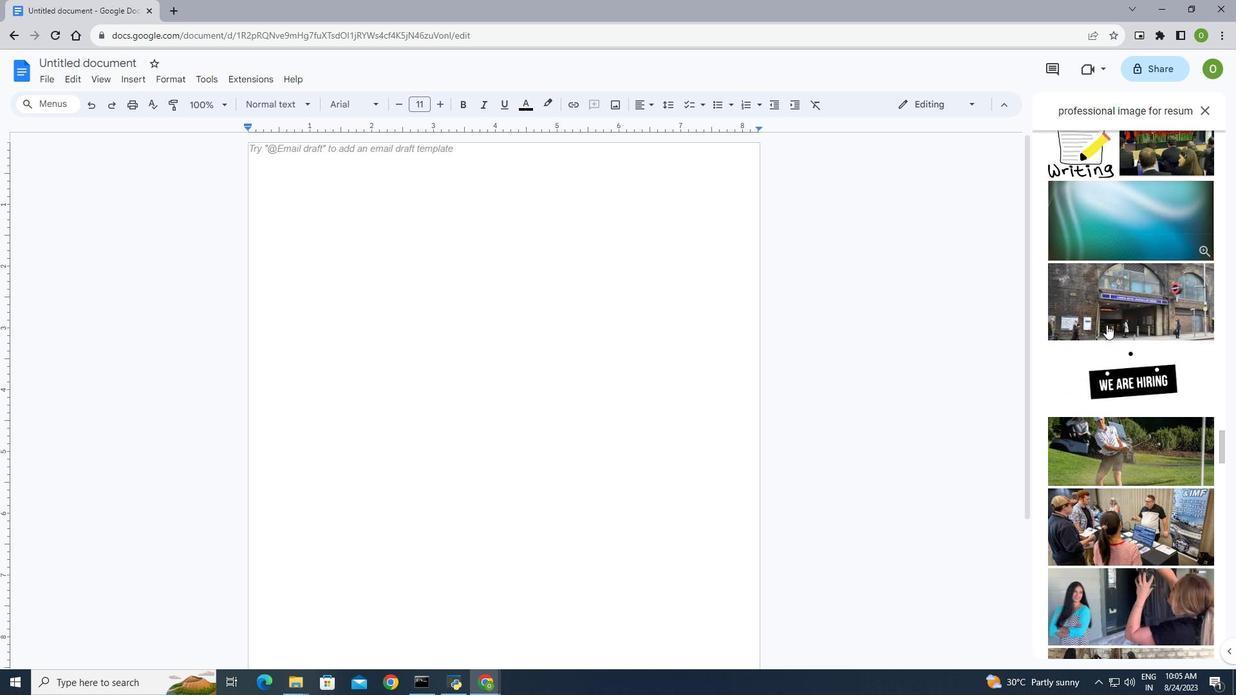 
Action: Mouse scrolled (1106, 324) with delta (0, 0)
Screenshot: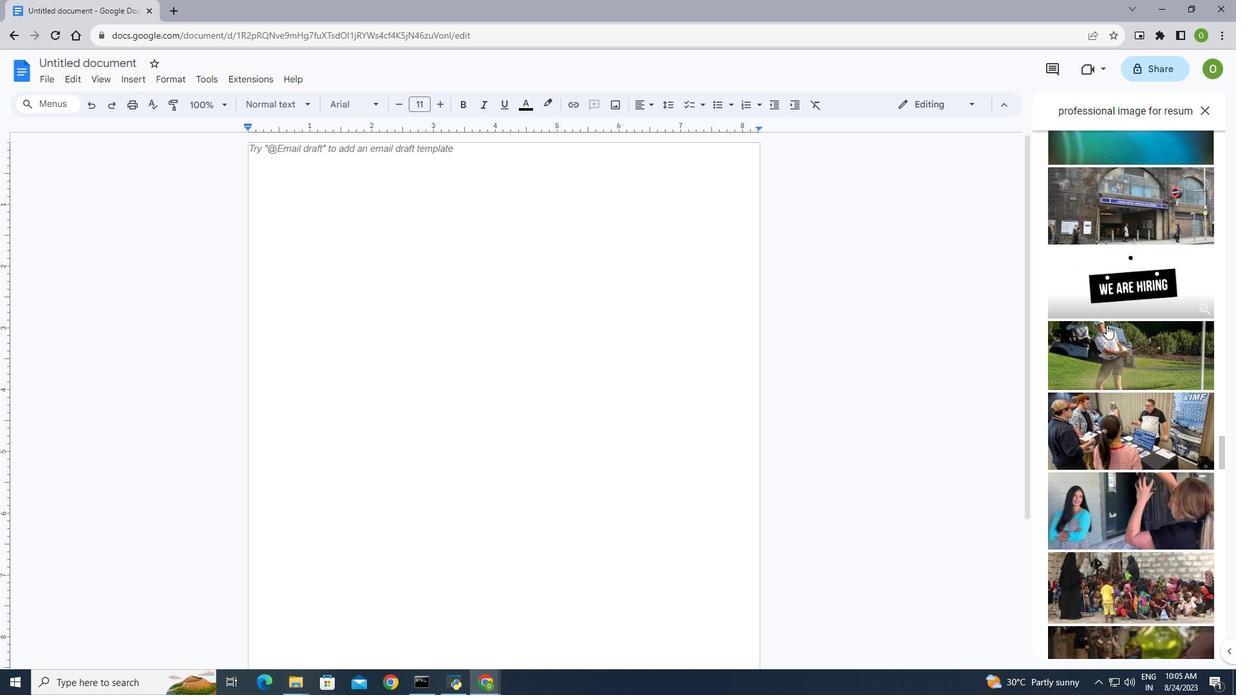 
Action: Mouse scrolled (1106, 324) with delta (0, 0)
Screenshot: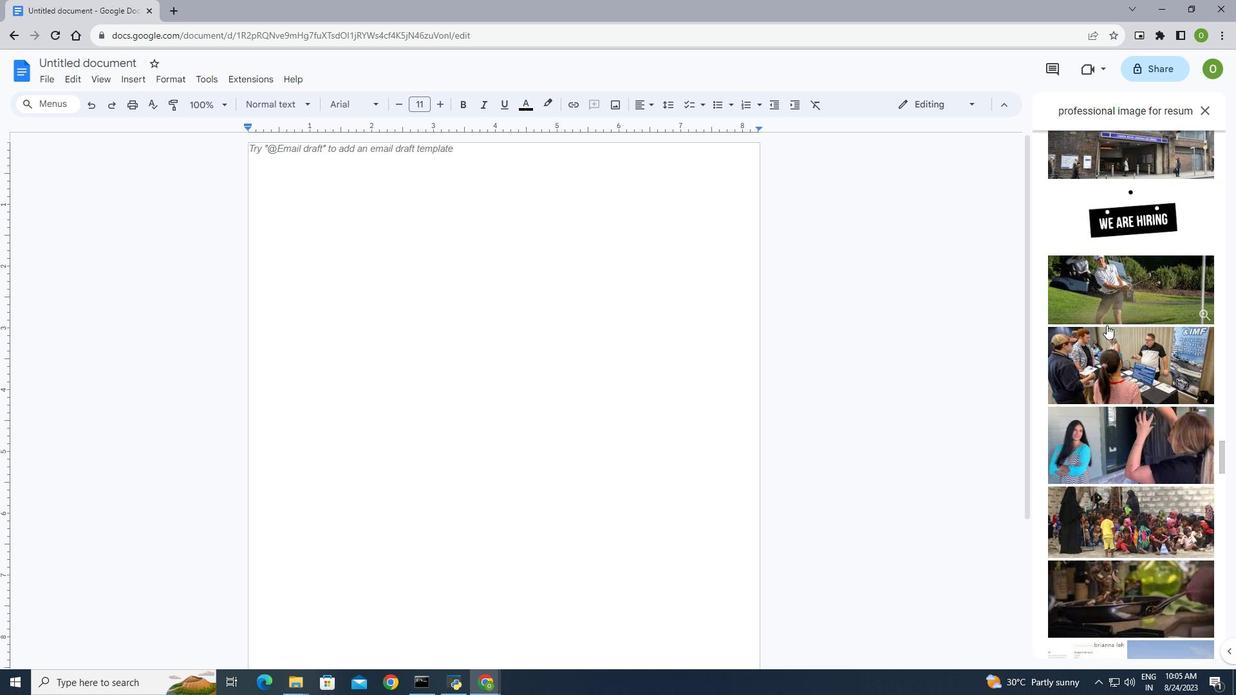 
Action: Mouse scrolled (1106, 324) with delta (0, 0)
Screenshot: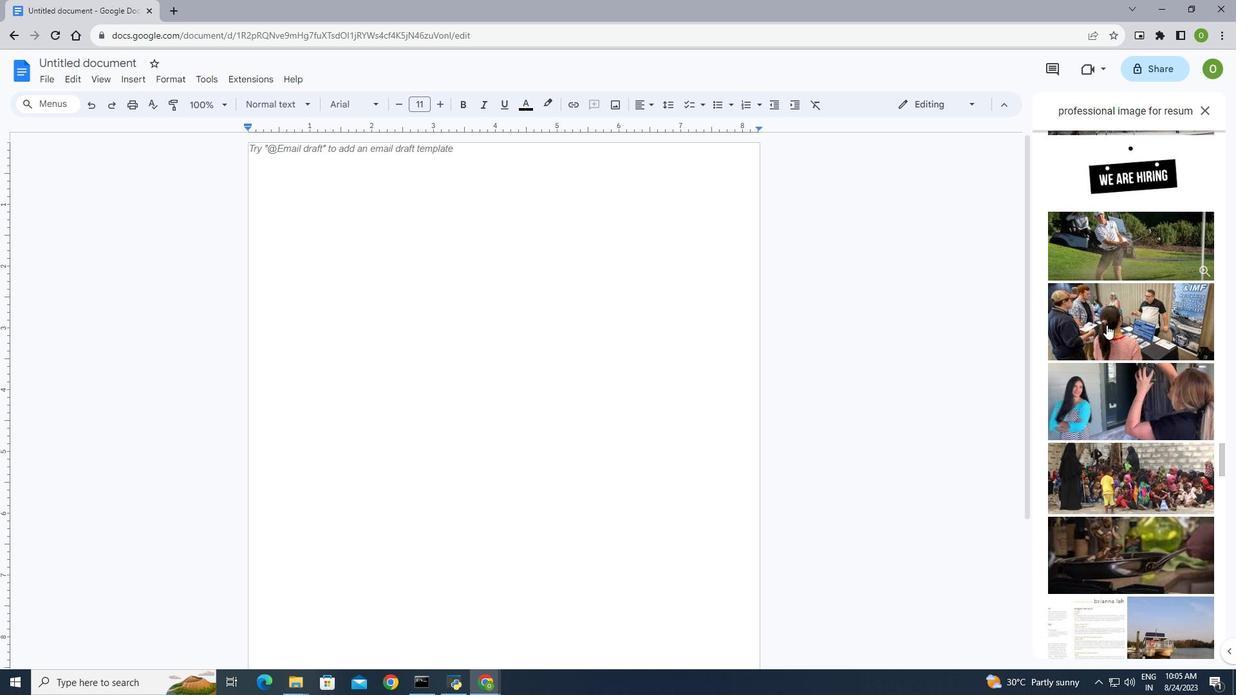 
Action: Mouse scrolled (1106, 324) with delta (0, 0)
Screenshot: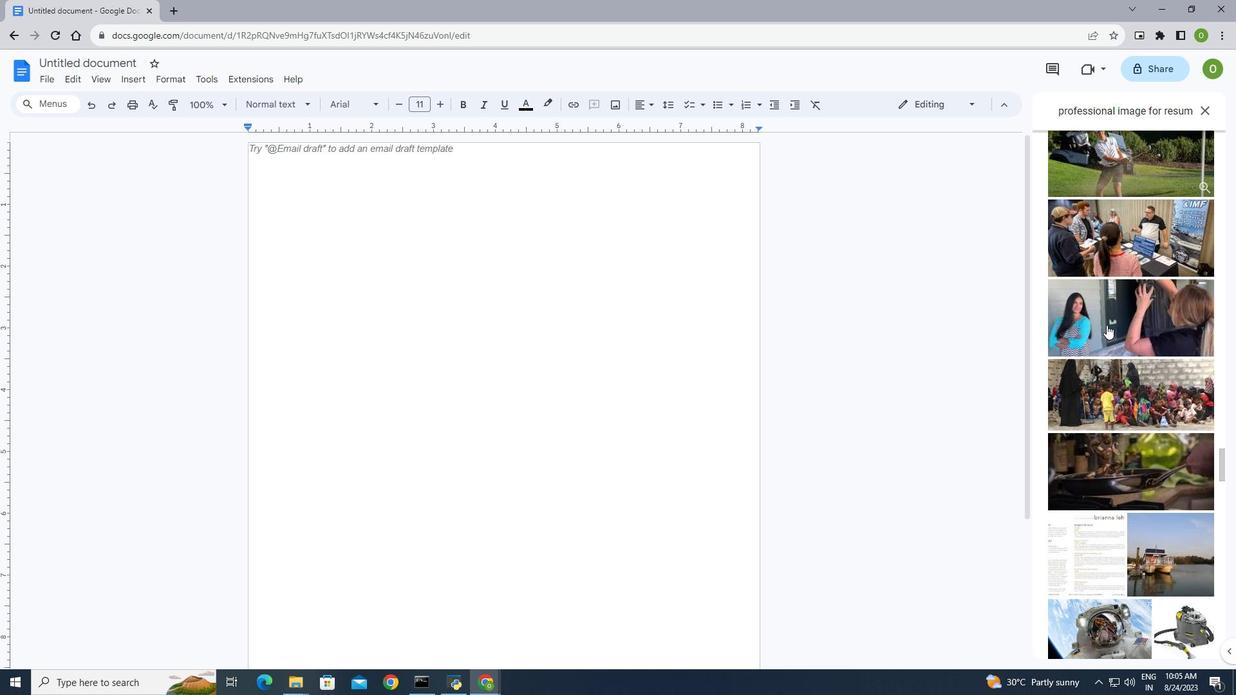 
Action: Mouse scrolled (1106, 324) with delta (0, 0)
Screenshot: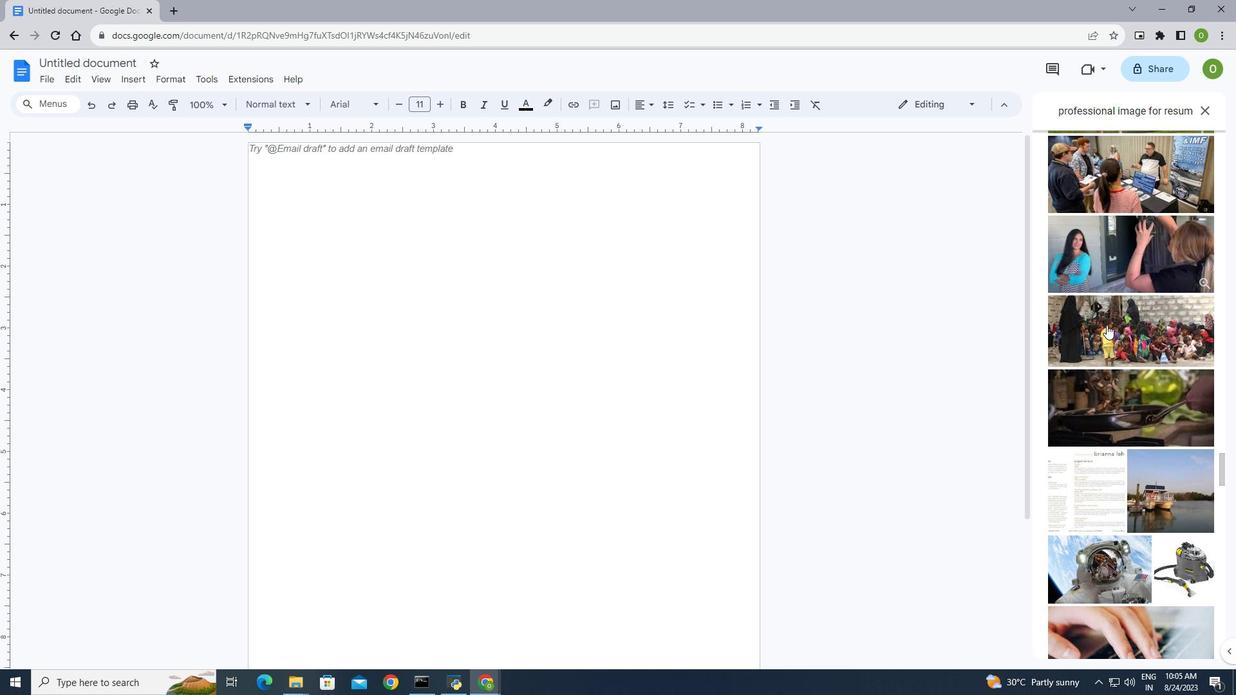 
Action: Mouse scrolled (1106, 324) with delta (0, 0)
Screenshot: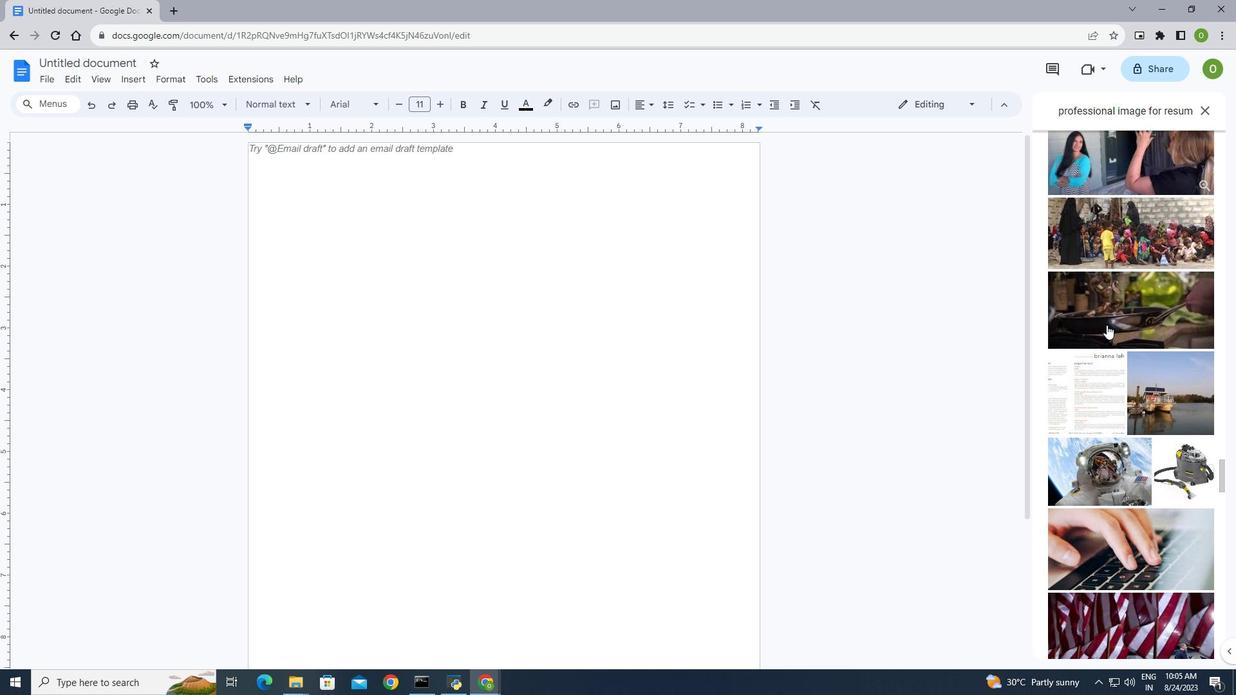 
Action: Mouse scrolled (1106, 324) with delta (0, 0)
Screenshot: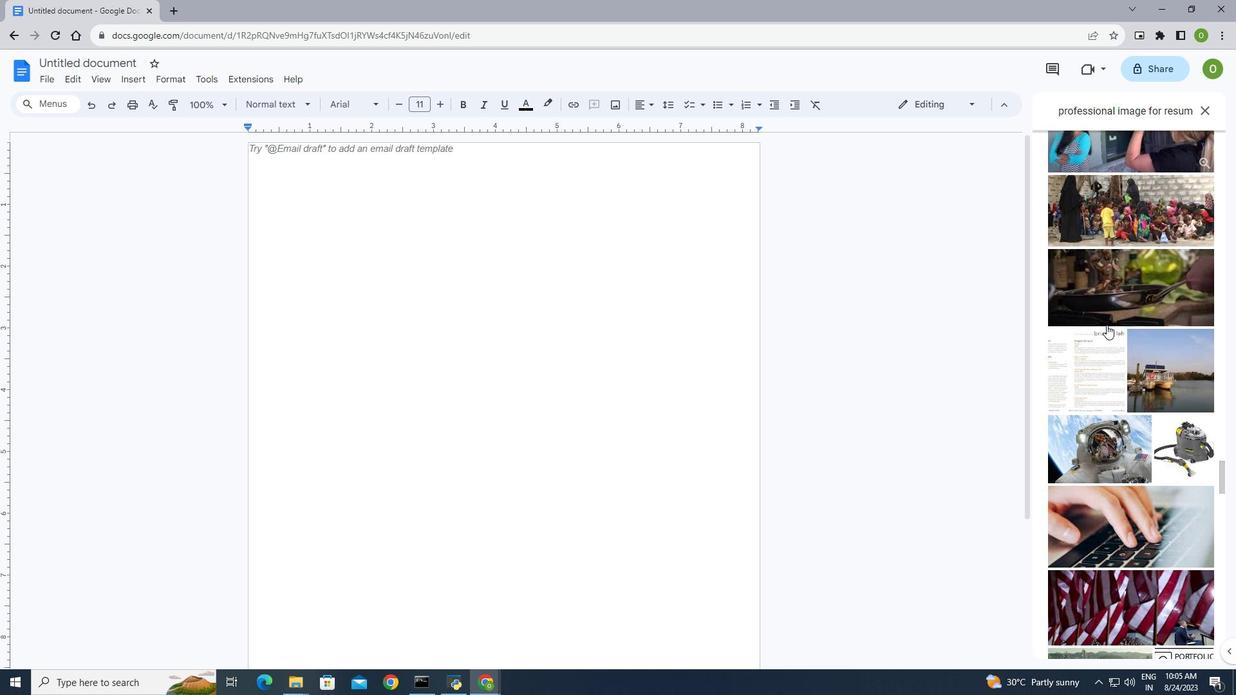 
Action: Mouse scrolled (1106, 324) with delta (0, 0)
Screenshot: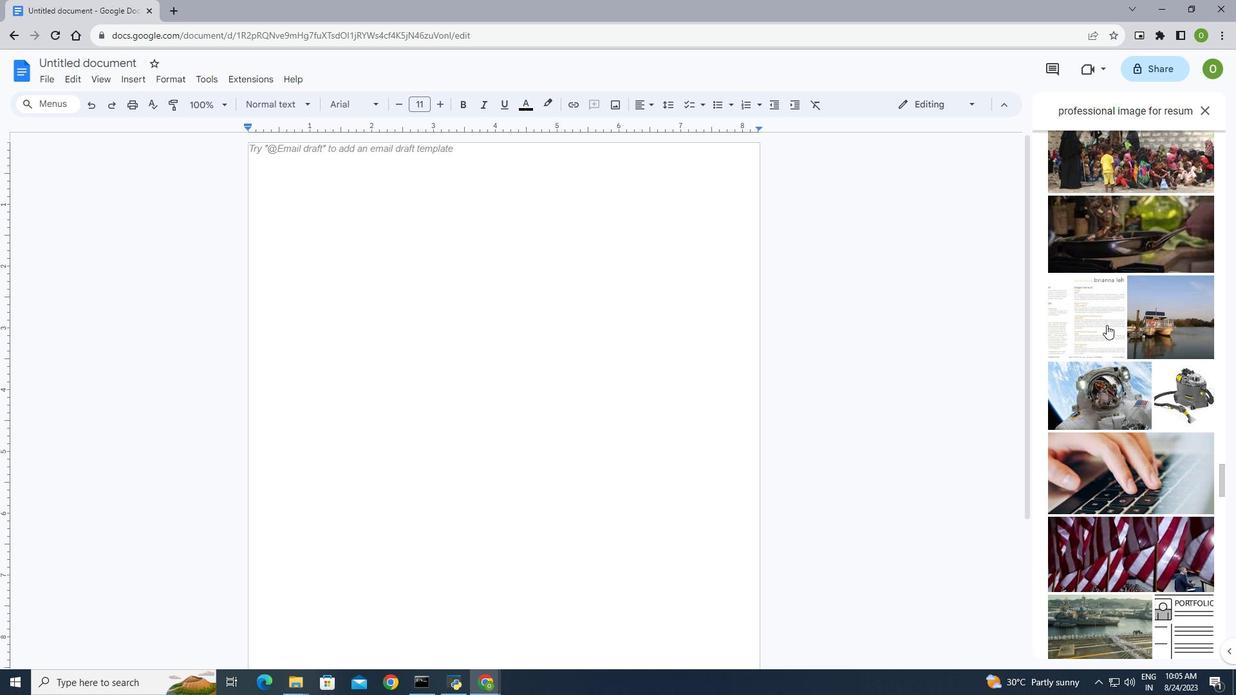 
Action: Mouse scrolled (1106, 324) with delta (0, 0)
Screenshot: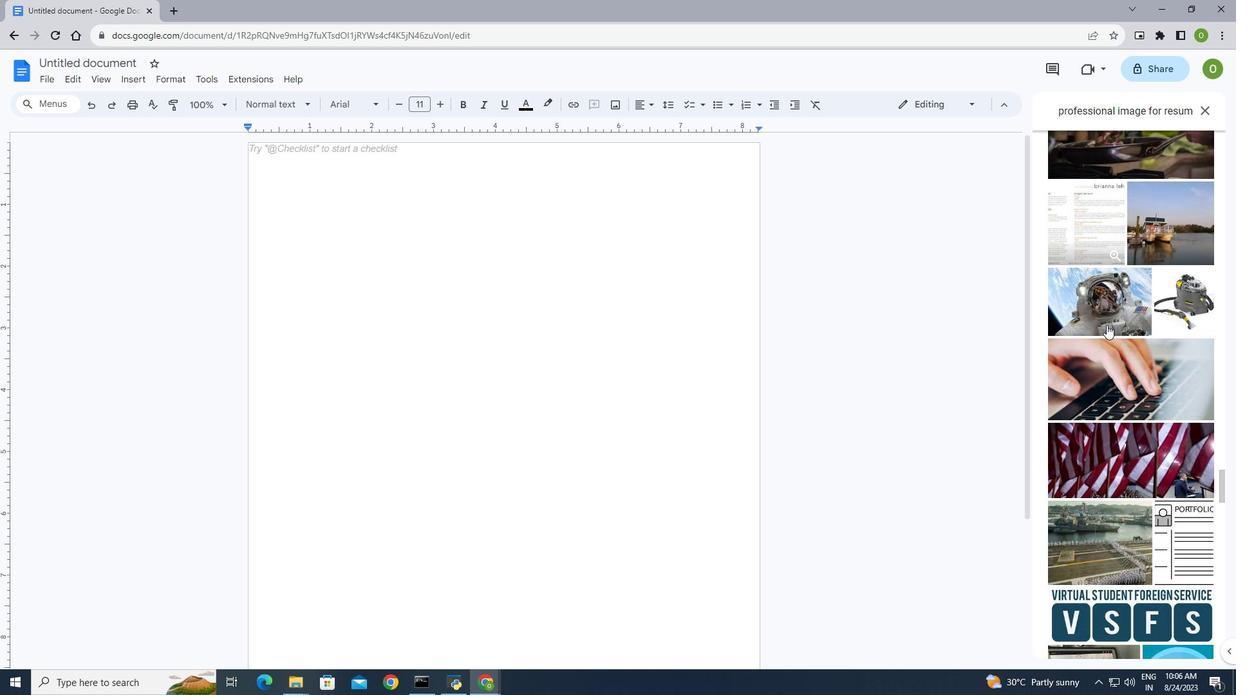 
Action: Mouse scrolled (1106, 324) with delta (0, 0)
Screenshot: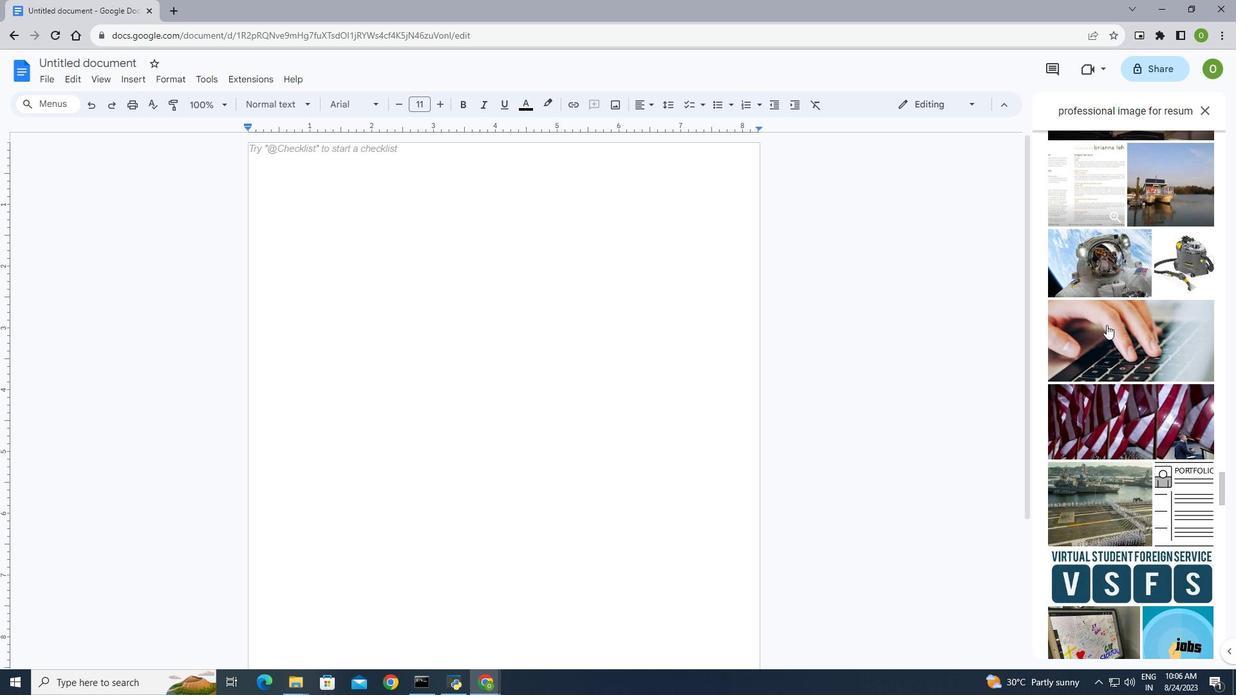 
Action: Mouse scrolled (1106, 324) with delta (0, 0)
Screenshot: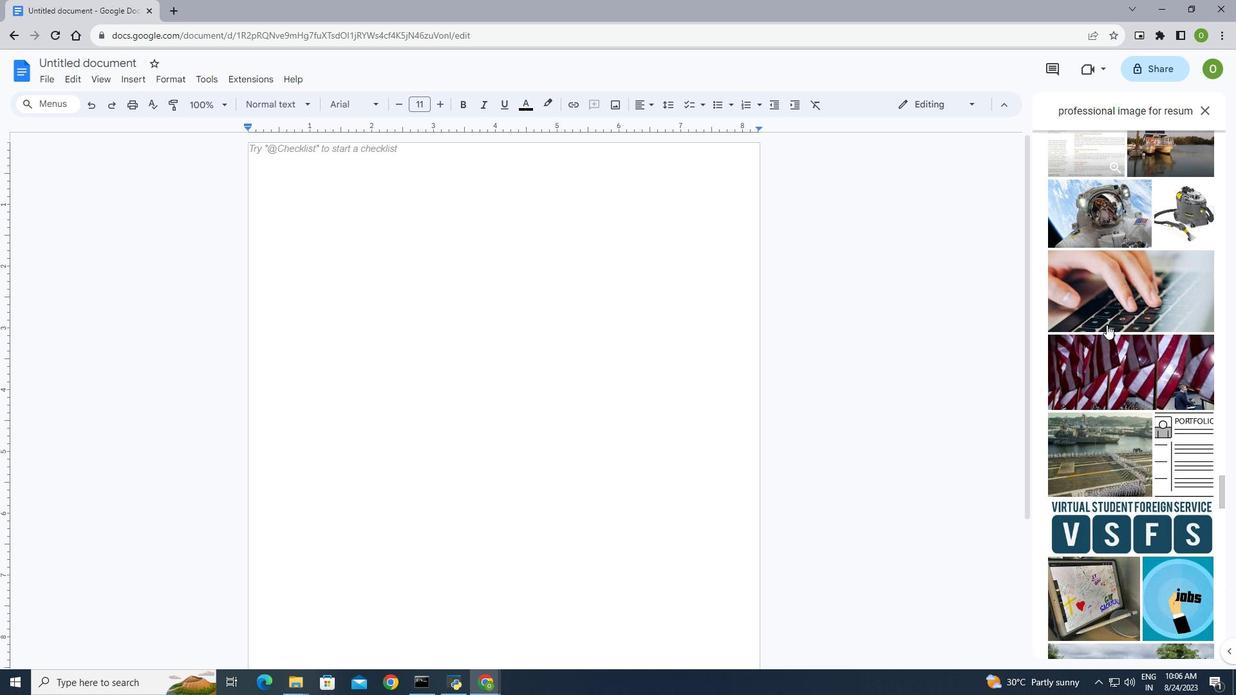 
Action: Mouse scrolled (1106, 324) with delta (0, 0)
Screenshot: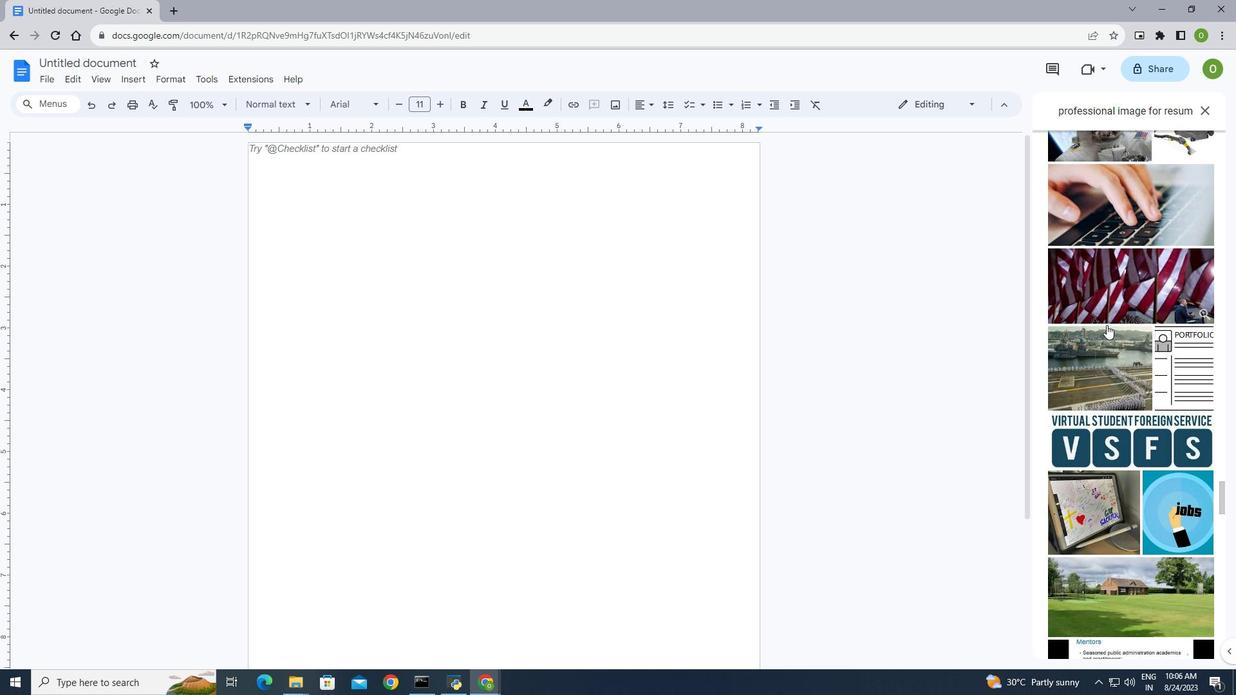 
Action: Mouse scrolled (1106, 324) with delta (0, 0)
Screenshot: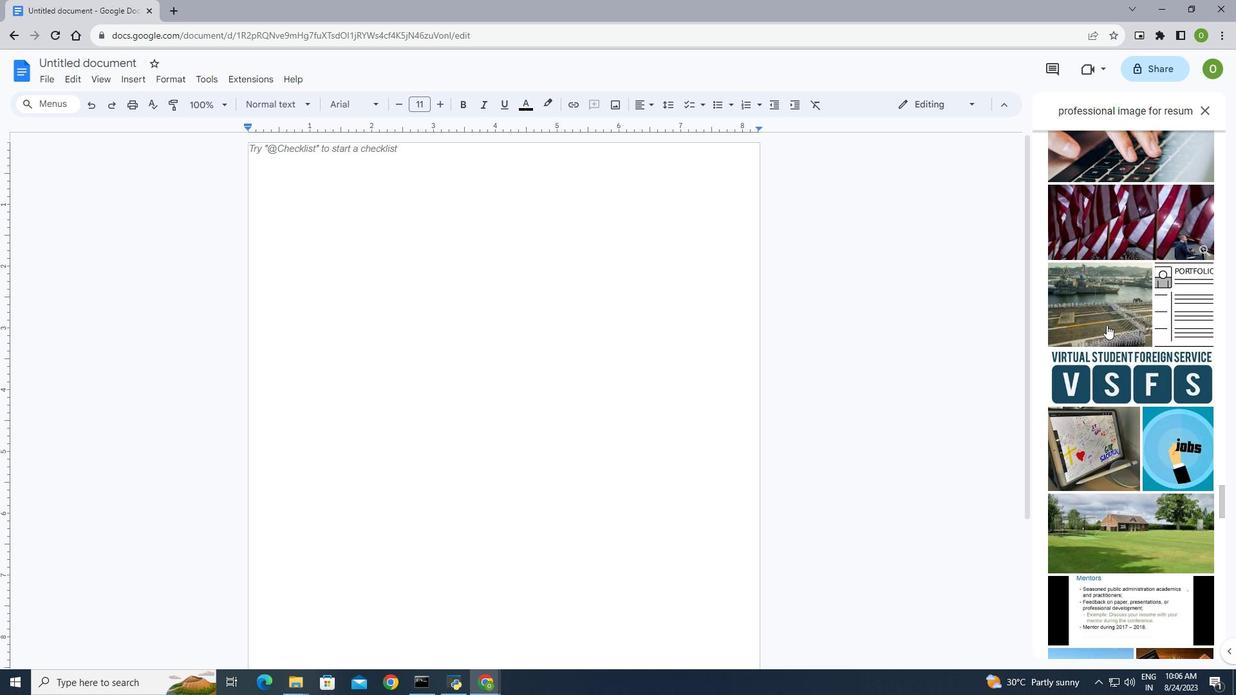 
Action: Mouse scrolled (1106, 324) with delta (0, 0)
Screenshot: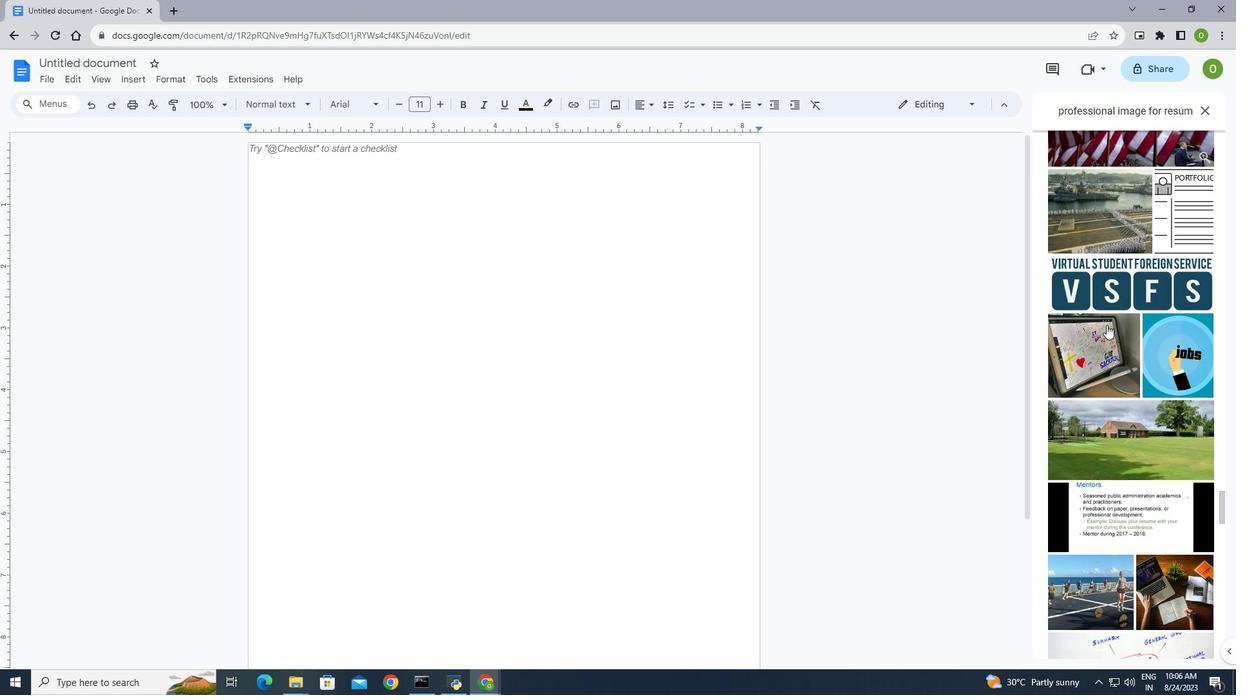 
Action: Mouse scrolled (1106, 324) with delta (0, 0)
Screenshot: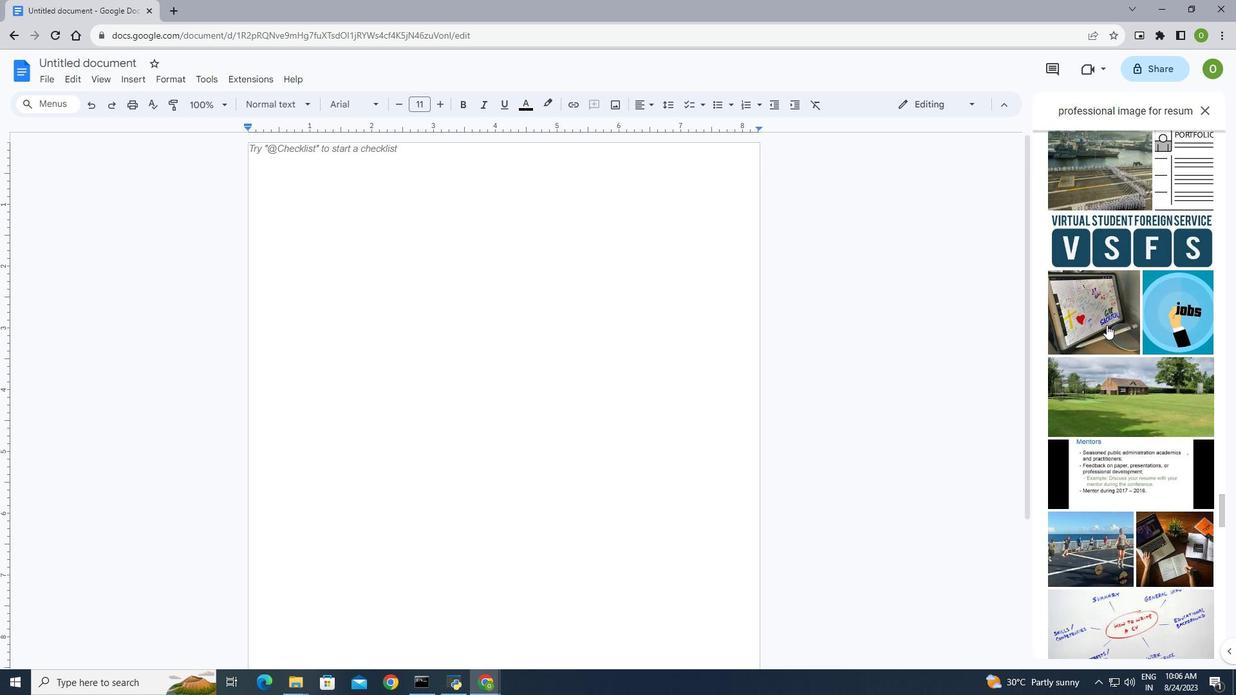 
Action: Mouse scrolled (1106, 324) with delta (0, 0)
Screenshot: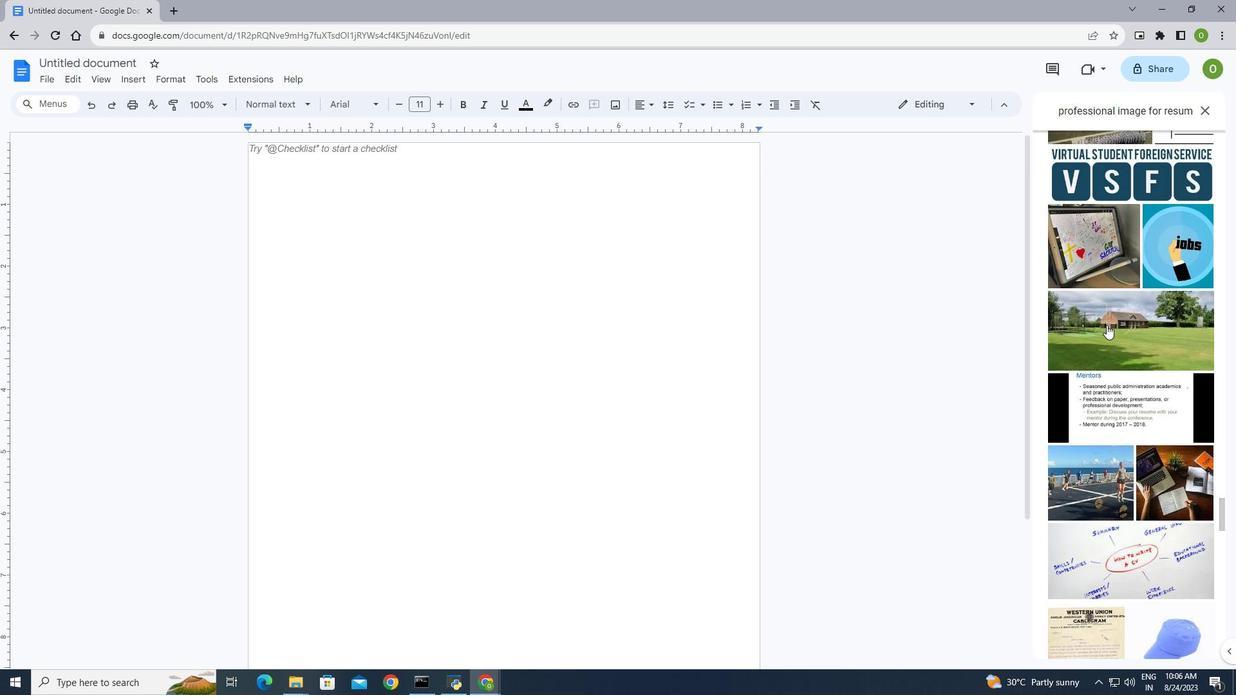 
Action: Mouse scrolled (1106, 324) with delta (0, 0)
Screenshot: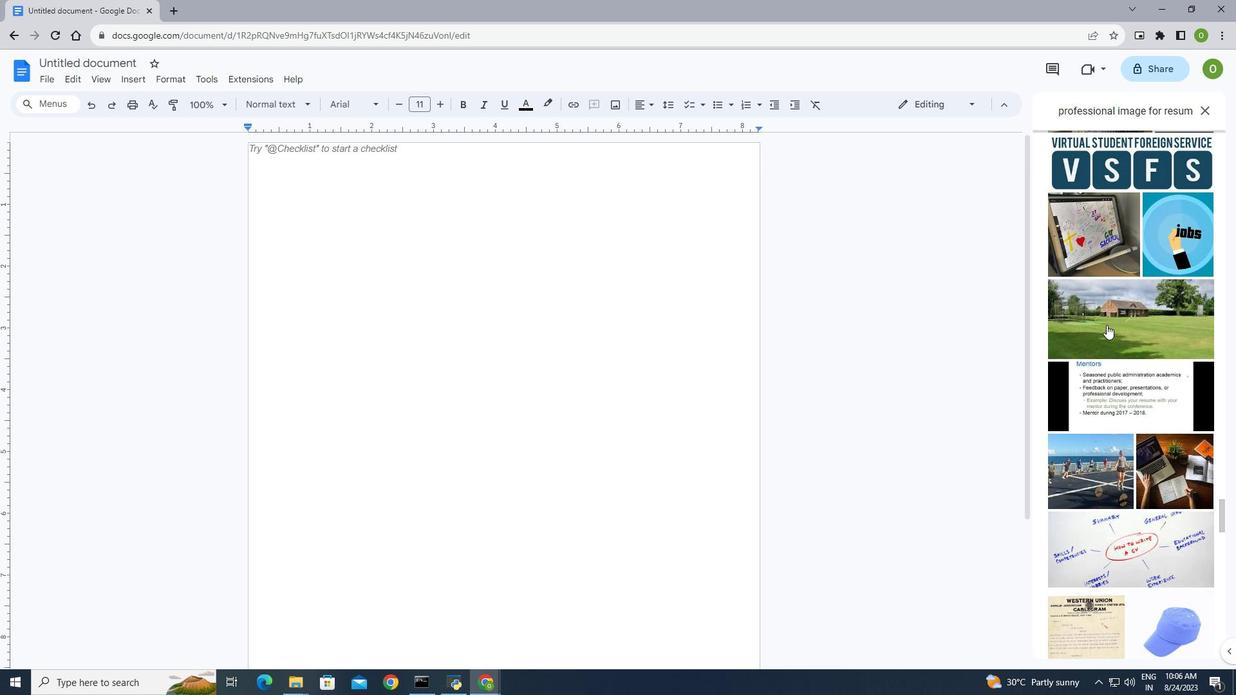 
Action: Mouse scrolled (1106, 324) with delta (0, 0)
Screenshot: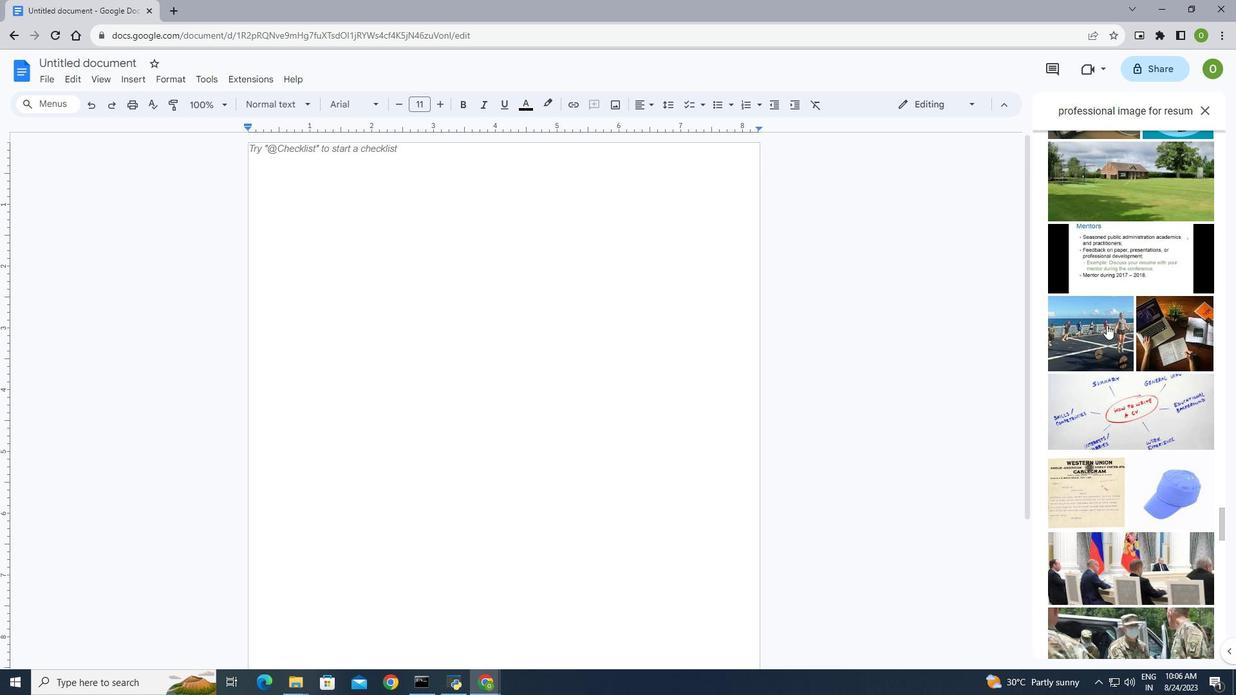 
Action: Mouse scrolled (1106, 324) with delta (0, 0)
Screenshot: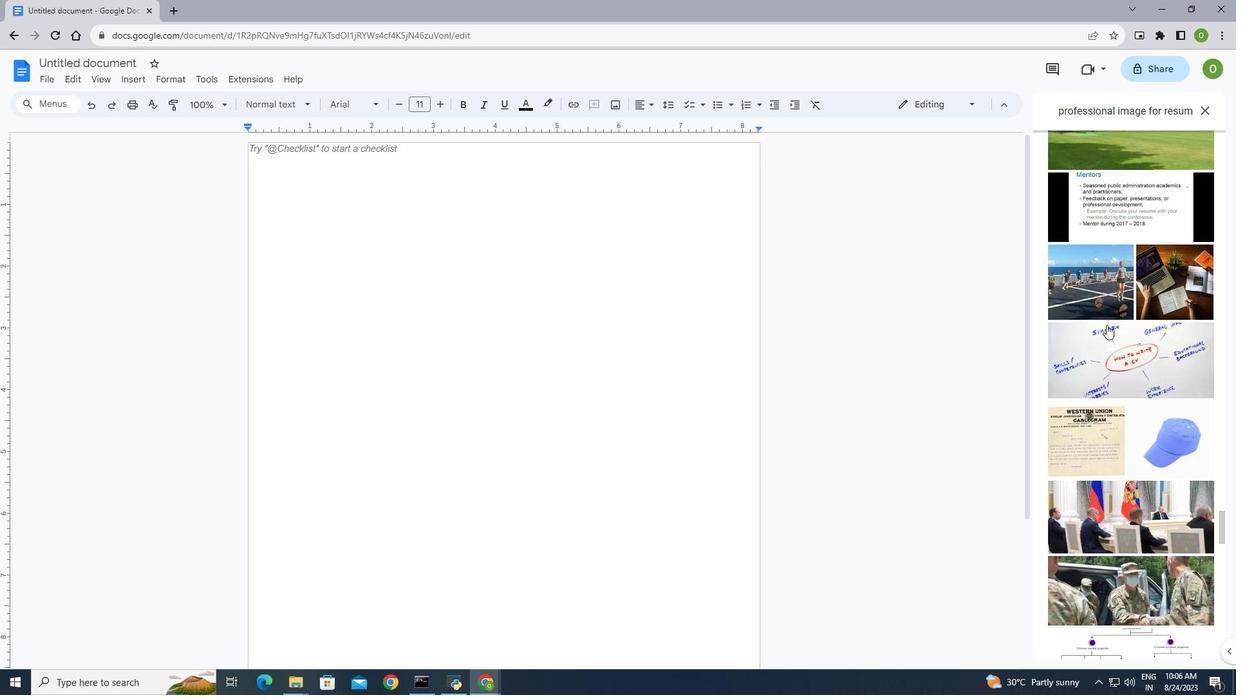 
Action: Mouse scrolled (1106, 324) with delta (0, 0)
Screenshot: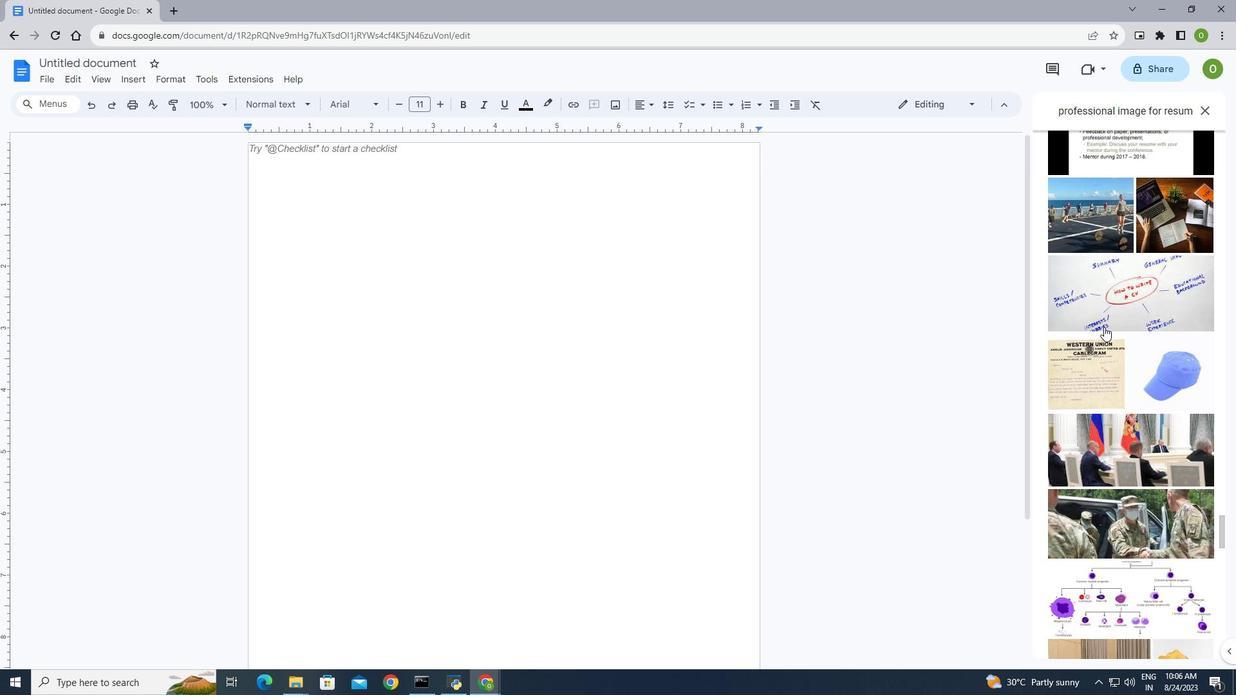 
Action: Mouse scrolled (1106, 324) with delta (0, 0)
Screenshot: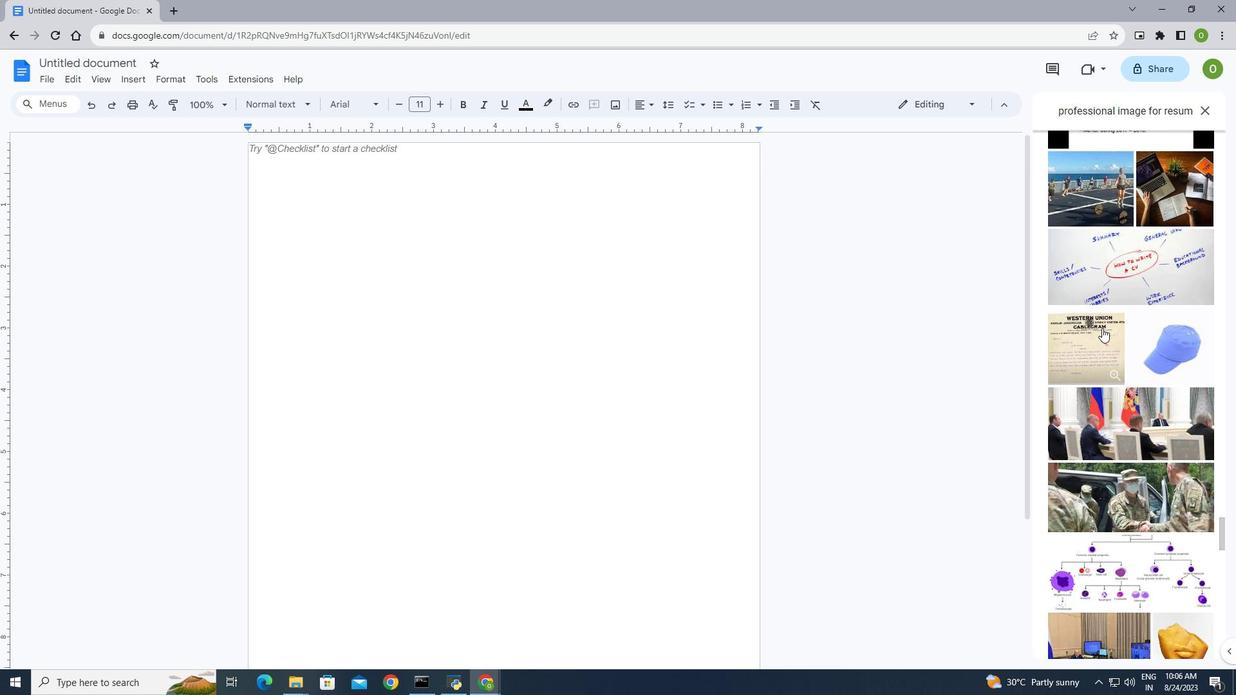 
Action: Mouse moved to (1102, 327)
Screenshot: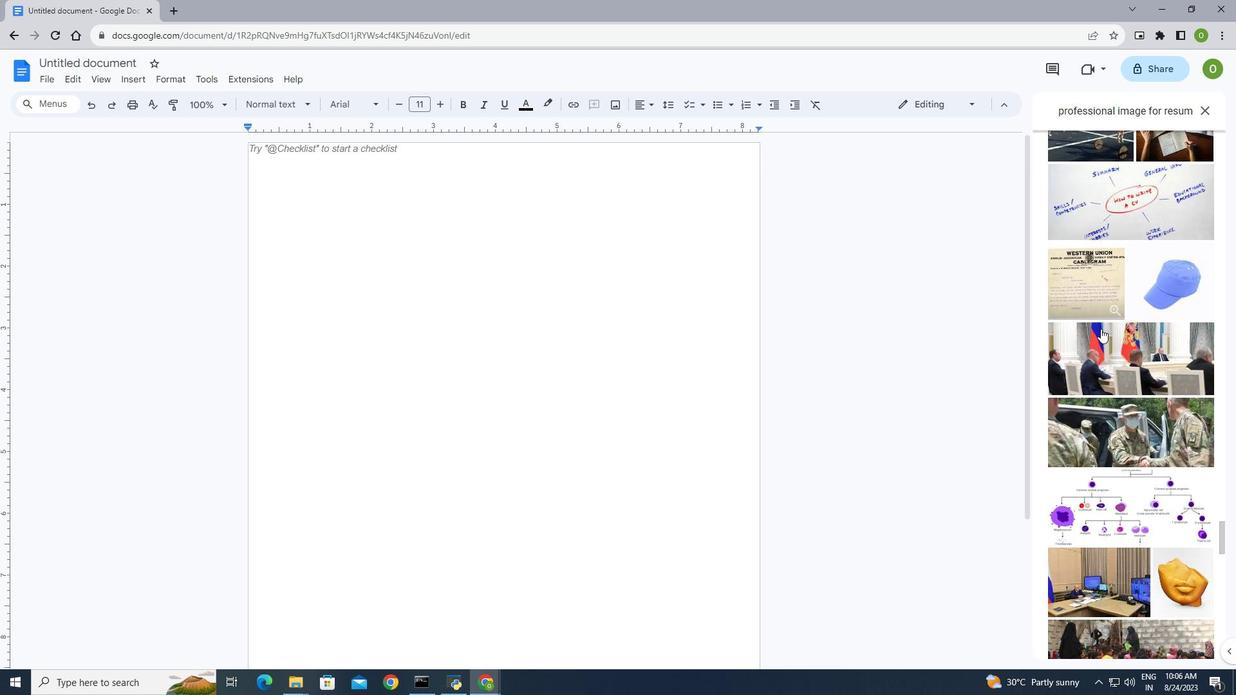 
Action: Mouse scrolled (1102, 327) with delta (0, 0)
Screenshot: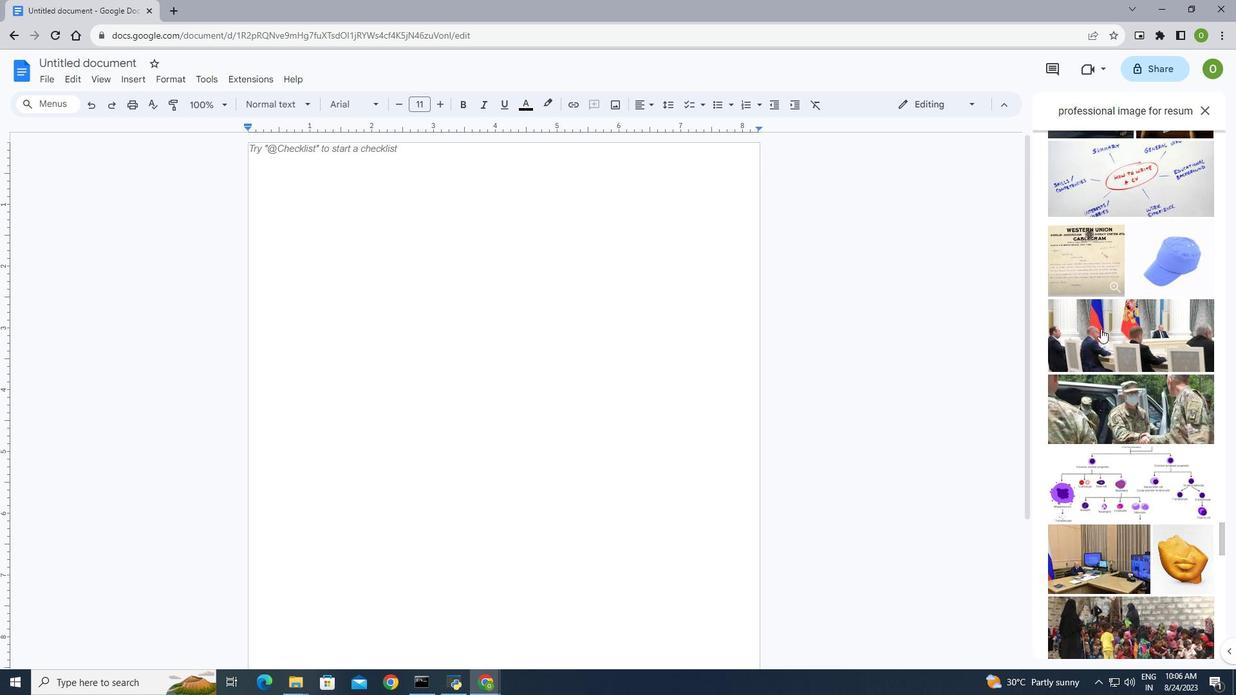 
Action: Mouse moved to (1101, 329)
Screenshot: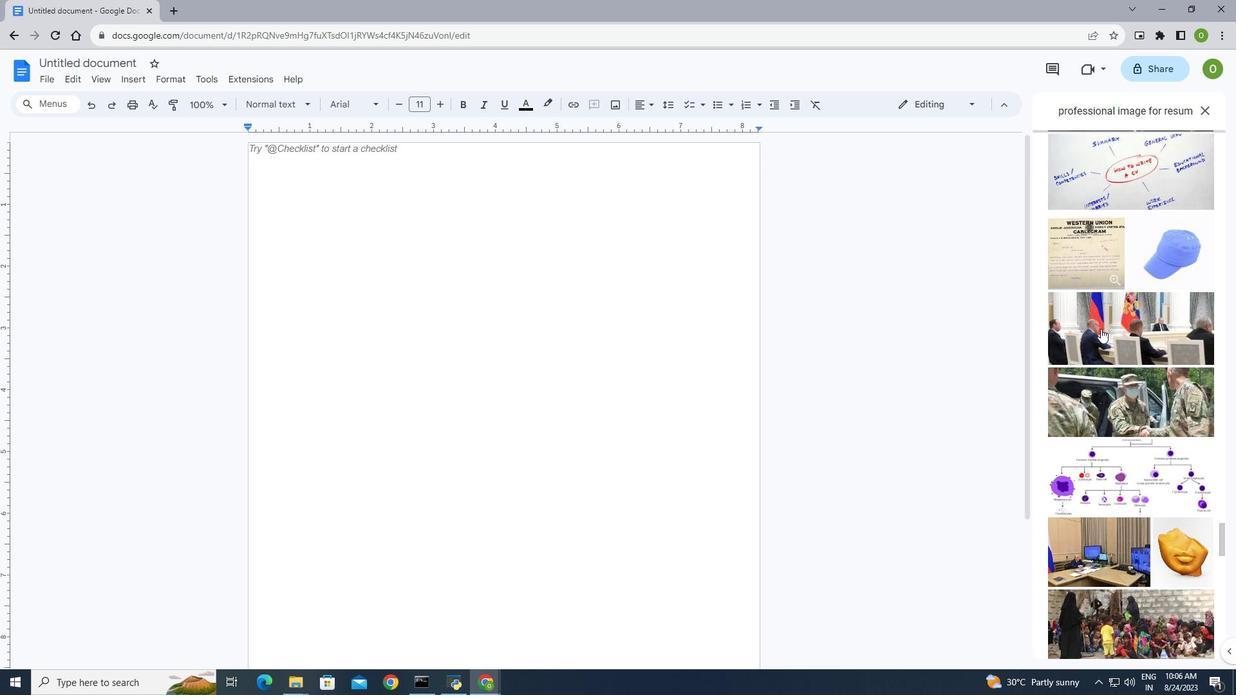 
Action: Mouse scrolled (1101, 328) with delta (0, 0)
Screenshot: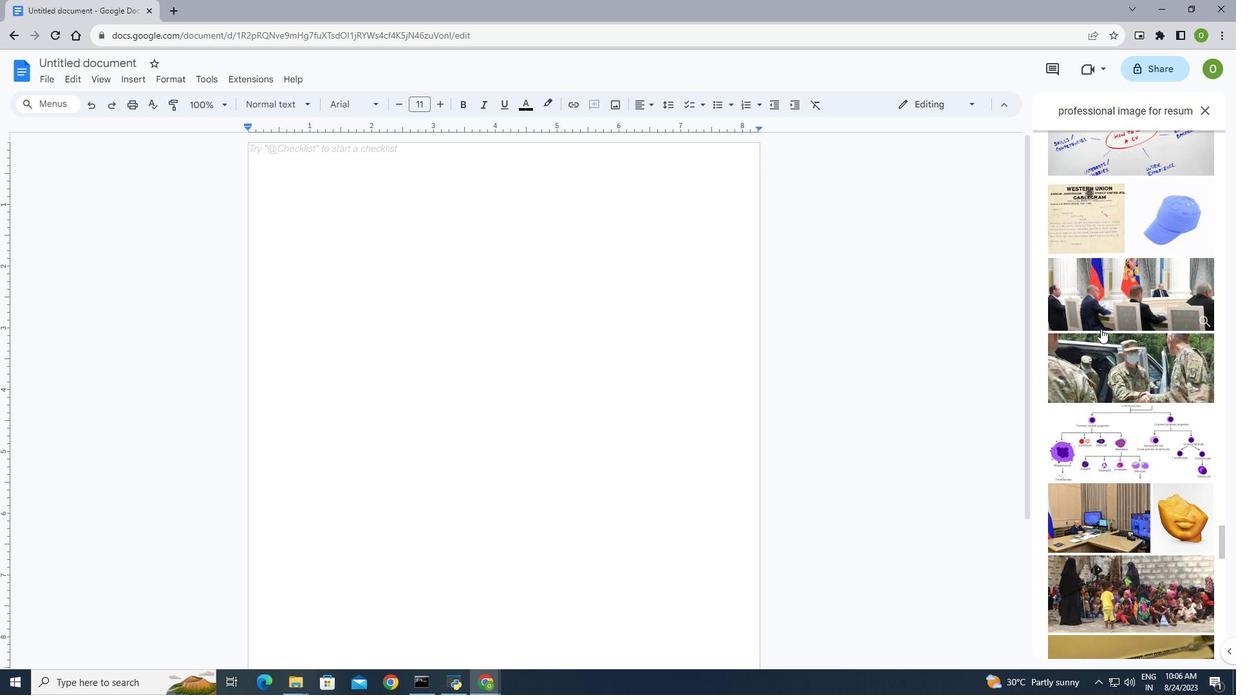 
Action: Mouse scrolled (1101, 328) with delta (0, 0)
Screenshot: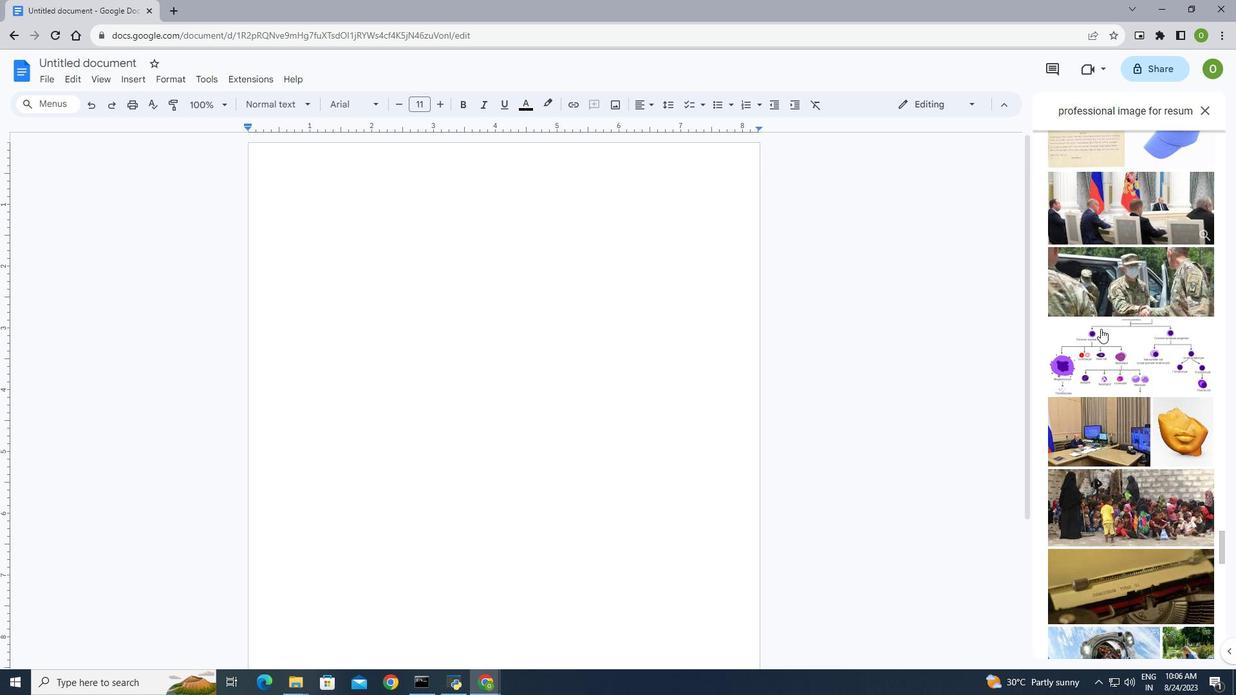 
Action: Mouse scrolled (1101, 328) with delta (0, 0)
Screenshot: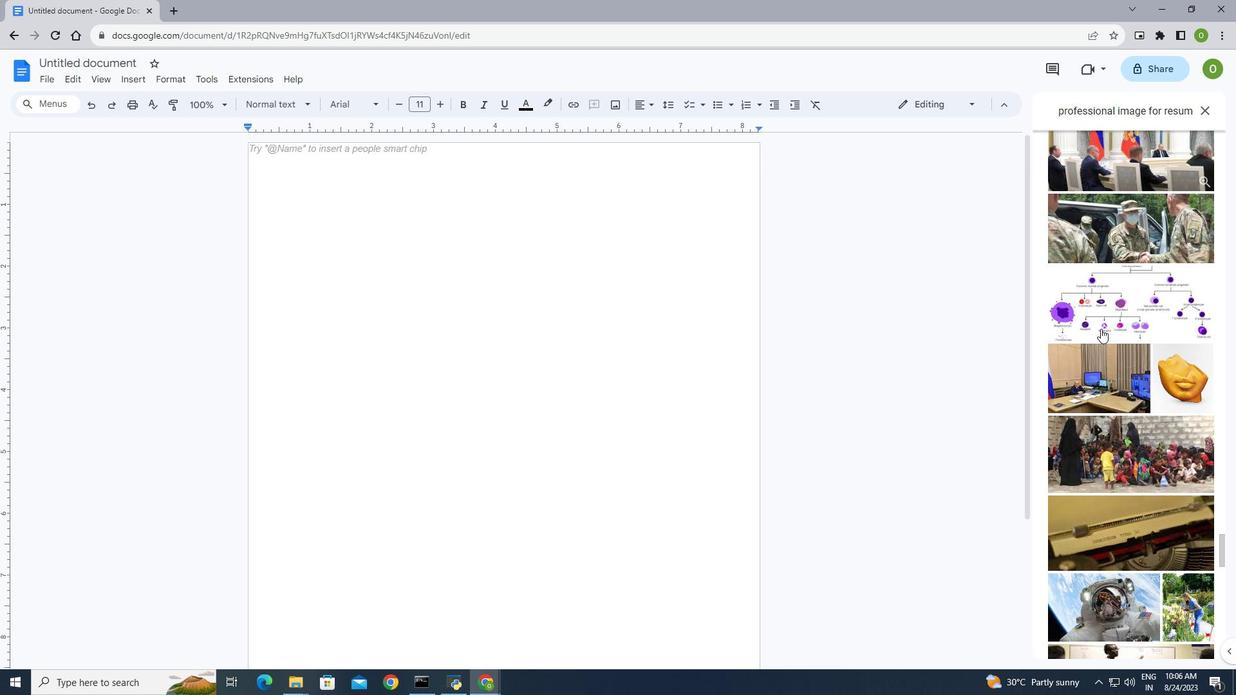 
Action: Mouse scrolled (1101, 328) with delta (0, 0)
Screenshot: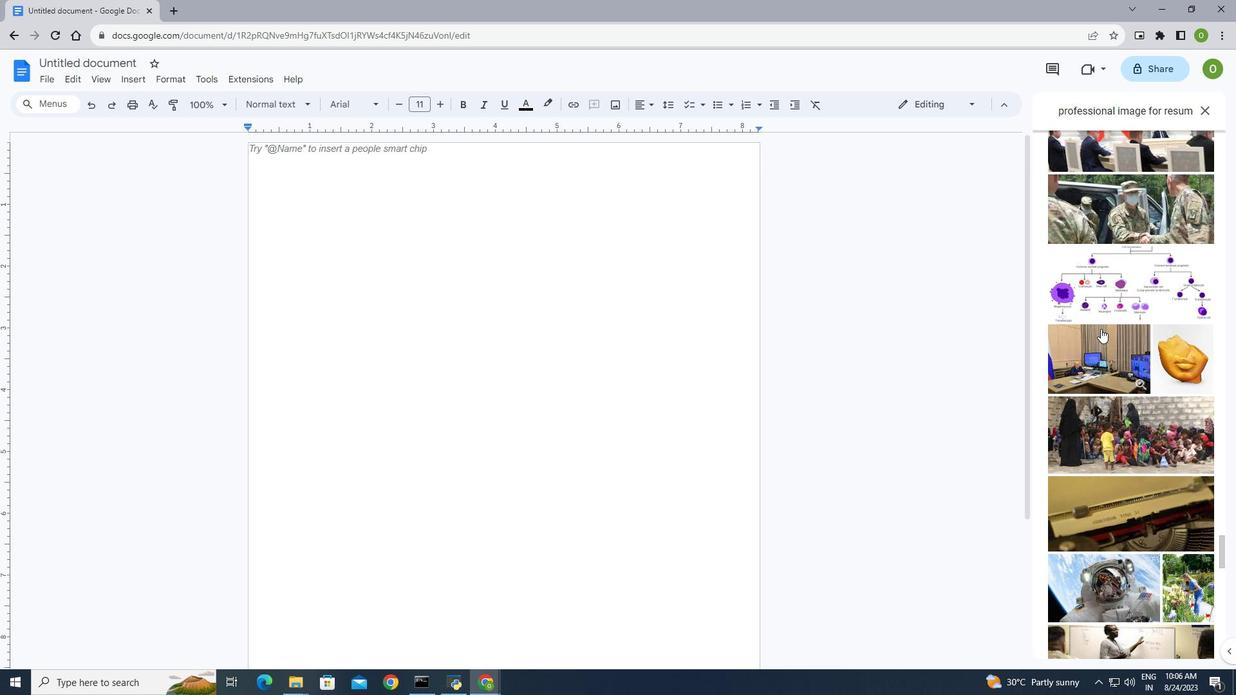 
Action: Mouse scrolled (1101, 328) with delta (0, 0)
Screenshot: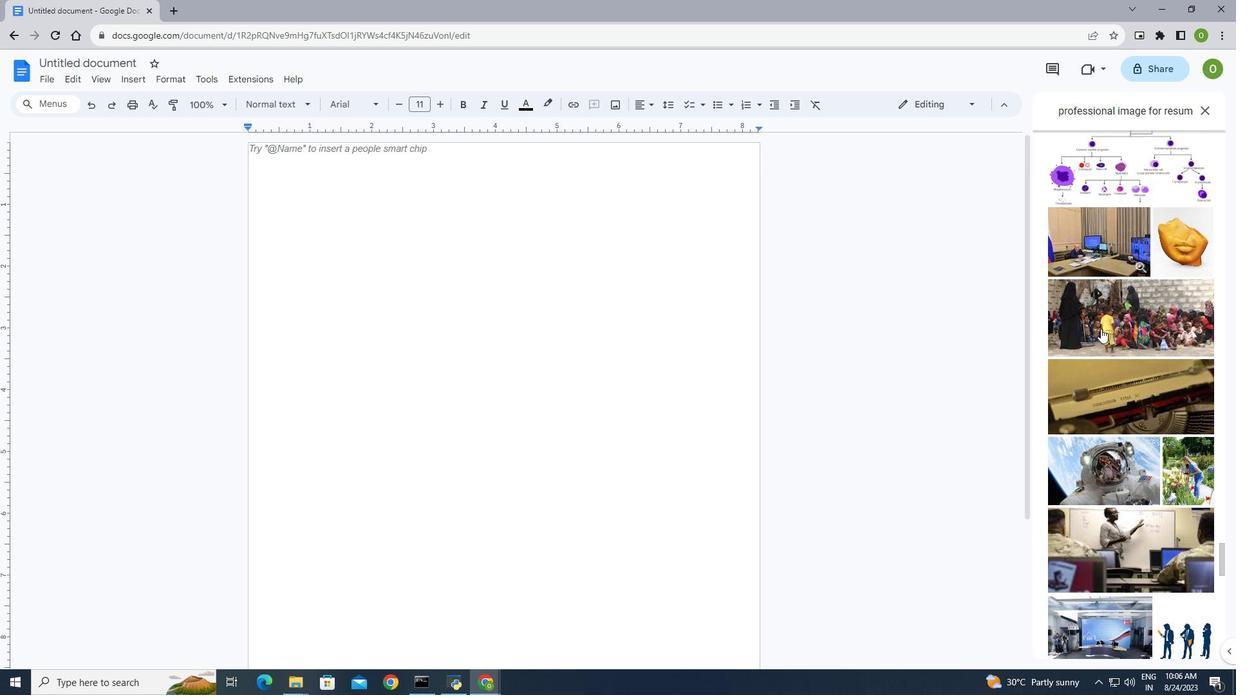 
Action: Mouse scrolled (1101, 328) with delta (0, 0)
Screenshot: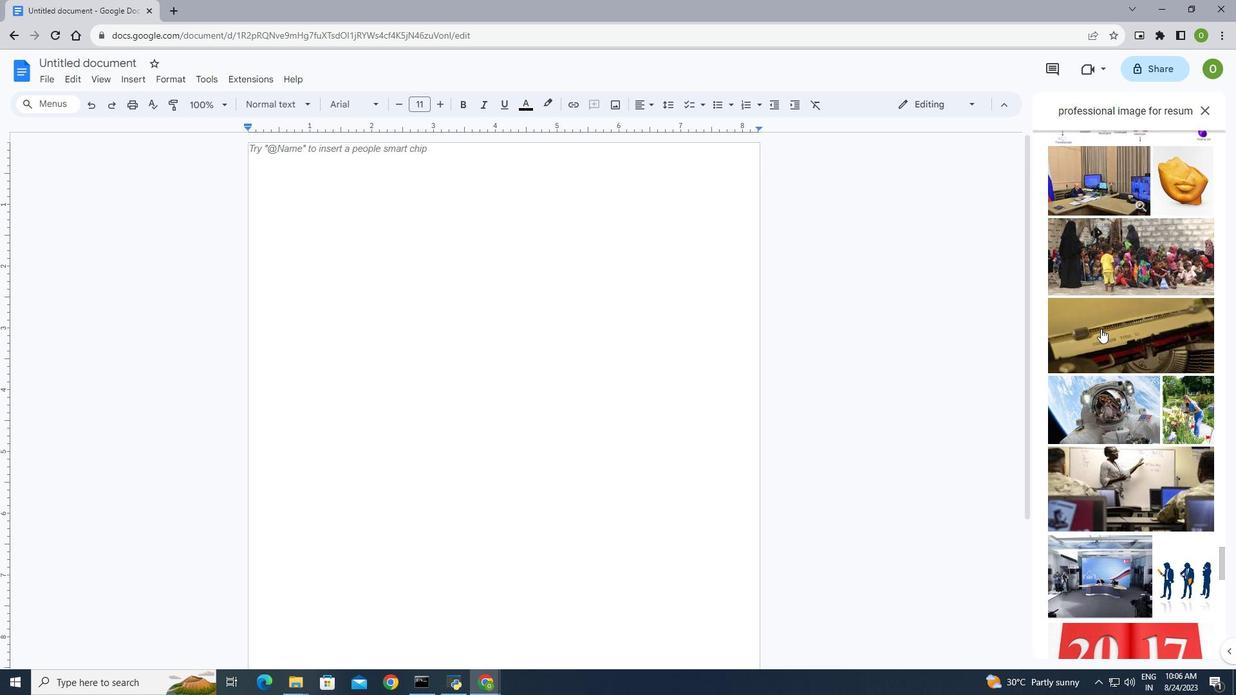 
Action: Mouse scrolled (1101, 328) with delta (0, 0)
Screenshot: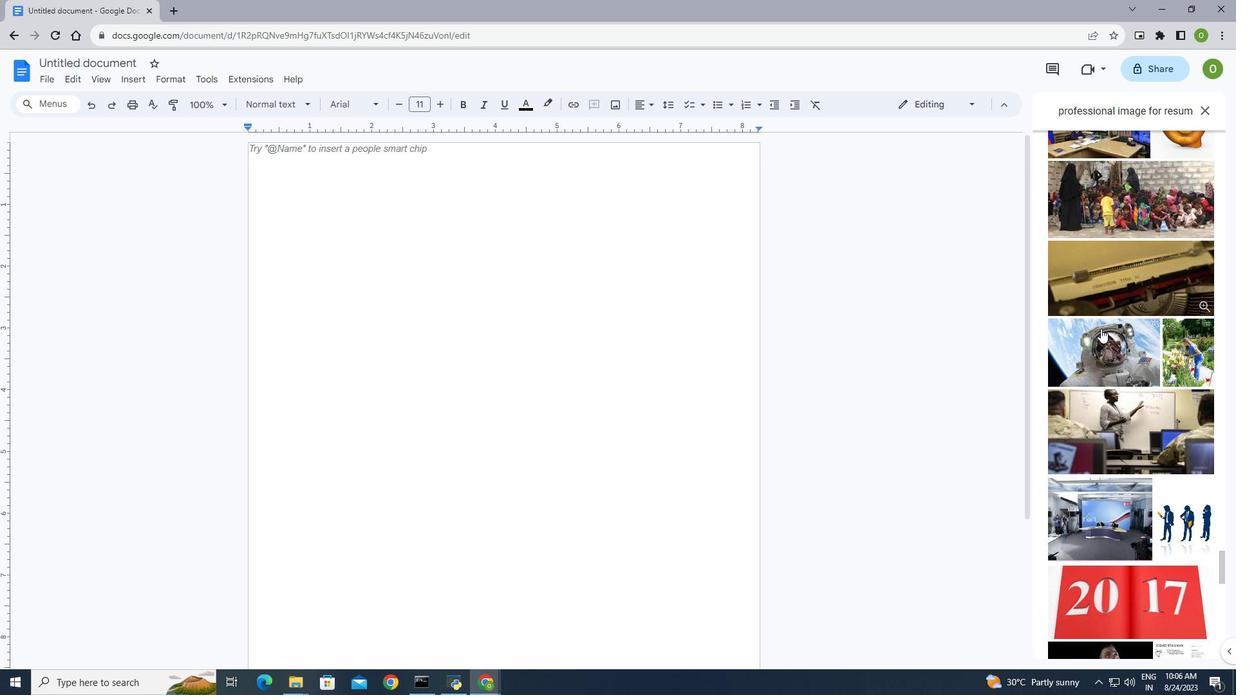 
Action: Mouse scrolled (1101, 328) with delta (0, 0)
Screenshot: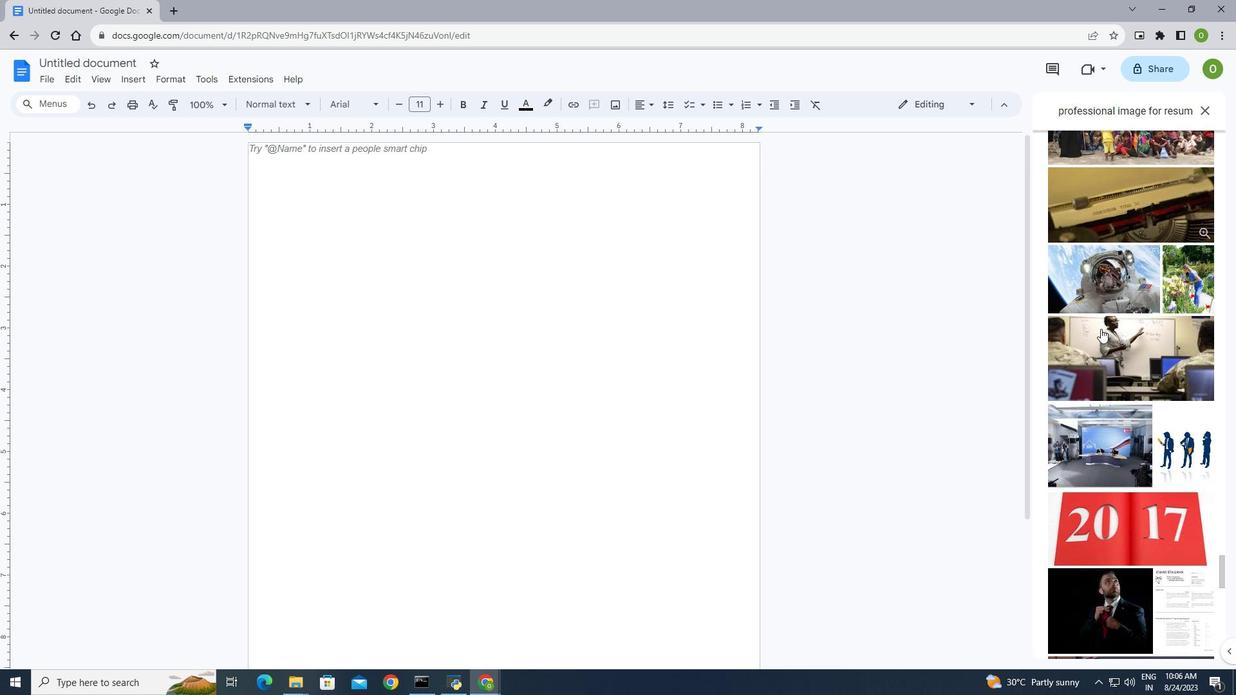 
Action: Mouse moved to (1110, 271)
Screenshot: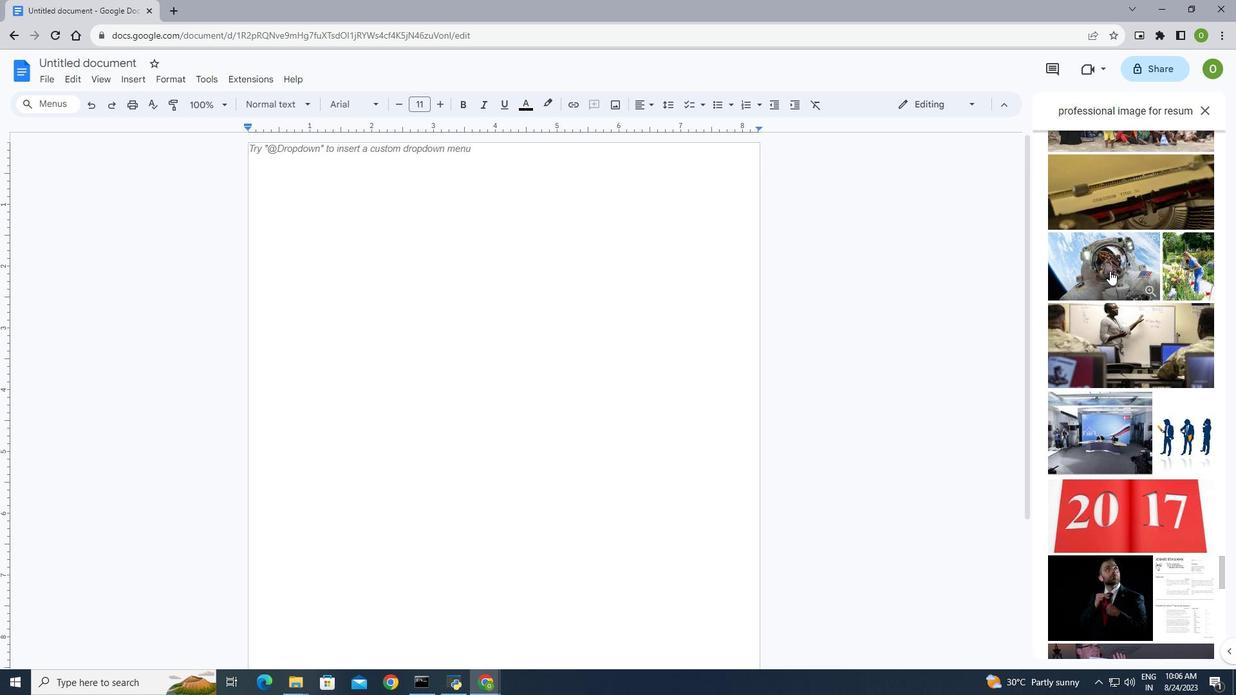 
Action: Mouse pressed left at (1110, 271)
Screenshot: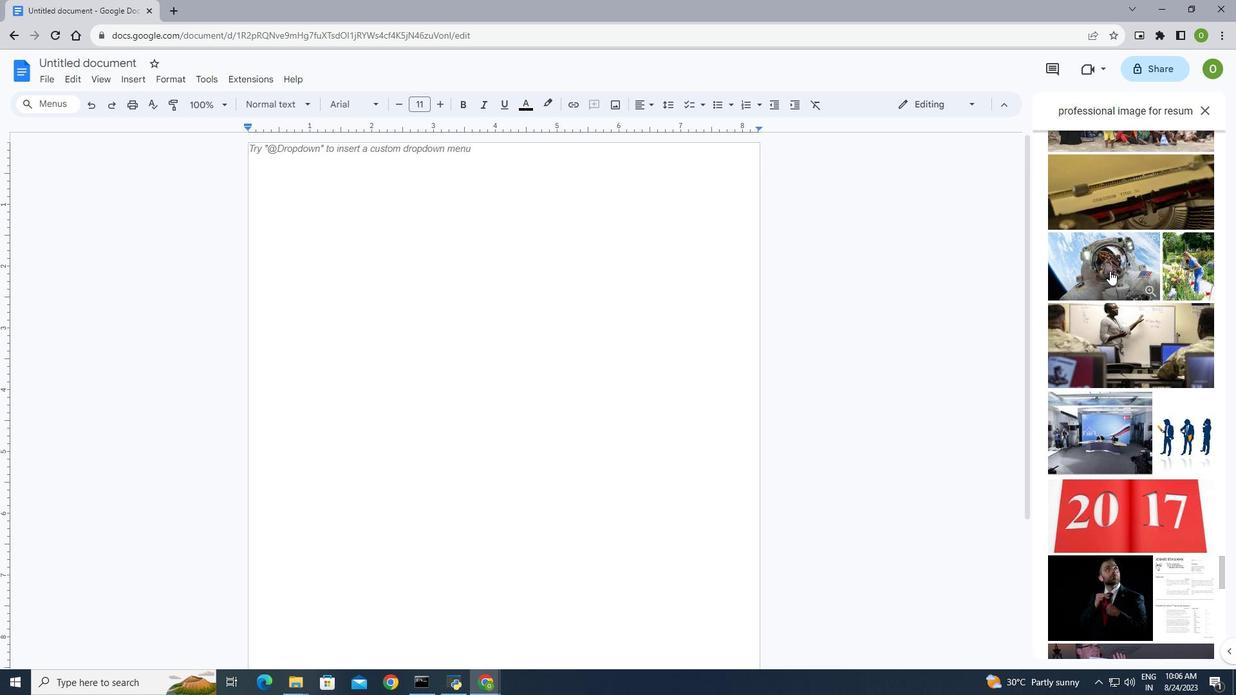 
Action: Mouse moved to (1184, 649)
Screenshot: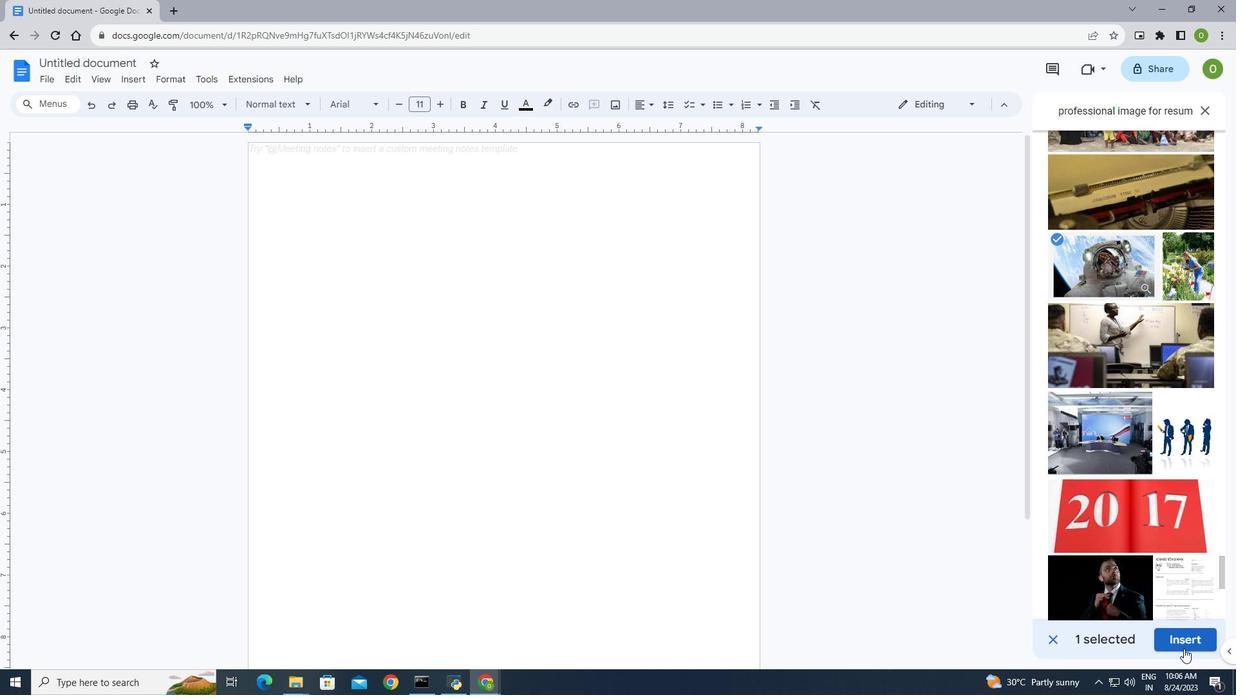 
Action: Mouse pressed left at (1184, 649)
Screenshot: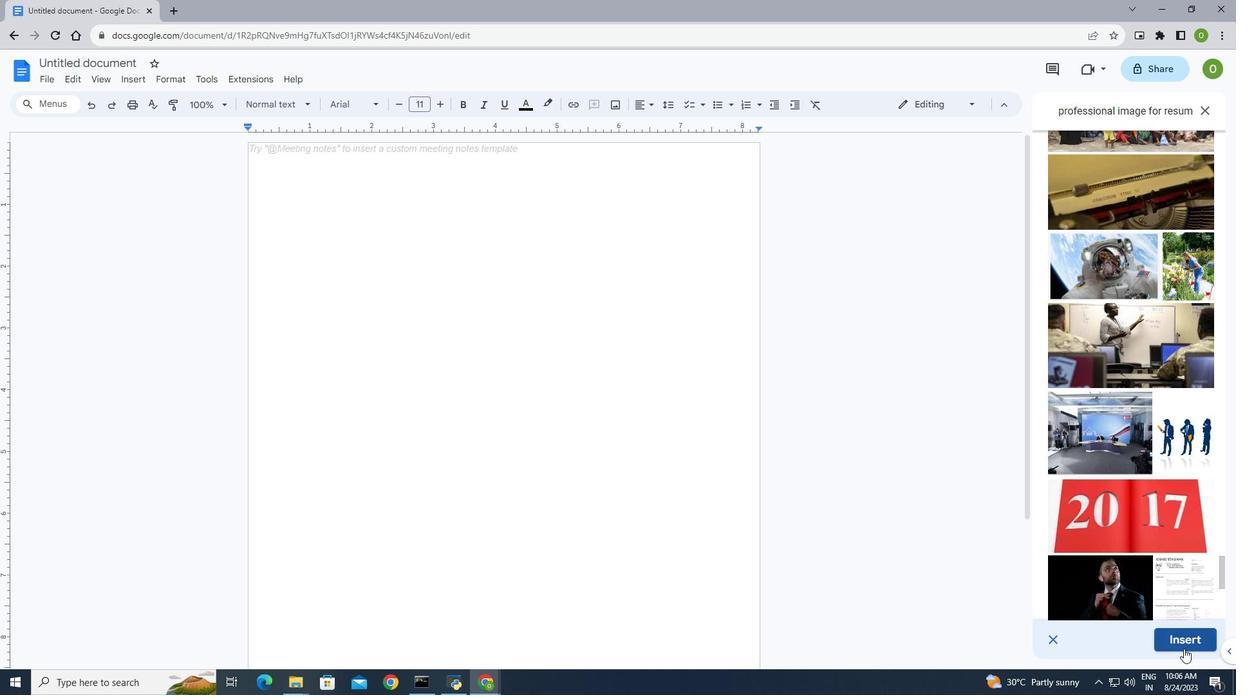 
Action: Mouse moved to (666, 299)
Screenshot: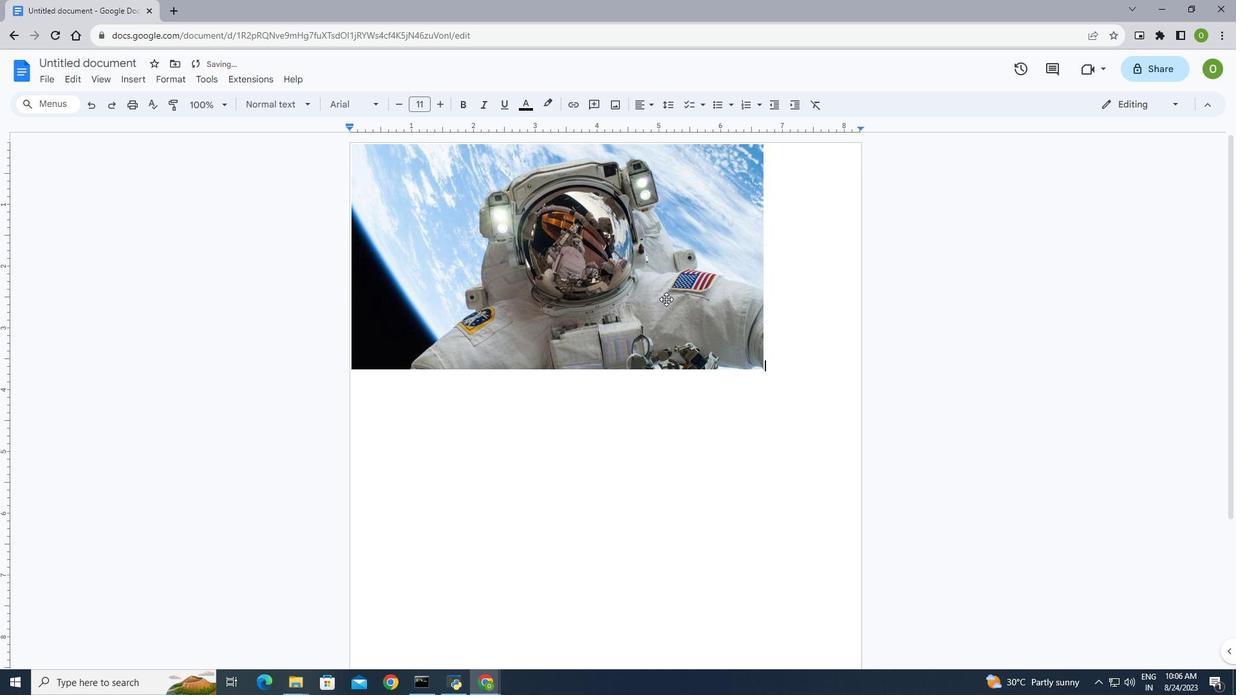 
Action: Mouse pressed left at (666, 299)
Screenshot: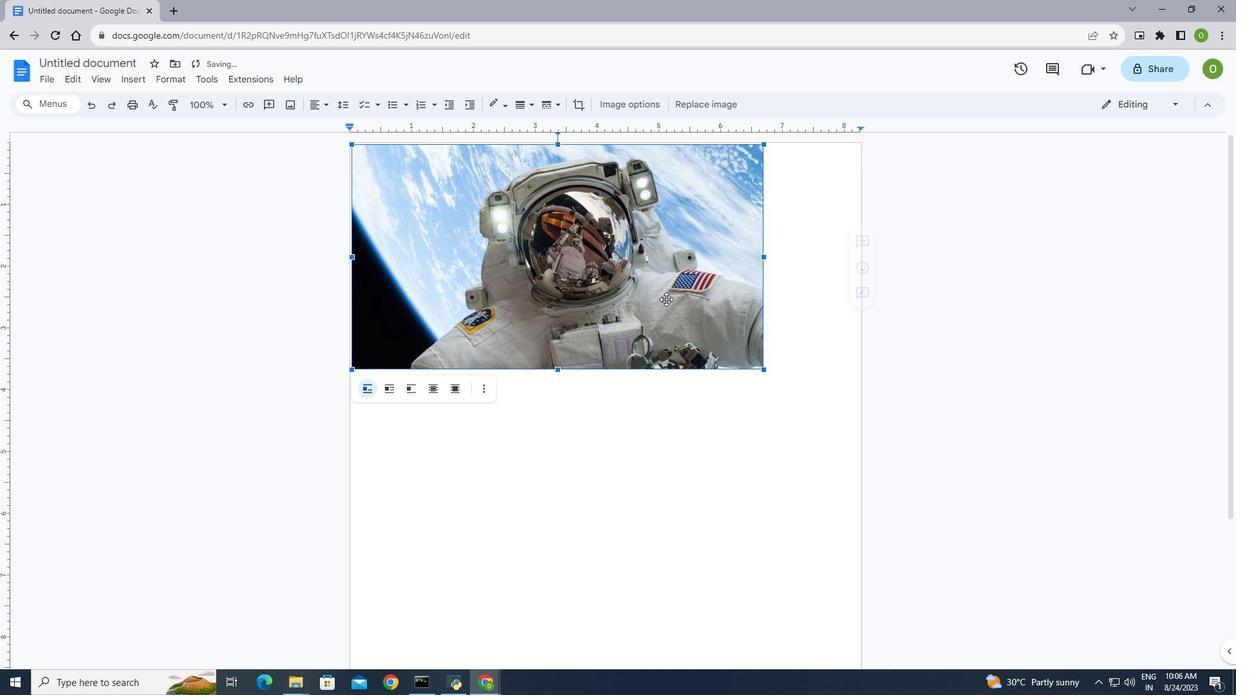 
Action: Mouse moved to (457, 390)
Screenshot: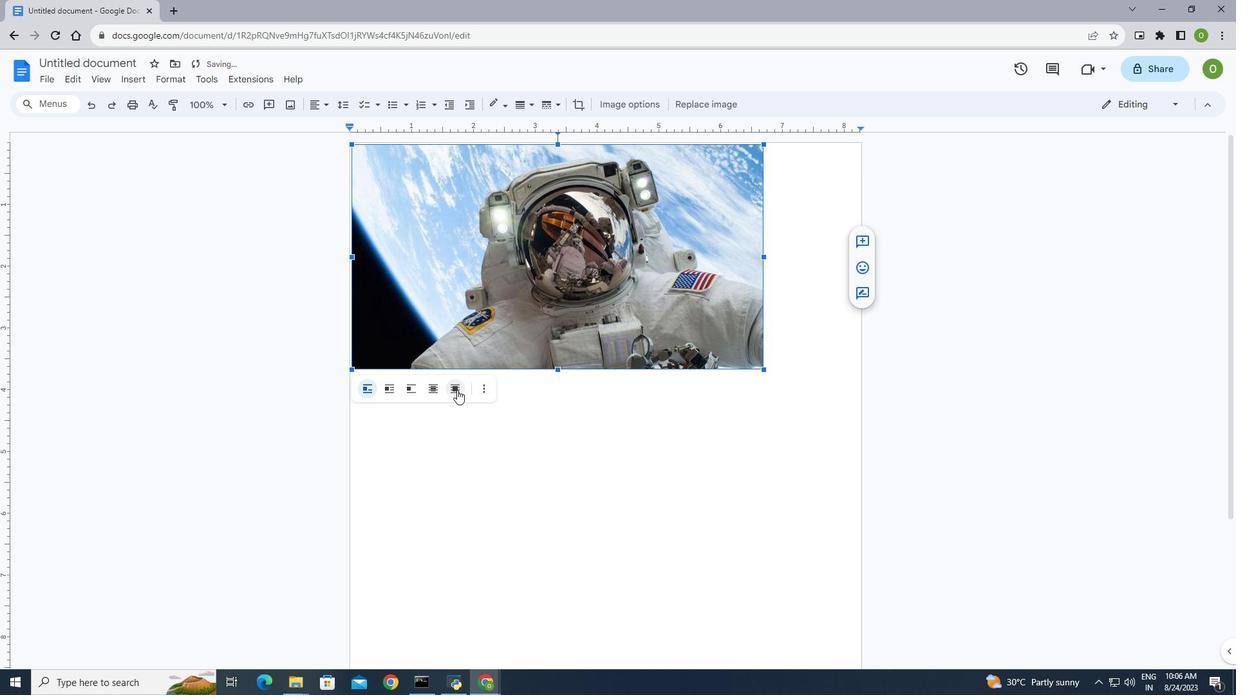 
Action: Mouse pressed left at (457, 390)
Screenshot: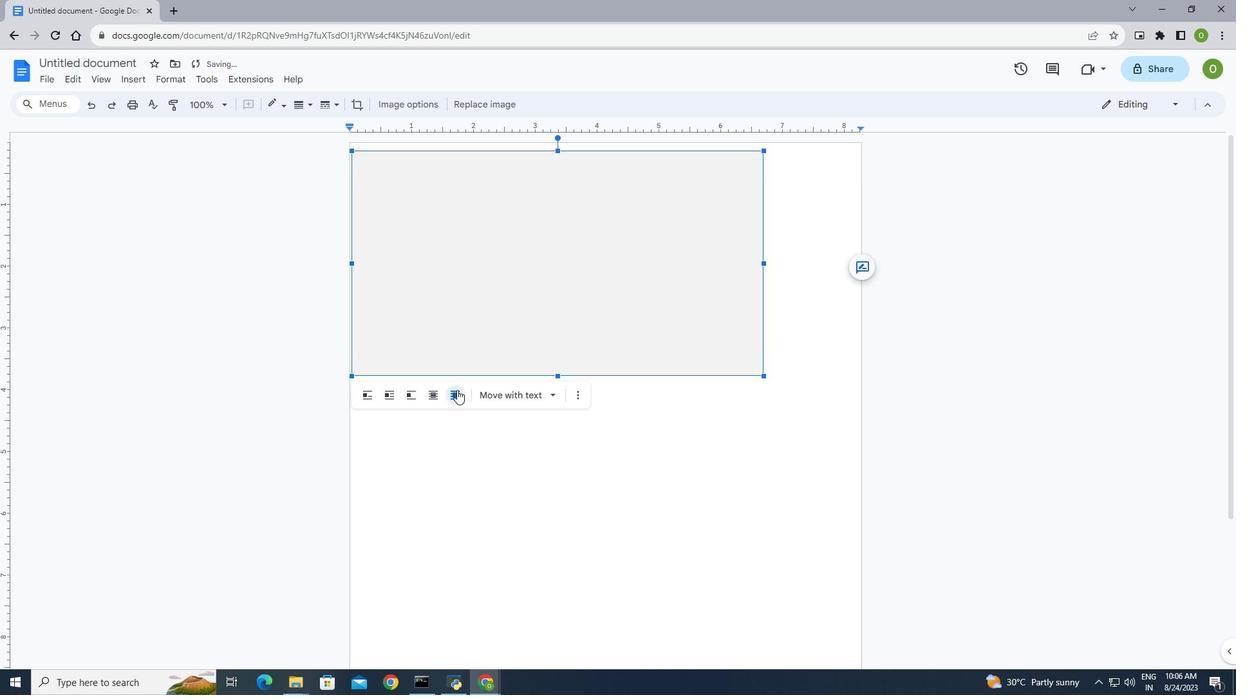 
Action: Mouse moved to (506, 391)
Screenshot: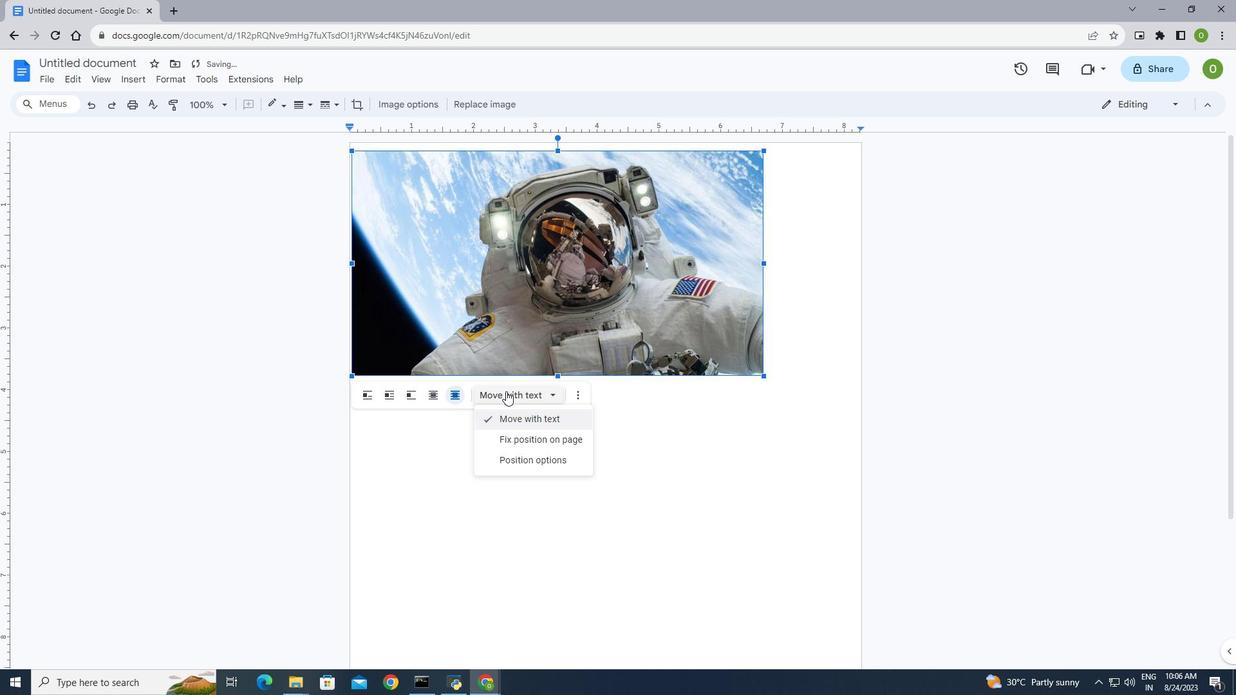 
Action: Mouse pressed left at (506, 391)
Screenshot: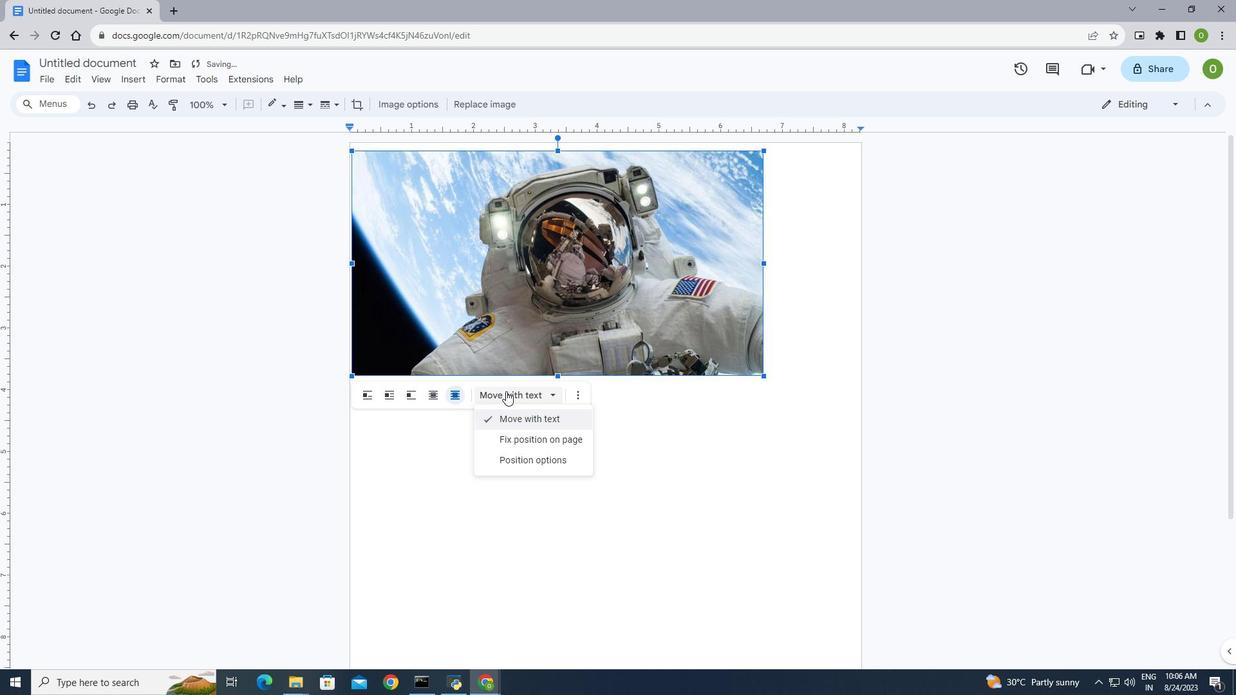 
Action: Mouse moved to (515, 441)
Screenshot: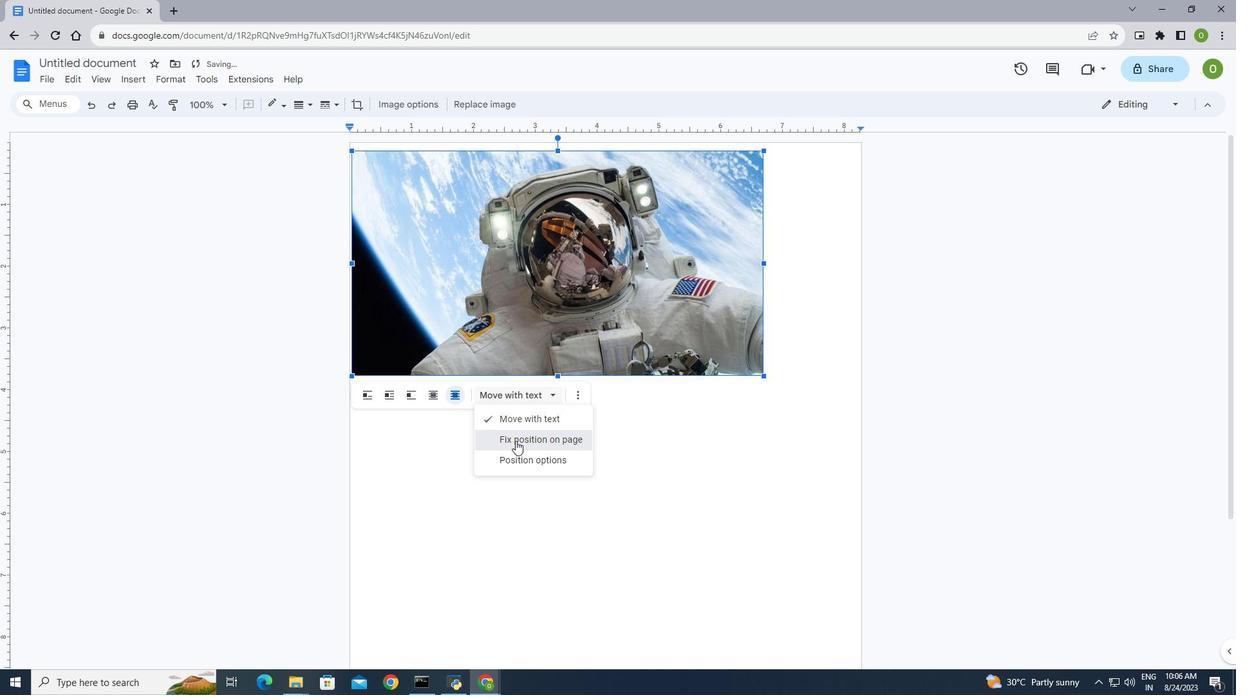 
Action: Mouse pressed left at (515, 441)
Screenshot: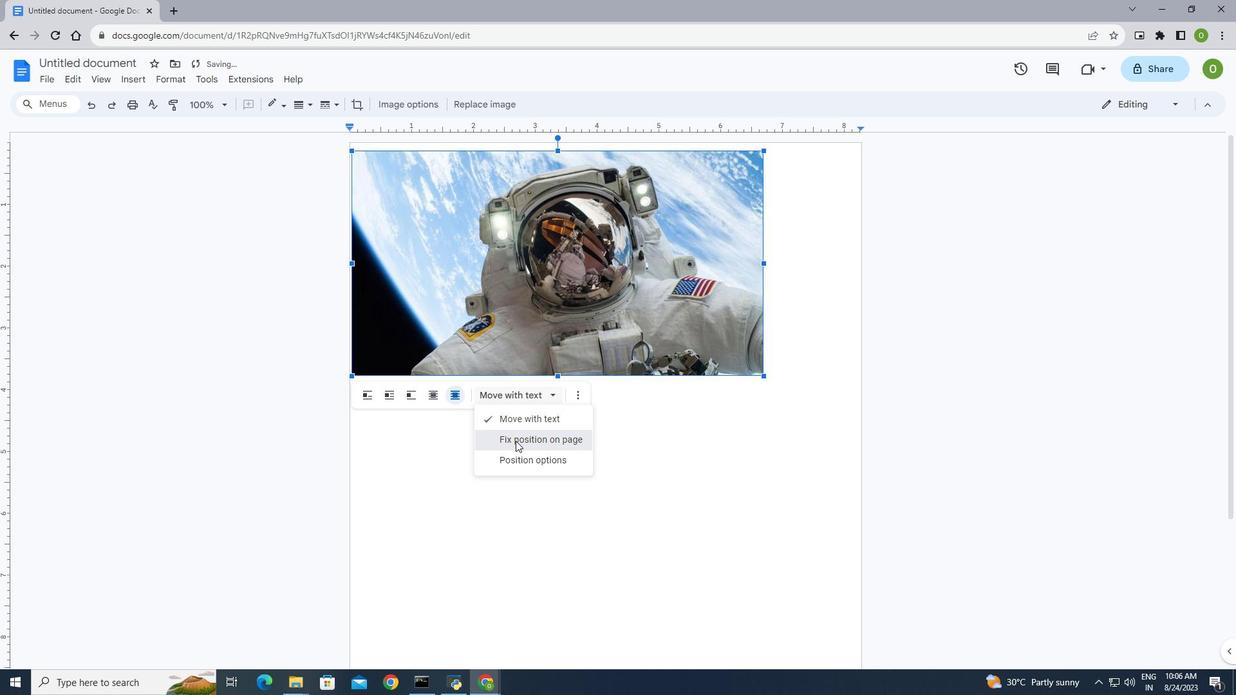 
Action: Mouse moved to (762, 375)
Screenshot: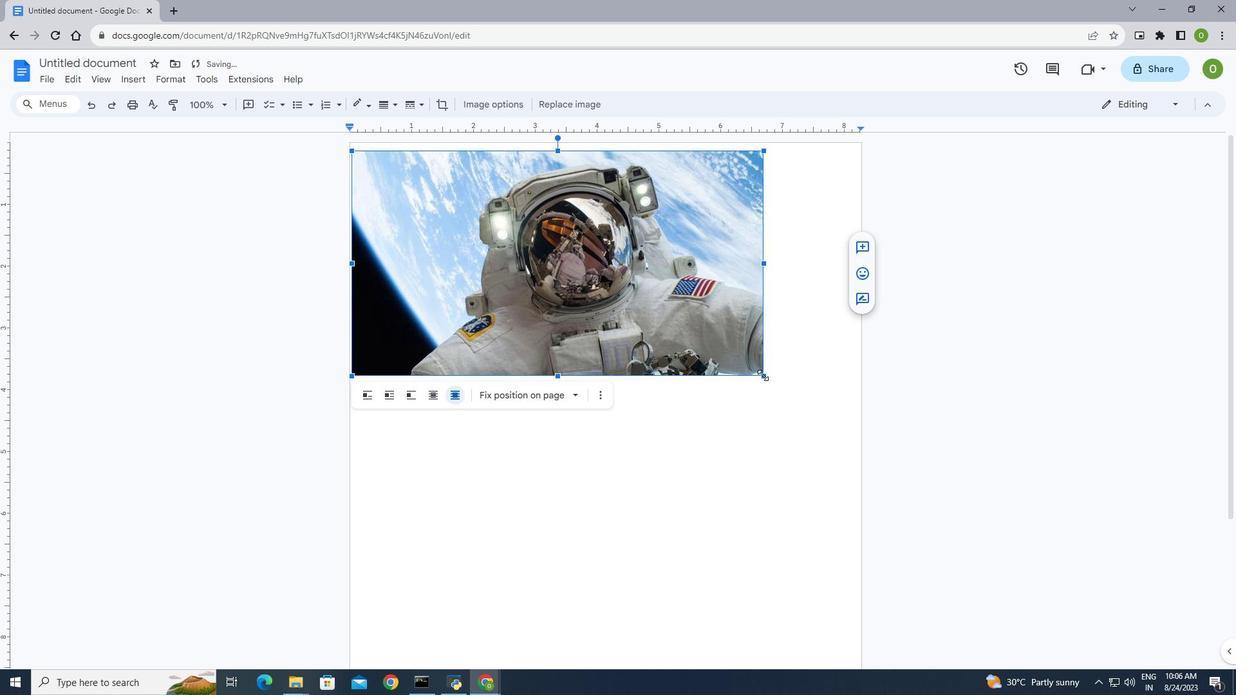 
Action: Mouse pressed left at (762, 375)
Screenshot: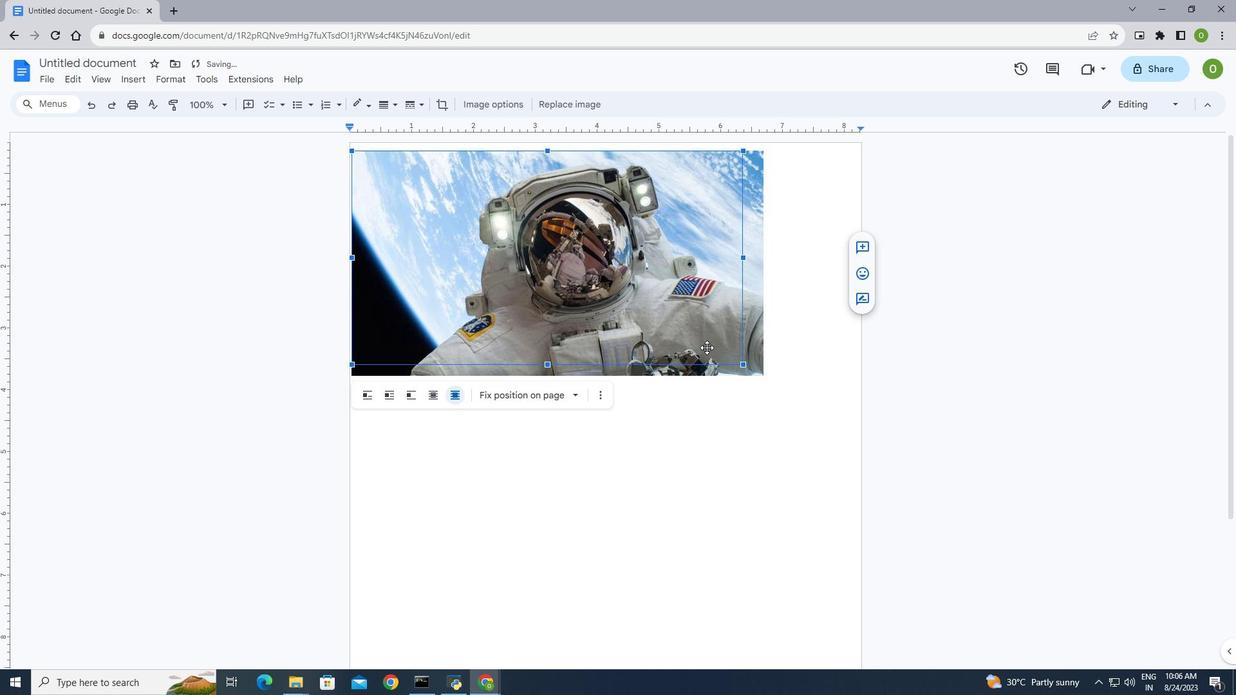 
Action: Mouse moved to (582, 198)
Screenshot: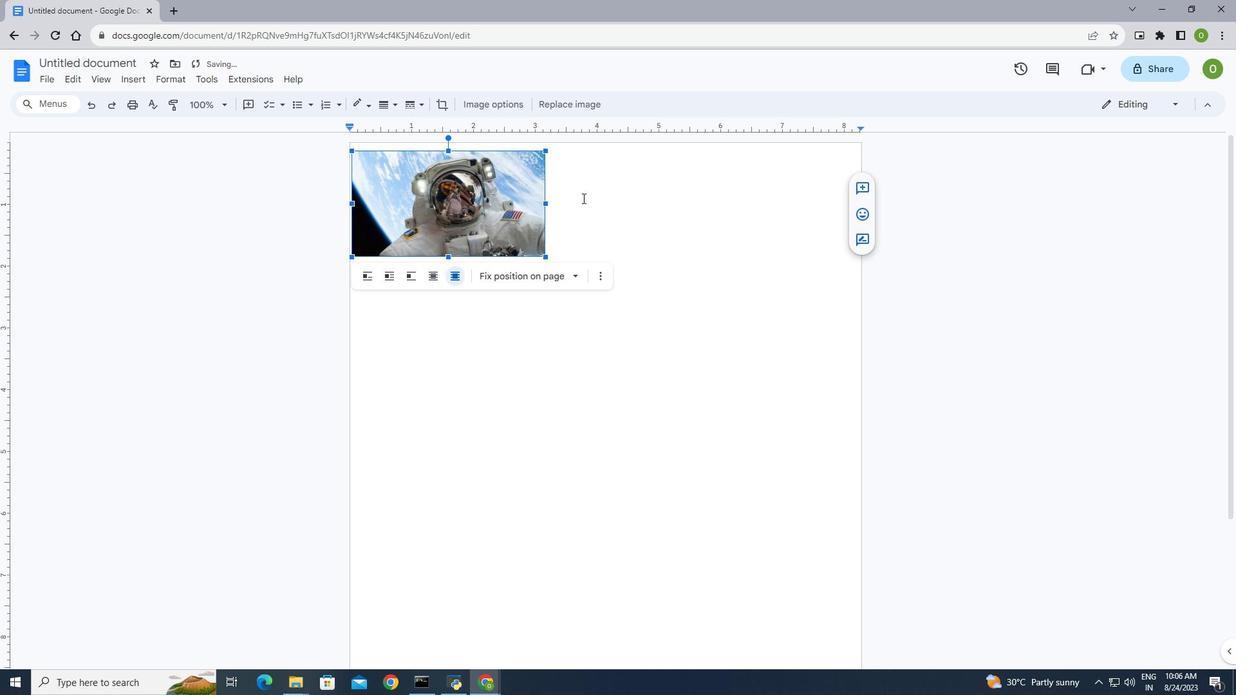 
Action: Mouse pressed left at (582, 198)
Screenshot: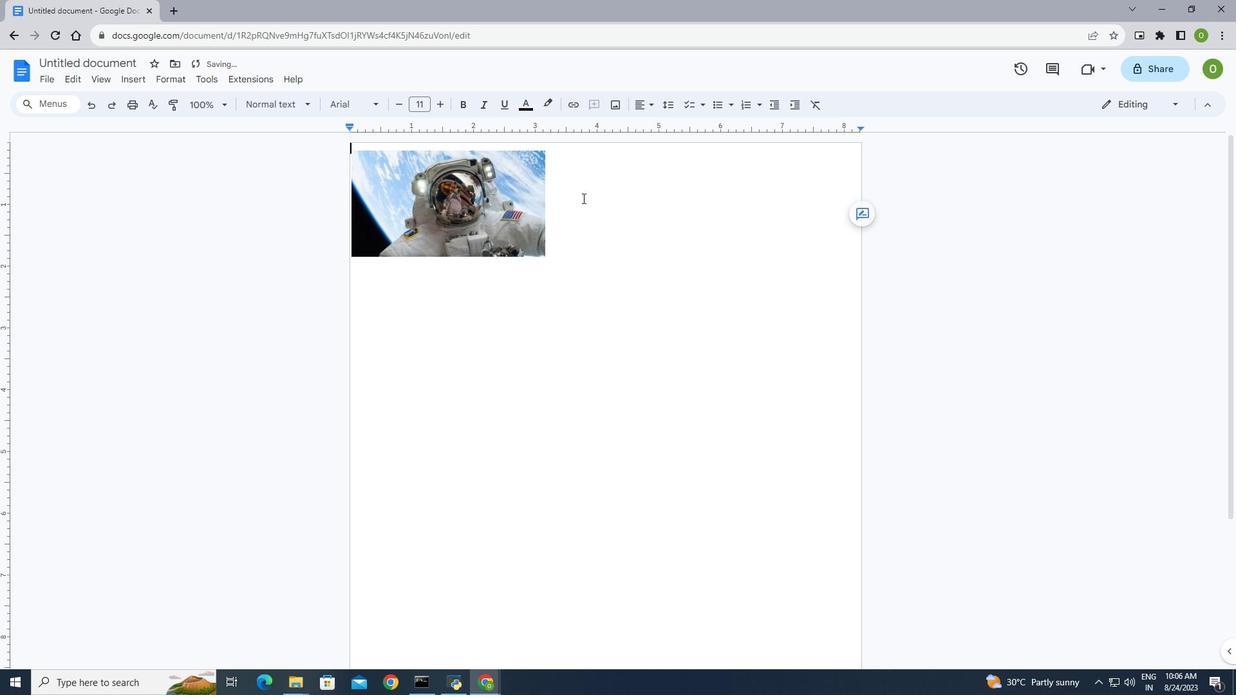 
Action: Mouse moved to (540, 218)
Screenshot: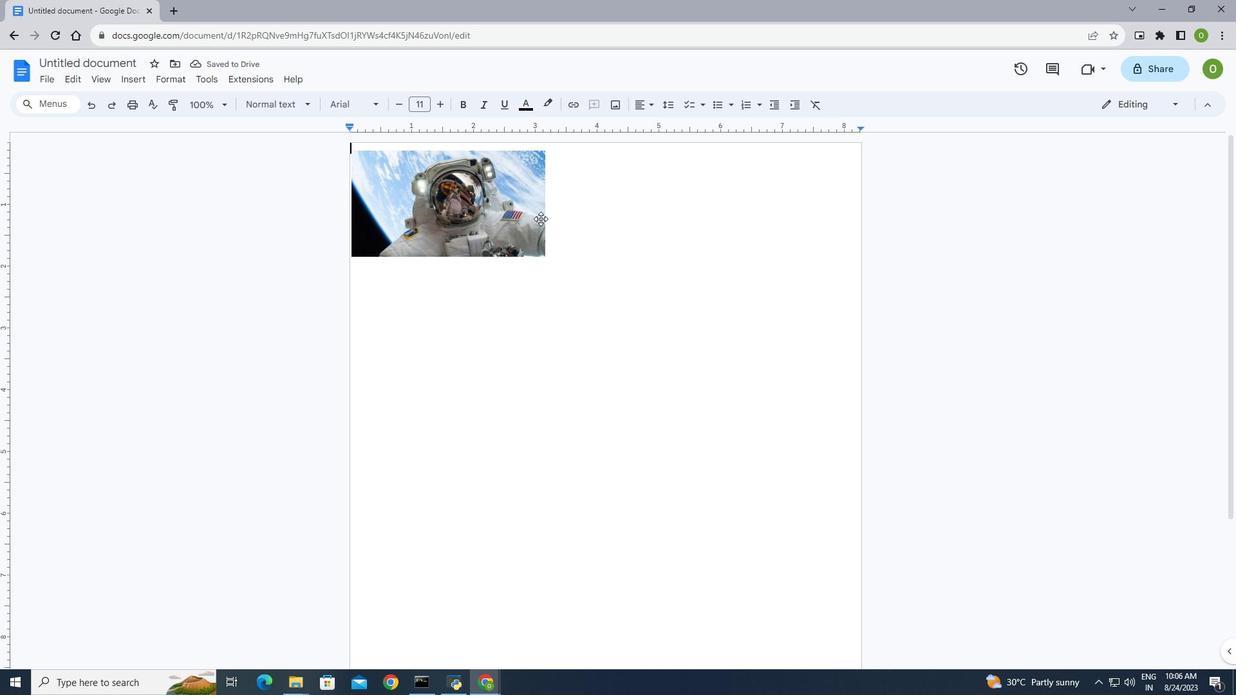 
Action: Key pressed <Key.enter><Key.enter><Key.enter><Key.enter><Key.enter><Key.enter><Key.enter><Key.enter><Key.enter><Key.enter>
Screenshot: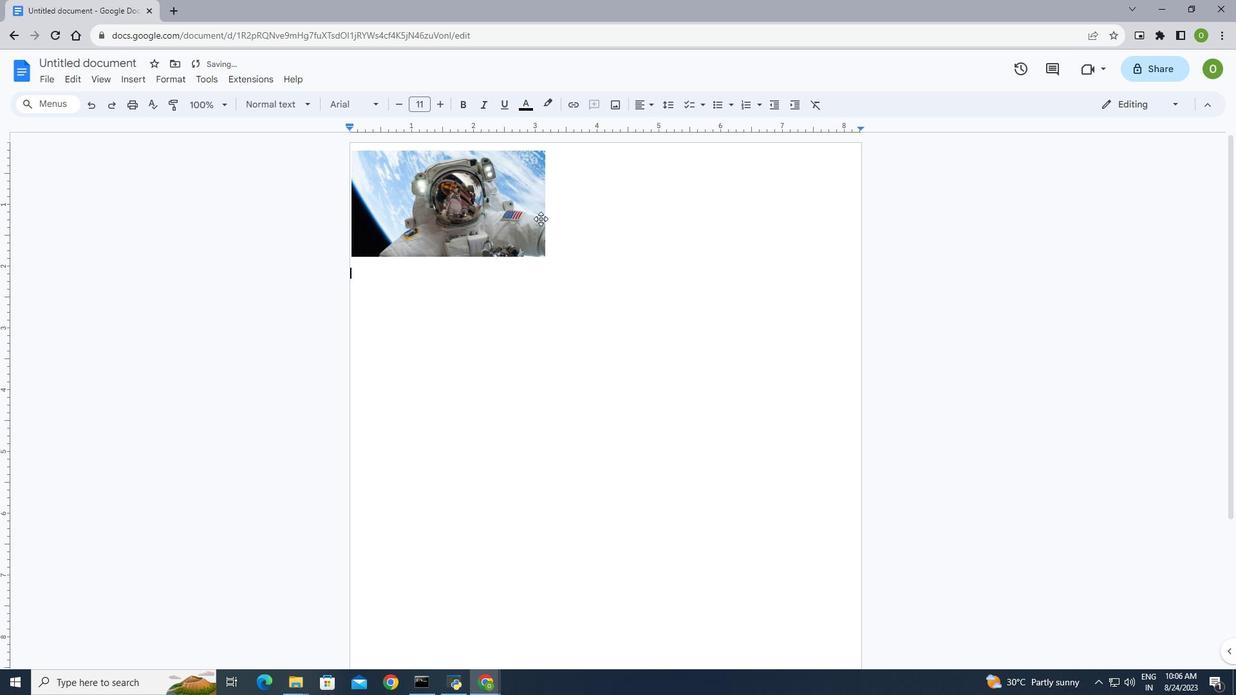 
Action: Mouse moved to (131, 76)
Screenshot: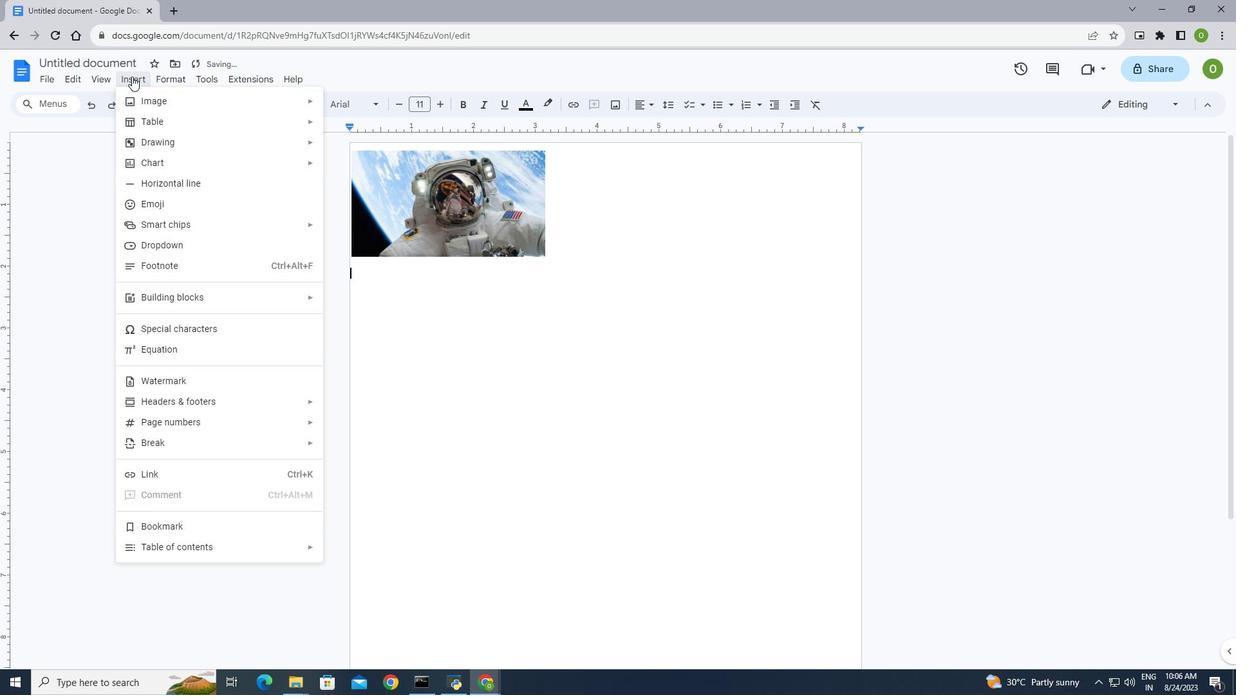 
Action: Mouse pressed left at (131, 76)
Screenshot: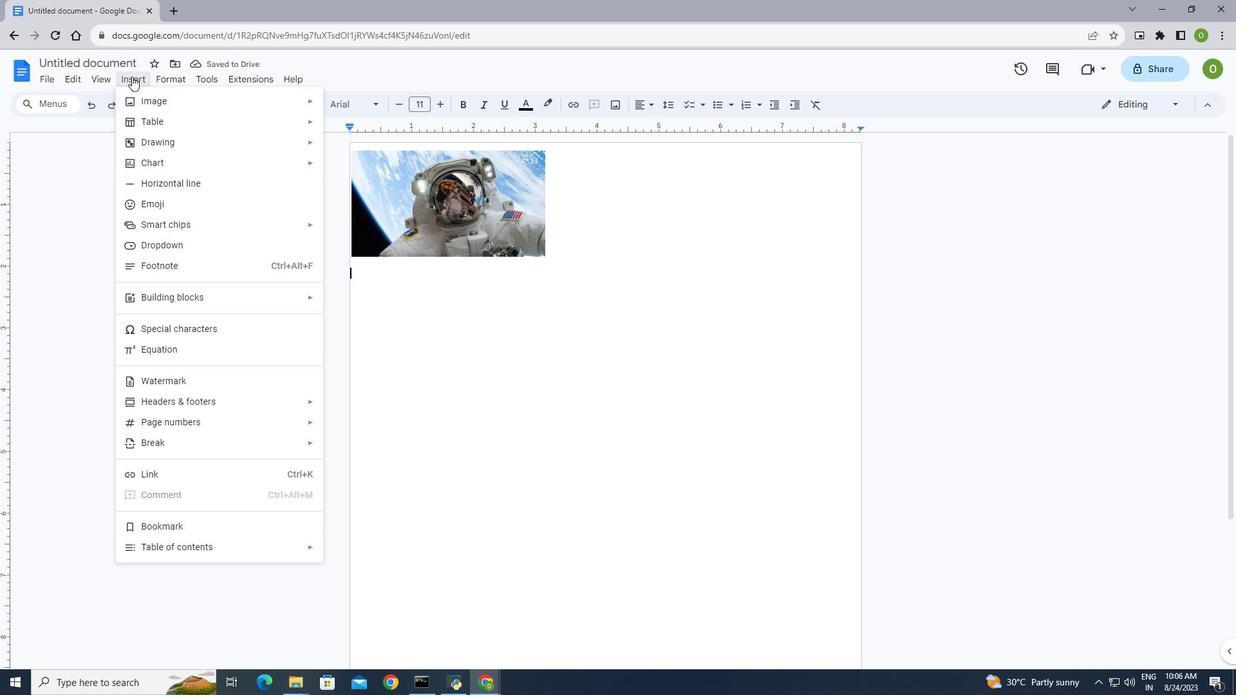 
Action: Mouse moved to (202, 139)
Screenshot: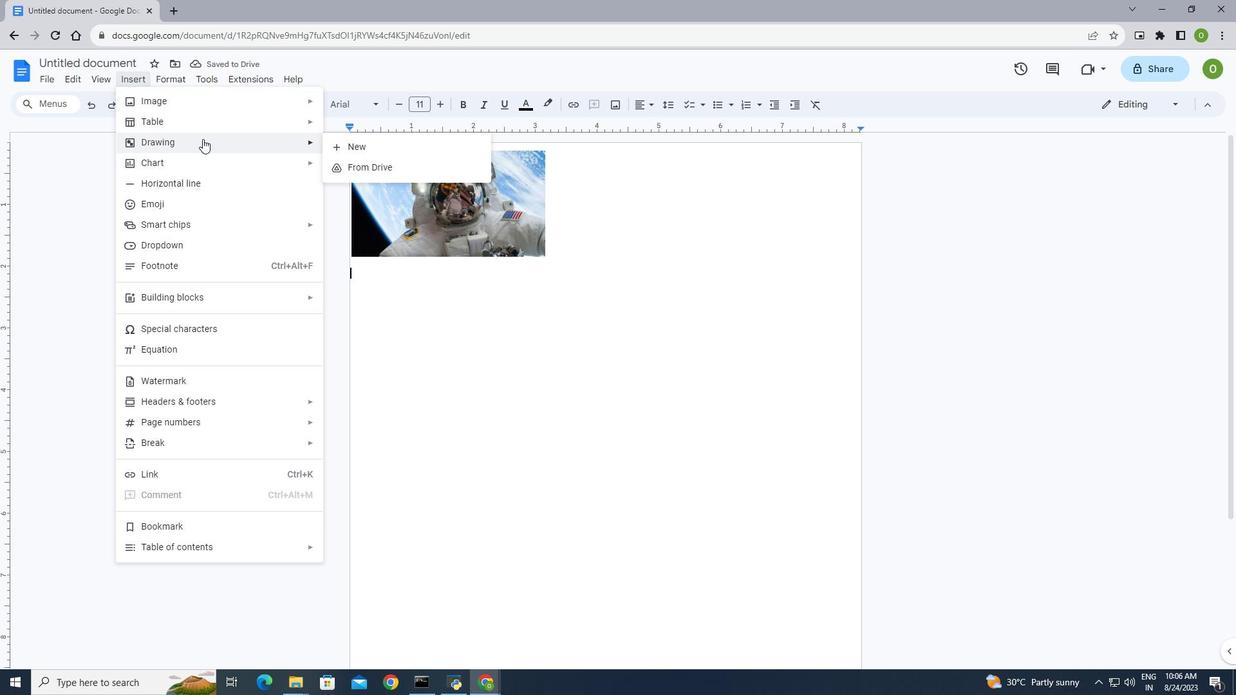 
Action: Mouse pressed left at (202, 139)
Screenshot: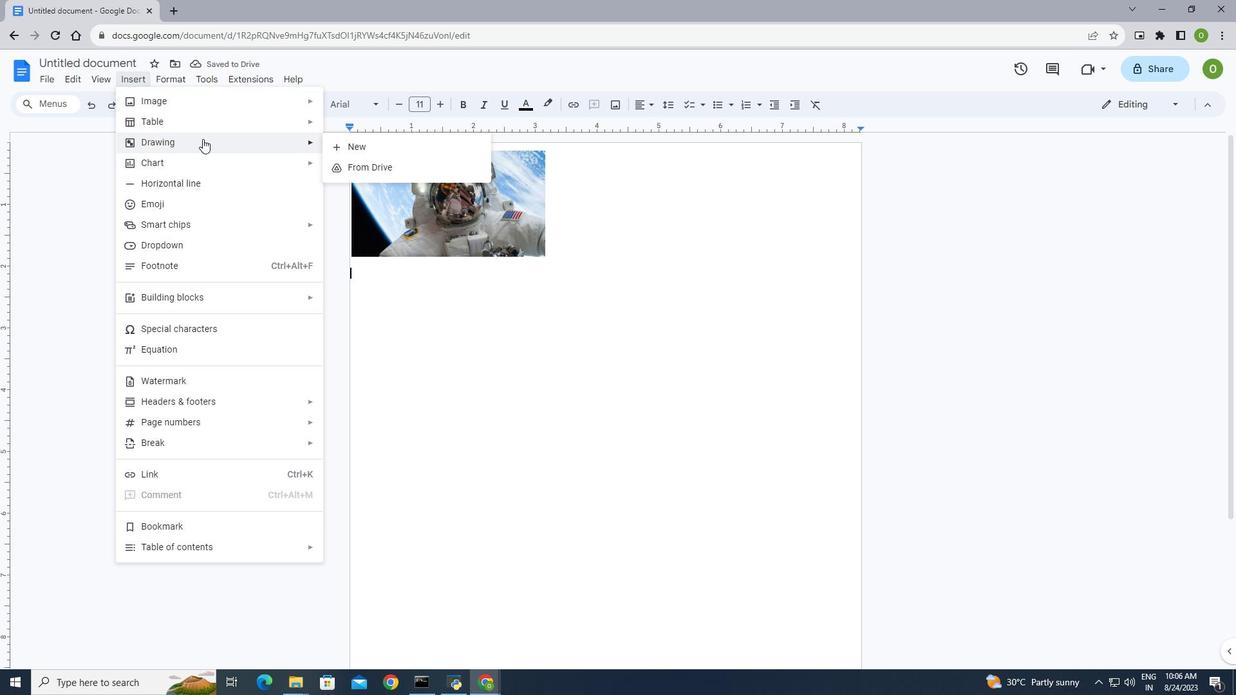 
Action: Mouse moved to (355, 148)
Screenshot: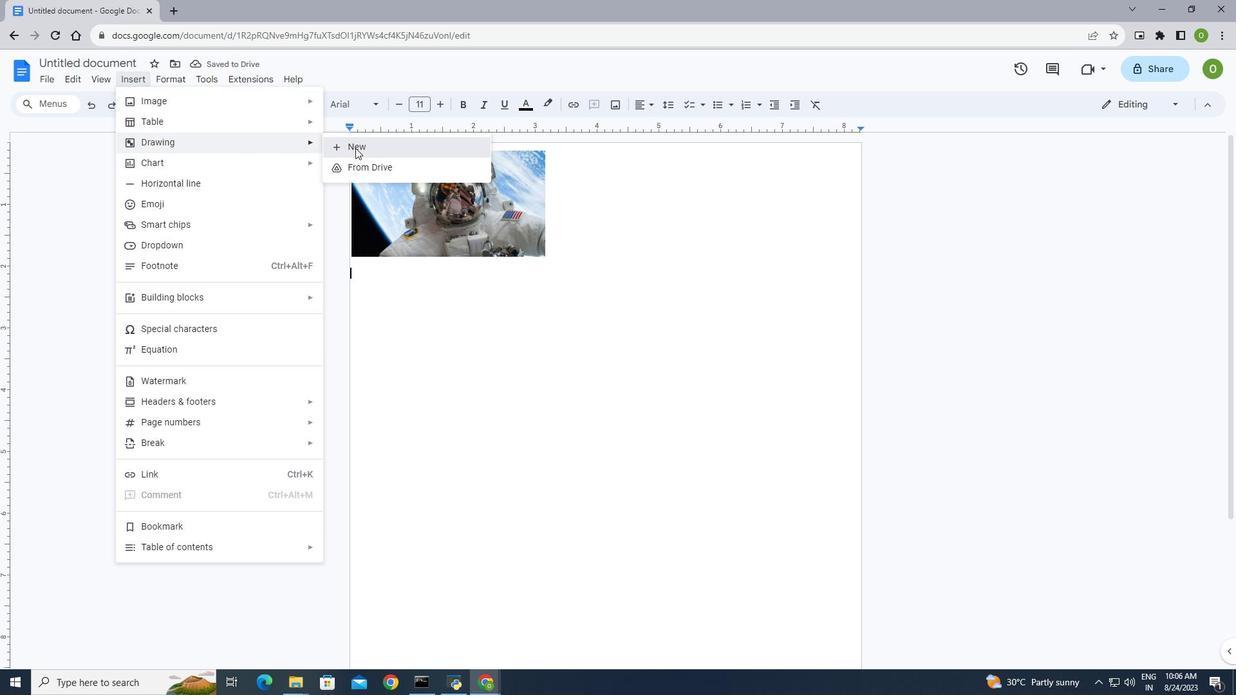 
Action: Mouse pressed left at (355, 148)
Screenshot: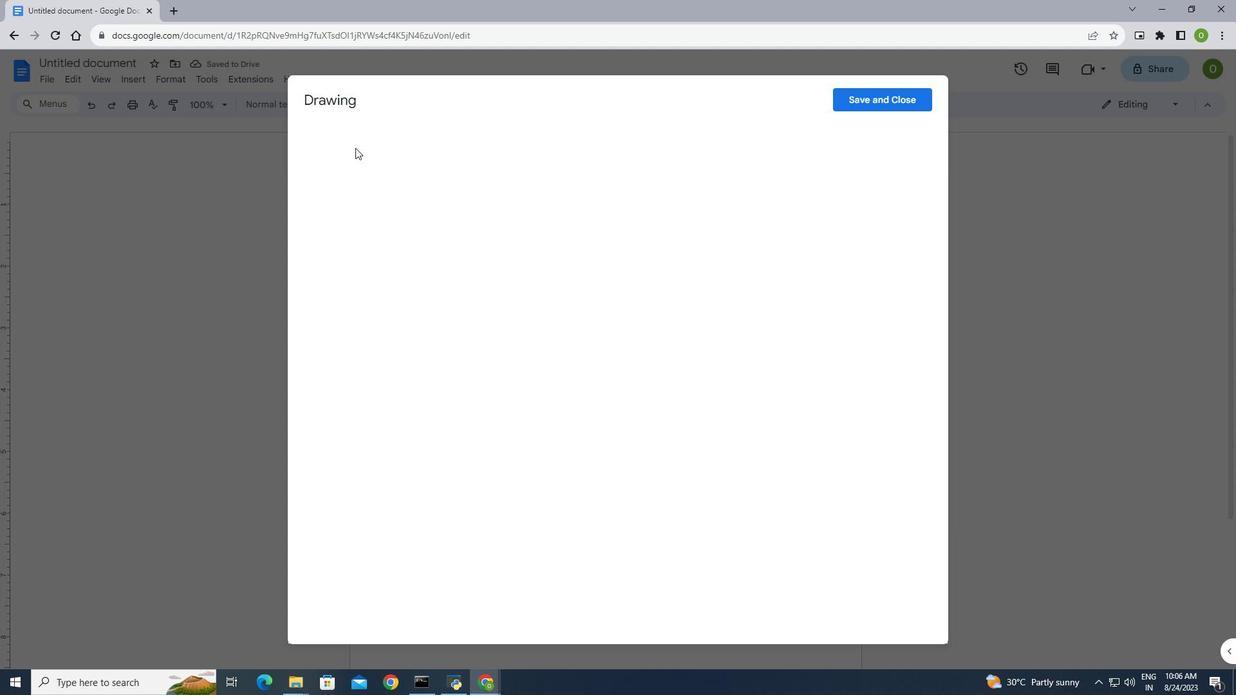 
Action: Mouse moved to (473, 139)
Screenshot: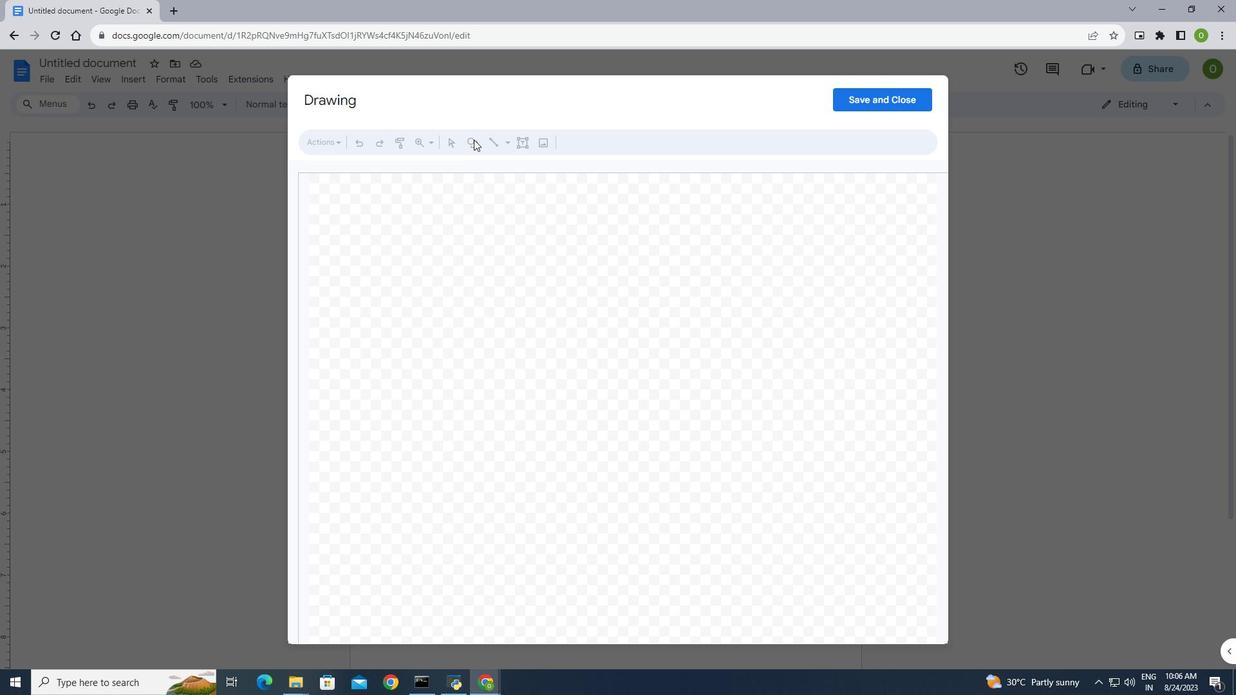 
Action: Mouse pressed left at (473, 139)
Screenshot: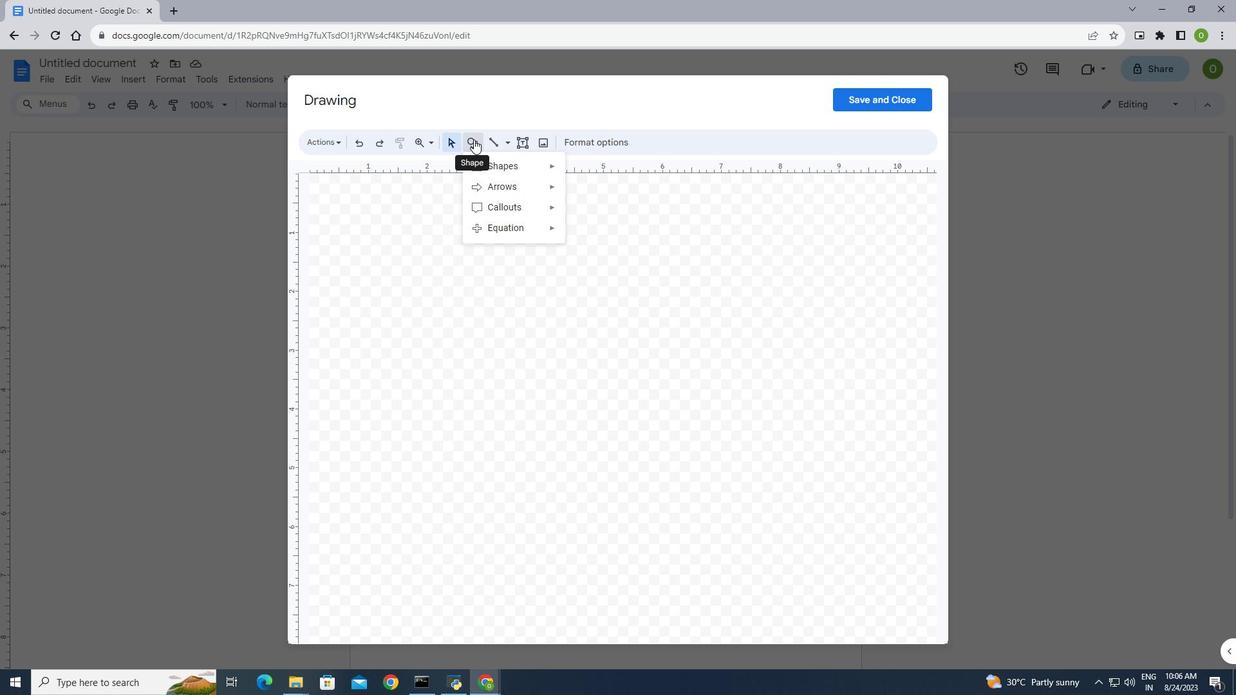 
Action: Mouse moved to (511, 157)
Screenshot: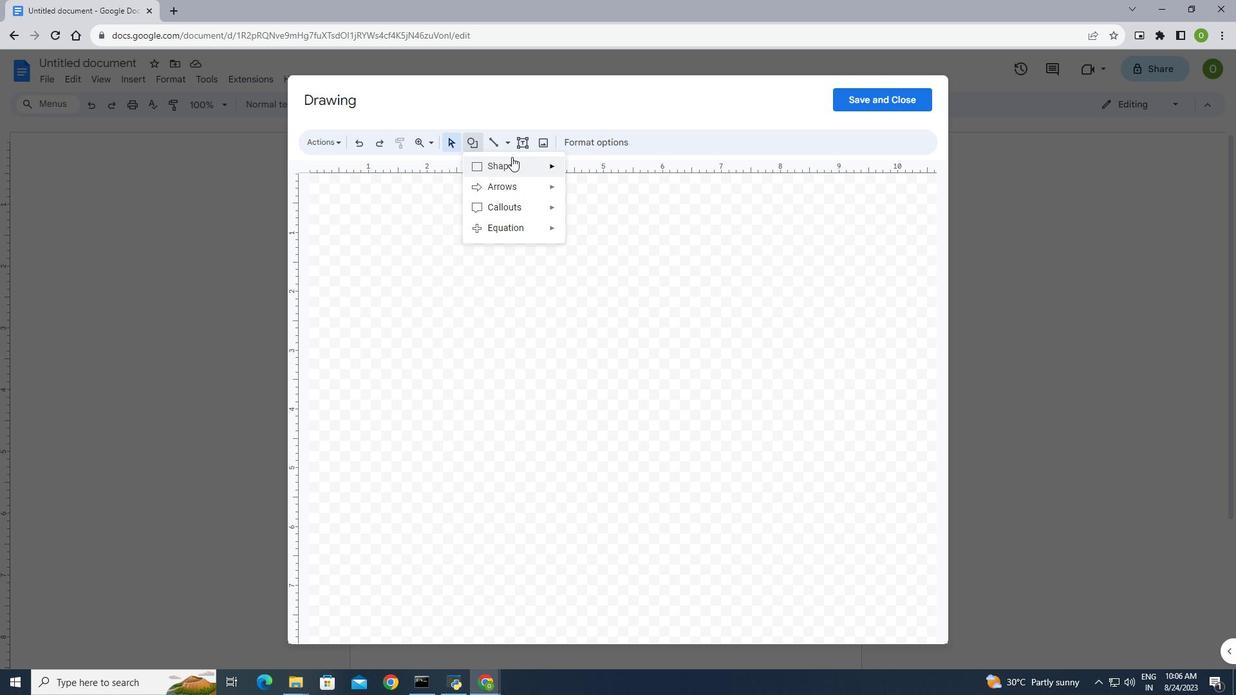 
Action: Mouse pressed left at (511, 157)
Screenshot: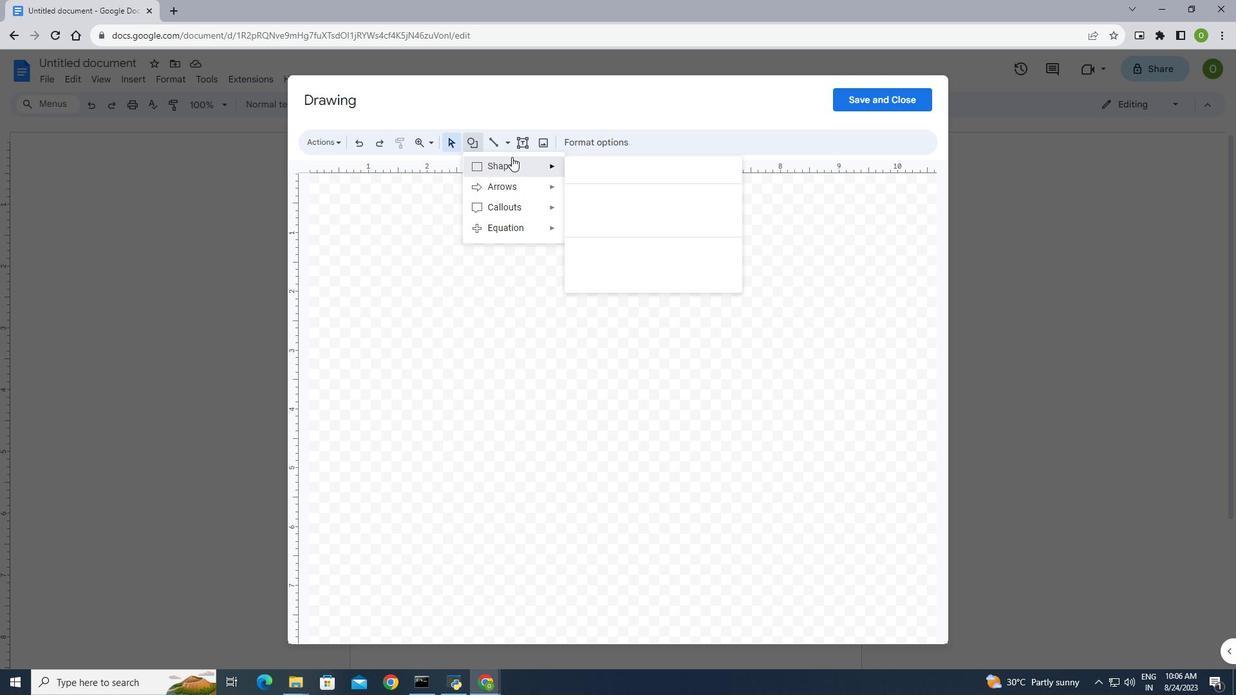 
Action: Mouse moved to (595, 169)
Screenshot: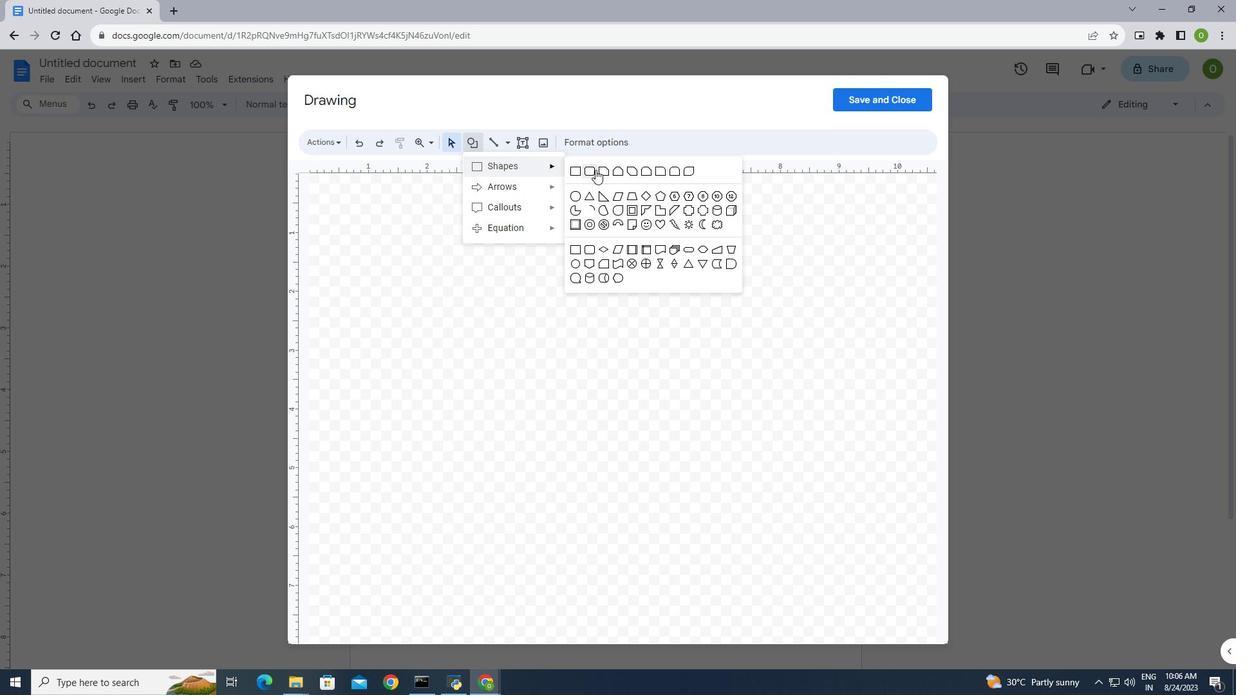 
Action: Mouse pressed left at (595, 169)
Screenshot: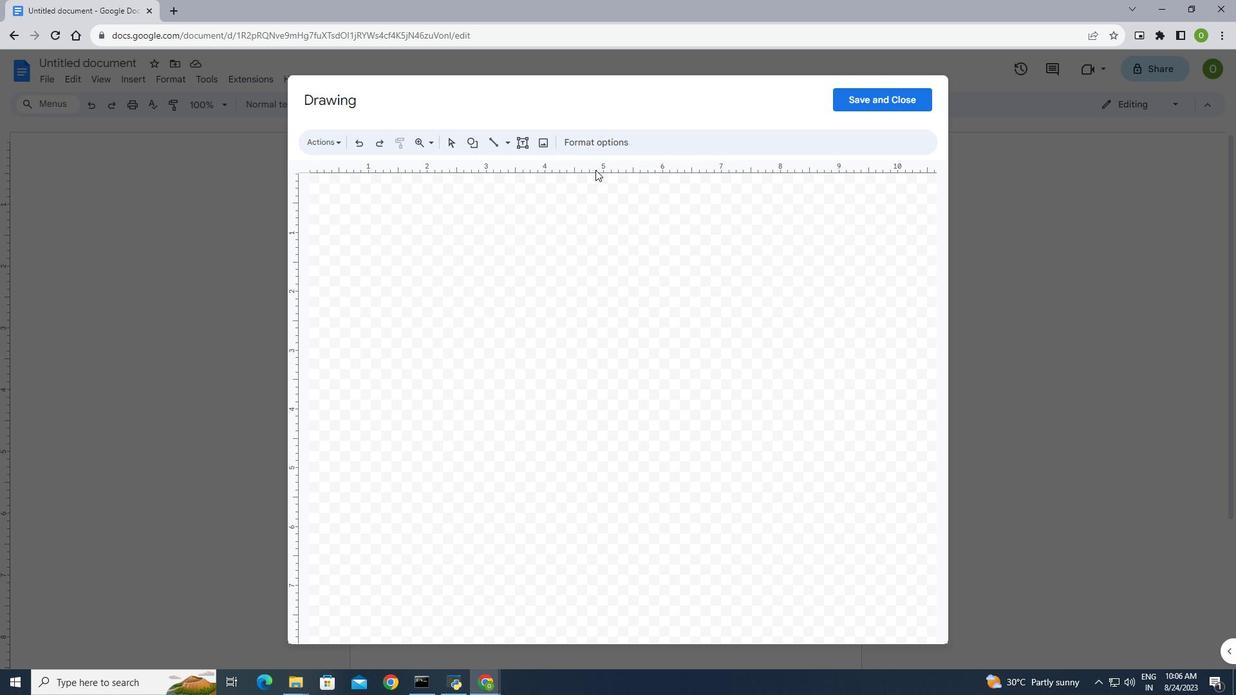 
Action: Mouse moved to (528, 239)
Screenshot: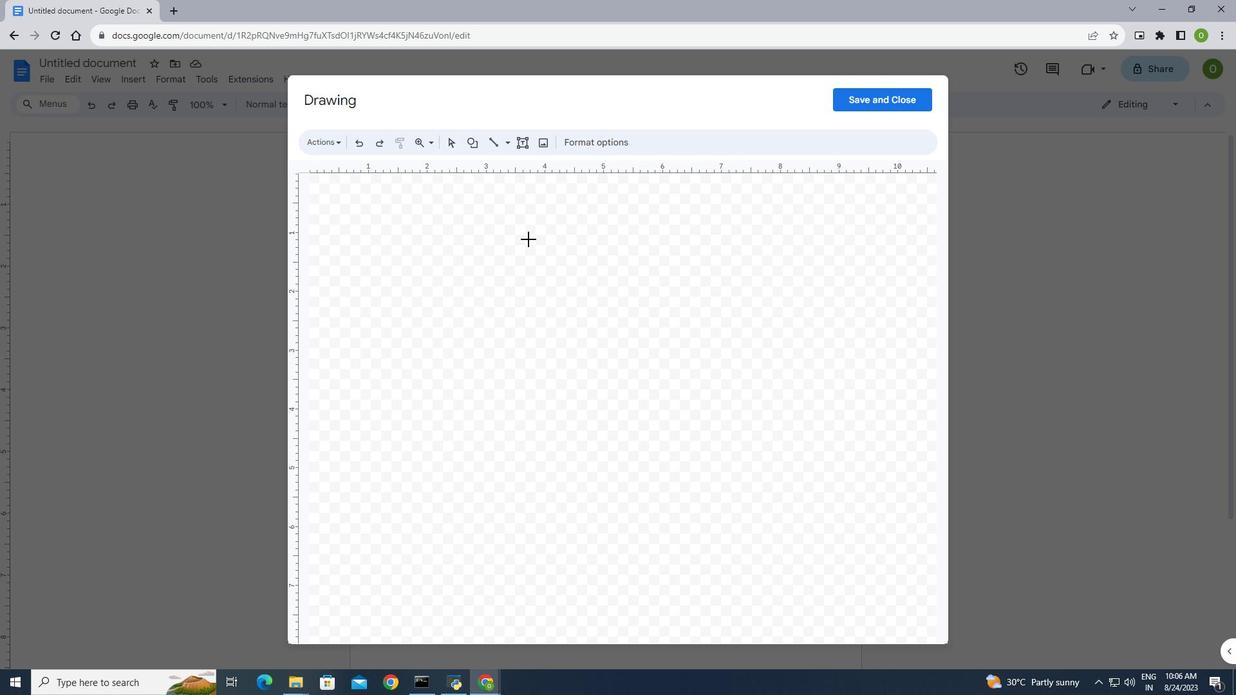 
Action: Mouse pressed left at (528, 239)
Screenshot: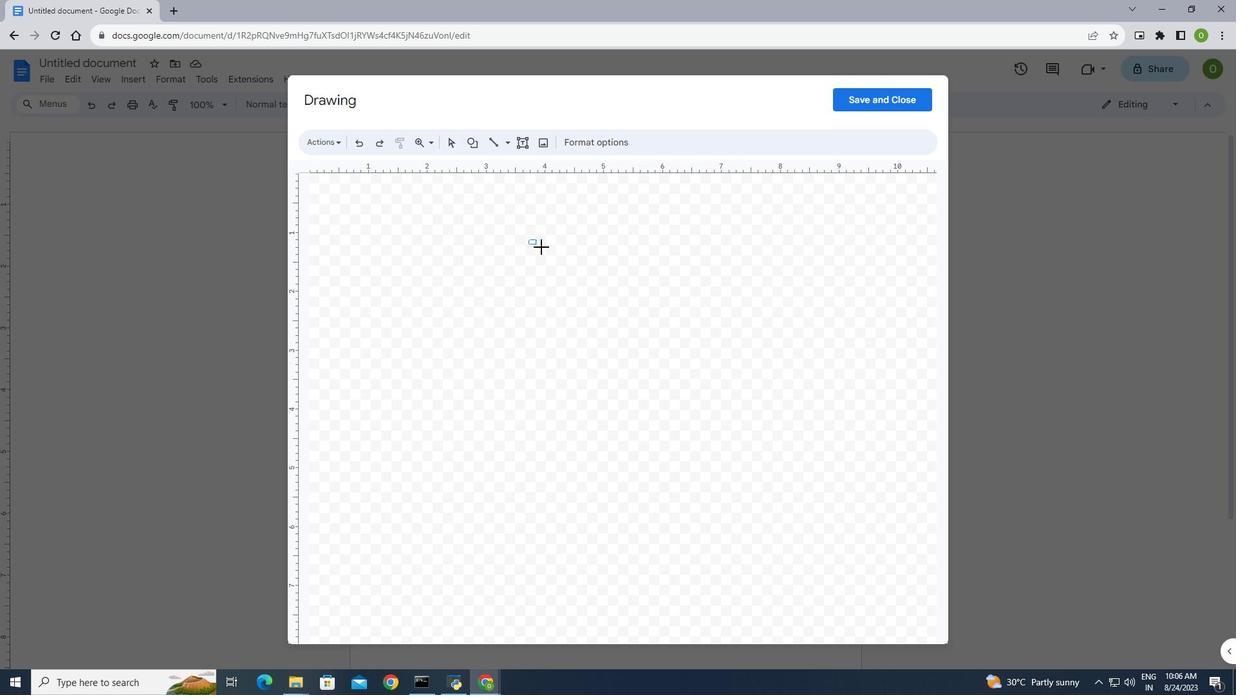 
Action: Mouse moved to (565, 141)
Screenshot: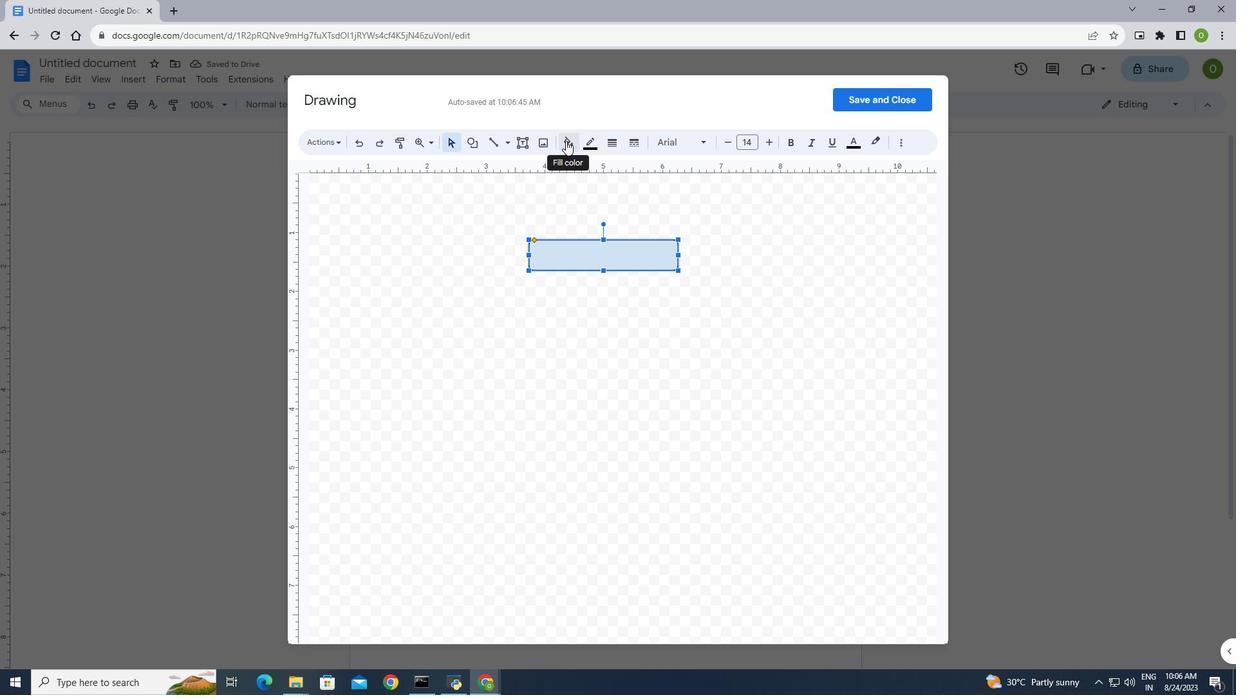 
Action: Mouse pressed left at (565, 141)
Screenshot: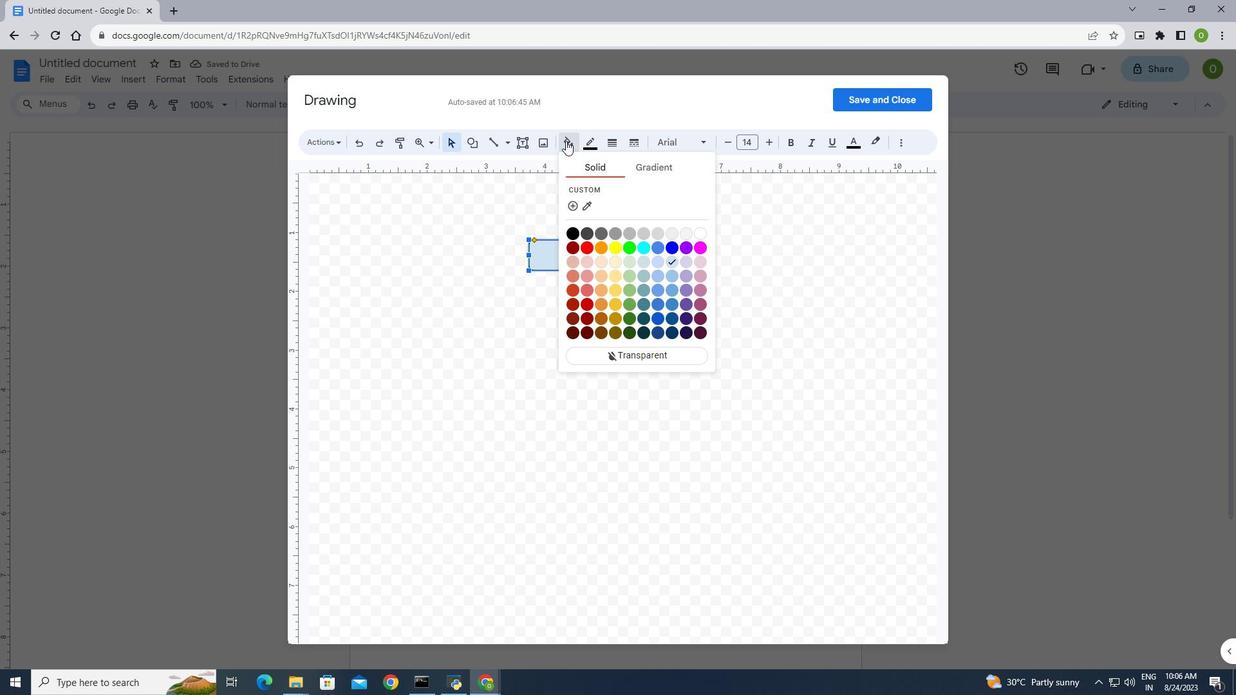 
Action: Mouse moved to (630, 354)
Screenshot: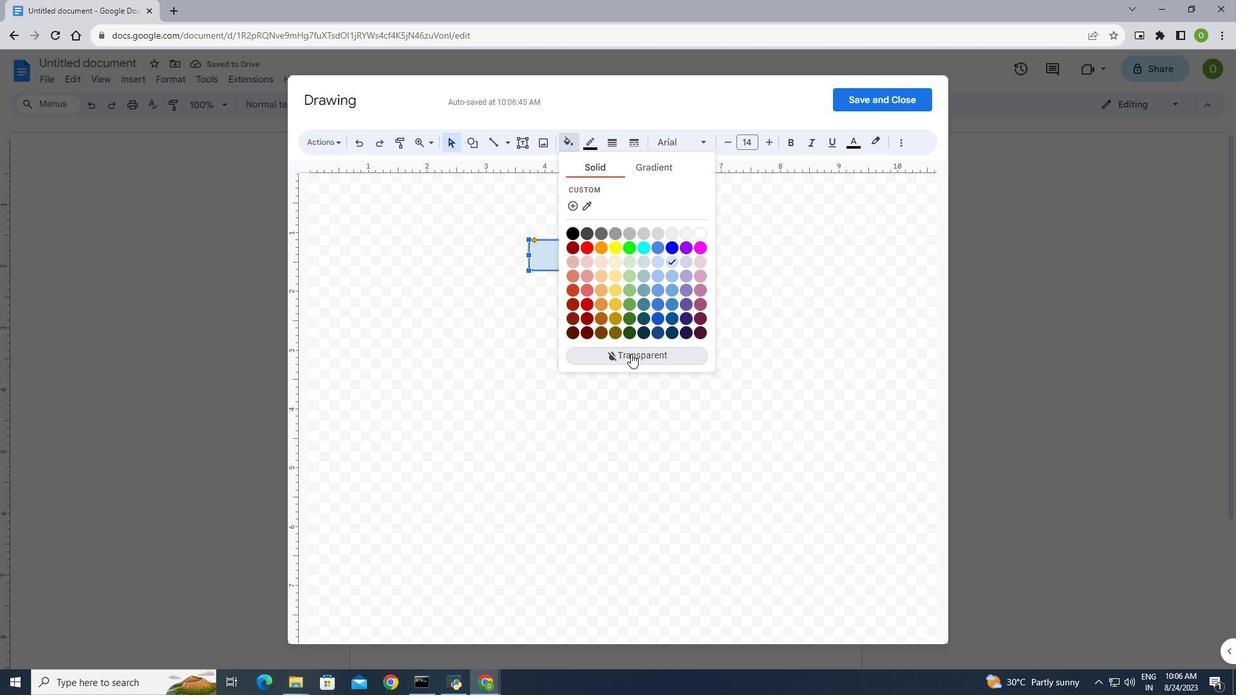 
Action: Mouse pressed left at (630, 354)
Screenshot: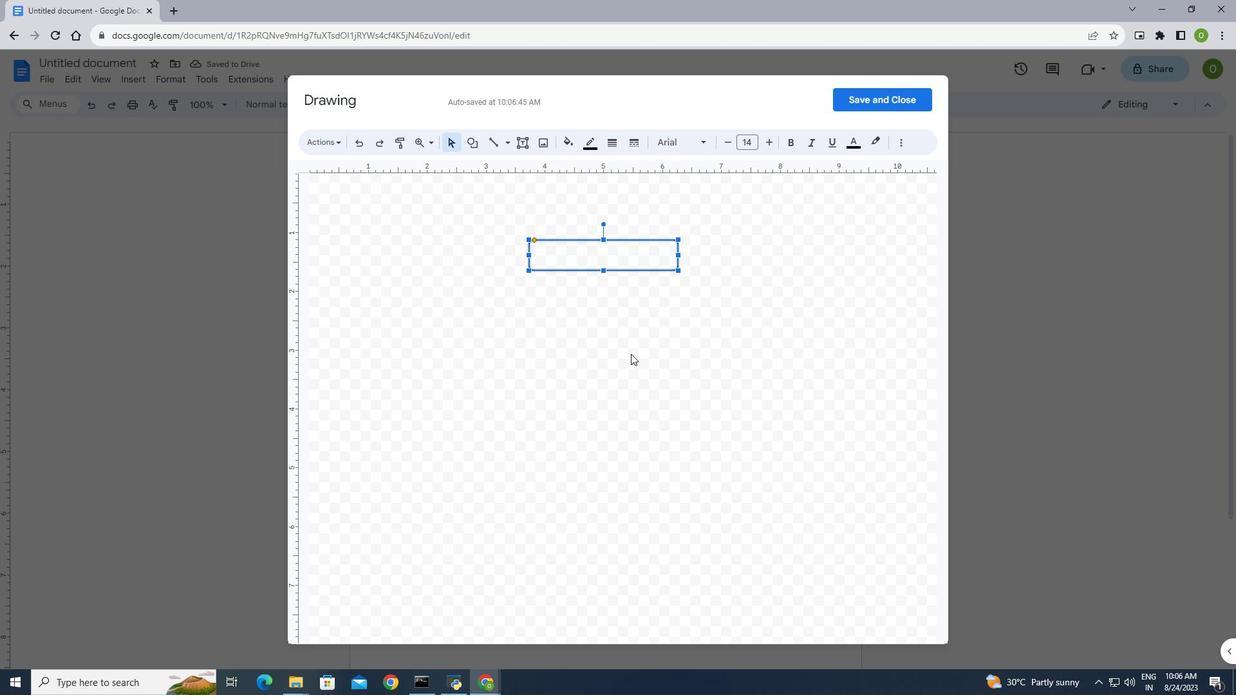 
Action: Mouse moved to (561, 258)
Screenshot: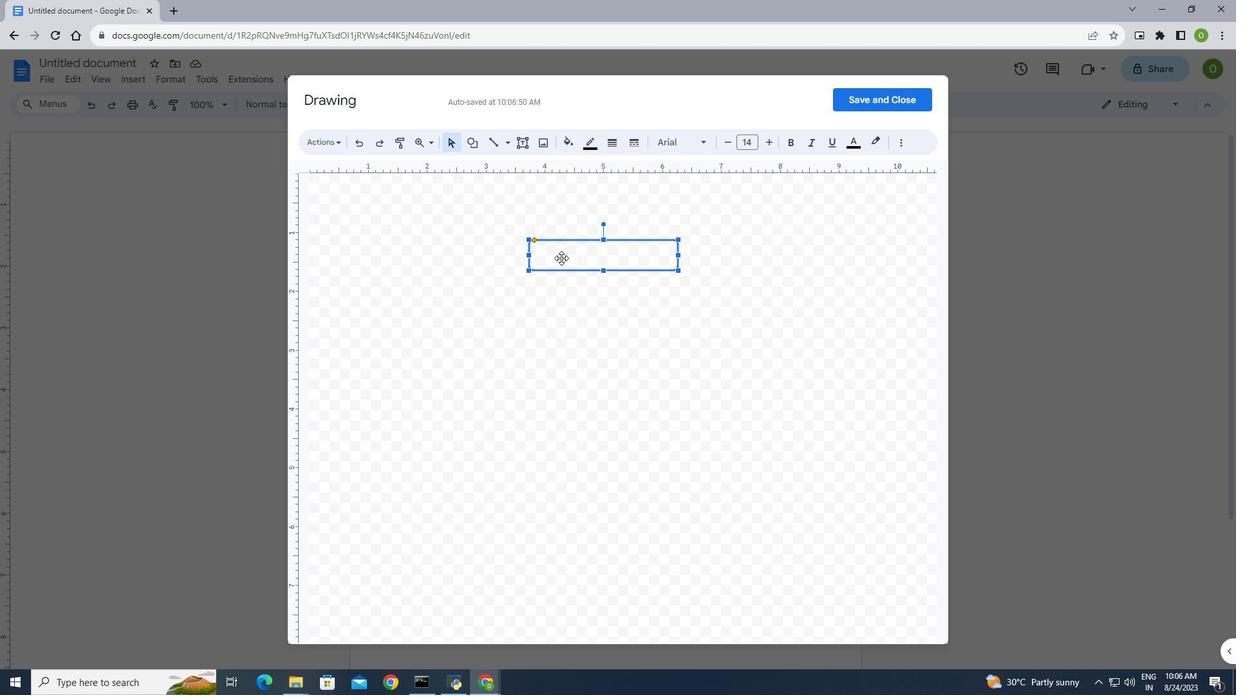 
Action: Key pressed <Key.shift><Key.shift><Key.shift><Key.shift><Key.shift><Key.shift><Key.shift><Key.shift><Key.shift><Key.shift><Key.shift><Key.shift><Key.shift><Key.shift><Key.shift>Contacts
Screenshot: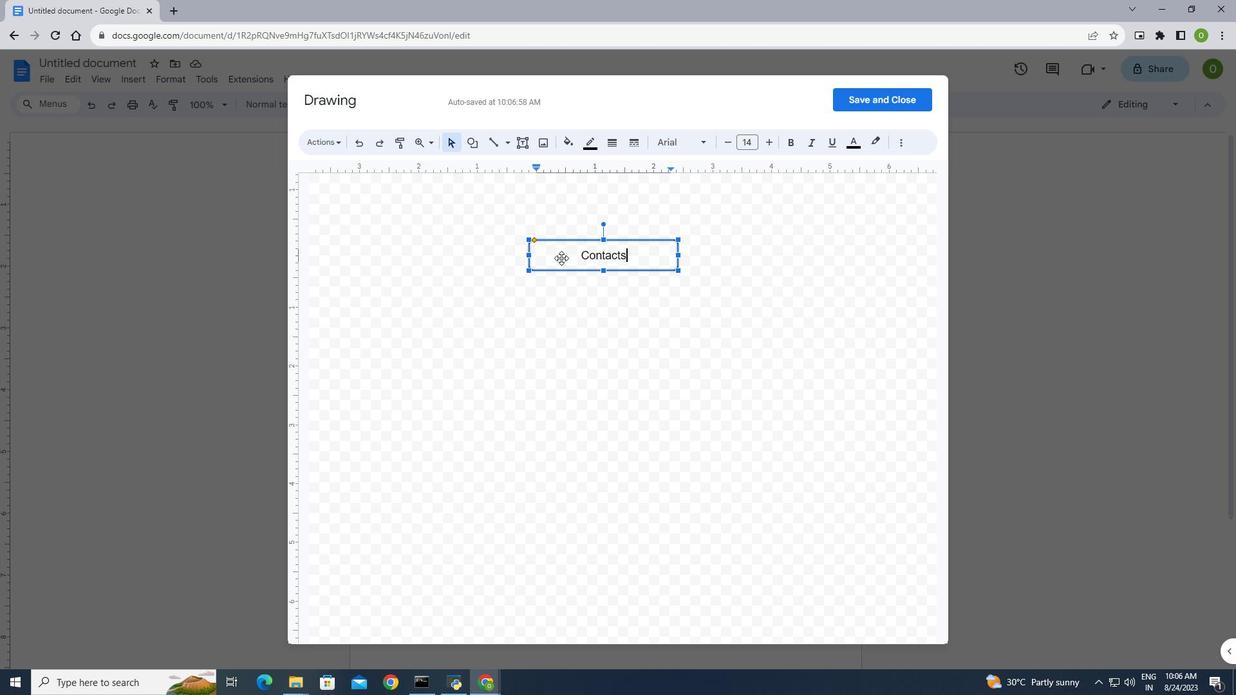 
Action: Mouse moved to (629, 254)
Screenshot: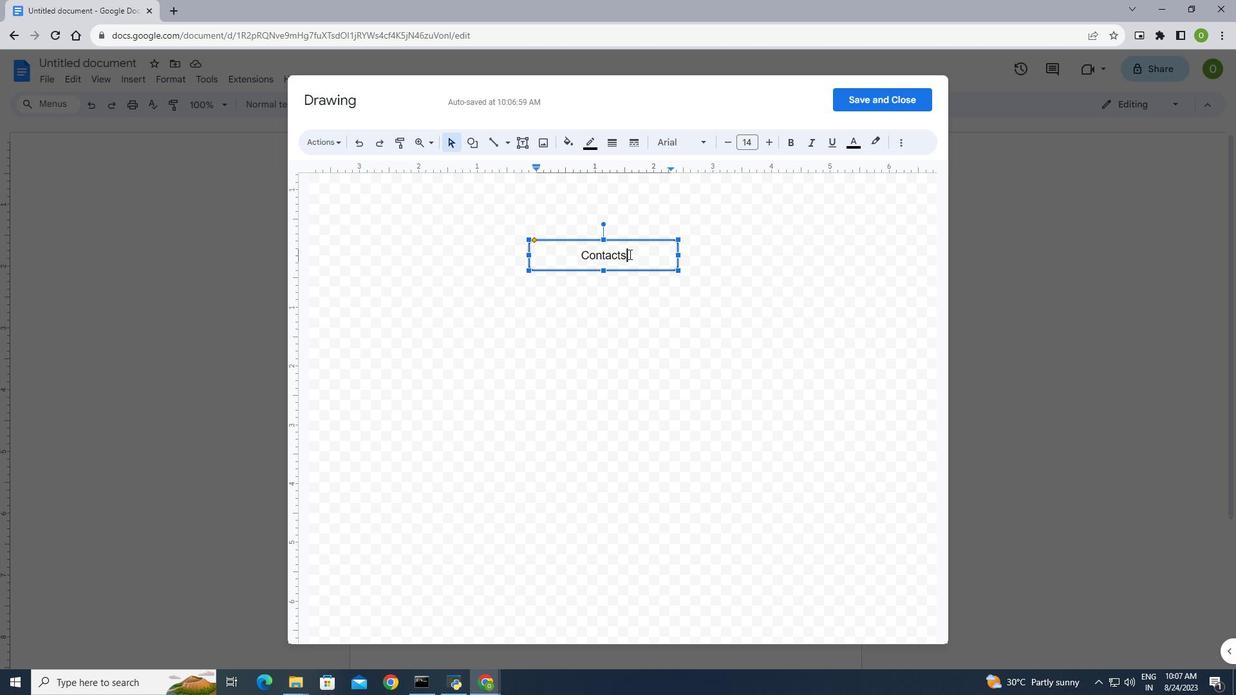
Action: Mouse pressed left at (629, 254)
Screenshot: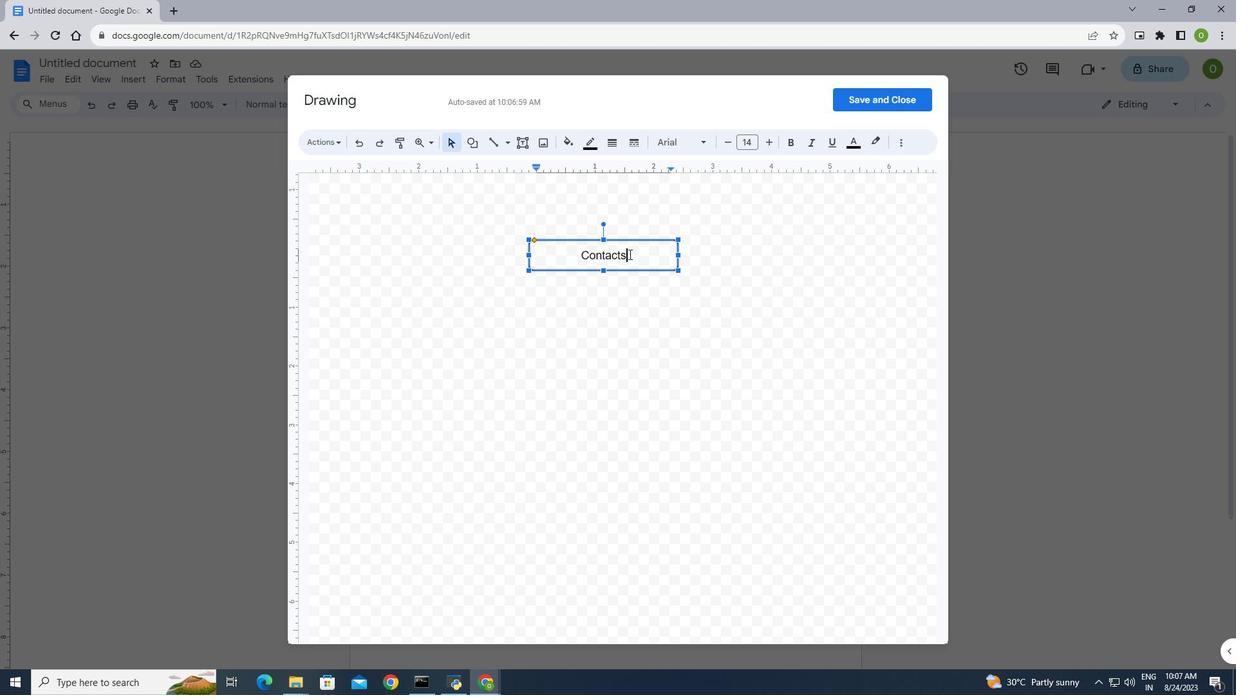 
Action: Mouse moved to (902, 139)
Screenshot: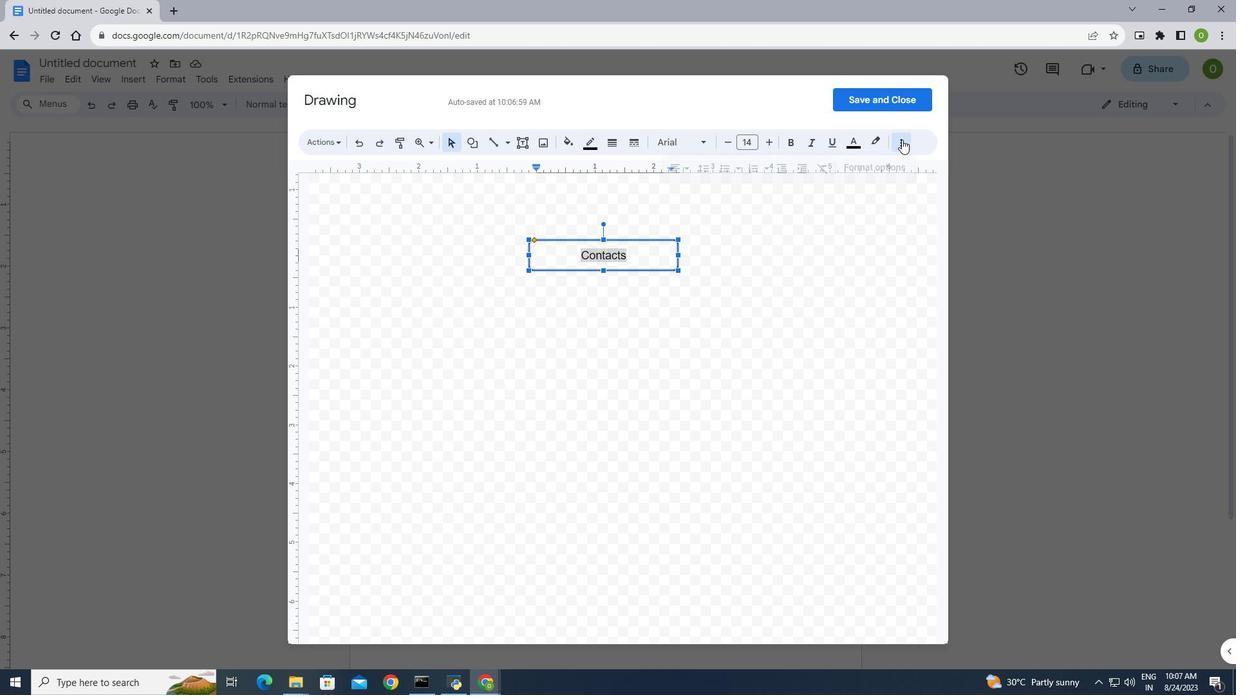 
Action: Mouse pressed left at (902, 139)
Screenshot: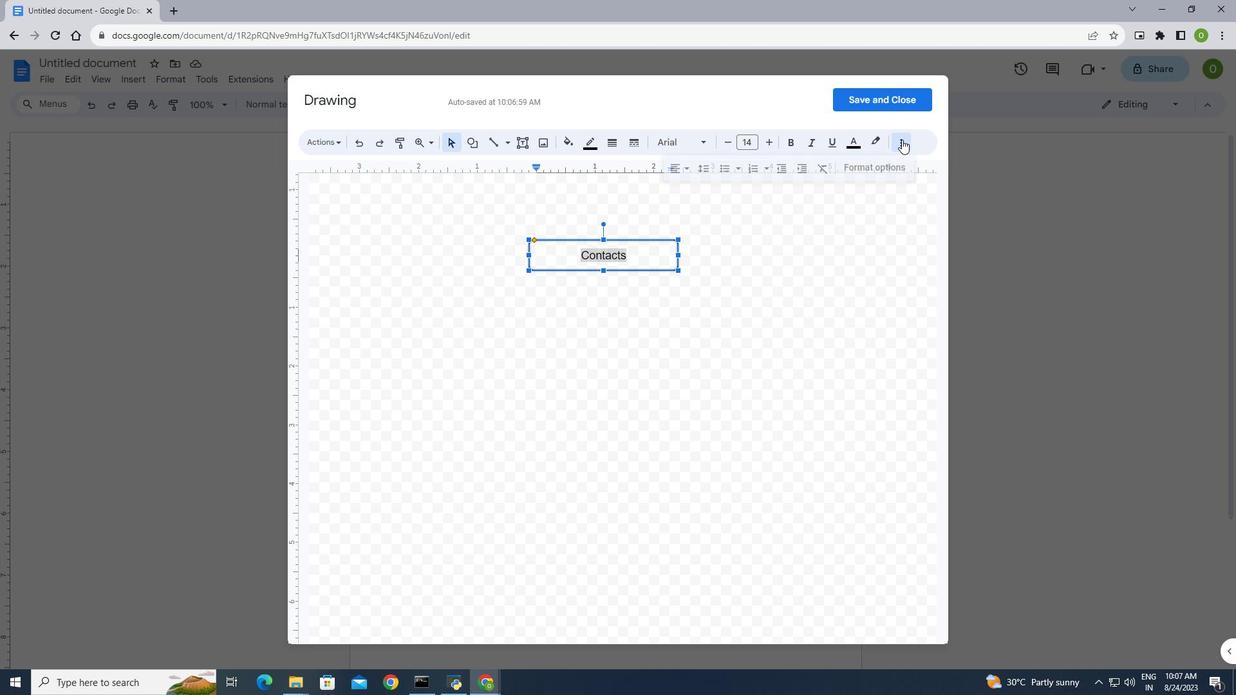 
Action: Mouse moved to (685, 166)
Screenshot: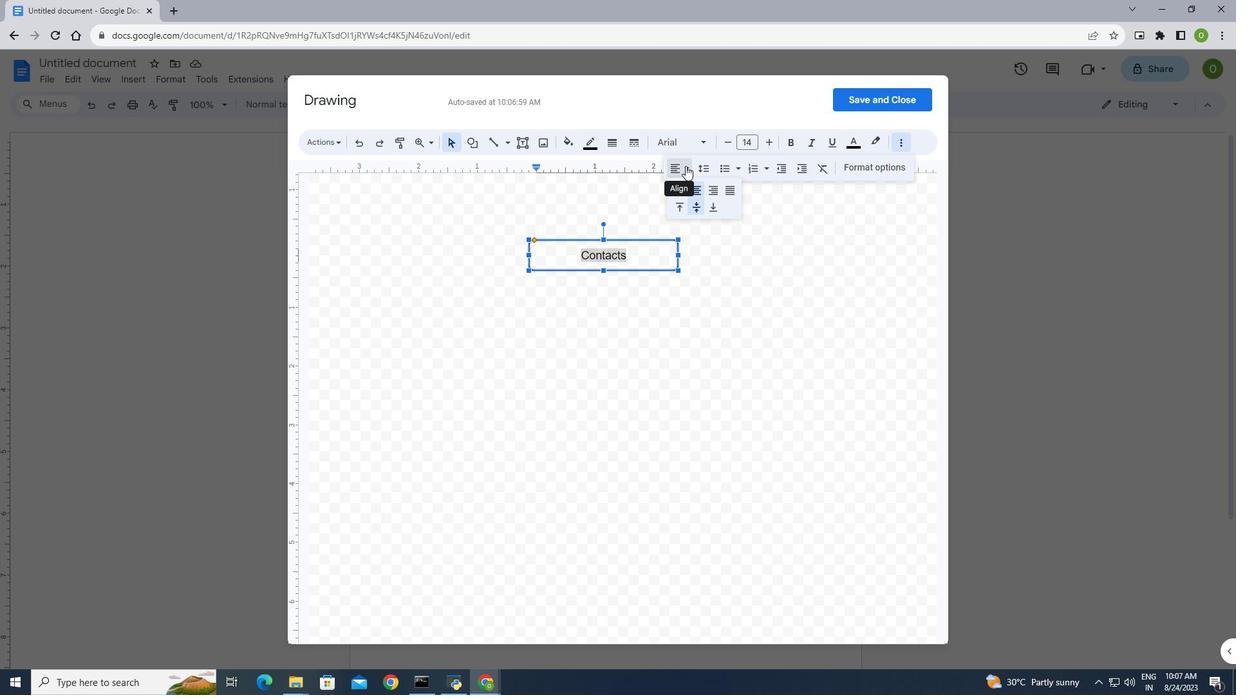 
Action: Mouse pressed left at (685, 166)
Screenshot: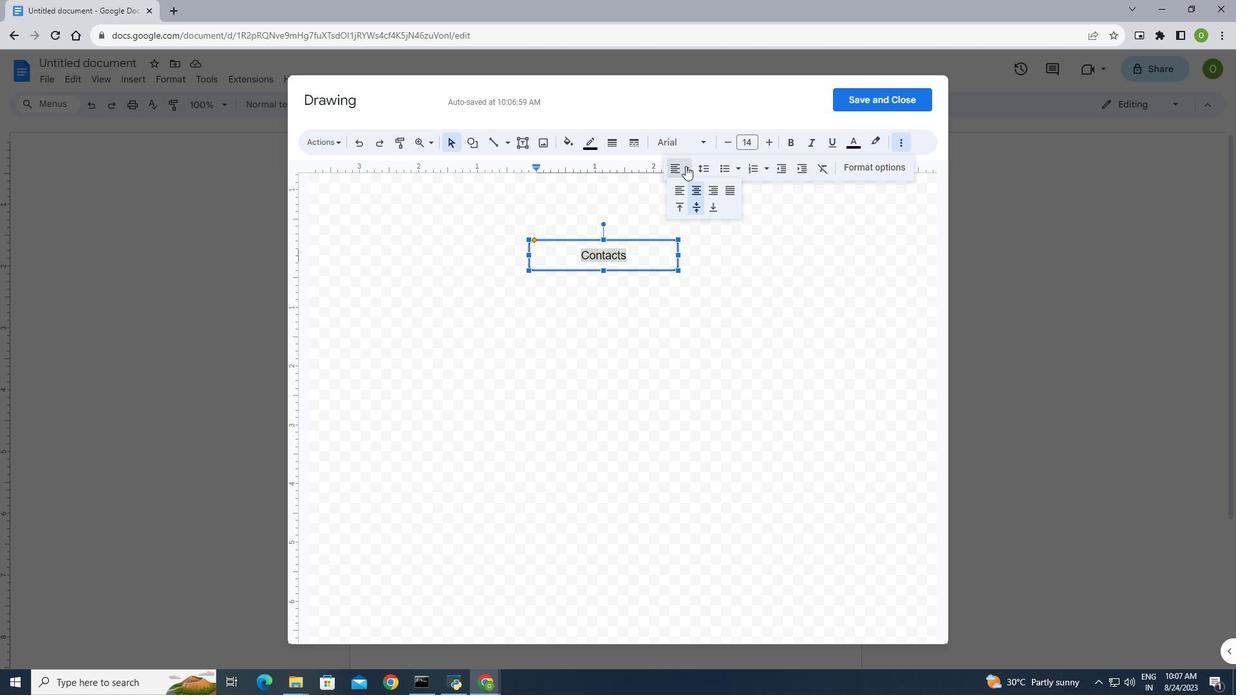 
Action: Mouse moved to (680, 187)
Screenshot: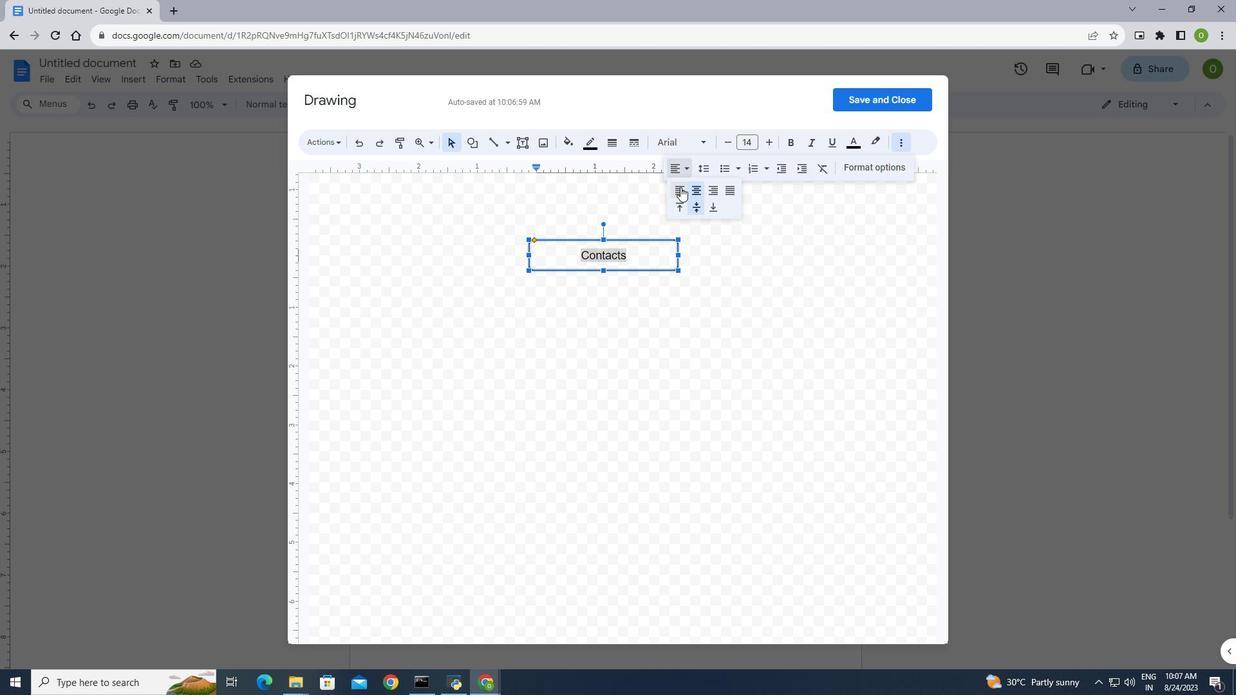 
Action: Mouse pressed left at (680, 187)
Screenshot: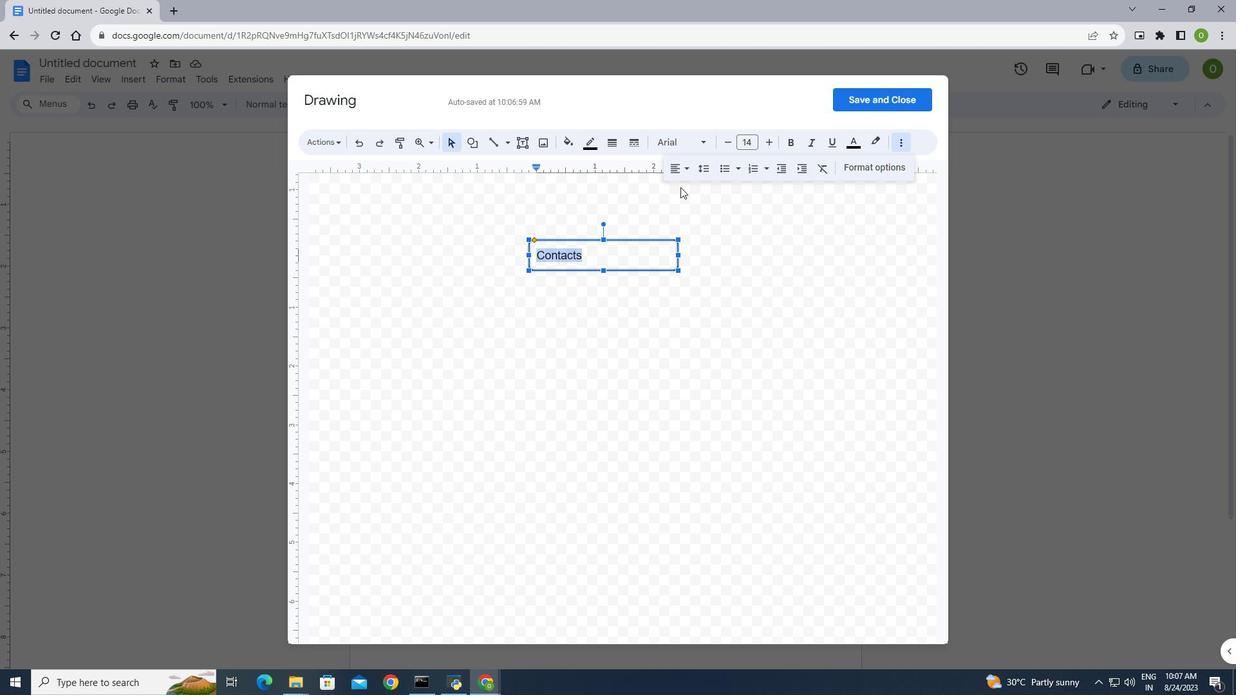 
Action: Mouse moved to (683, 140)
Screenshot: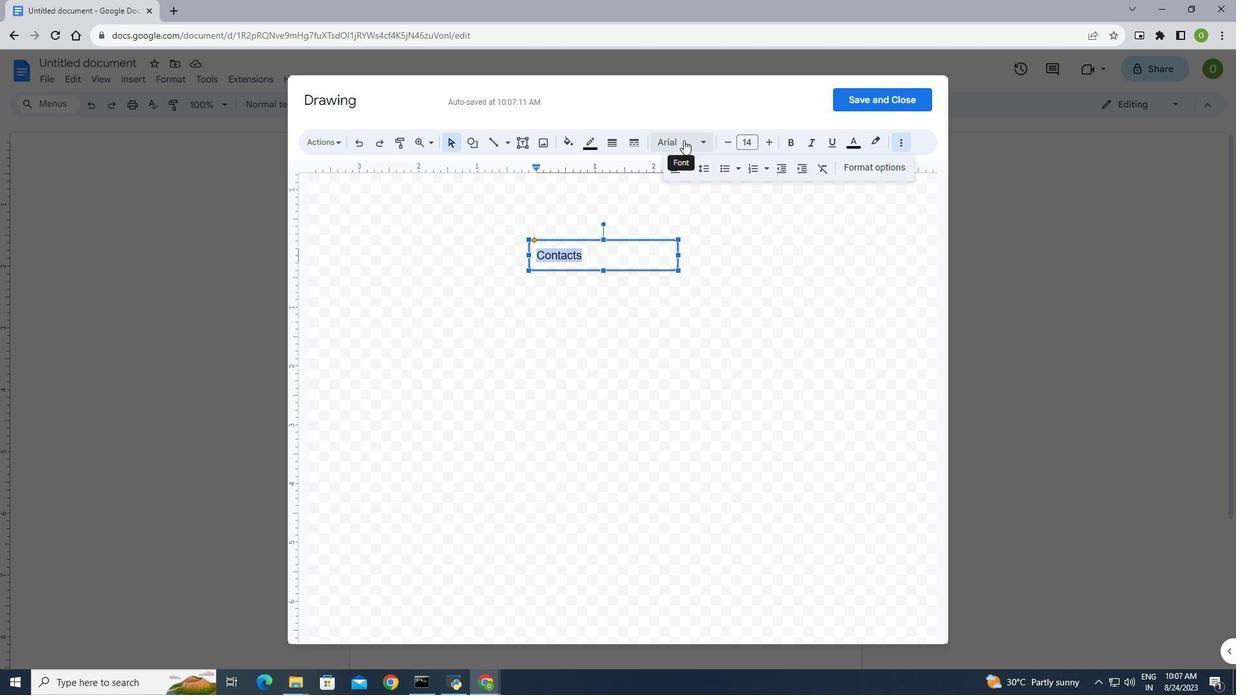 
Action: Mouse pressed left at (683, 140)
Screenshot: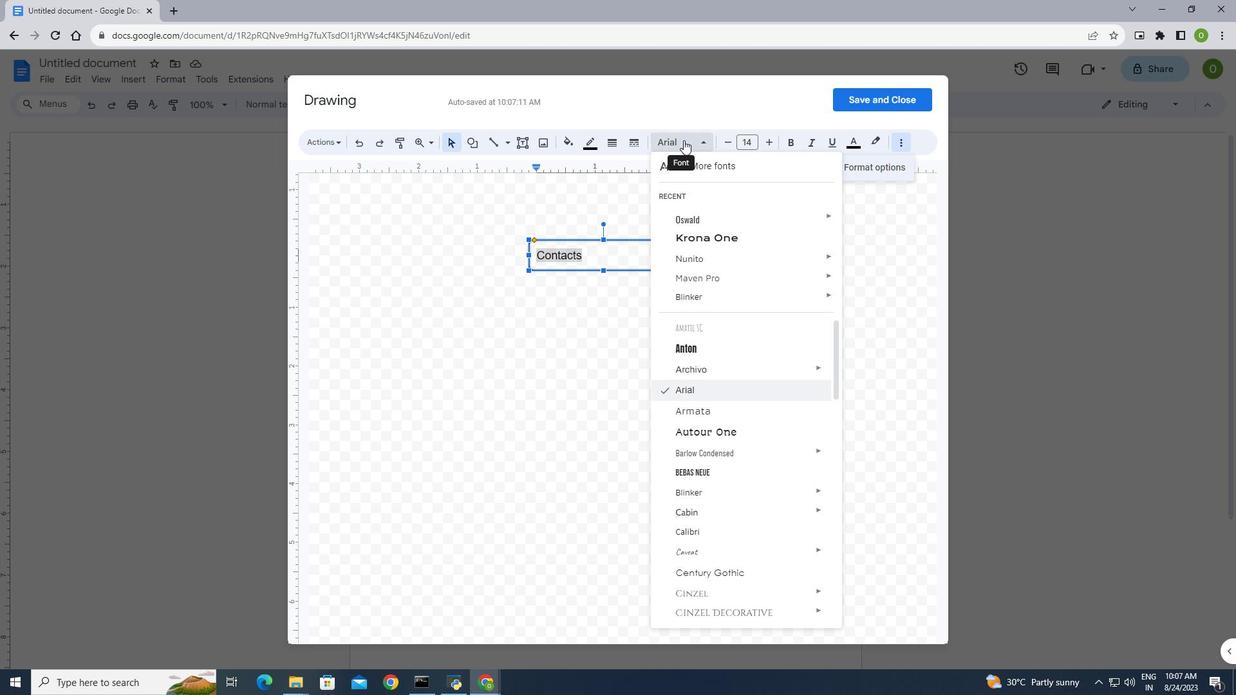 
Action: Mouse moved to (692, 168)
Screenshot: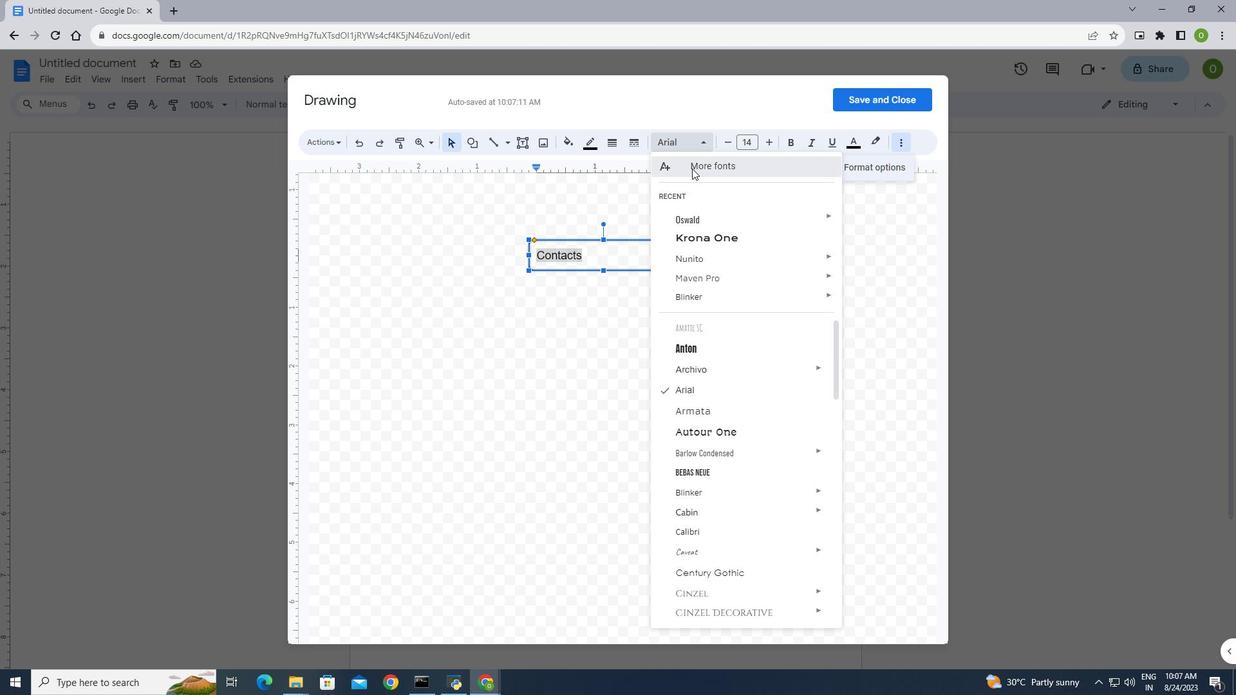 
Action: Mouse pressed left at (692, 168)
Screenshot: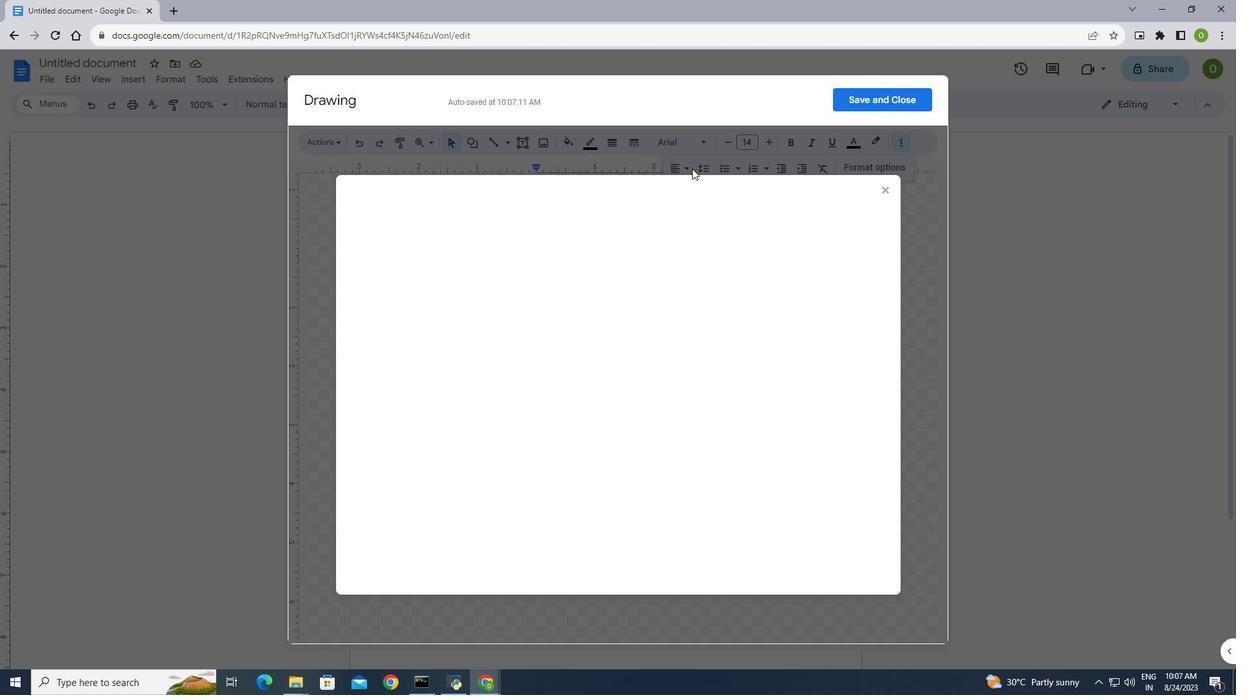
Action: Mouse moved to (430, 233)
Screenshot: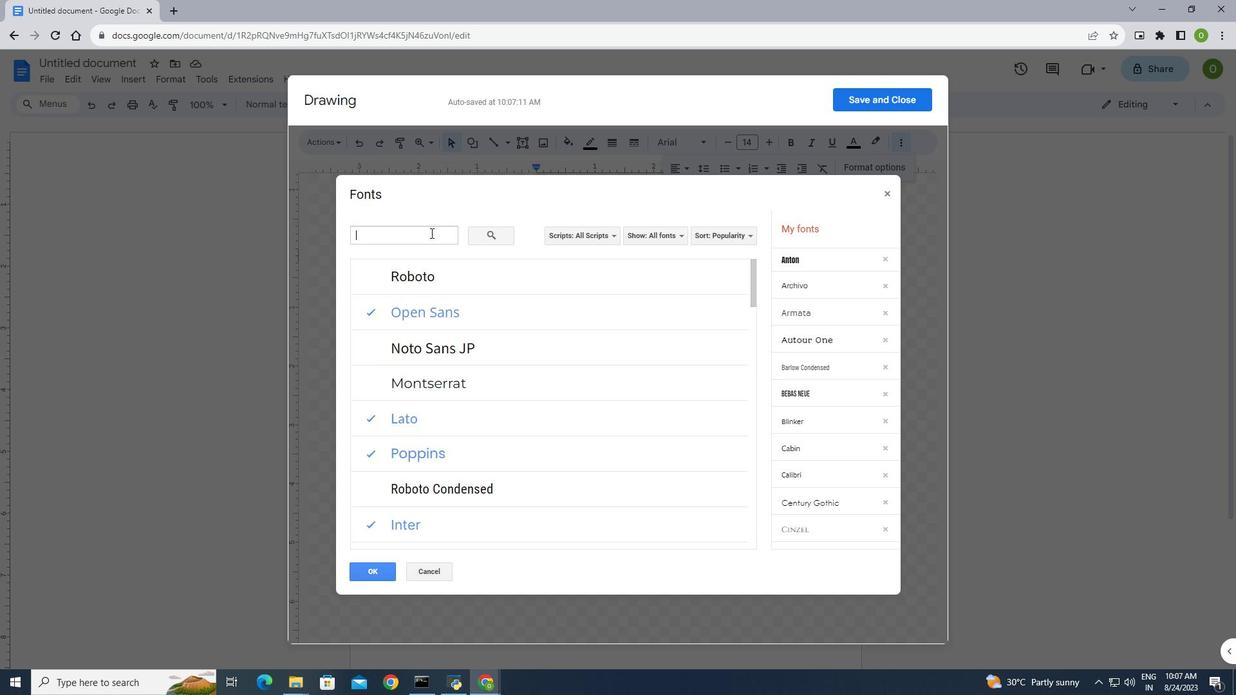 
Action: Mouse pressed left at (430, 233)
